 Task: Look for Airbnb properties in Kotka, Finland from 6th December, 2023 to 10th December, 2023 for 1 adult.1  bedroom having 1 bed and 1 bathroom. Property type can be hotel. Booking option can be shelf check-in. Look for 4 properties as per requirement.
Action: Mouse moved to (439, 62)
Screenshot: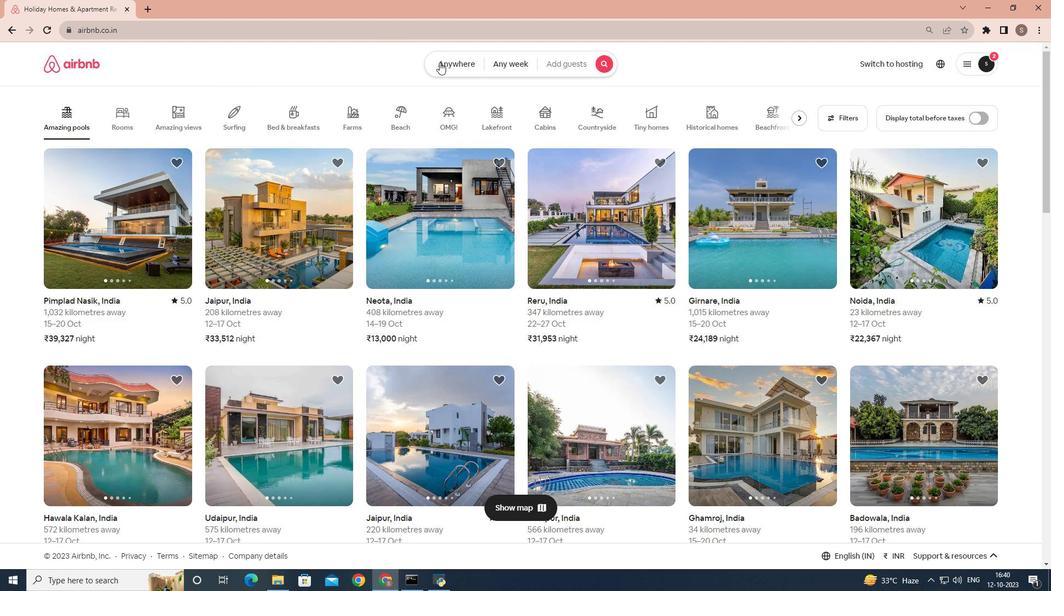 
Action: Mouse pressed left at (439, 62)
Screenshot: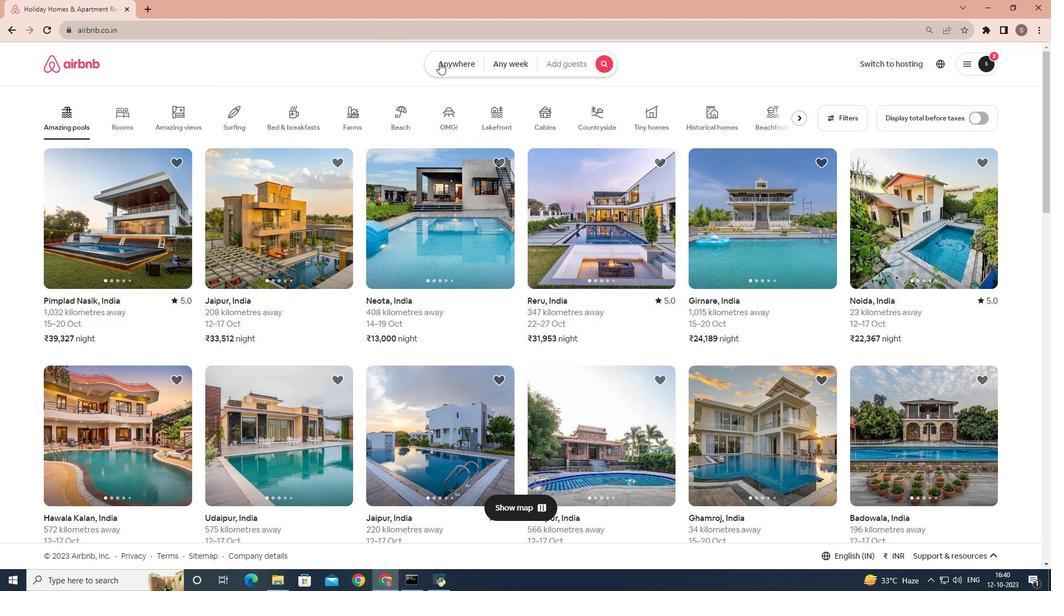 
Action: Mouse moved to (371, 113)
Screenshot: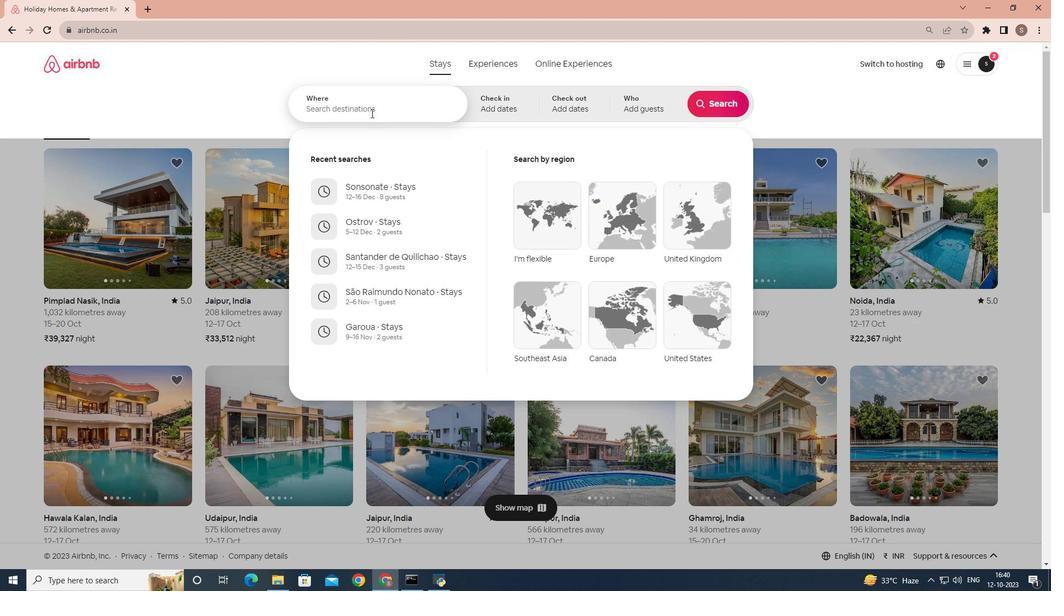 
Action: Mouse pressed left at (371, 113)
Screenshot: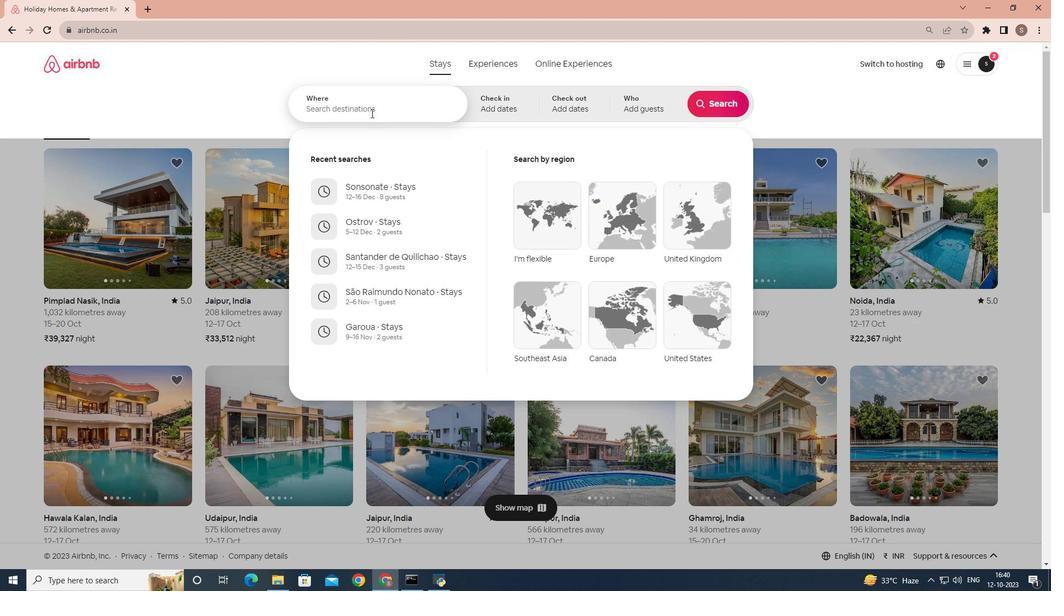 
Action: Key pressed <Key.shift>Kotka,<Key.space><Key.shift>Finland
Screenshot: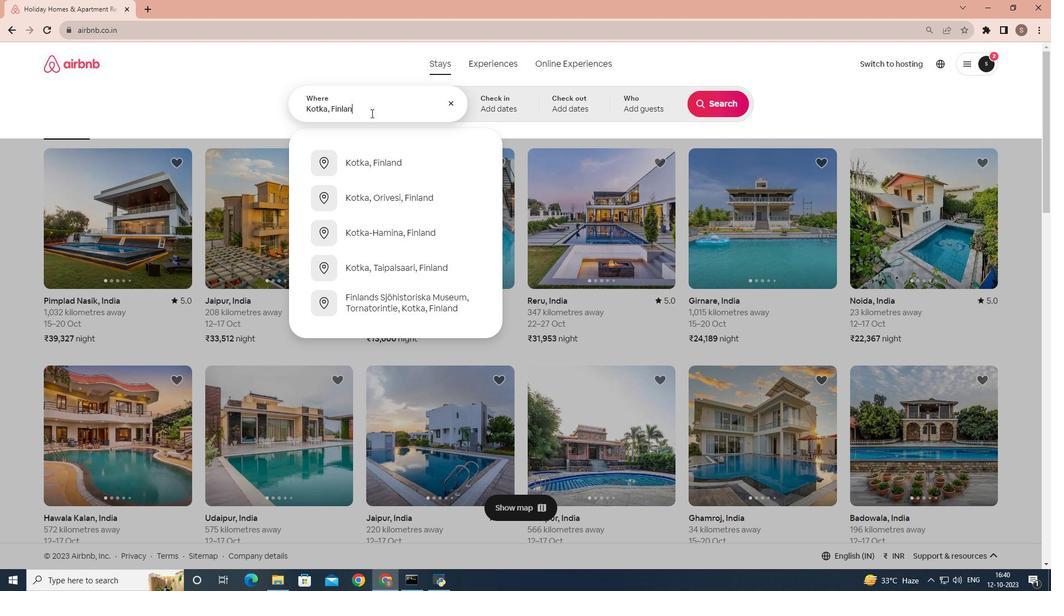 
Action: Mouse moved to (375, 158)
Screenshot: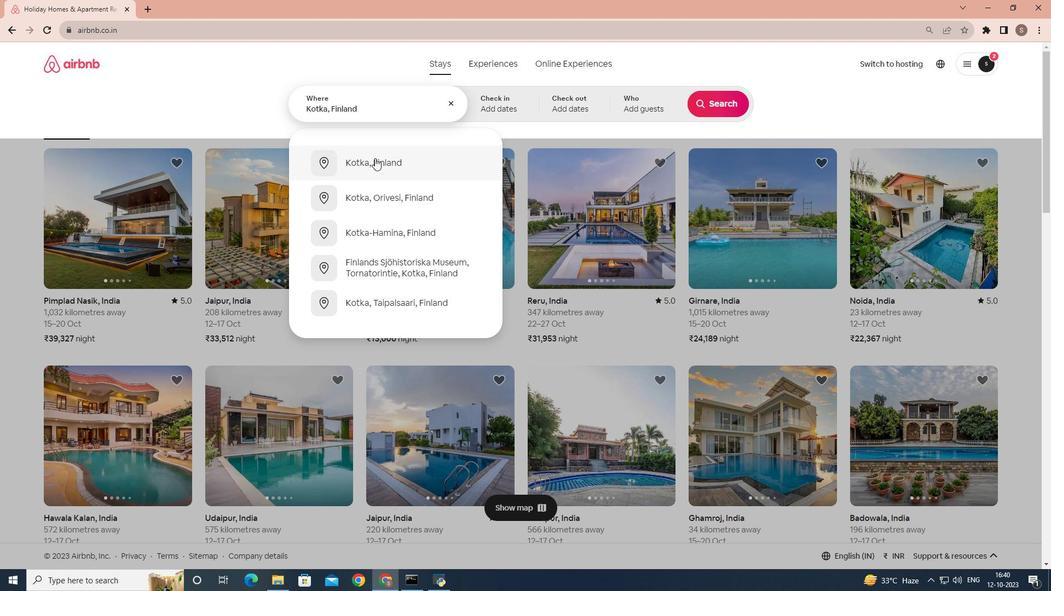 
Action: Mouse pressed left at (375, 158)
Screenshot: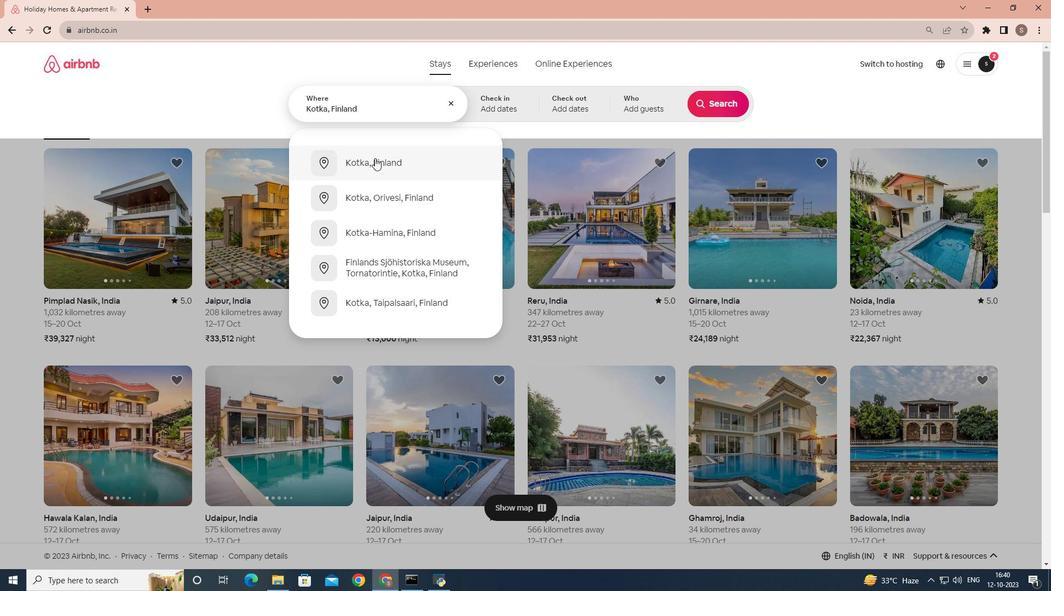 
Action: Mouse moved to (713, 193)
Screenshot: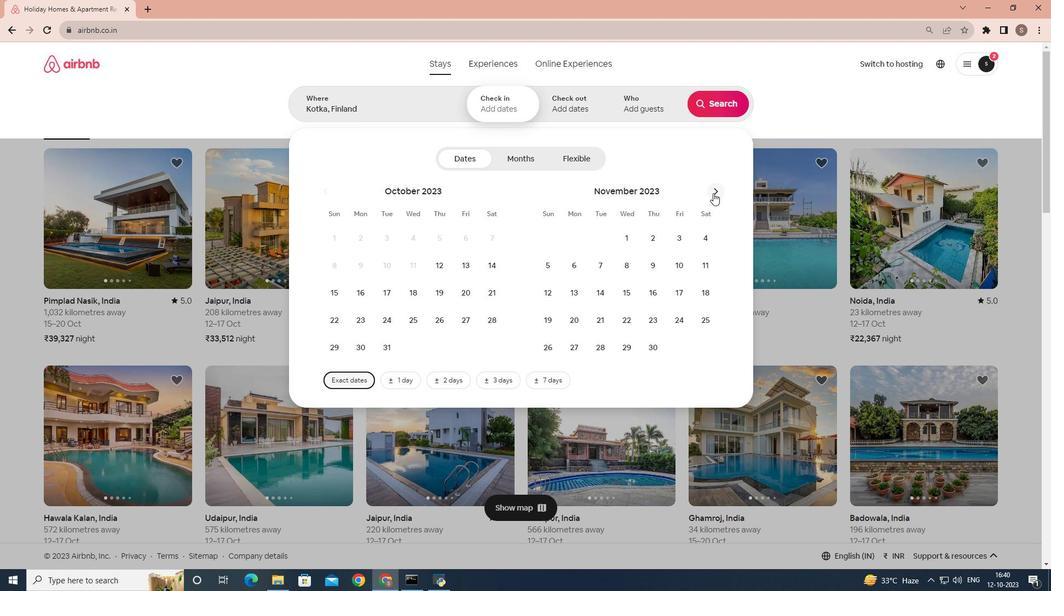 
Action: Mouse pressed left at (713, 193)
Screenshot: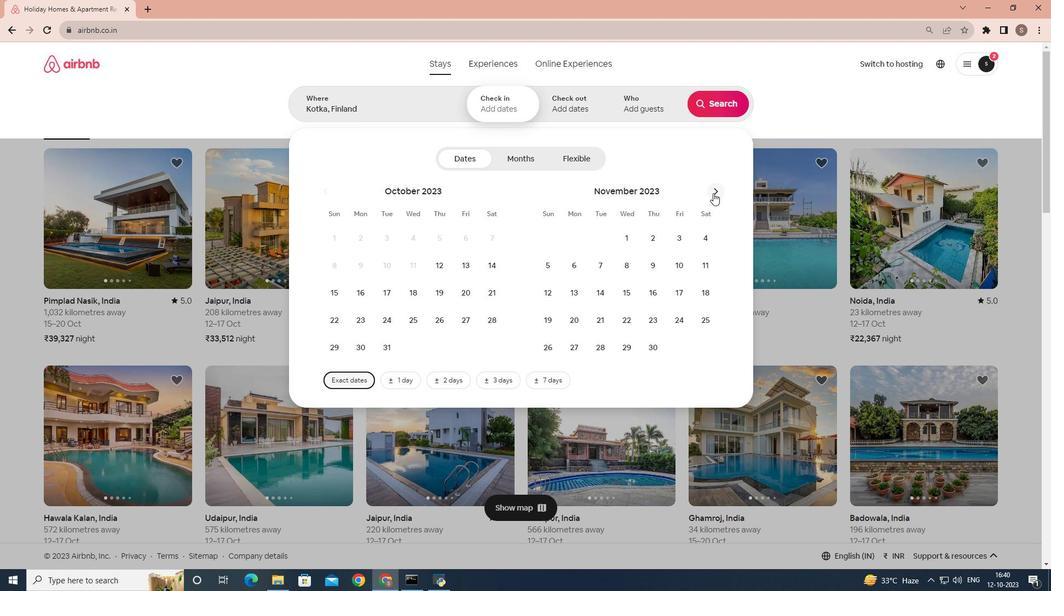 
Action: Mouse moved to (621, 263)
Screenshot: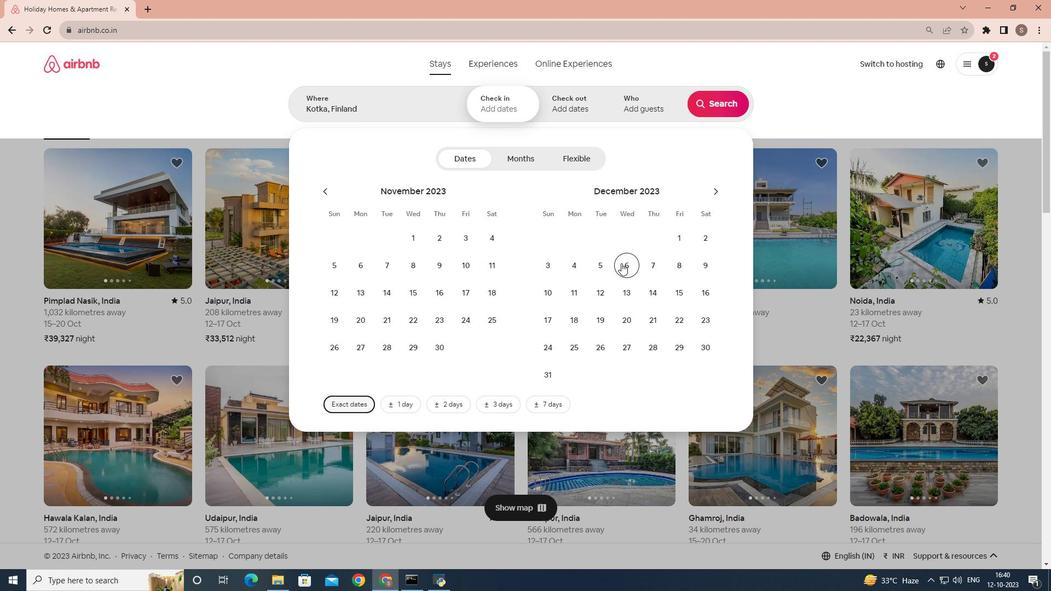 
Action: Mouse pressed left at (621, 263)
Screenshot: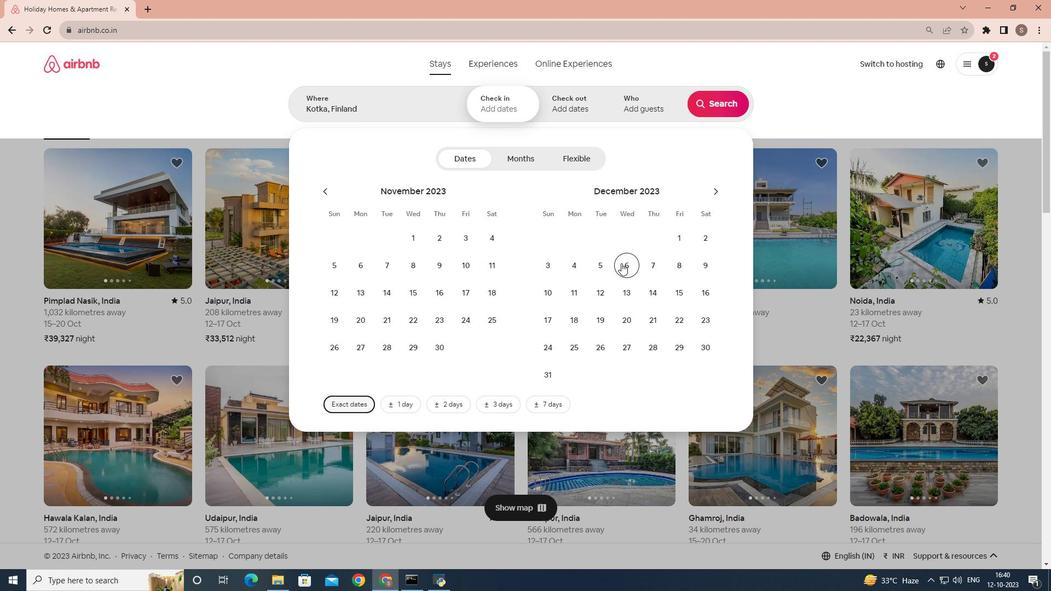 
Action: Mouse moved to (551, 292)
Screenshot: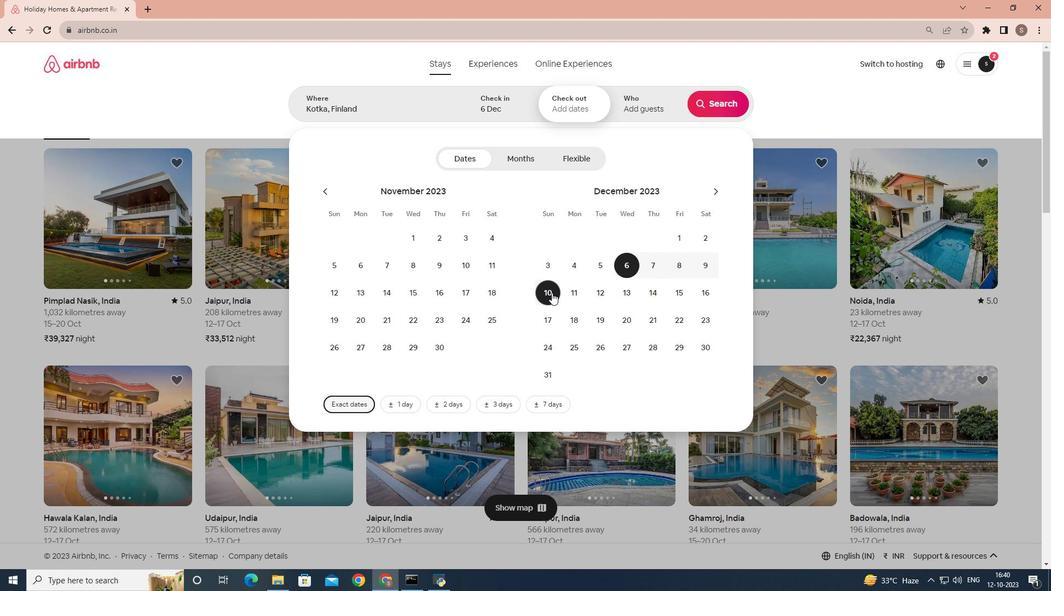
Action: Mouse pressed left at (551, 292)
Screenshot: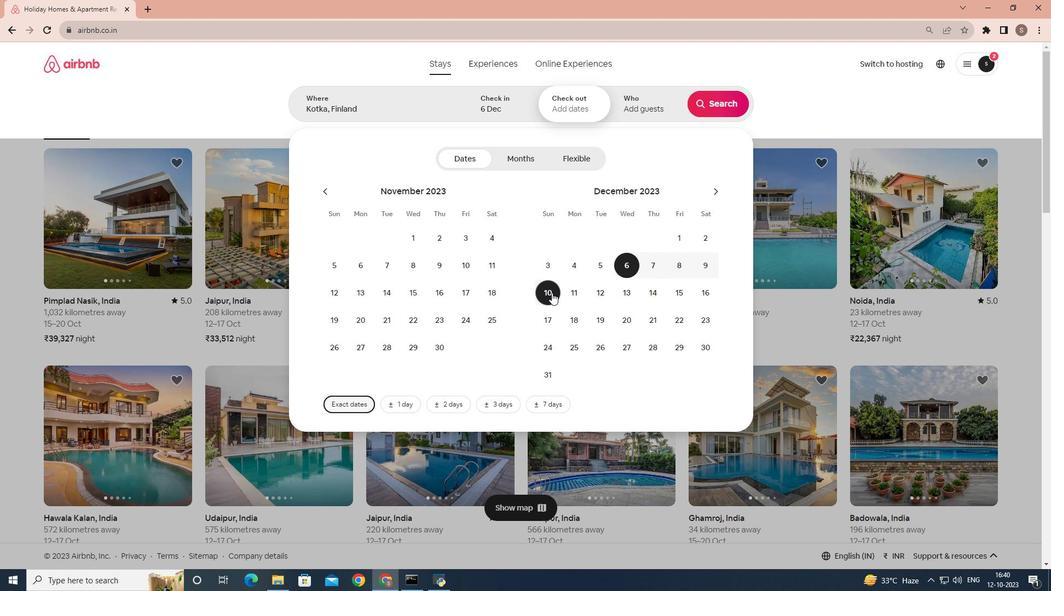 
Action: Mouse moved to (639, 112)
Screenshot: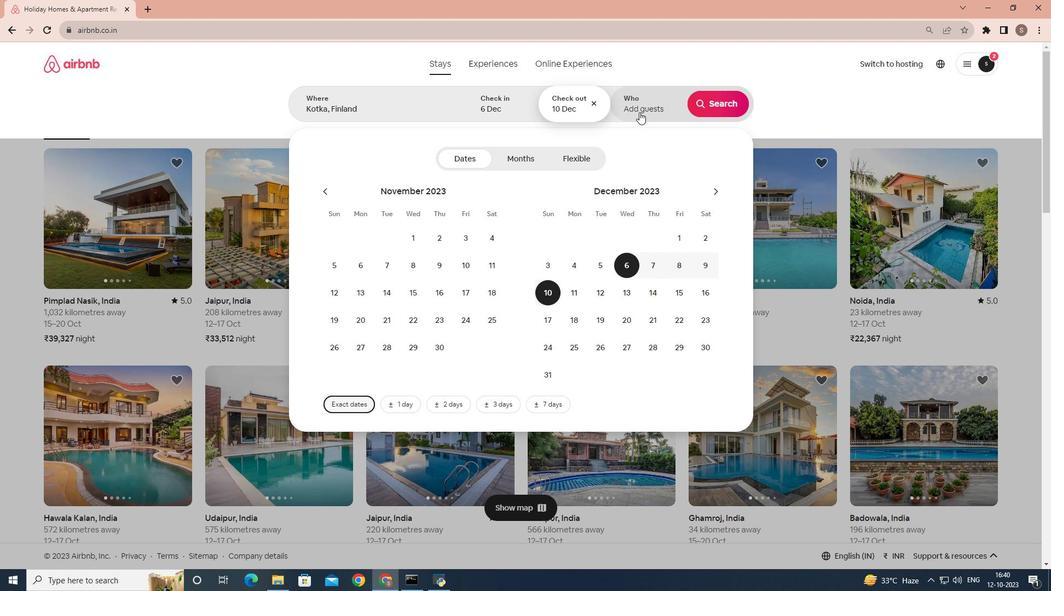 
Action: Mouse pressed left at (639, 112)
Screenshot: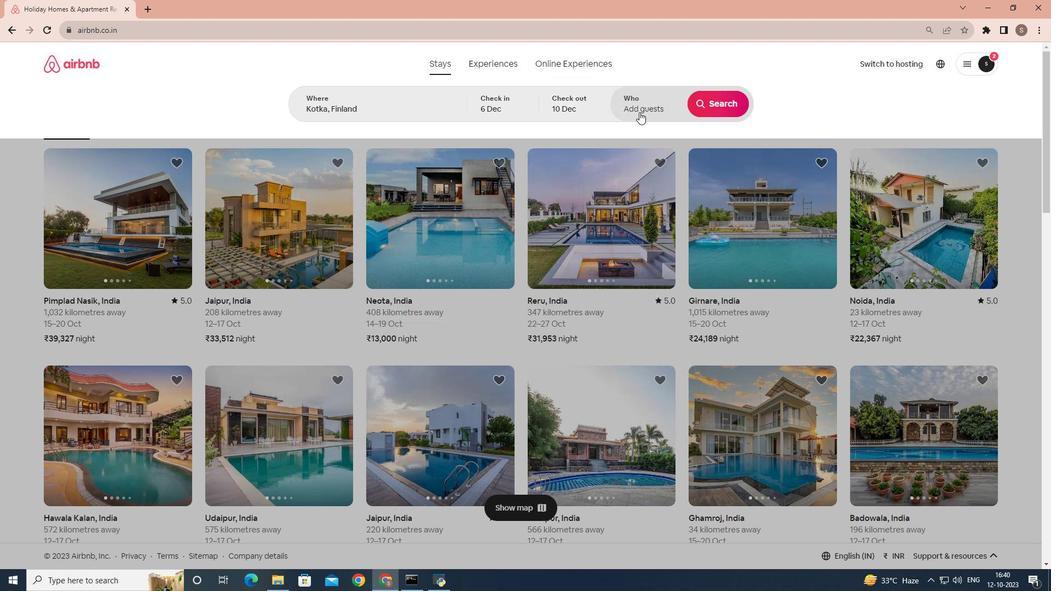
Action: Mouse moved to (715, 160)
Screenshot: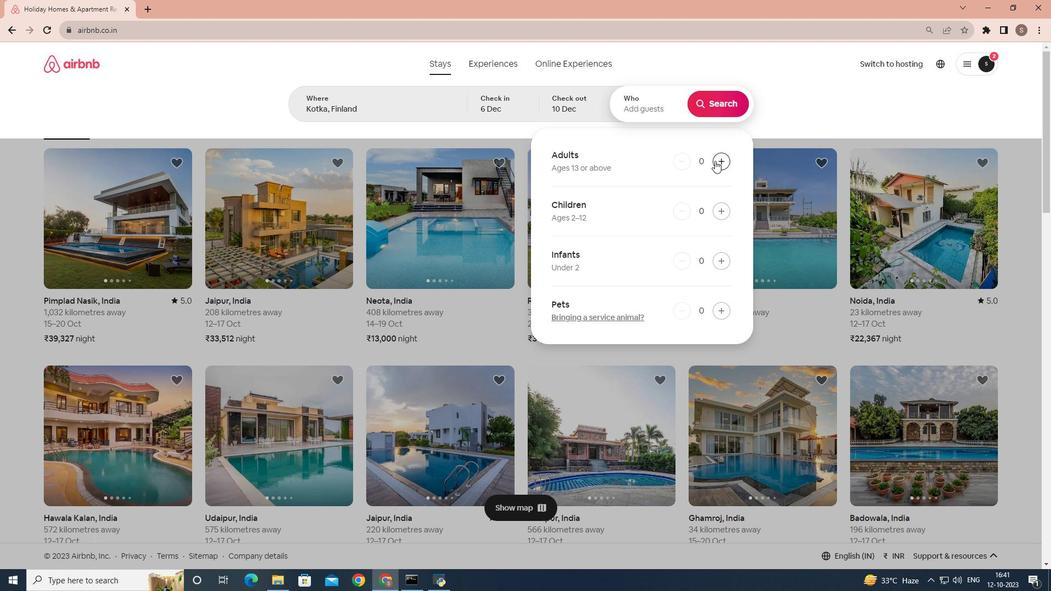 
Action: Mouse pressed left at (715, 160)
Screenshot: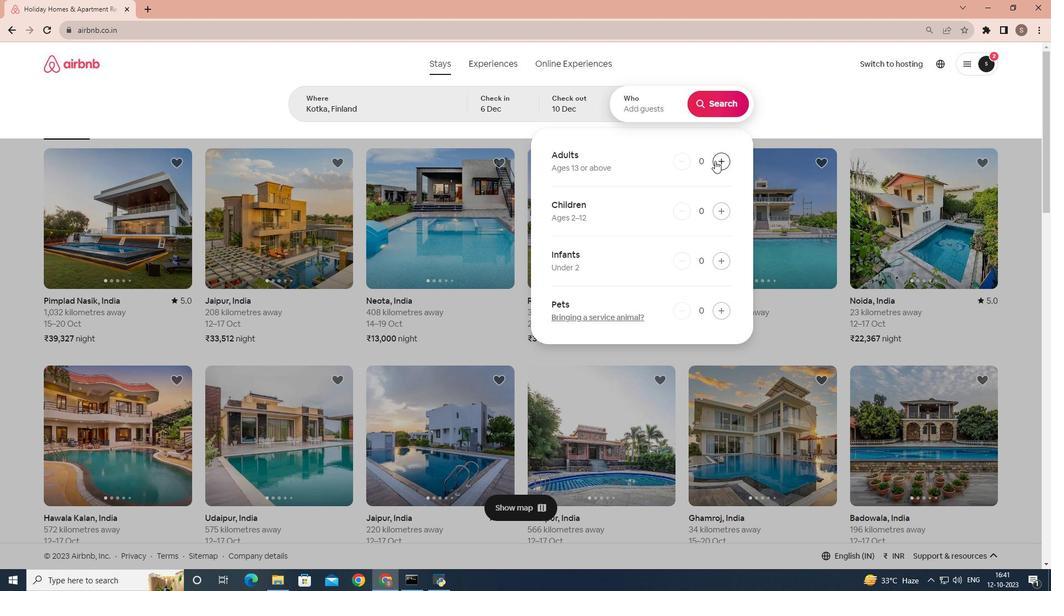 
Action: Mouse moved to (723, 101)
Screenshot: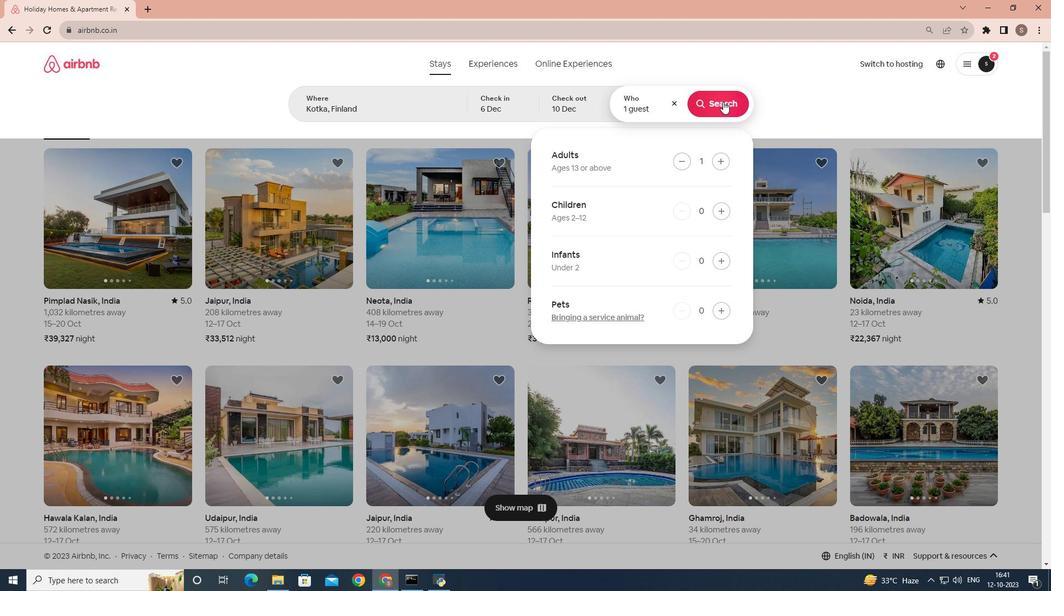 
Action: Mouse pressed left at (723, 101)
Screenshot: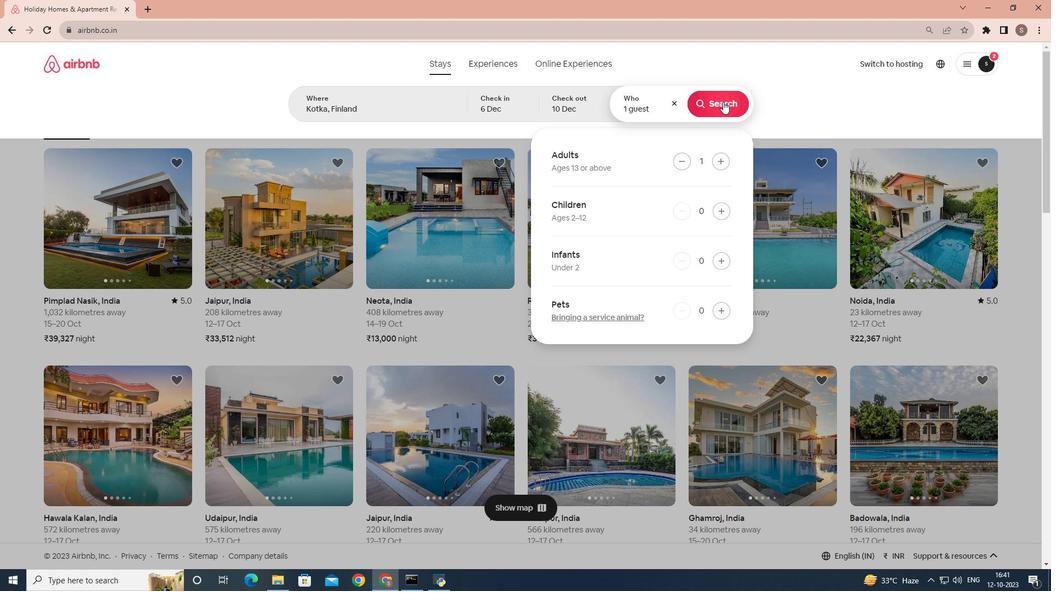 
Action: Mouse moved to (862, 109)
Screenshot: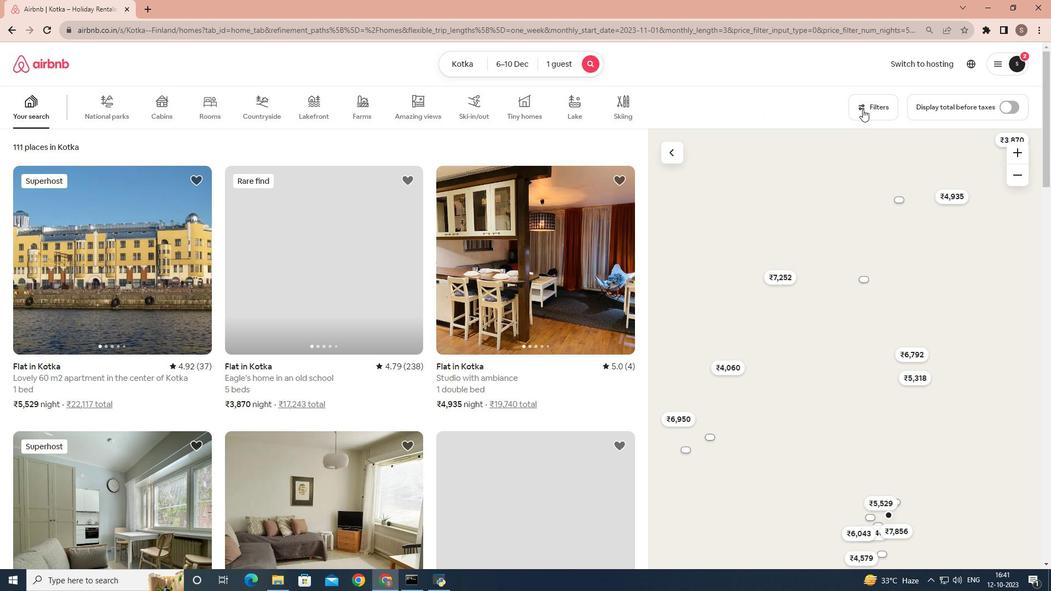 
Action: Mouse pressed left at (862, 109)
Screenshot: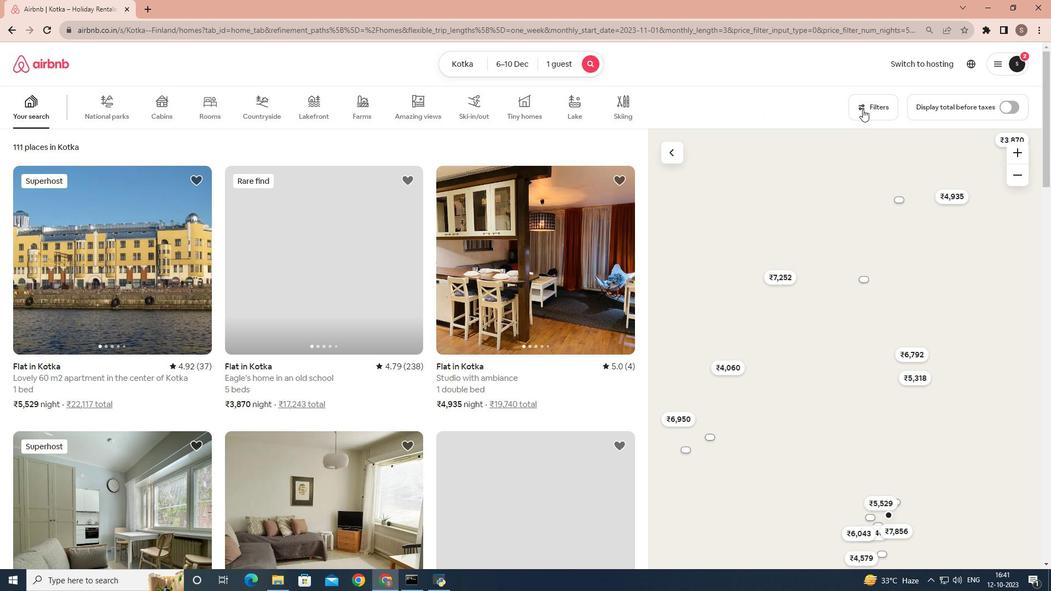 
Action: Mouse moved to (515, 385)
Screenshot: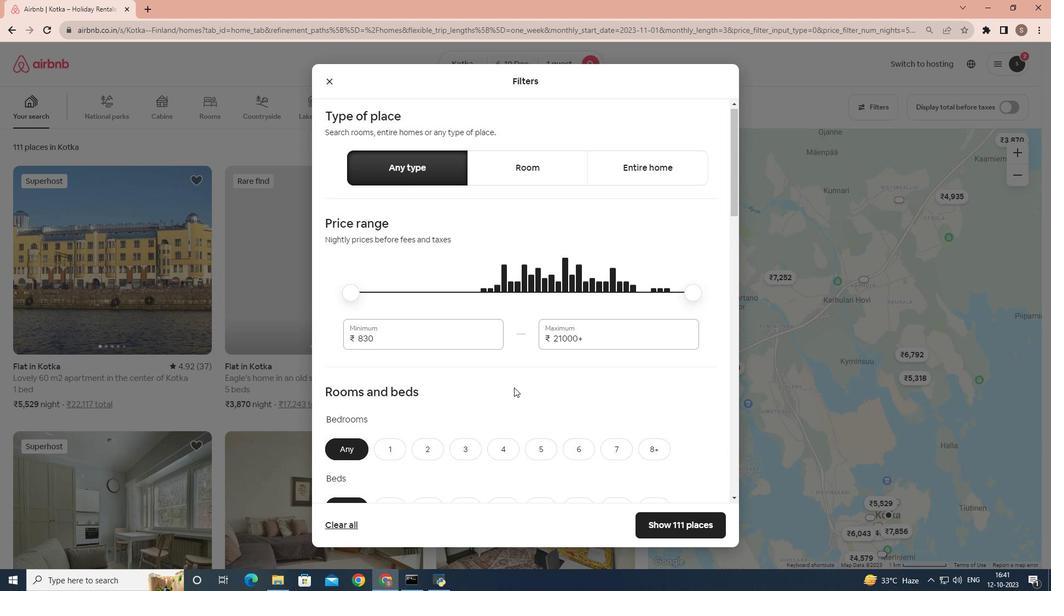 
Action: Mouse scrolled (515, 384) with delta (0, 0)
Screenshot: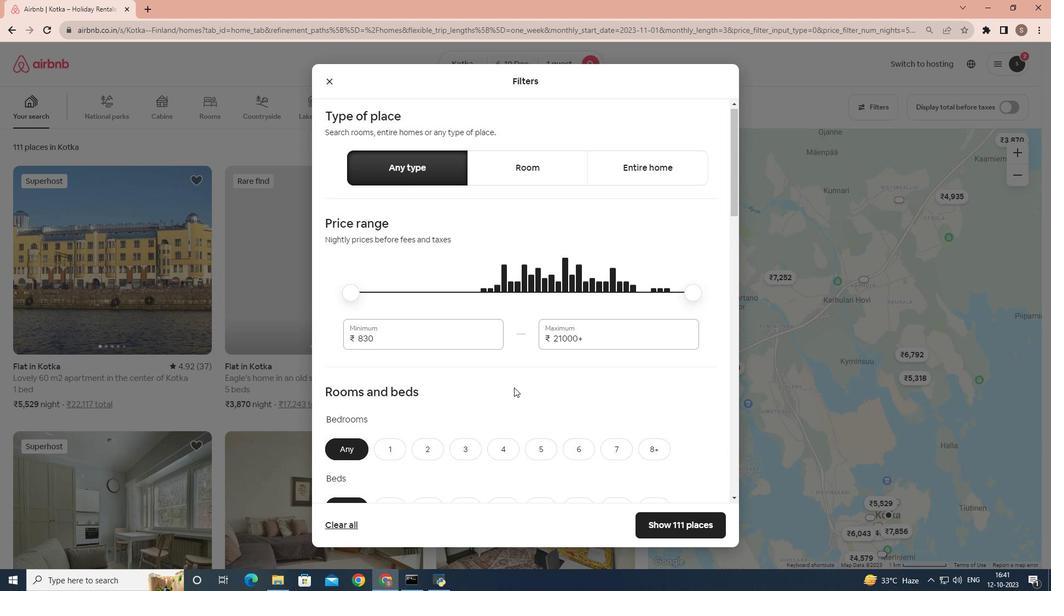 
Action: Mouse moved to (514, 387)
Screenshot: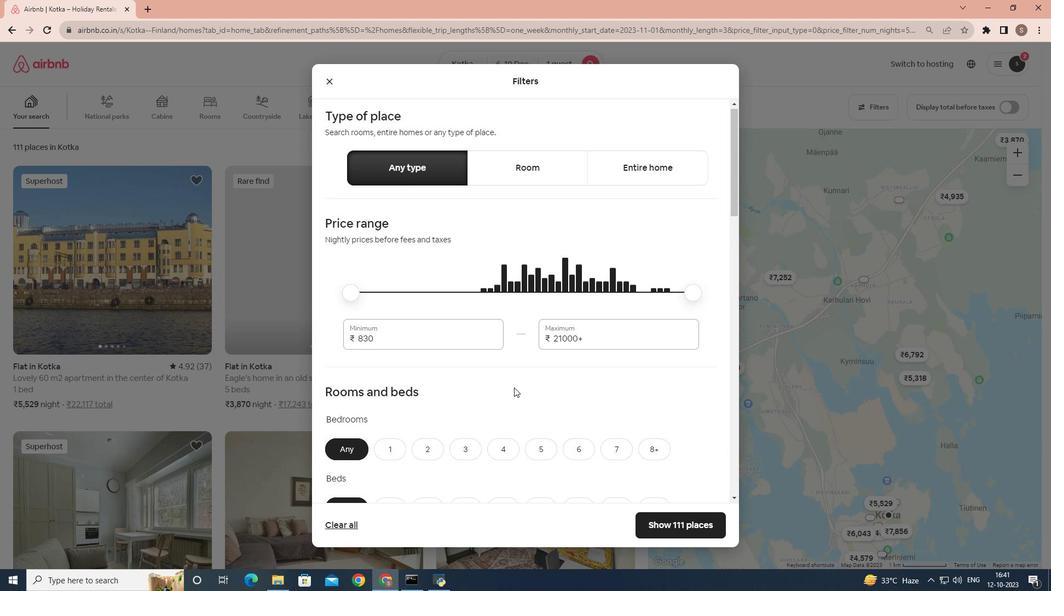 
Action: Mouse scrolled (514, 386) with delta (0, 0)
Screenshot: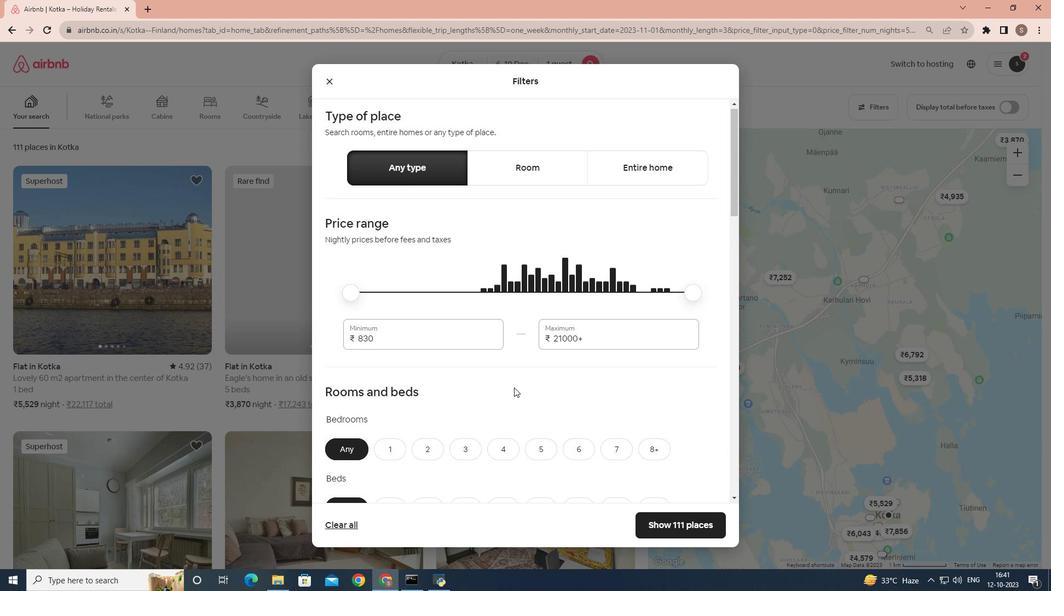 
Action: Mouse moved to (510, 388)
Screenshot: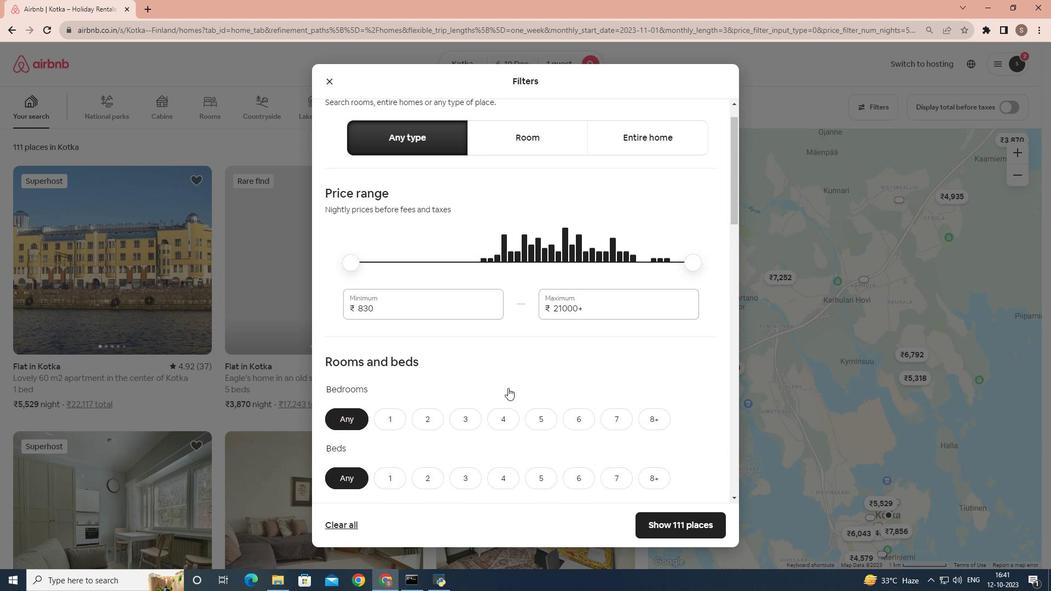 
Action: Mouse scrolled (510, 387) with delta (0, 0)
Screenshot: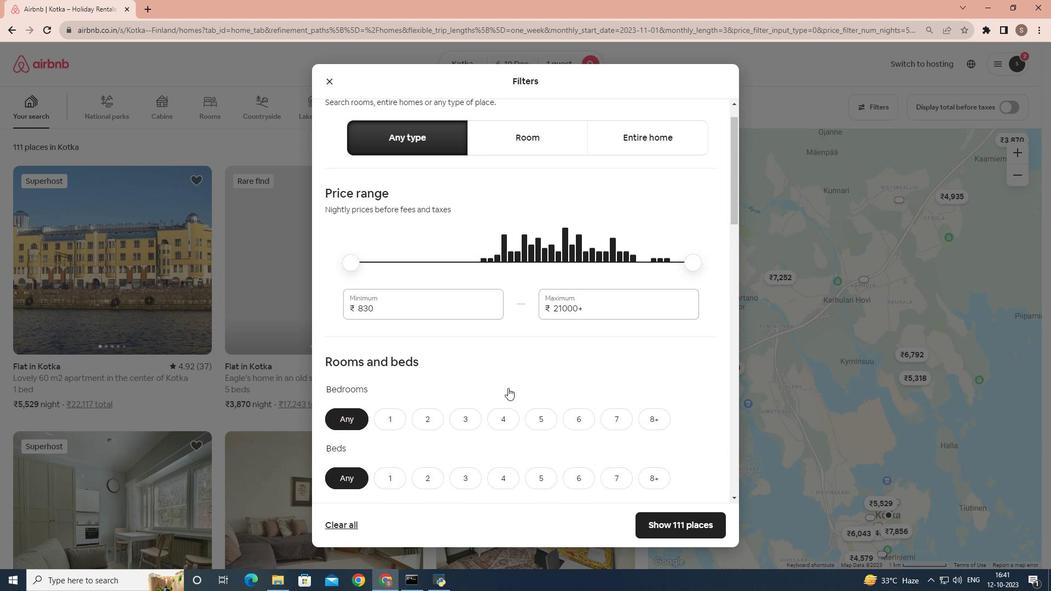 
Action: Mouse moved to (403, 292)
Screenshot: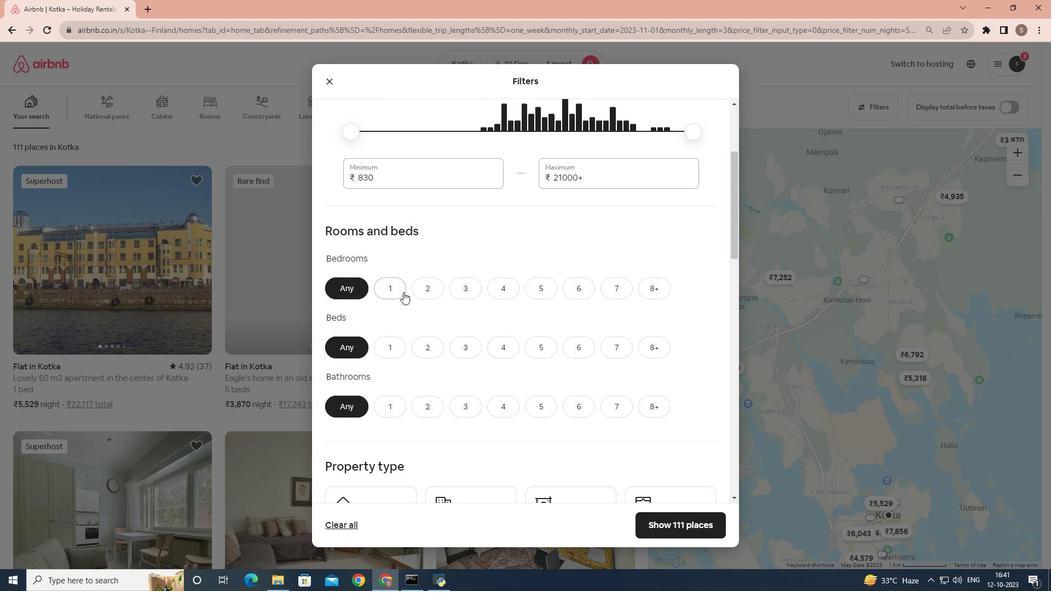 
Action: Mouse pressed left at (403, 292)
Screenshot: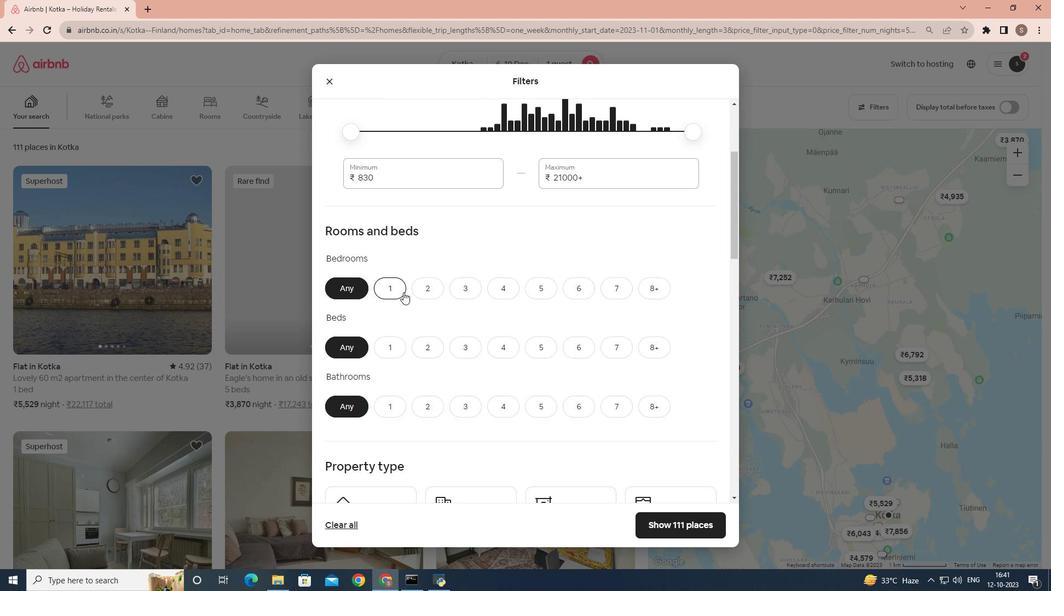 
Action: Mouse scrolled (403, 291) with delta (0, 0)
Screenshot: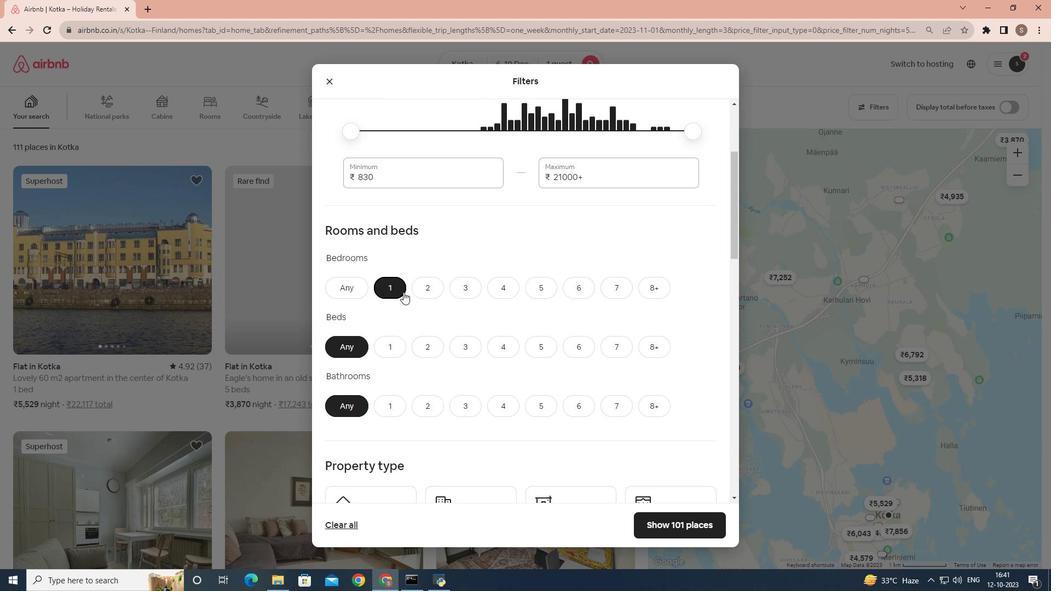 
Action: Mouse moved to (396, 295)
Screenshot: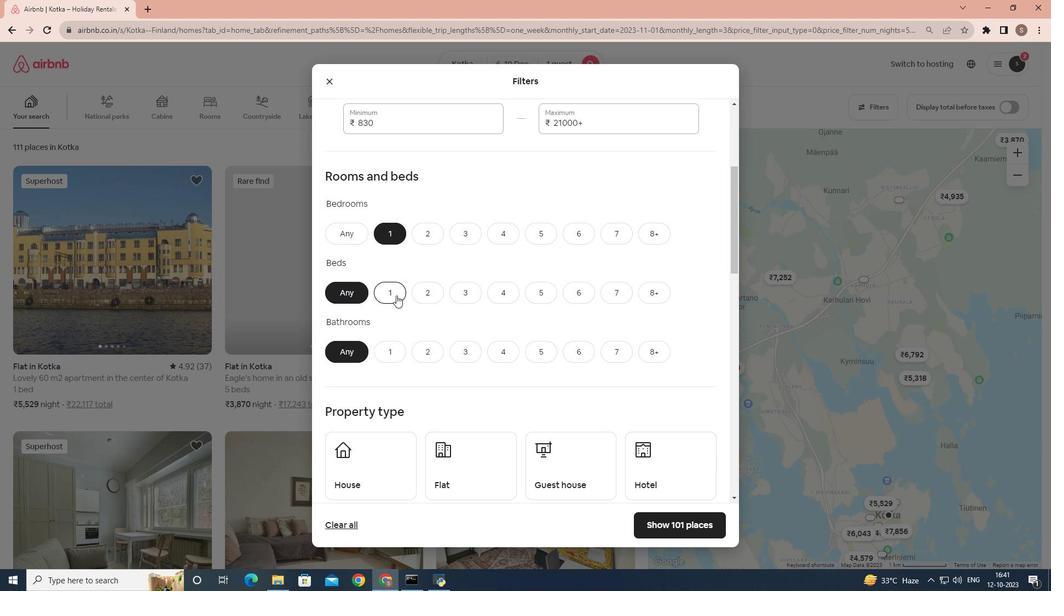 
Action: Mouse pressed left at (396, 295)
Screenshot: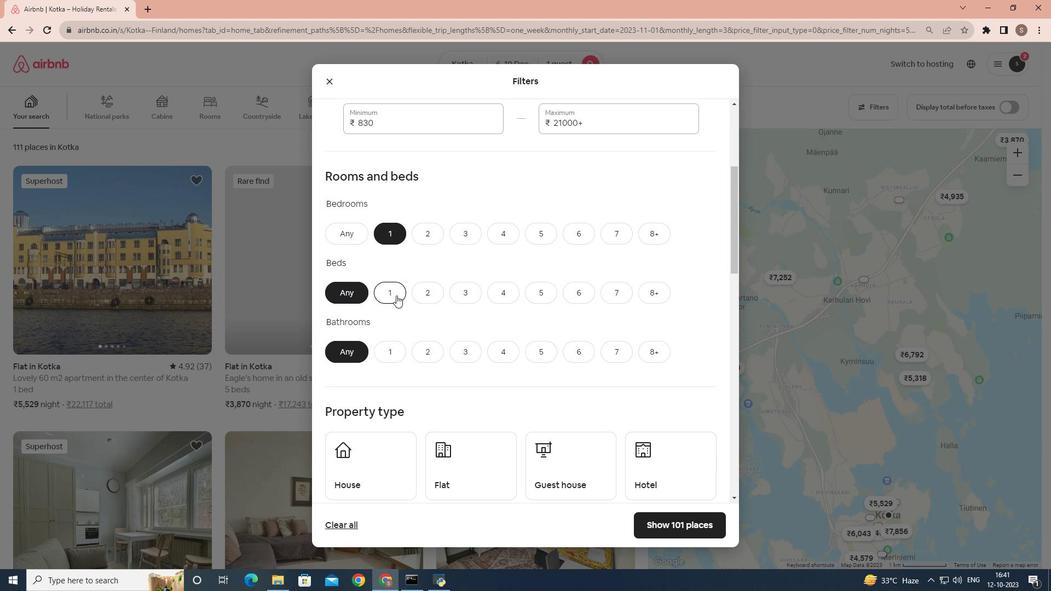 
Action: Mouse scrolled (396, 295) with delta (0, 0)
Screenshot: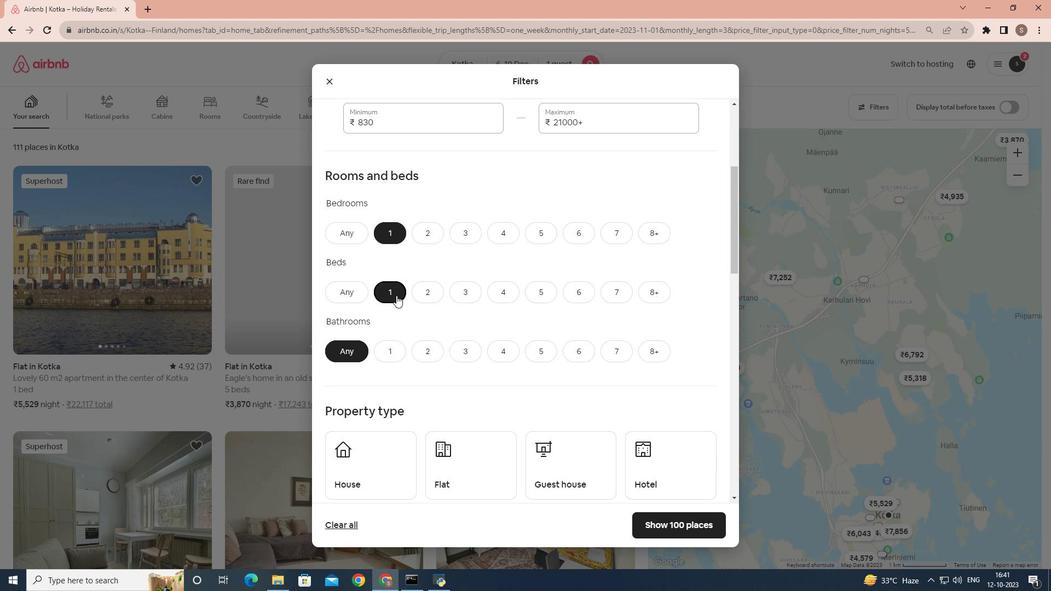 
Action: Mouse moved to (389, 300)
Screenshot: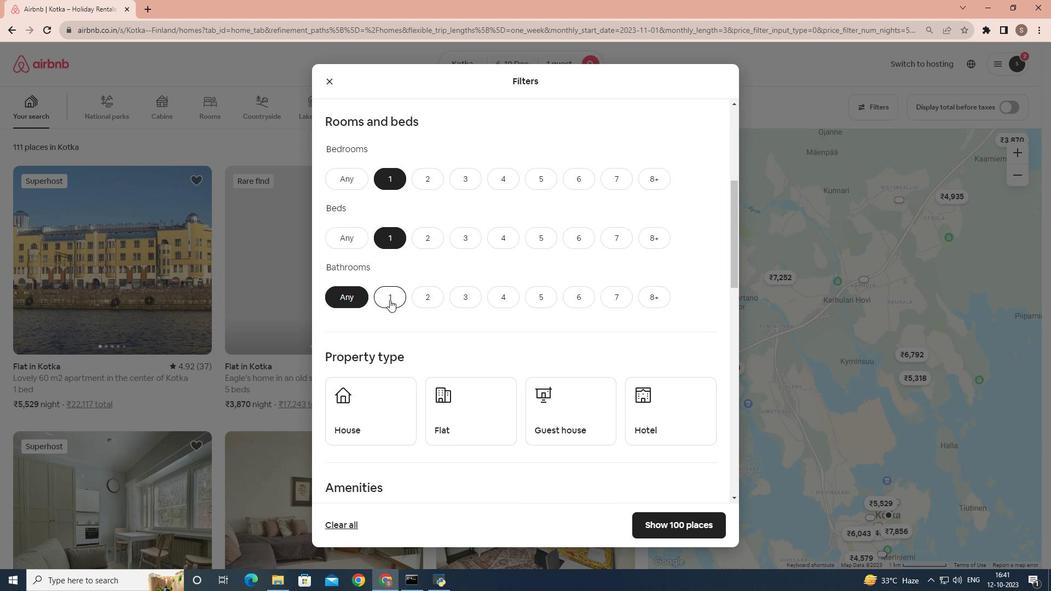 
Action: Mouse pressed left at (389, 300)
Screenshot: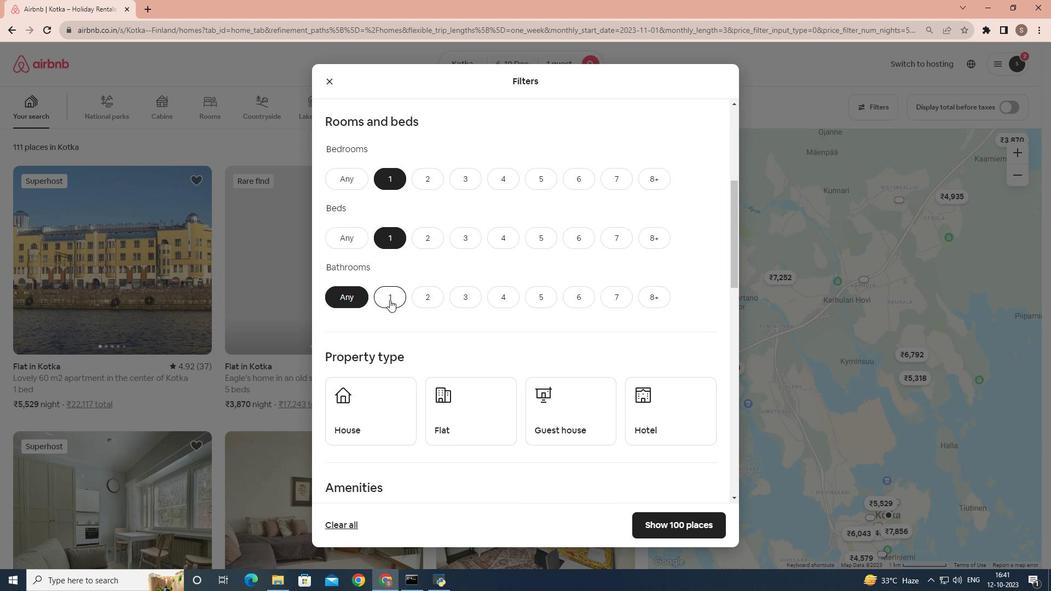 
Action: Mouse scrolled (389, 299) with delta (0, 0)
Screenshot: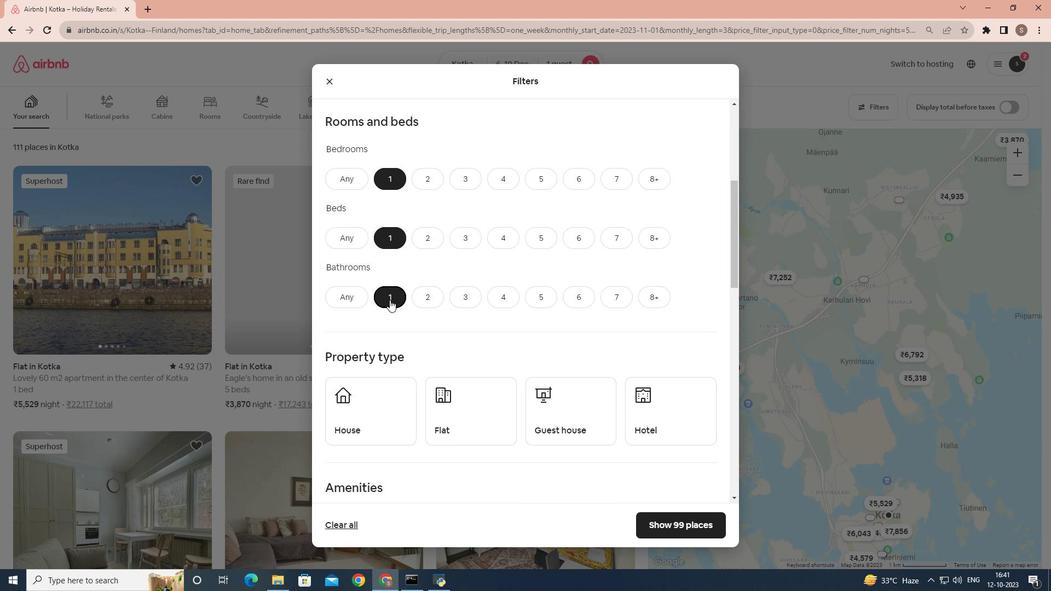 
Action: Mouse moved to (424, 309)
Screenshot: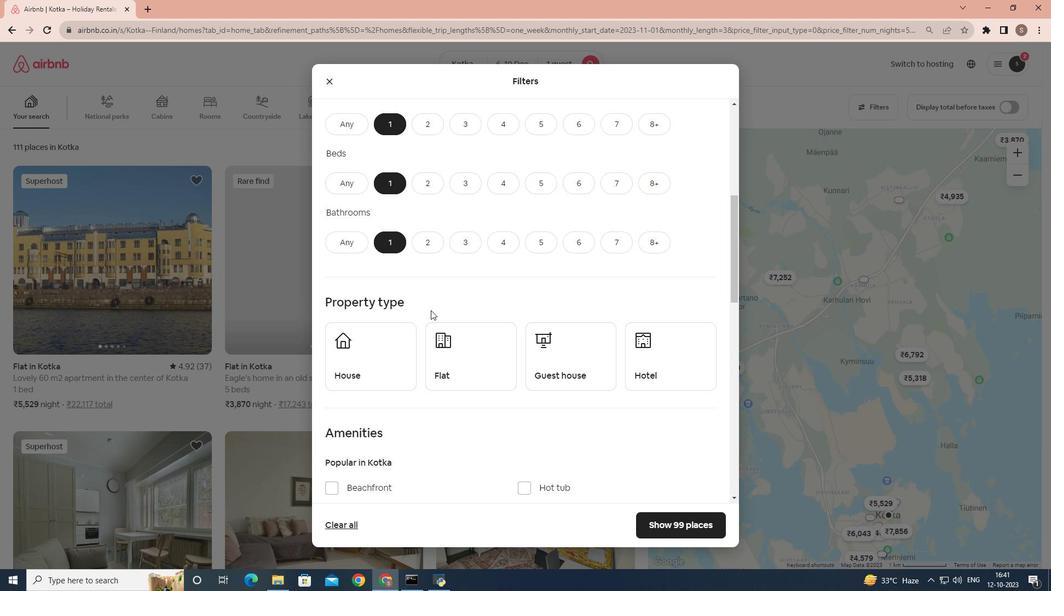 
Action: Mouse scrolled (424, 308) with delta (0, 0)
Screenshot: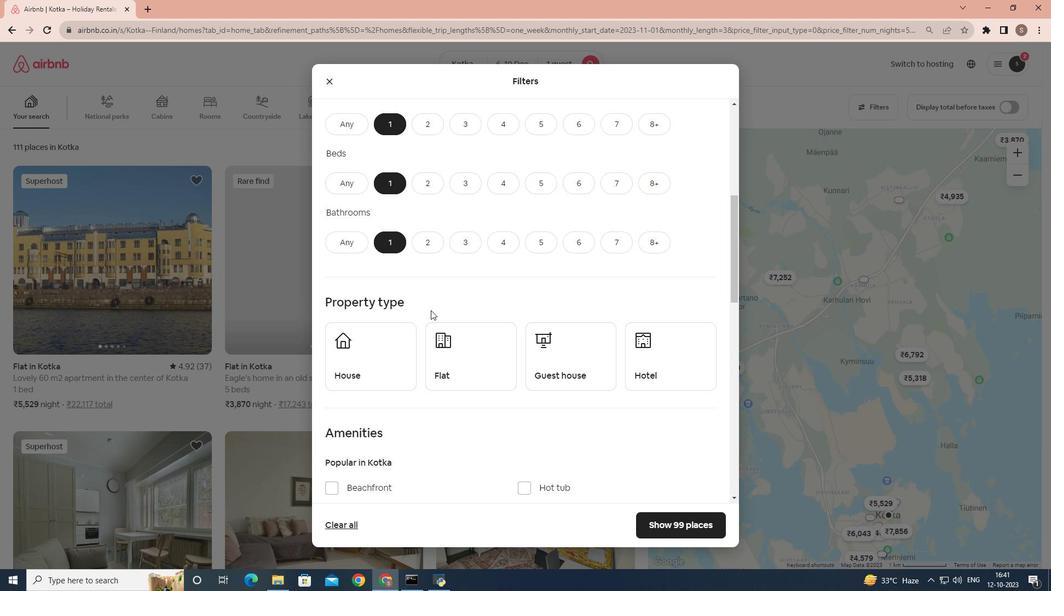 
Action: Mouse moved to (652, 308)
Screenshot: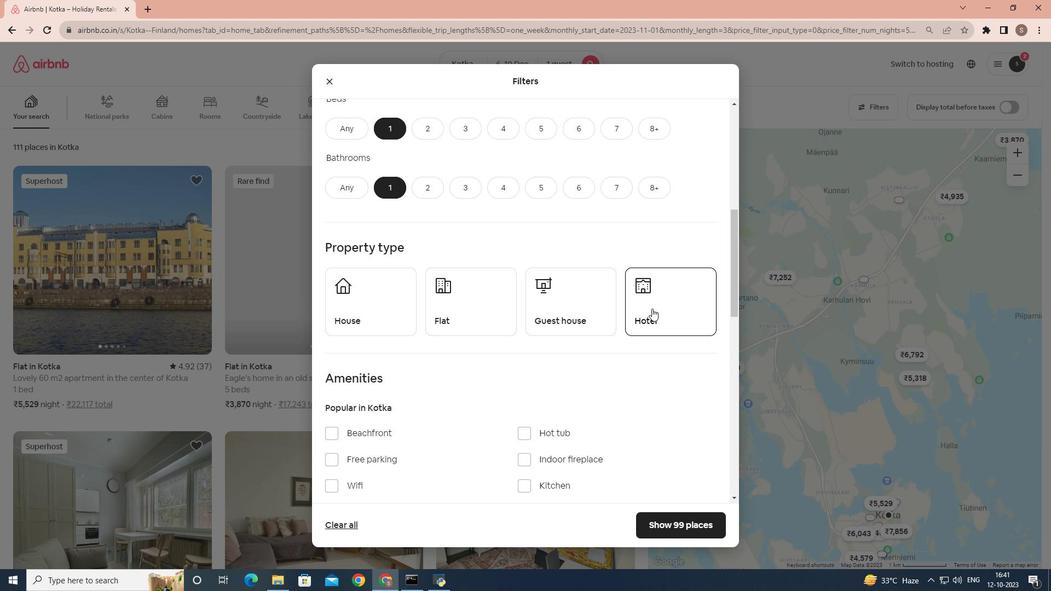 
Action: Mouse pressed left at (652, 308)
Screenshot: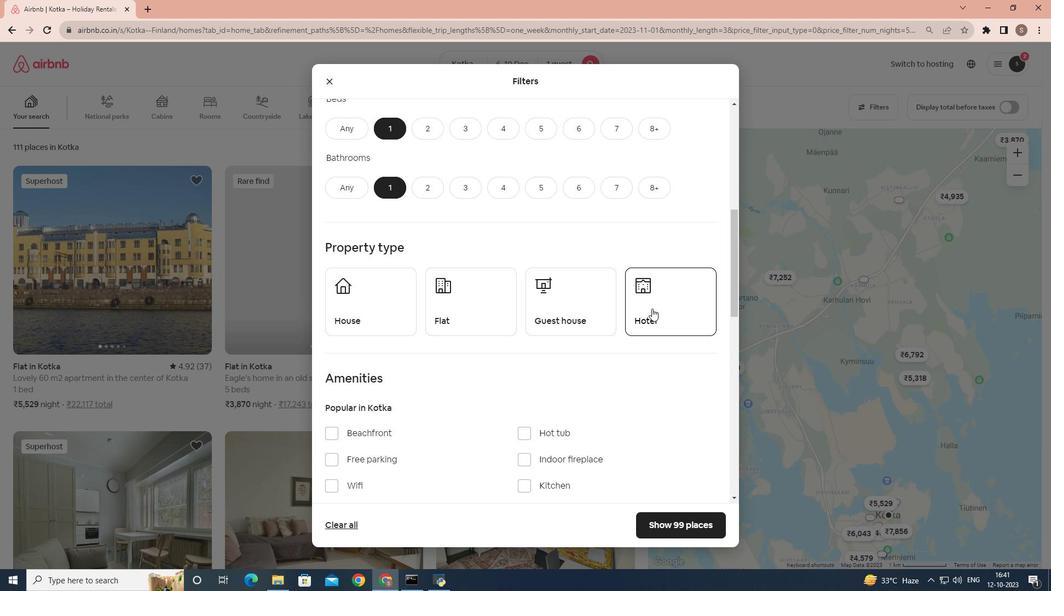 
Action: Mouse scrolled (652, 308) with delta (0, 0)
Screenshot: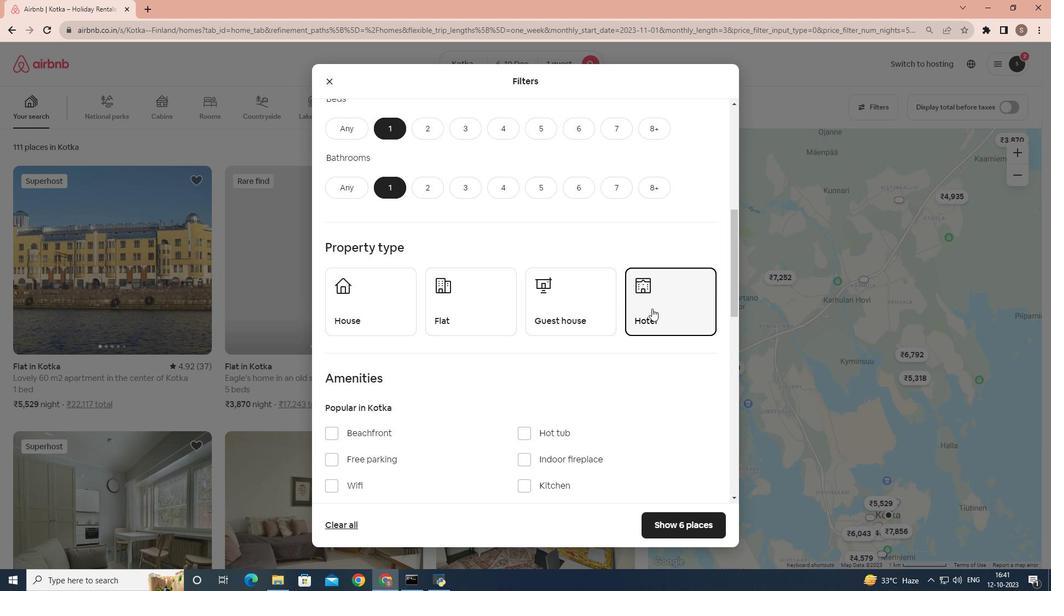 
Action: Mouse moved to (511, 341)
Screenshot: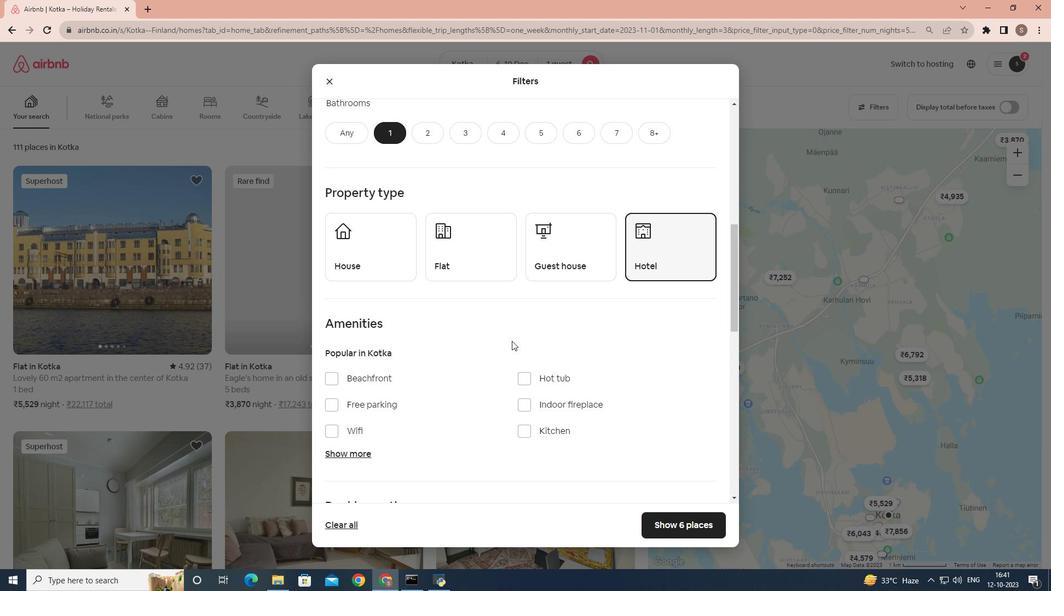 
Action: Mouse scrolled (511, 340) with delta (0, 0)
Screenshot: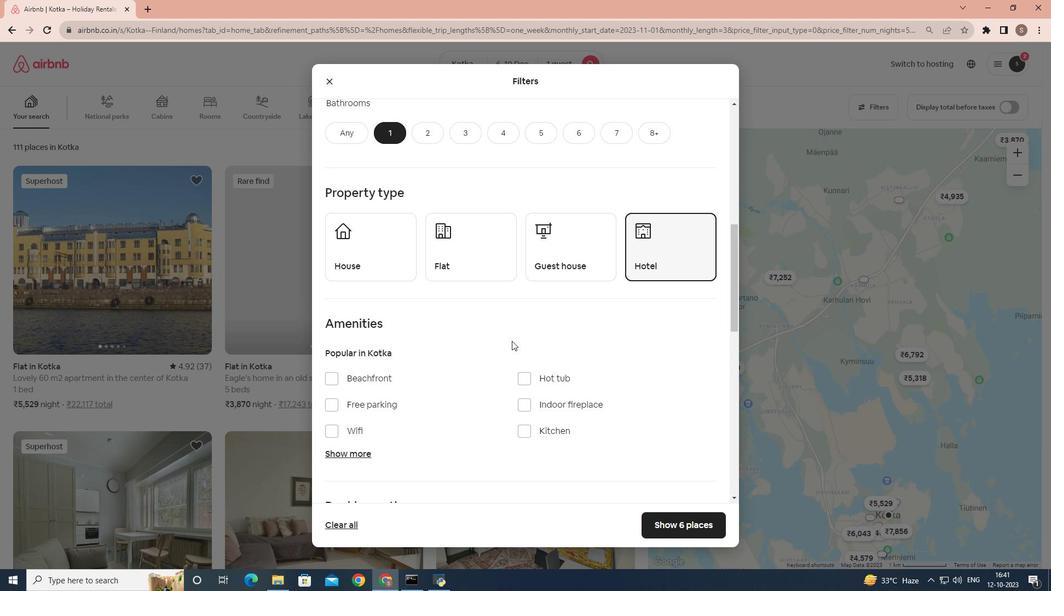 
Action: Mouse scrolled (511, 340) with delta (0, 0)
Screenshot: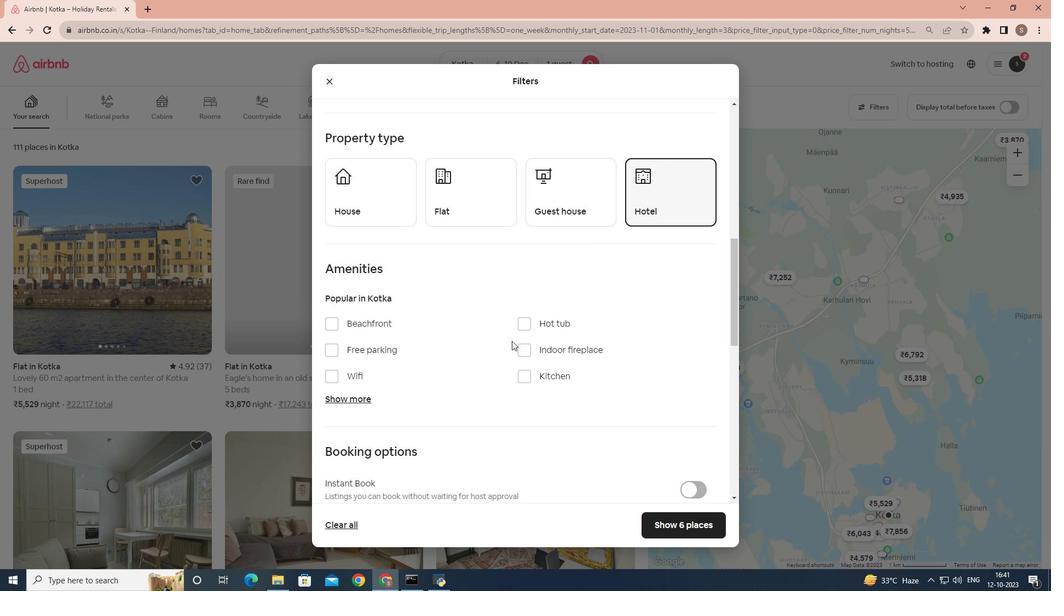 
Action: Mouse moved to (509, 347)
Screenshot: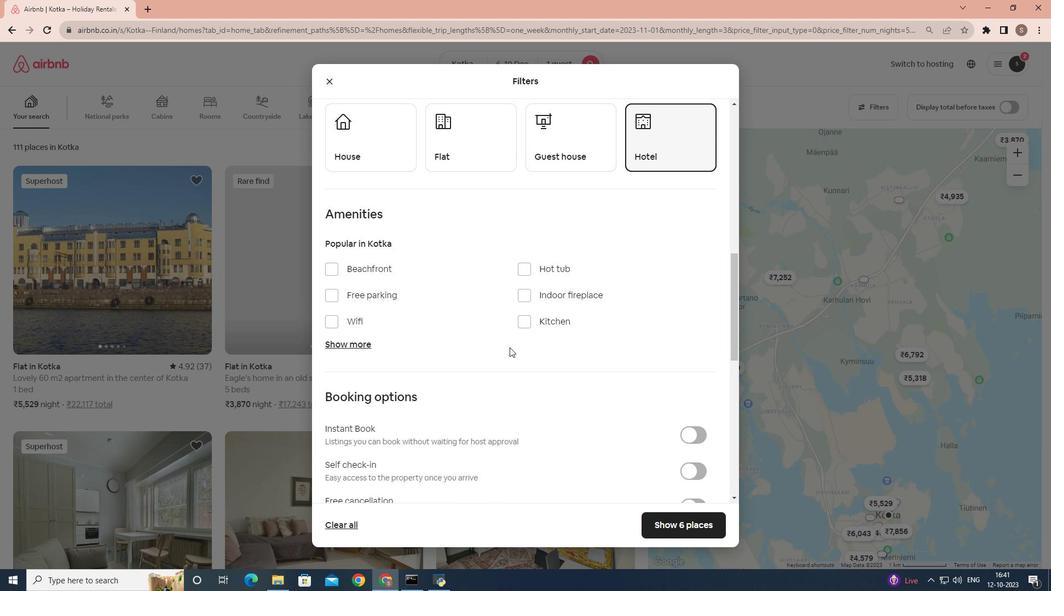
Action: Mouse scrolled (509, 346) with delta (0, 0)
Screenshot: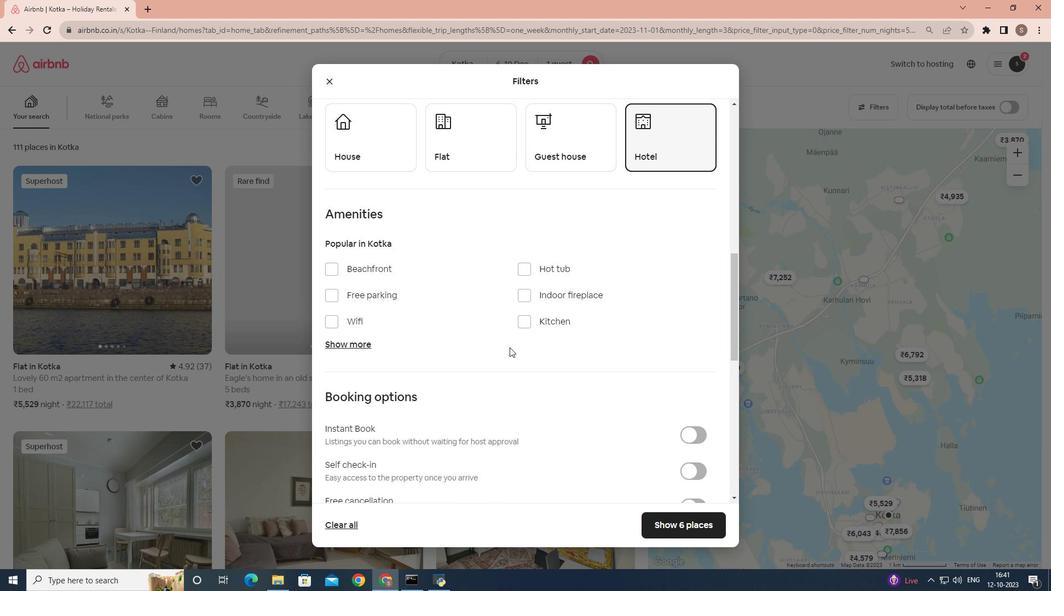 
Action: Mouse moved to (693, 419)
Screenshot: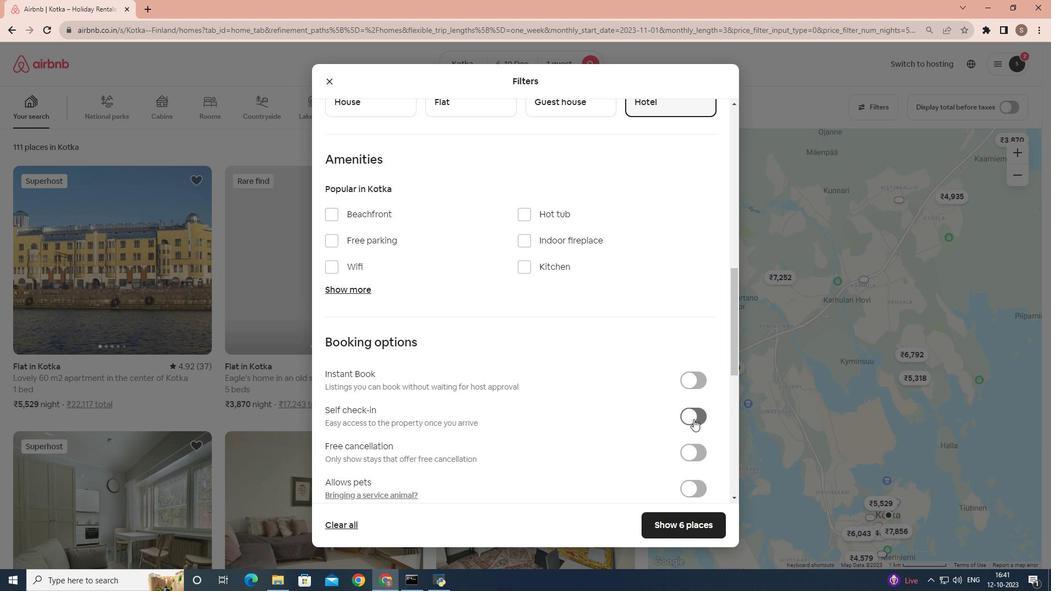 
Action: Mouse pressed left at (693, 419)
Screenshot: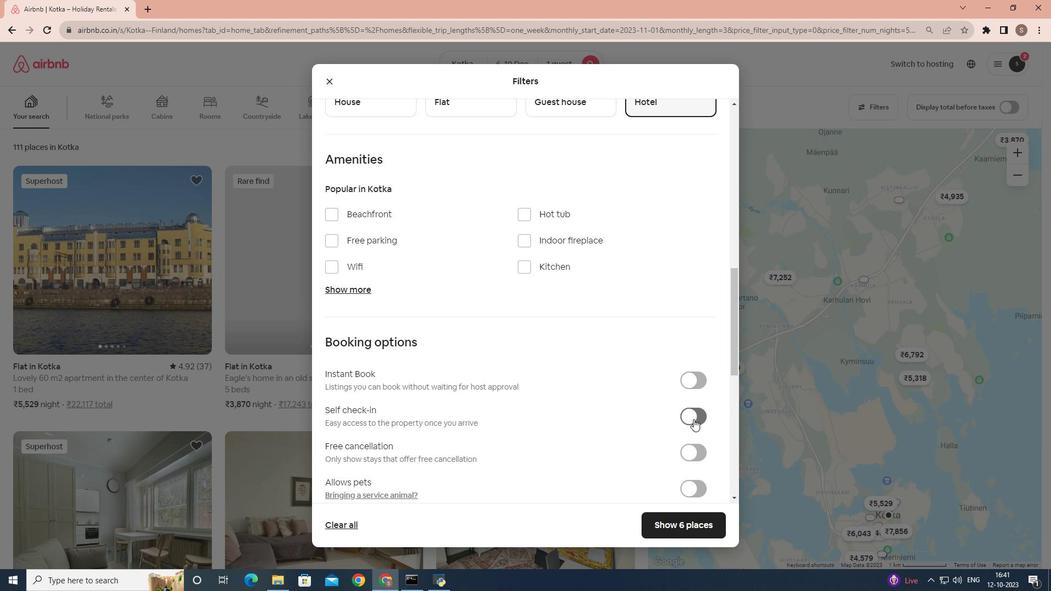 
Action: Mouse moved to (698, 524)
Screenshot: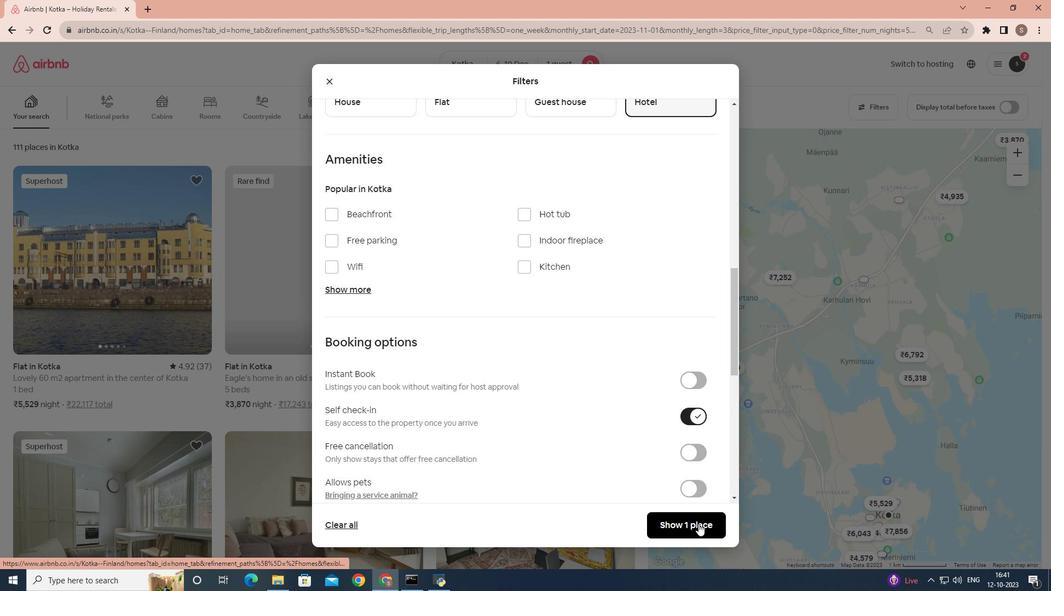 
Action: Mouse pressed left at (698, 524)
Screenshot: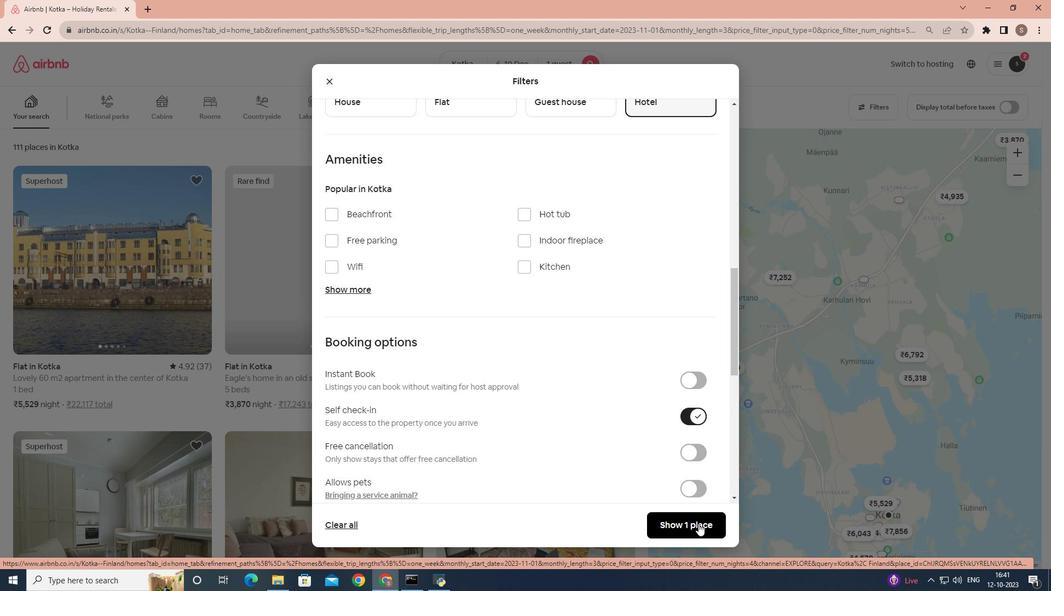 
Action: Mouse moved to (156, 307)
Screenshot: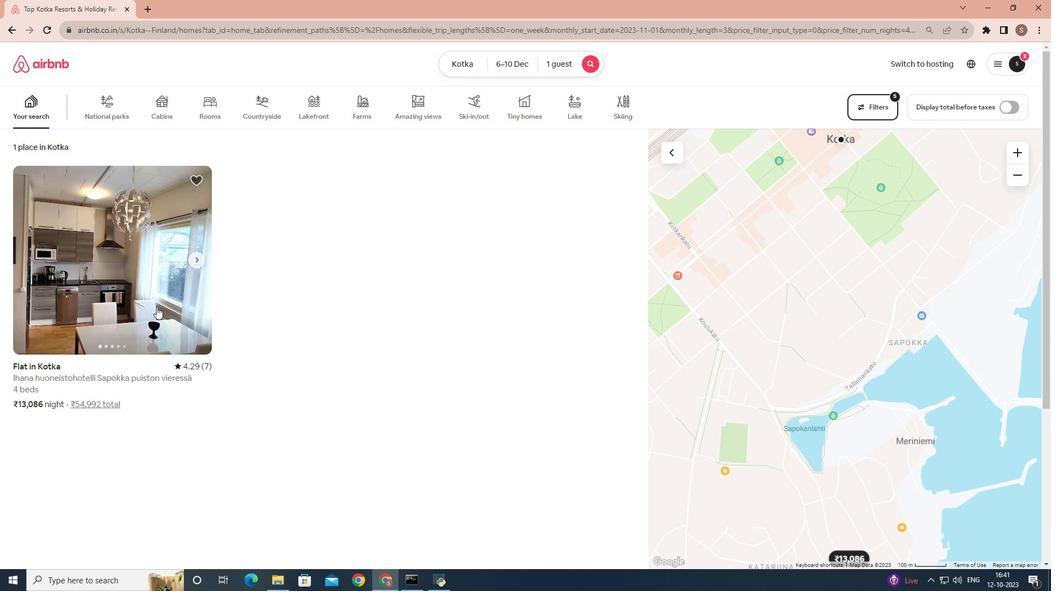 
Action: Mouse pressed left at (156, 307)
Screenshot: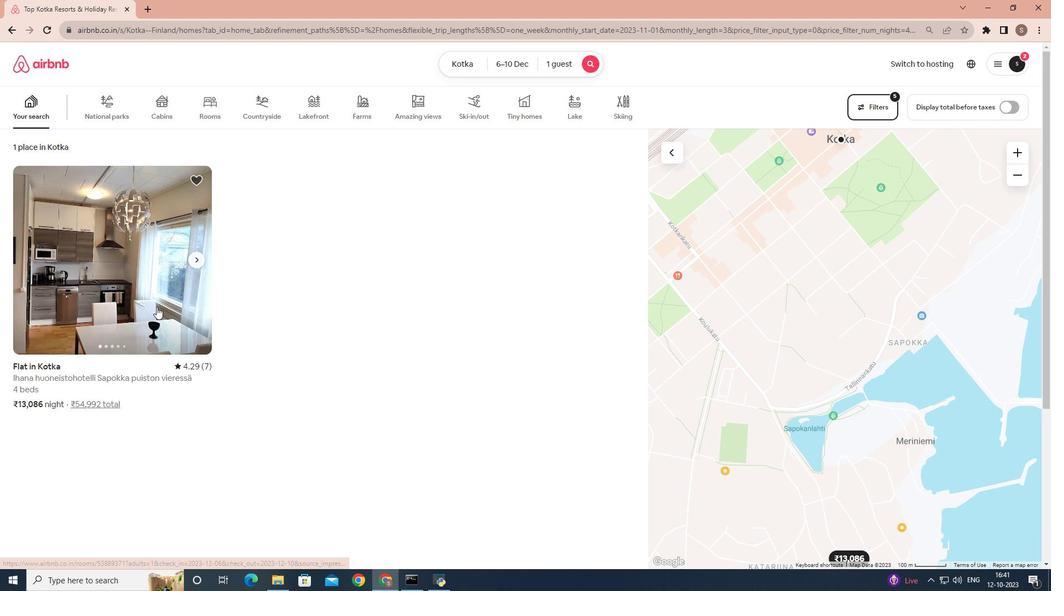 
Action: Mouse moved to (800, 403)
Screenshot: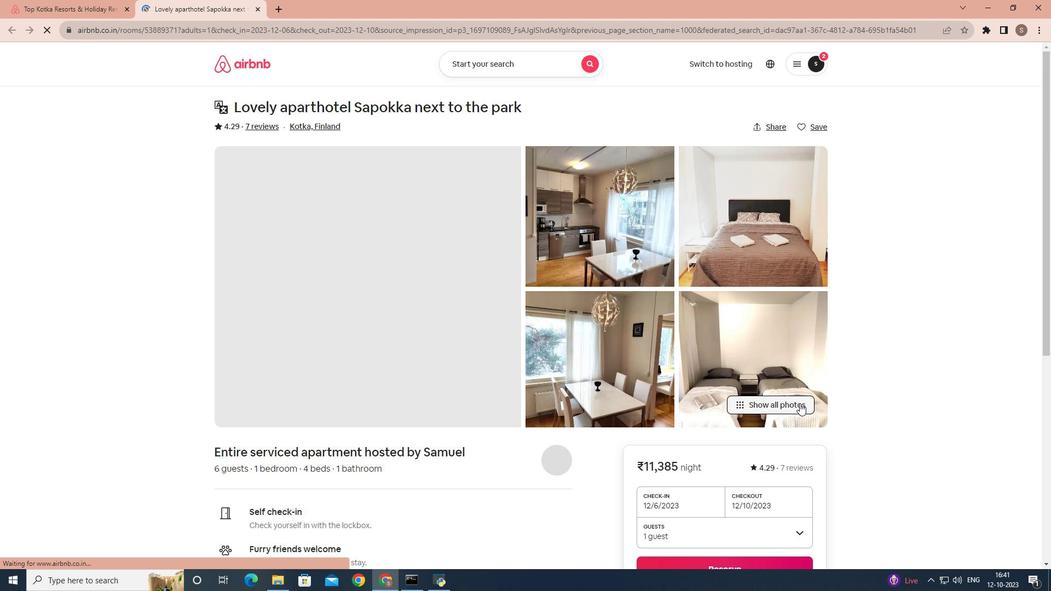 
Action: Mouse pressed left at (800, 403)
Screenshot: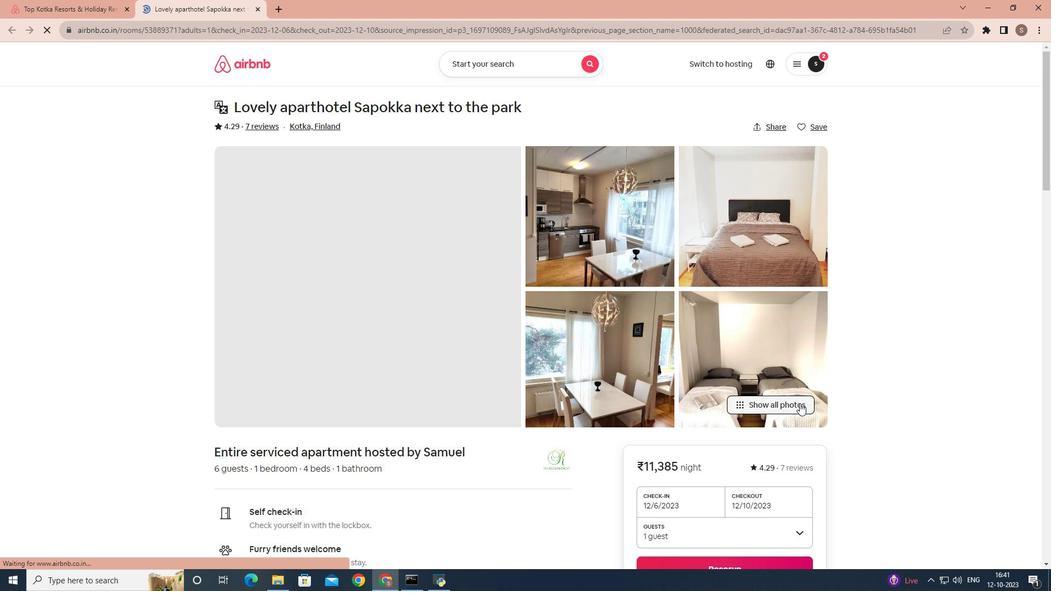 
Action: Mouse moved to (711, 339)
Screenshot: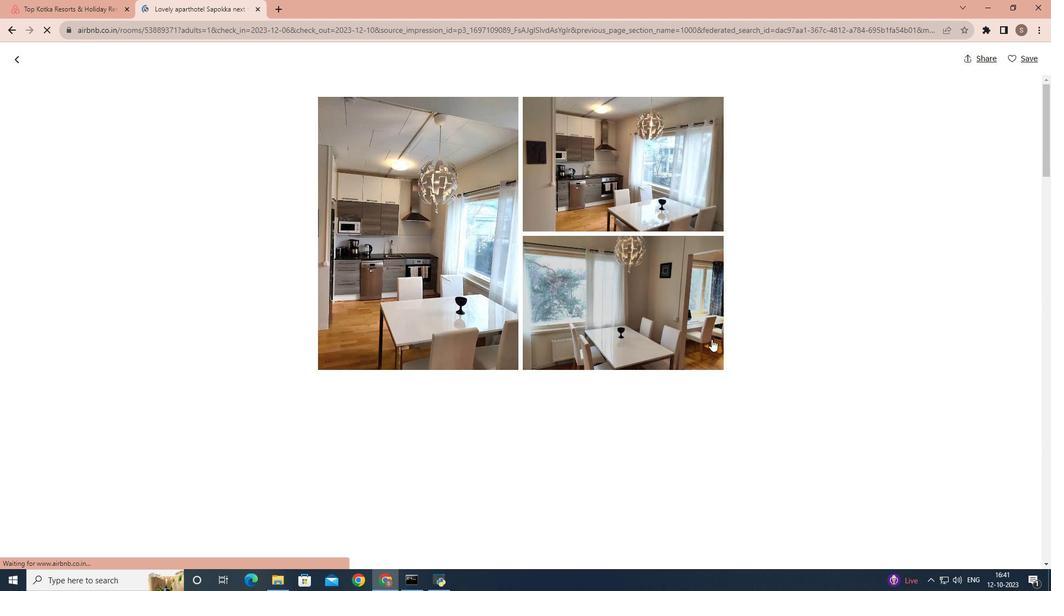 
Action: Mouse scrolled (711, 338) with delta (0, 0)
Screenshot: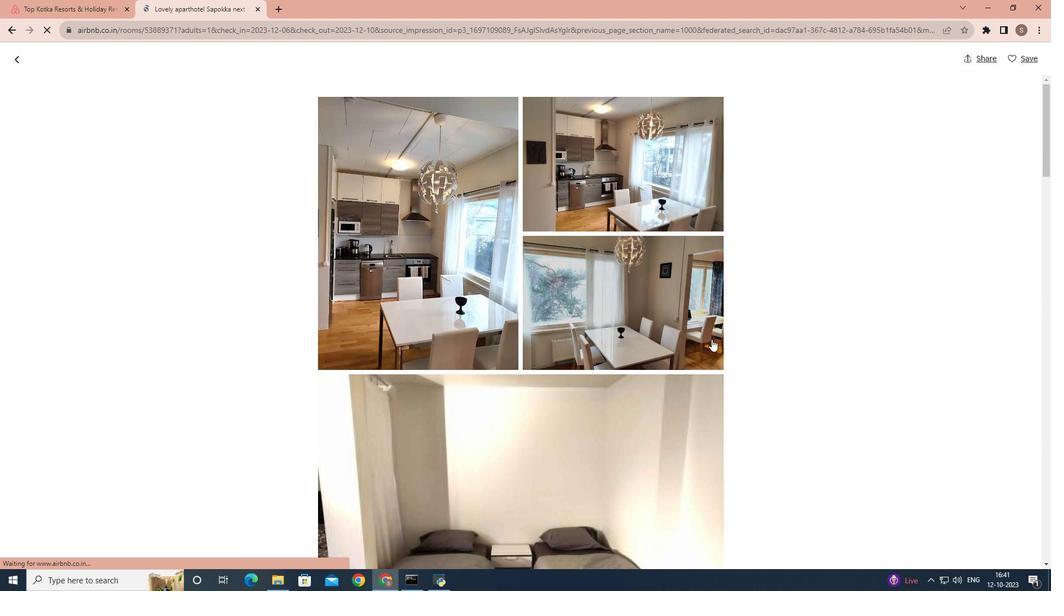 
Action: Mouse scrolled (711, 338) with delta (0, 0)
Screenshot: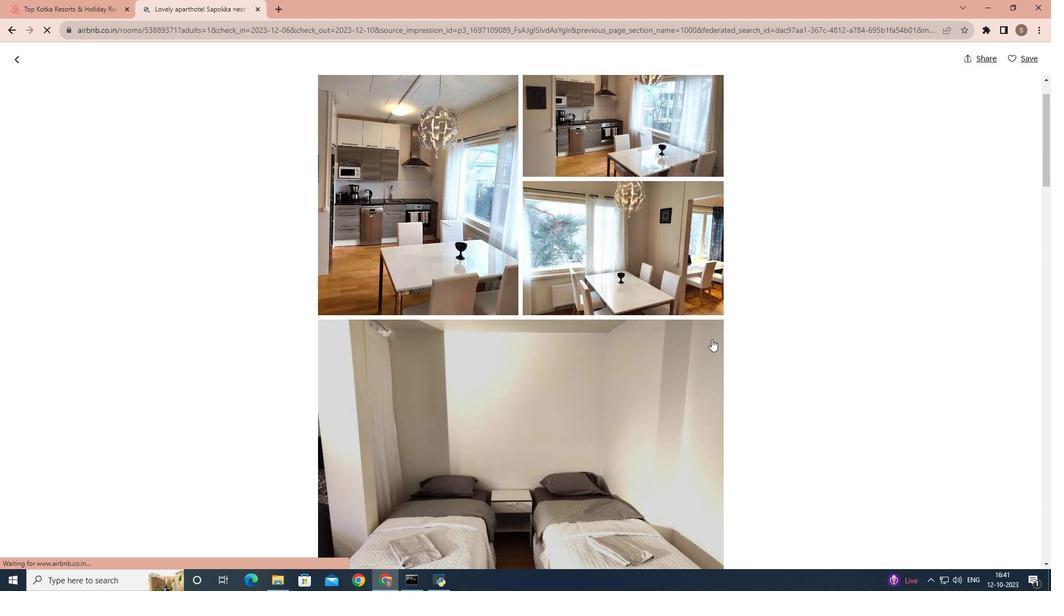 
Action: Mouse scrolled (711, 338) with delta (0, 0)
Screenshot: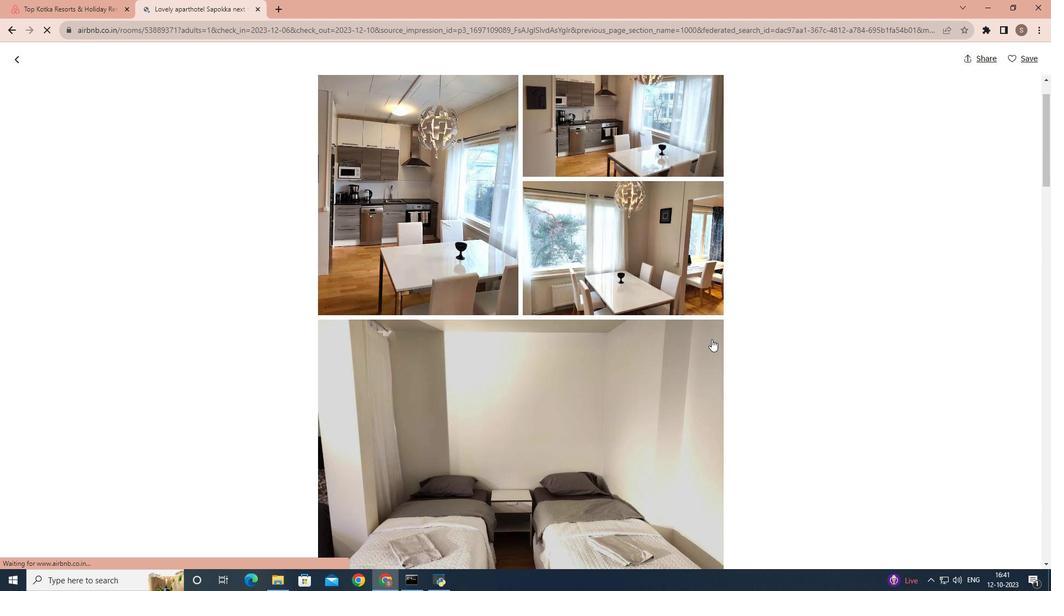
Action: Mouse scrolled (711, 338) with delta (0, 0)
Screenshot: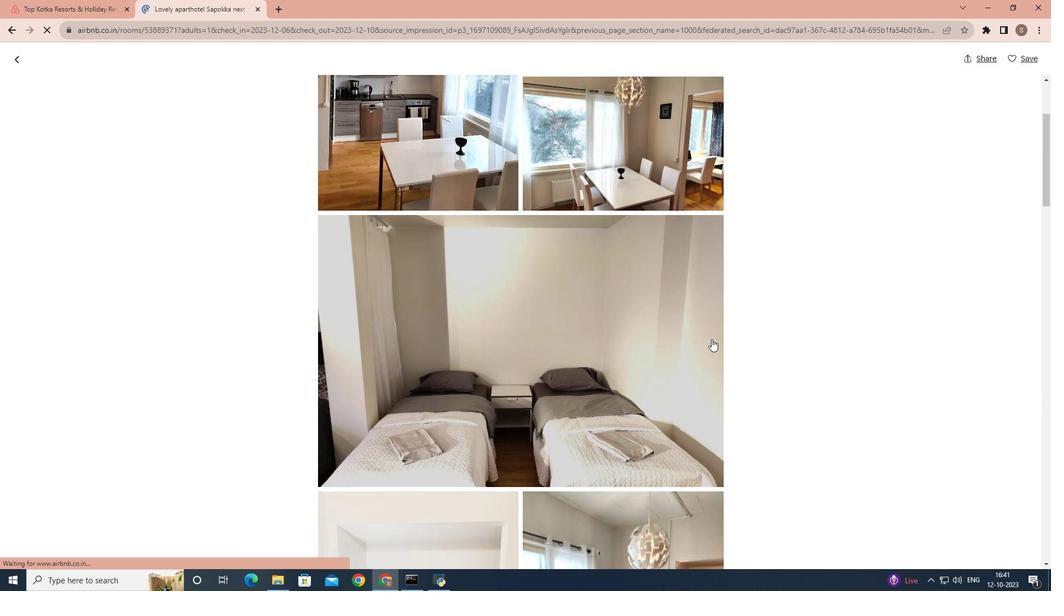 
Action: Mouse scrolled (711, 338) with delta (0, 0)
Screenshot: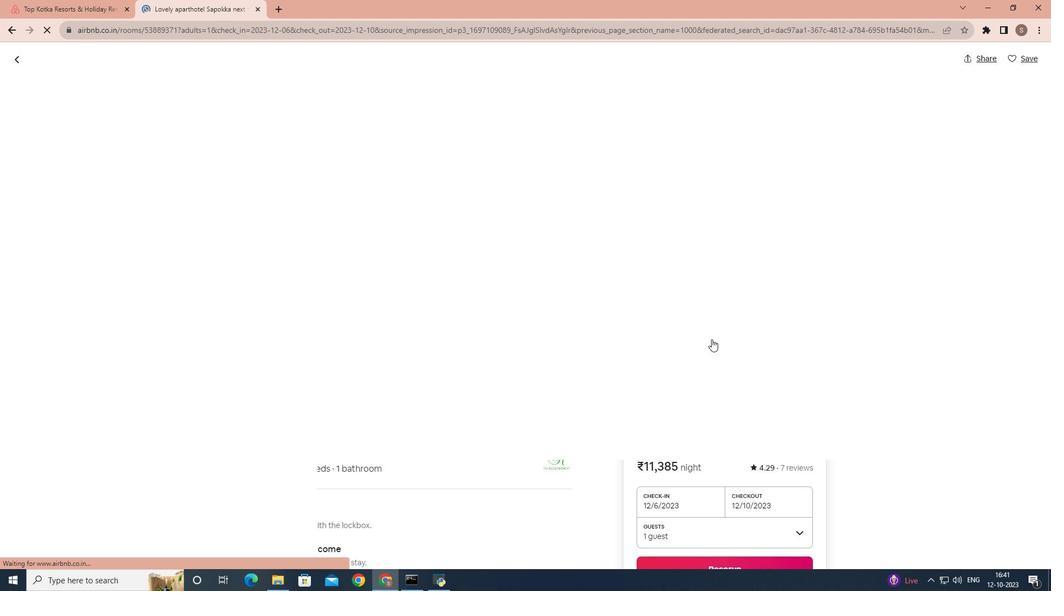 
Action: Mouse scrolled (711, 338) with delta (0, 0)
Screenshot: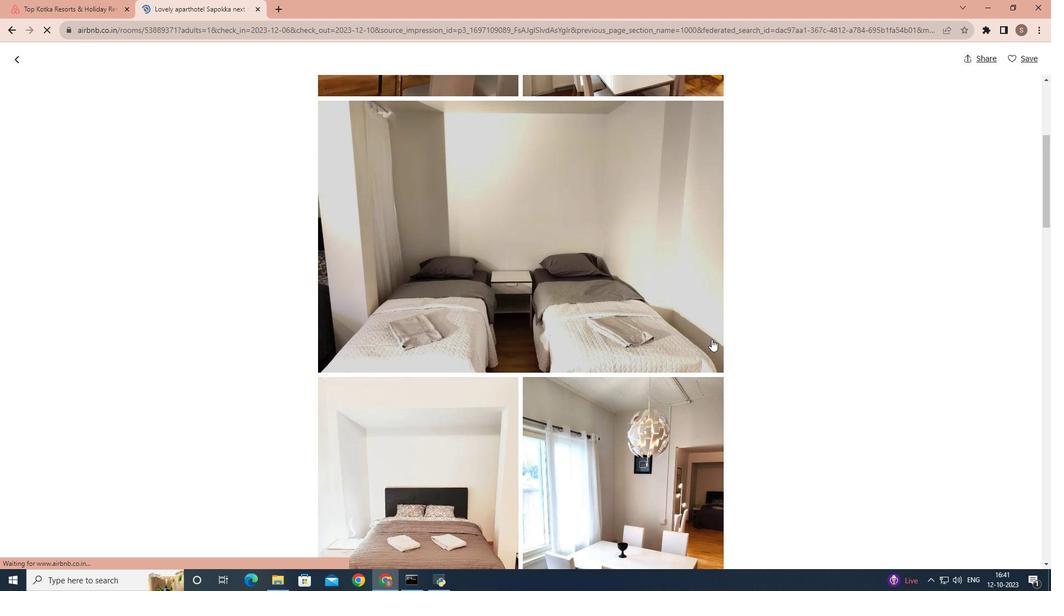 
Action: Mouse scrolled (711, 338) with delta (0, 0)
Screenshot: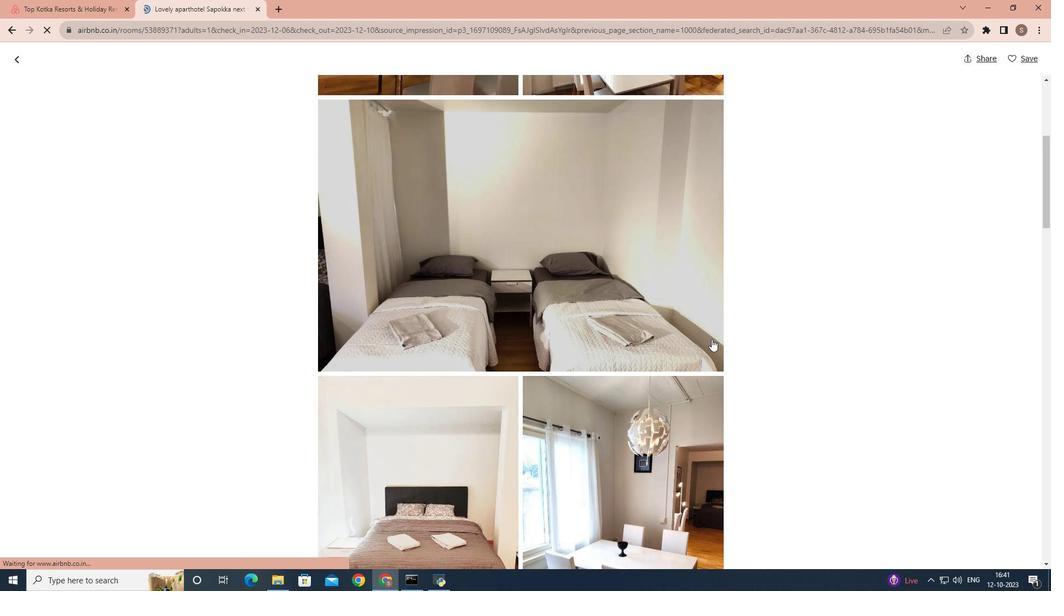 
Action: Mouse scrolled (711, 338) with delta (0, 0)
Screenshot: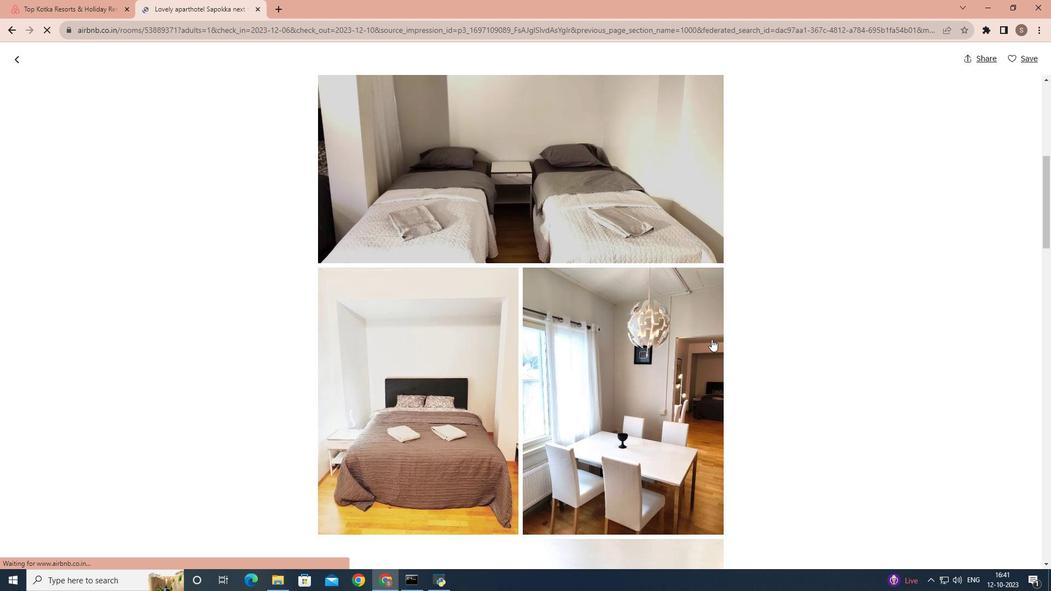 
Action: Mouse scrolled (711, 338) with delta (0, 0)
Screenshot: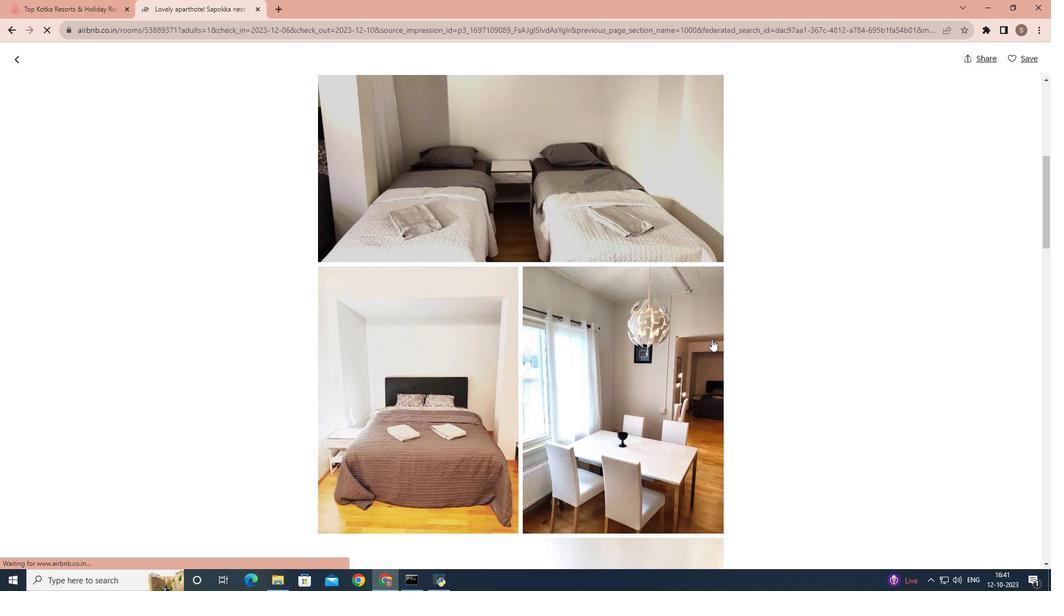 
Action: Mouse scrolled (711, 338) with delta (0, 0)
Screenshot: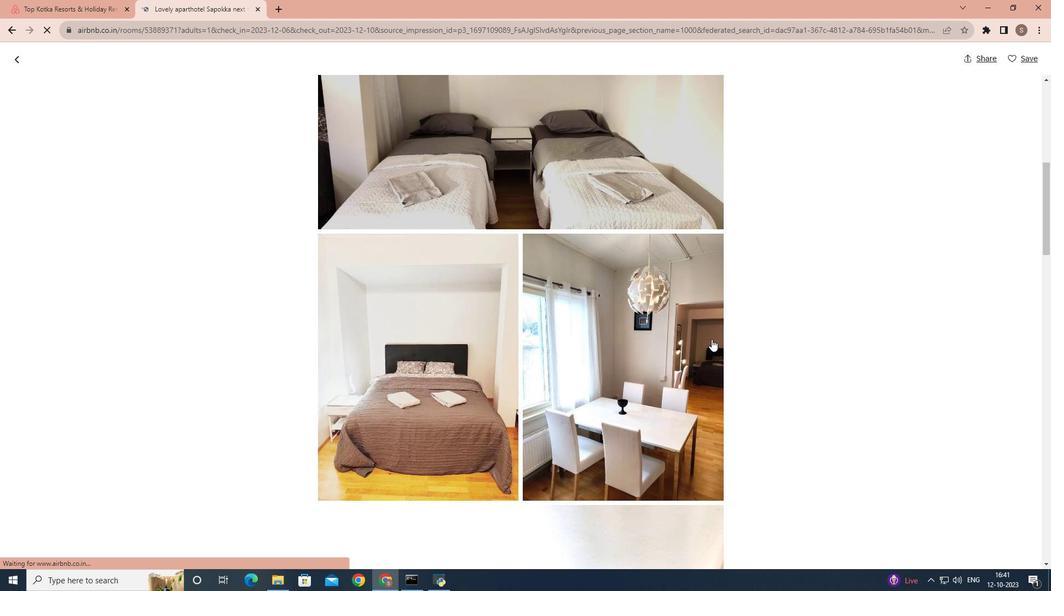 
Action: Mouse scrolled (711, 338) with delta (0, 0)
Screenshot: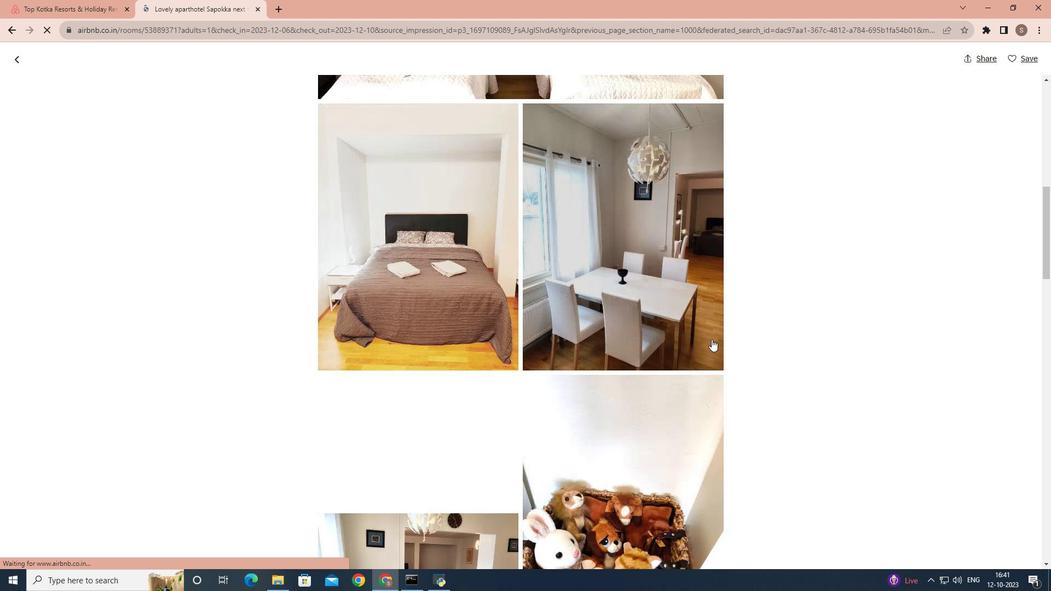 
Action: Mouse scrolled (711, 338) with delta (0, 0)
Screenshot: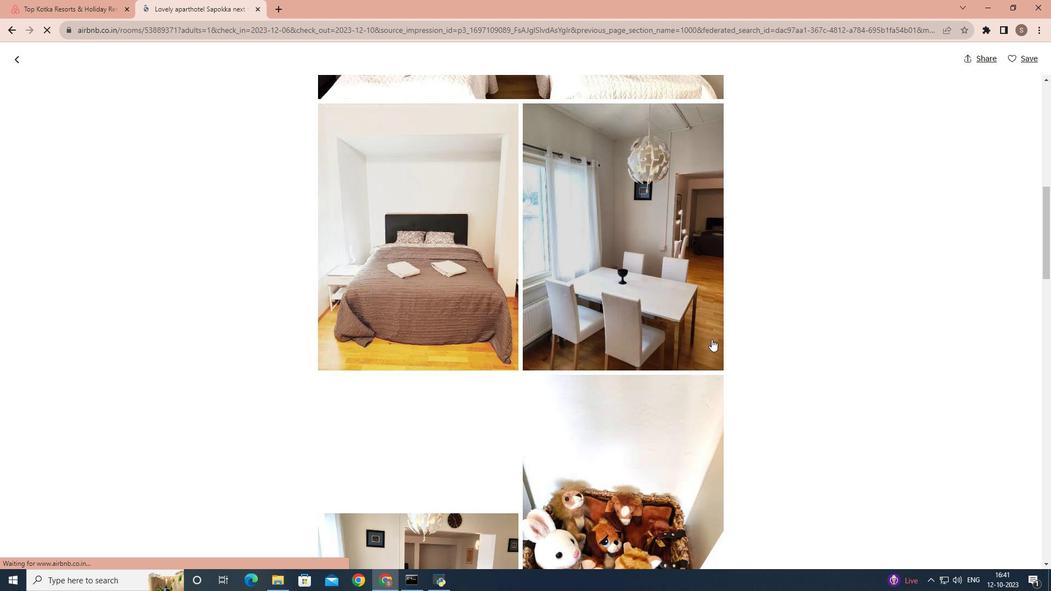 
Action: Mouse scrolled (711, 338) with delta (0, 0)
Screenshot: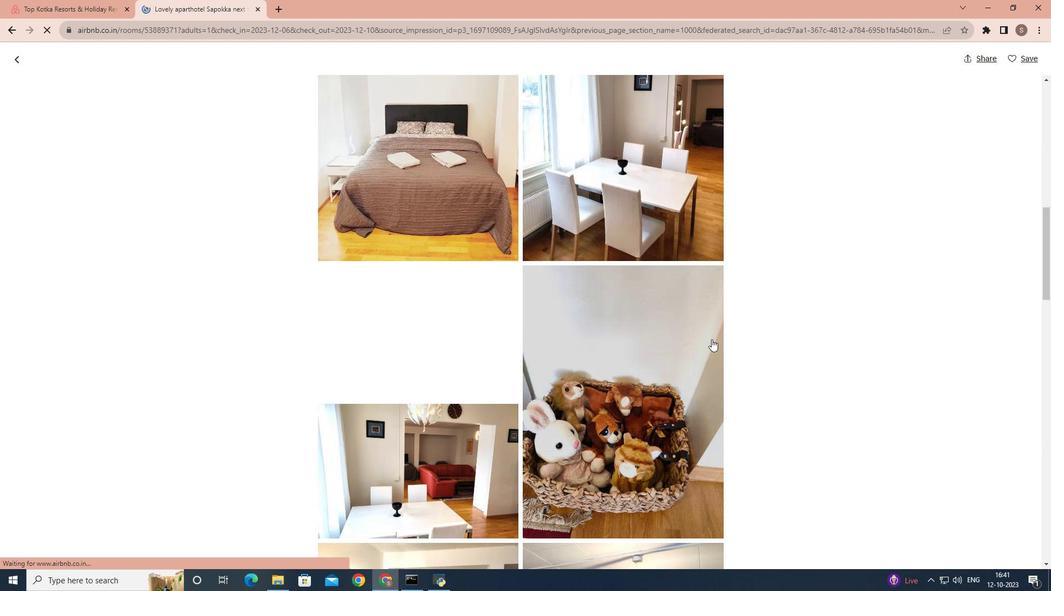 
Action: Mouse scrolled (711, 338) with delta (0, 0)
Screenshot: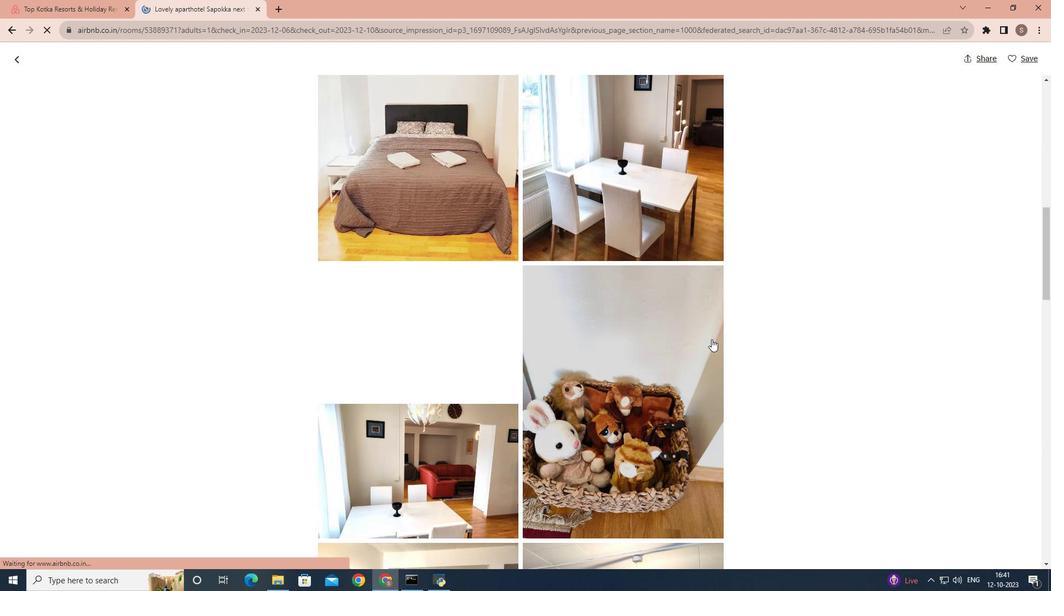 
Action: Mouse scrolled (711, 338) with delta (0, 0)
Screenshot: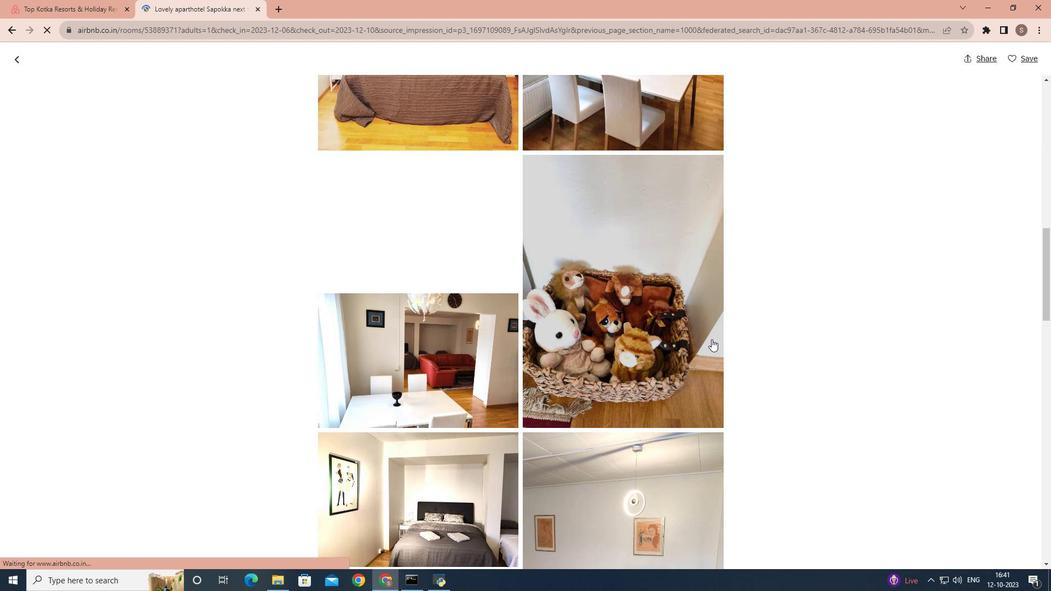 
Action: Mouse scrolled (711, 338) with delta (0, 0)
Screenshot: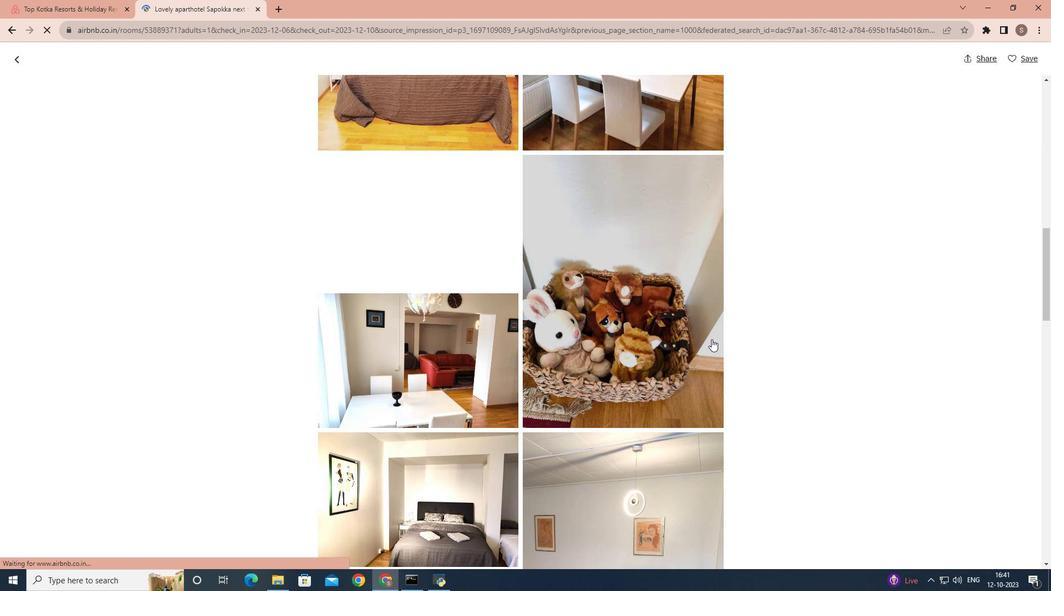 
Action: Mouse scrolled (711, 338) with delta (0, 0)
Screenshot: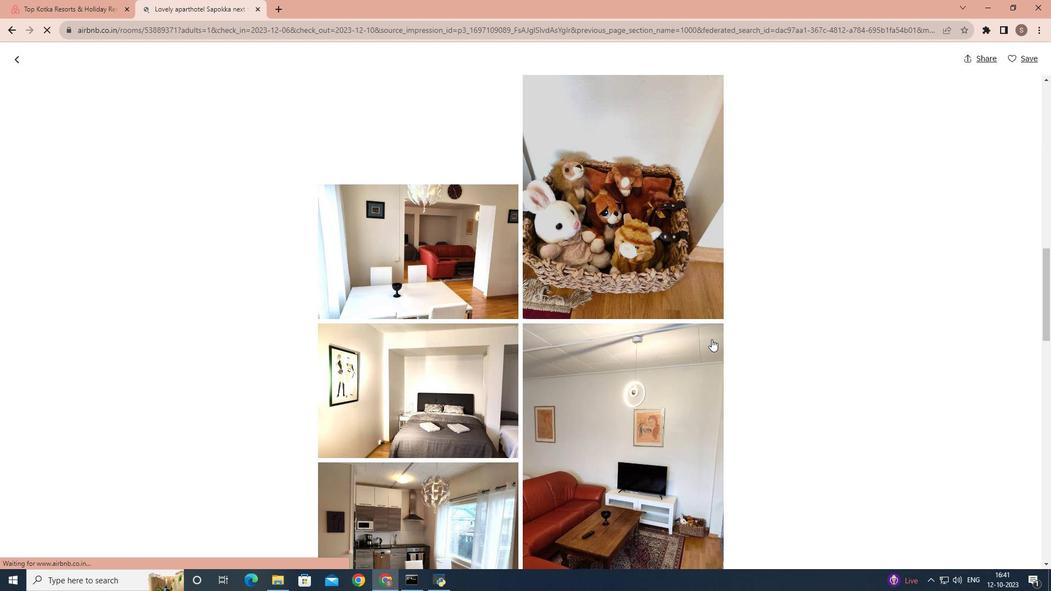 
Action: Mouse scrolled (711, 338) with delta (0, 0)
Screenshot: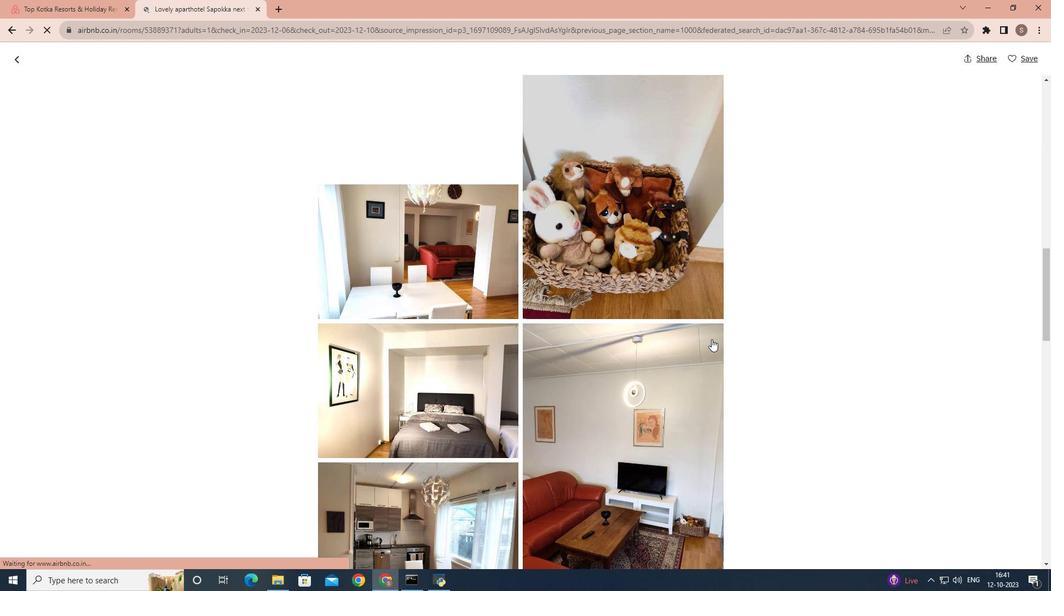 
Action: Mouse scrolled (711, 338) with delta (0, 0)
Screenshot: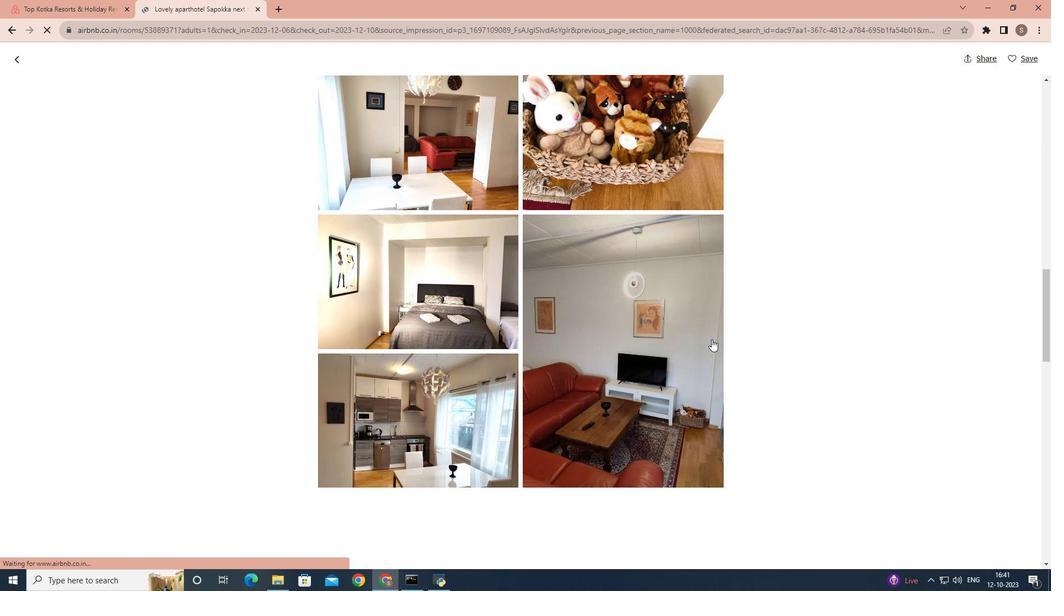 
Action: Mouse scrolled (711, 338) with delta (0, 0)
Screenshot: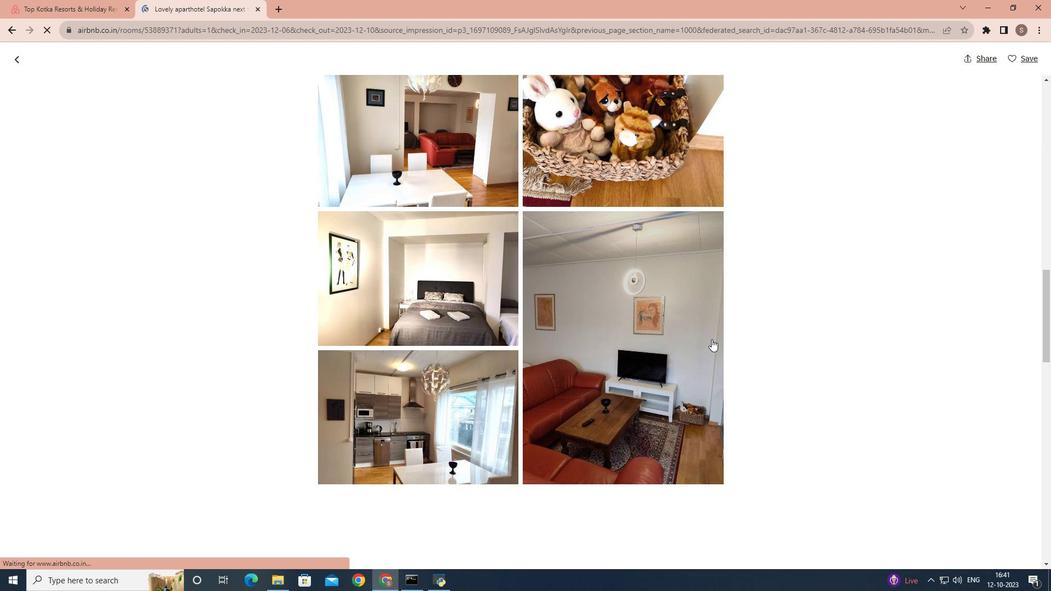 
Action: Mouse scrolled (711, 338) with delta (0, 0)
Screenshot: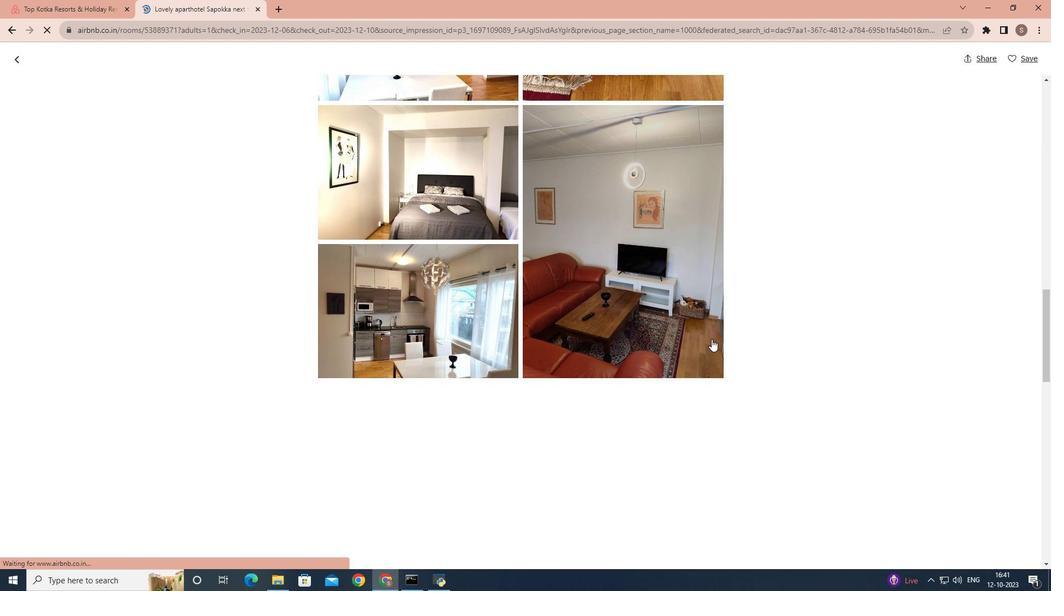 
Action: Mouse scrolled (711, 338) with delta (0, 0)
Screenshot: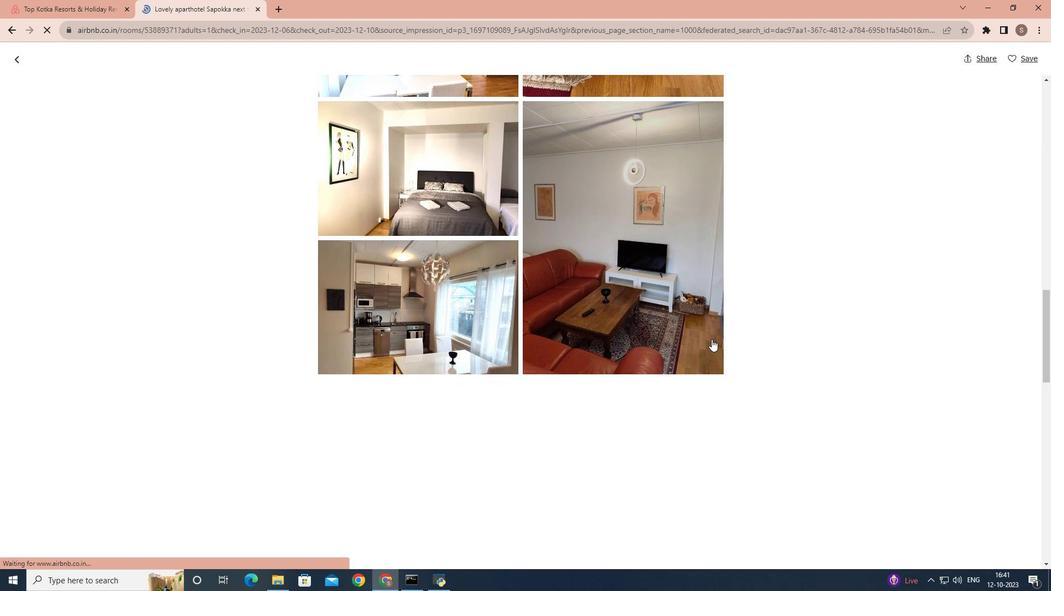 
Action: Mouse scrolled (711, 338) with delta (0, 0)
Screenshot: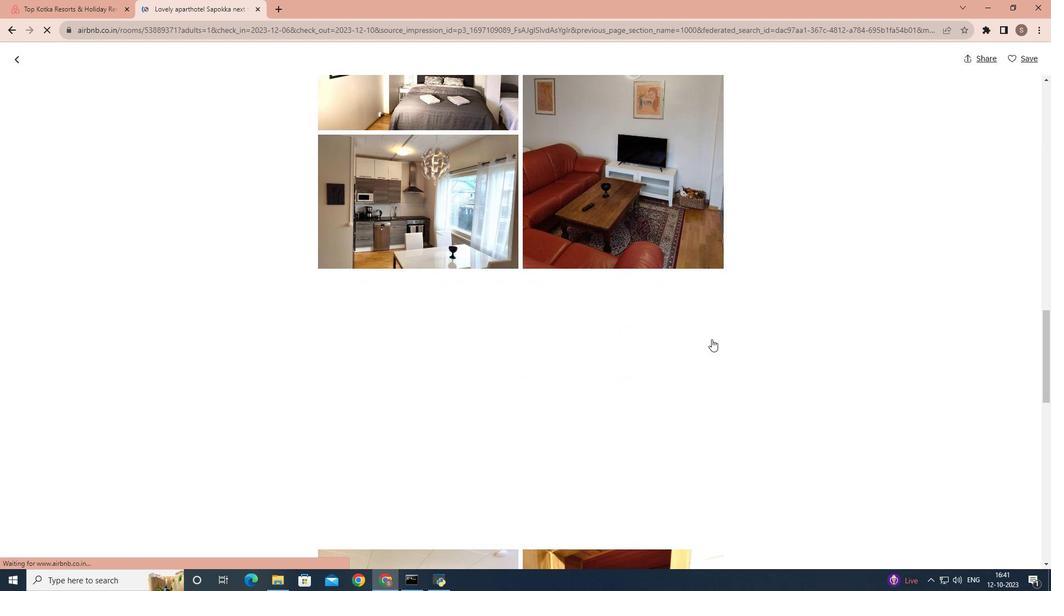 
Action: Mouse scrolled (711, 338) with delta (0, 0)
Screenshot: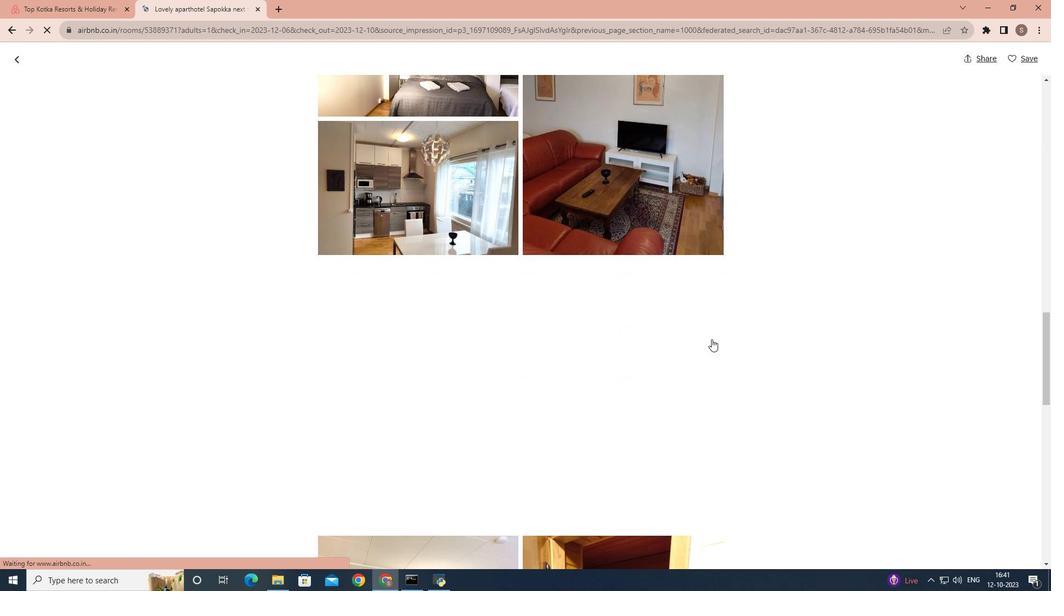 
Action: Mouse scrolled (711, 338) with delta (0, 0)
Screenshot: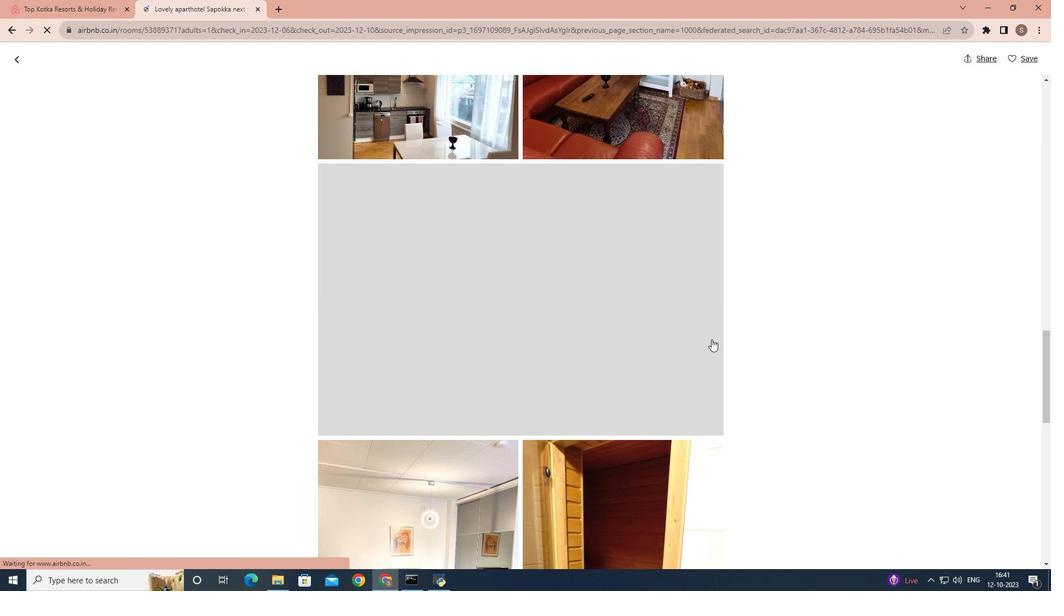 
Action: Mouse scrolled (711, 338) with delta (0, 0)
Screenshot: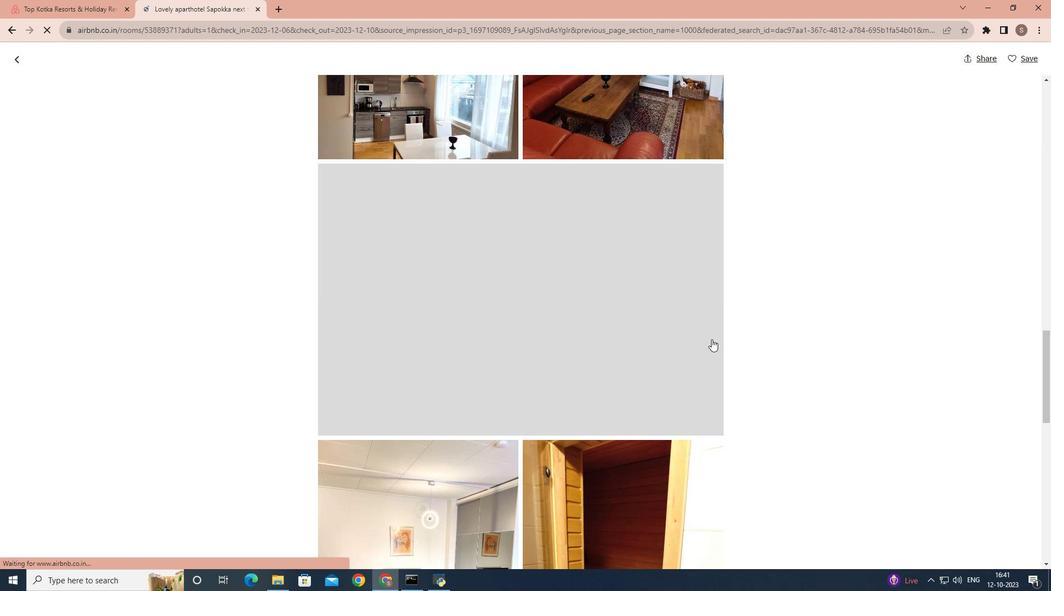 
Action: Mouse scrolled (711, 338) with delta (0, 0)
Screenshot: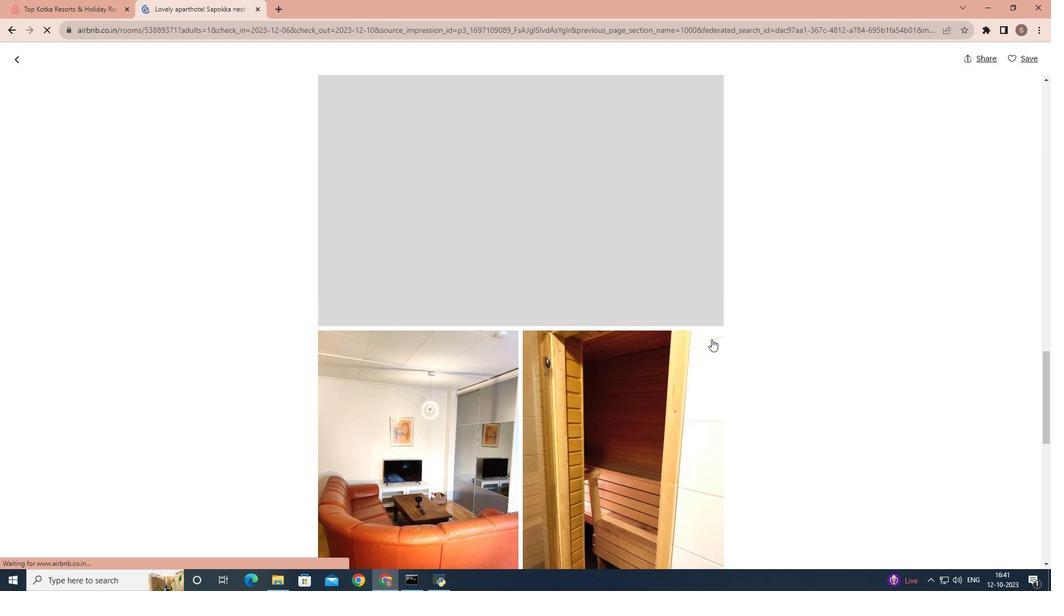 
Action: Mouse scrolled (711, 338) with delta (0, 0)
Screenshot: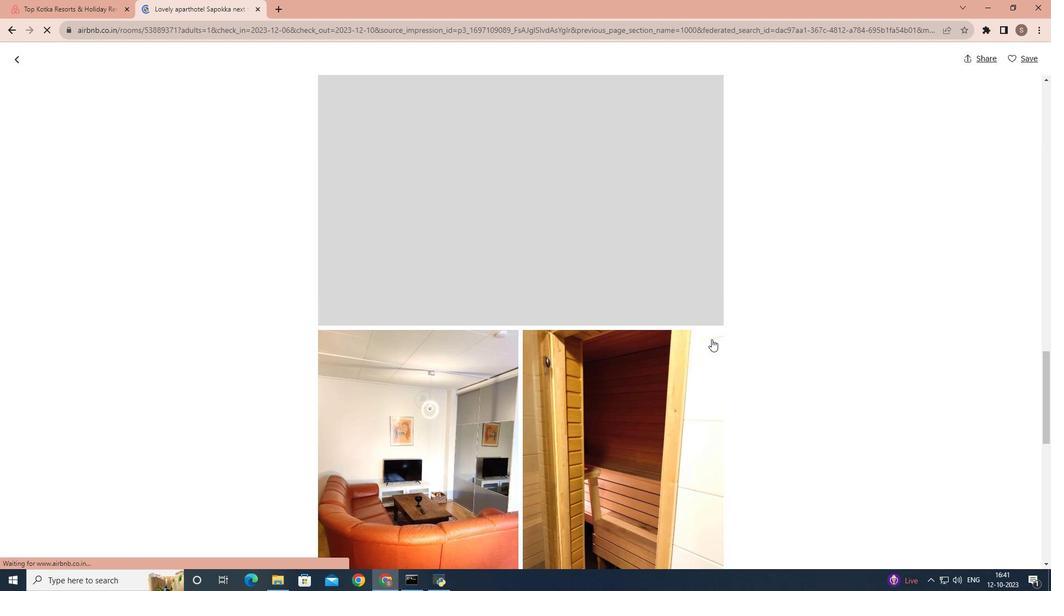 
Action: Mouse scrolled (711, 338) with delta (0, 0)
Screenshot: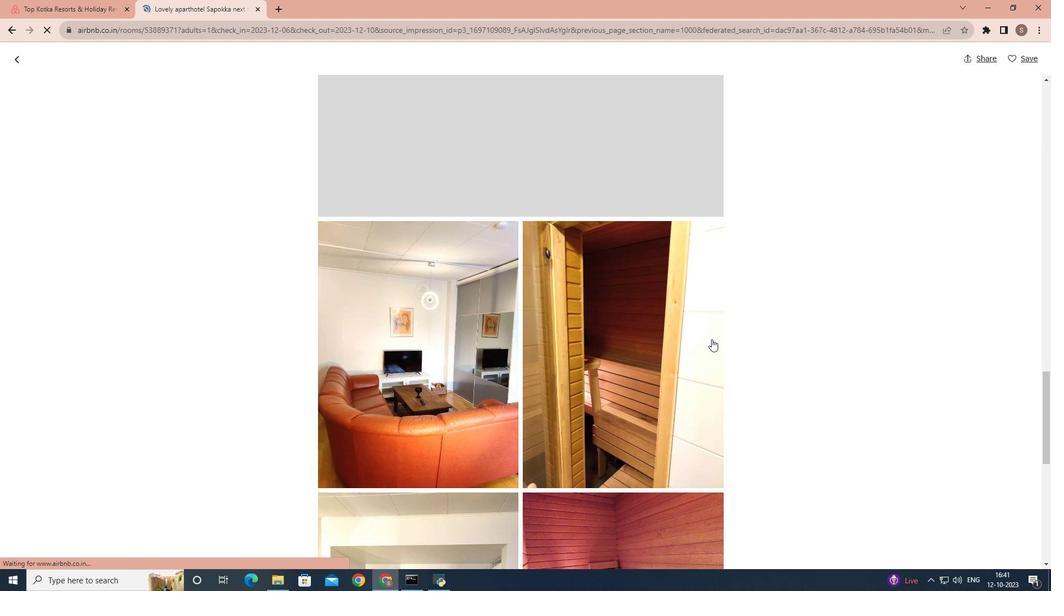 
Action: Mouse scrolled (711, 338) with delta (0, 0)
Screenshot: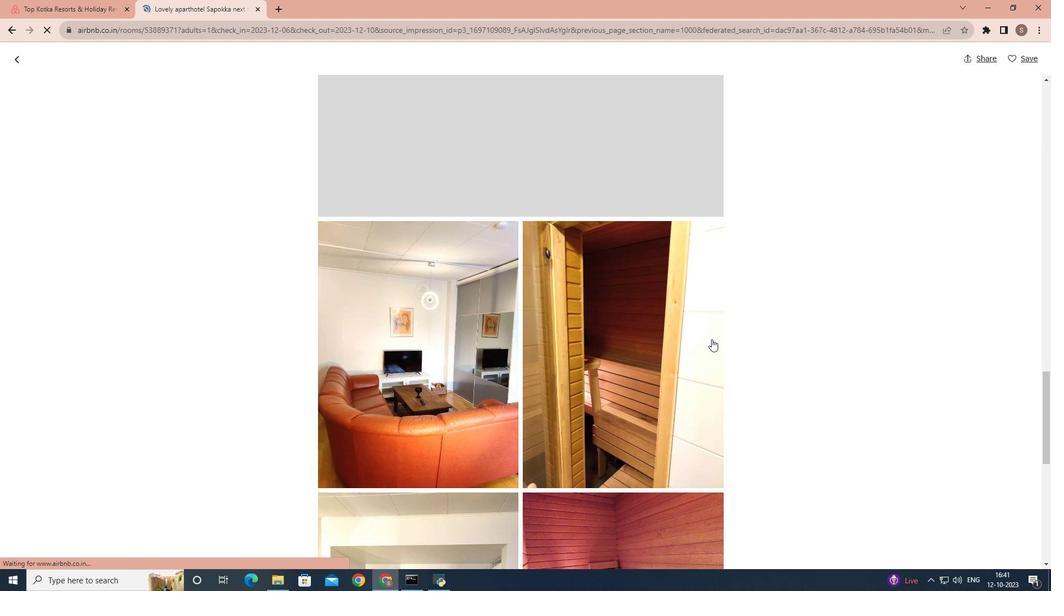 
Action: Mouse scrolled (711, 338) with delta (0, 0)
Screenshot: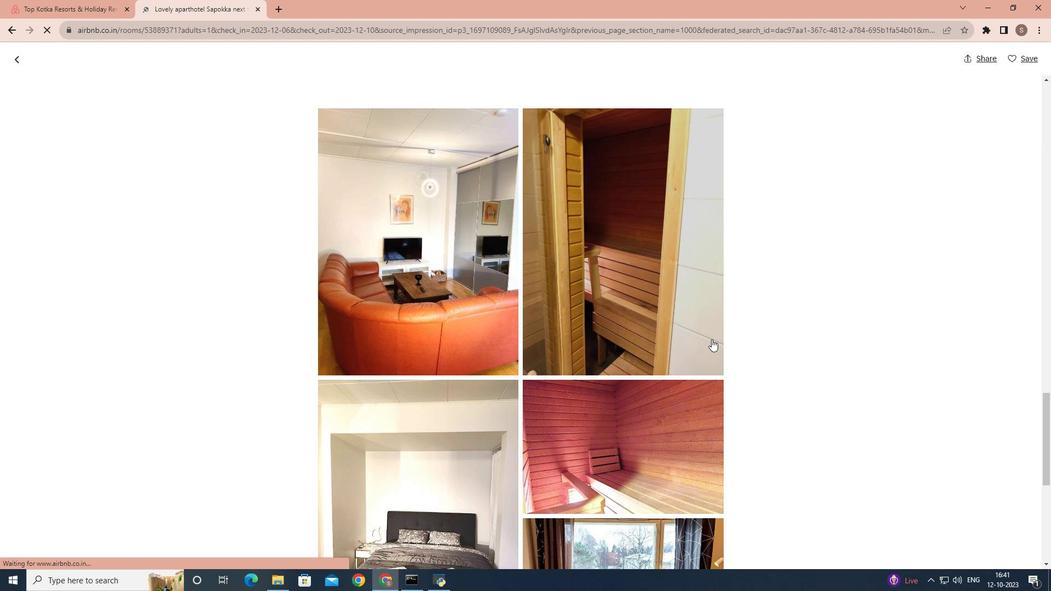 
Action: Mouse scrolled (711, 338) with delta (0, 0)
Screenshot: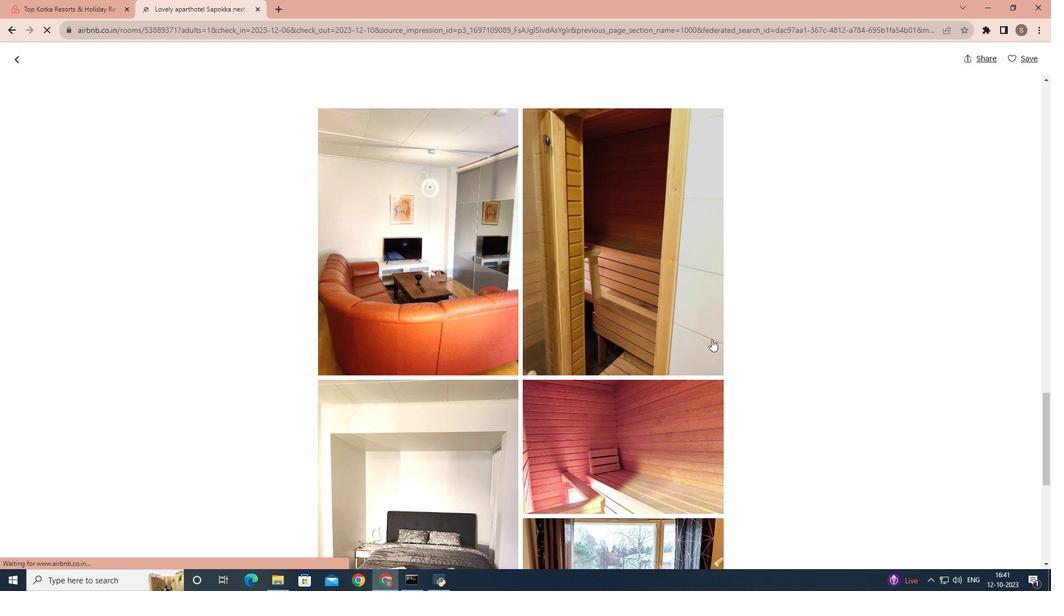 
Action: Mouse scrolled (711, 338) with delta (0, 0)
Screenshot: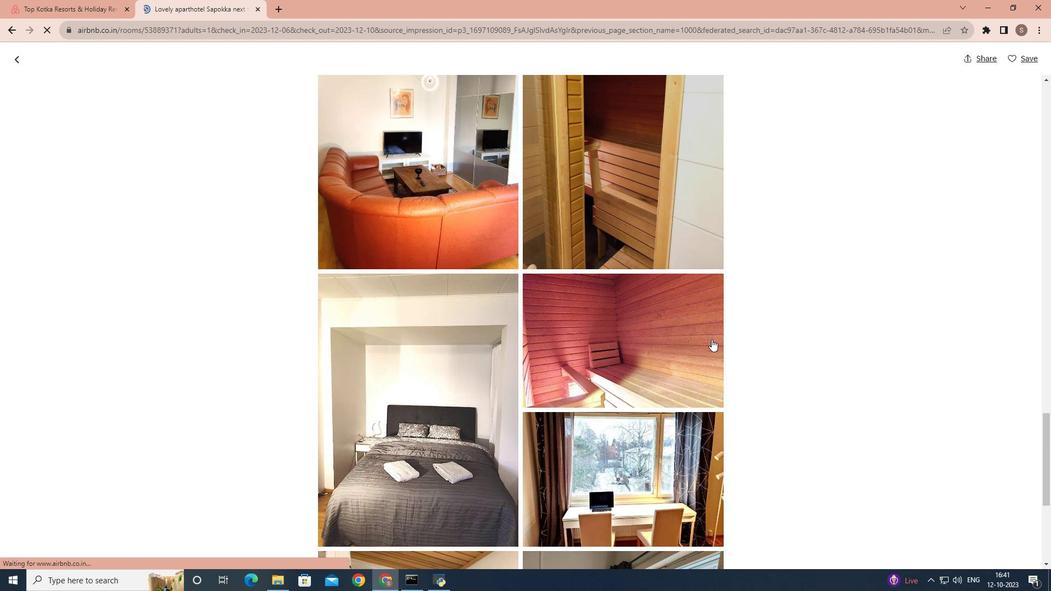 
Action: Mouse scrolled (711, 338) with delta (0, 0)
Screenshot: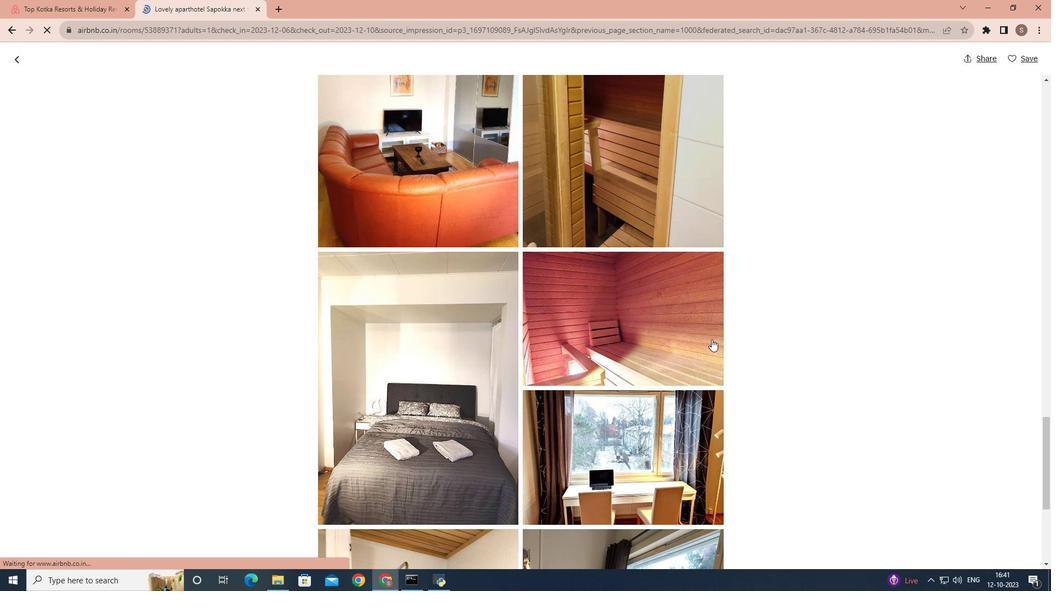 
Action: Mouse scrolled (711, 338) with delta (0, 0)
Screenshot: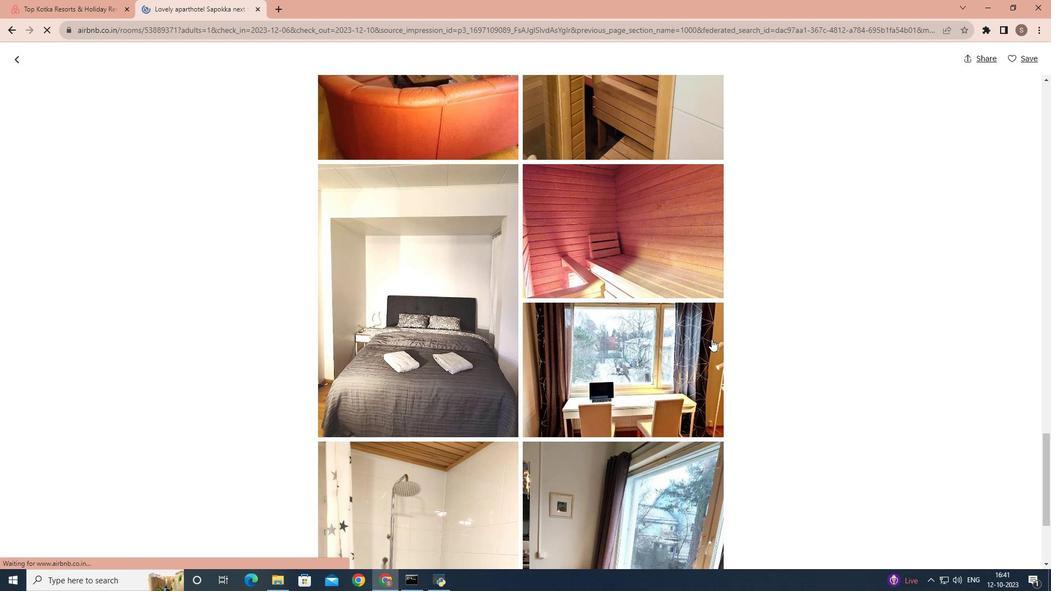 
Action: Mouse scrolled (711, 338) with delta (0, 0)
Screenshot: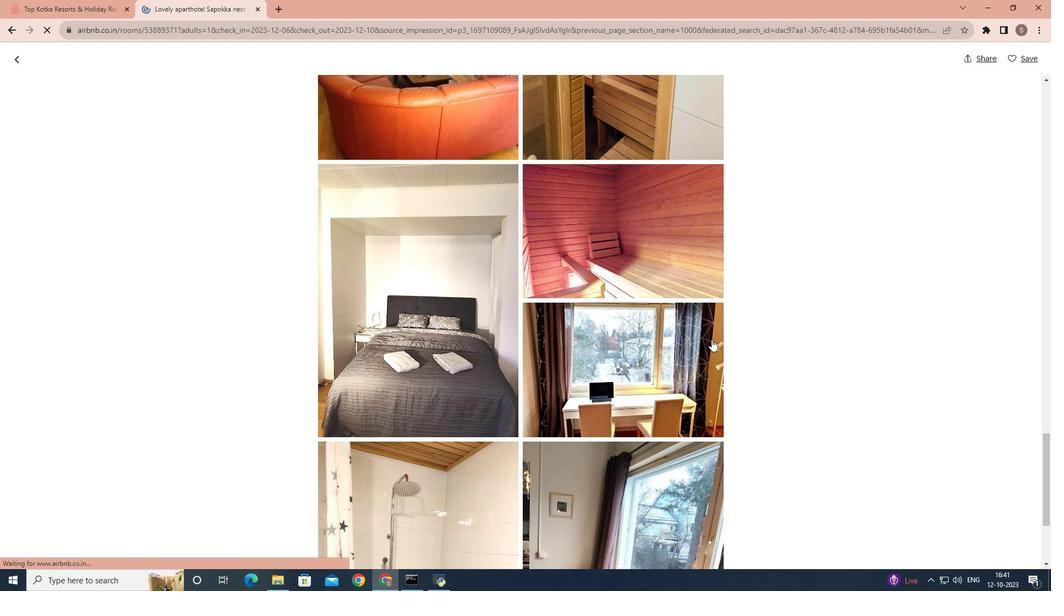 
Action: Mouse scrolled (711, 338) with delta (0, 0)
Screenshot: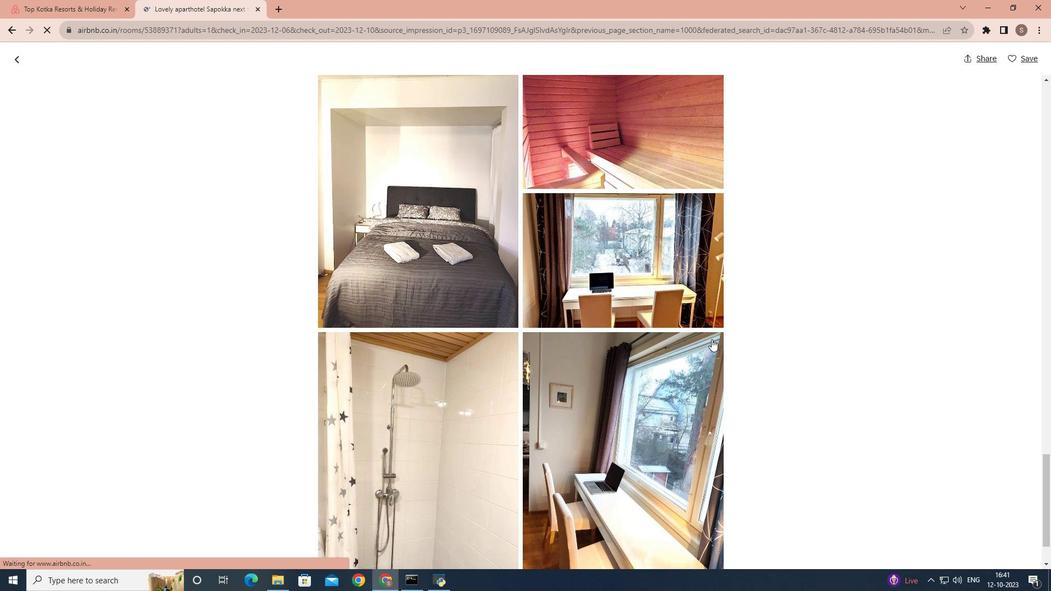 
Action: Mouse scrolled (711, 338) with delta (0, 0)
Screenshot: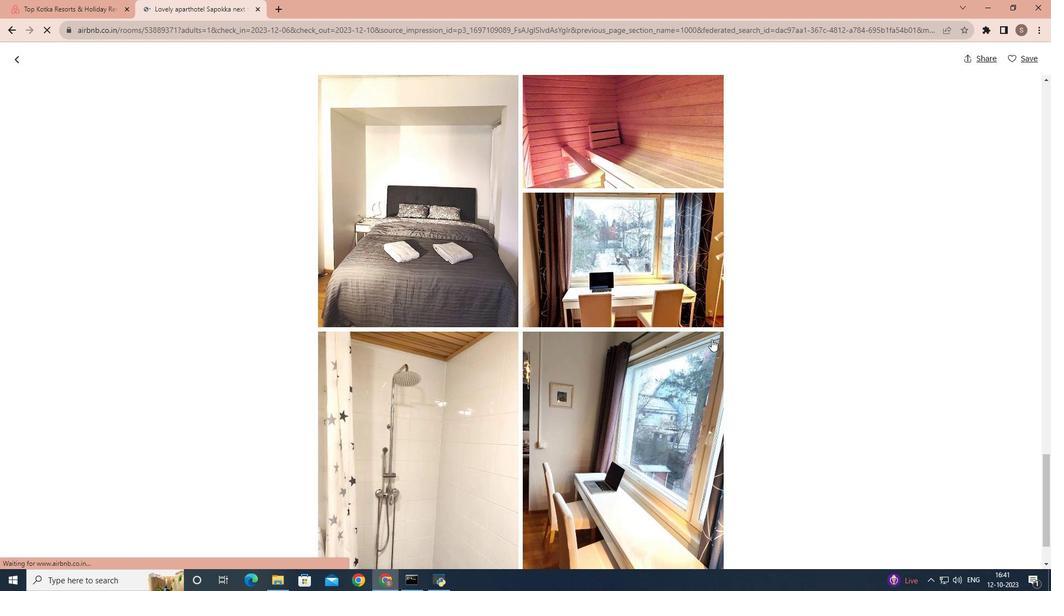 
Action: Mouse scrolled (711, 338) with delta (0, 0)
Screenshot: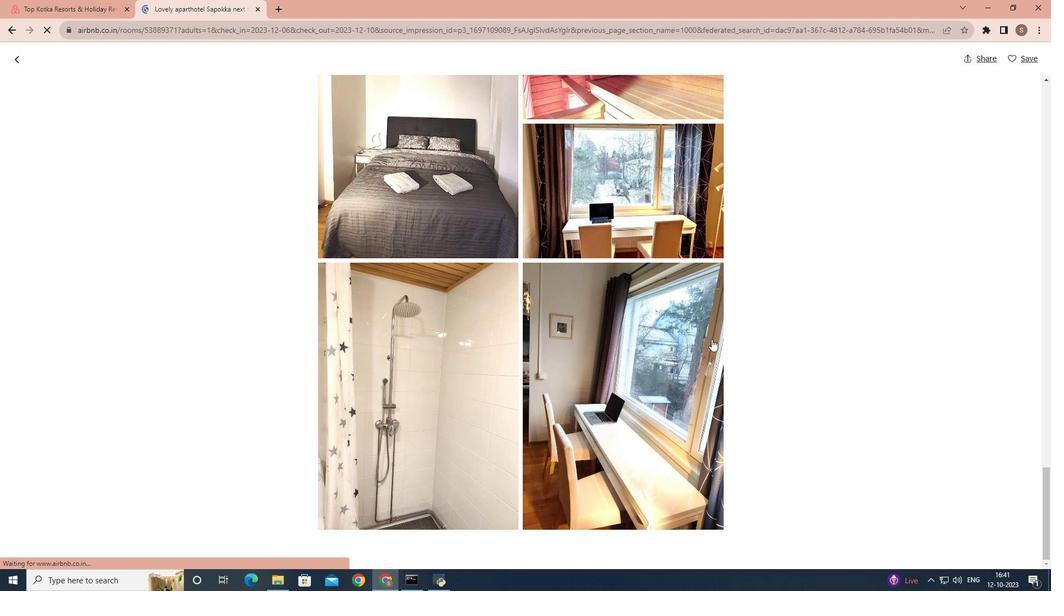 
Action: Mouse scrolled (711, 338) with delta (0, 0)
Screenshot: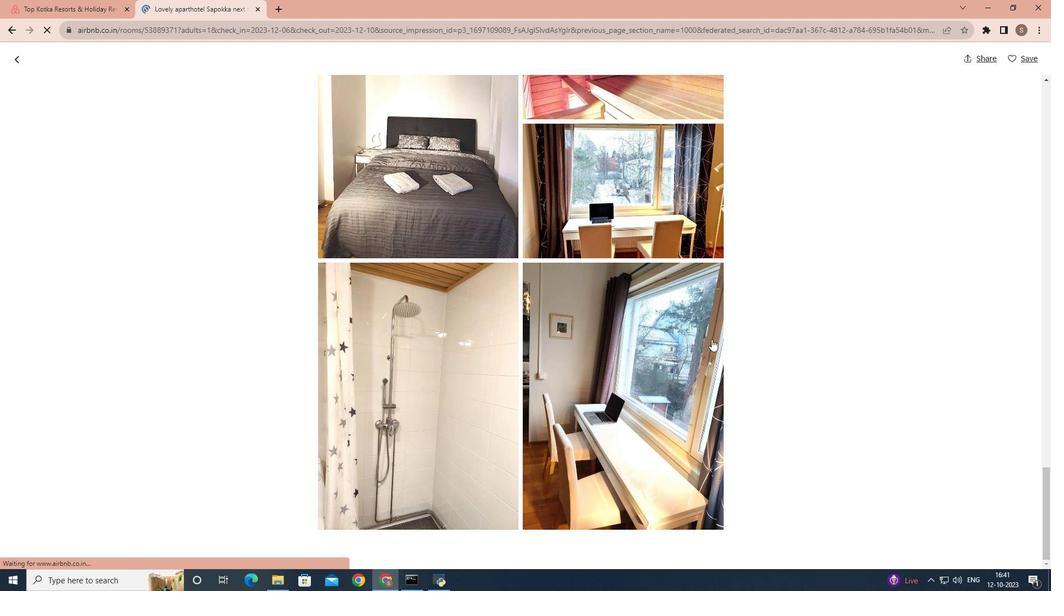 
Action: Mouse scrolled (711, 338) with delta (0, 0)
Screenshot: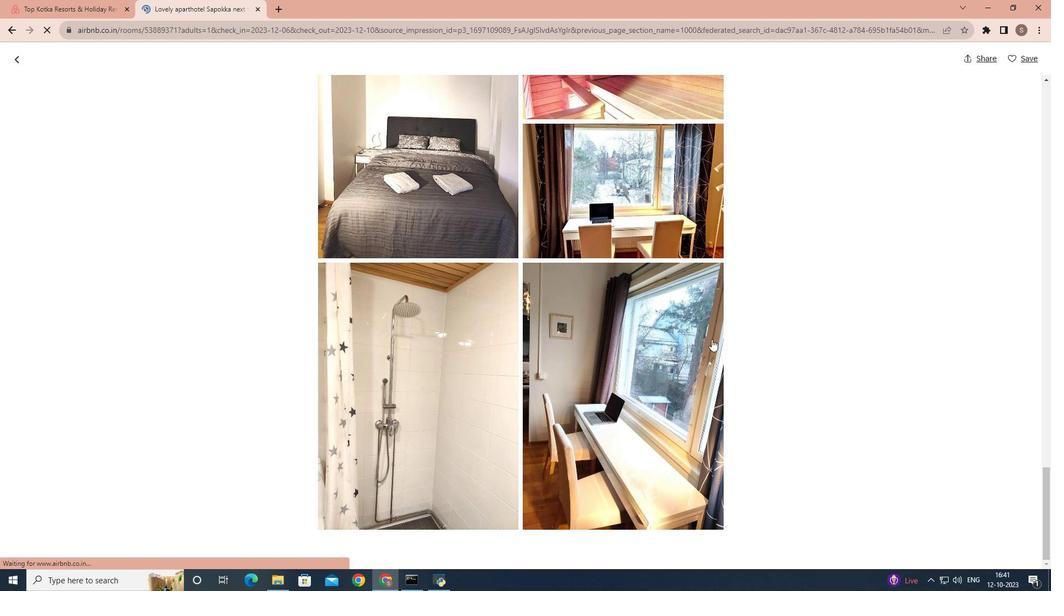 
Action: Mouse scrolled (711, 338) with delta (0, 0)
Screenshot: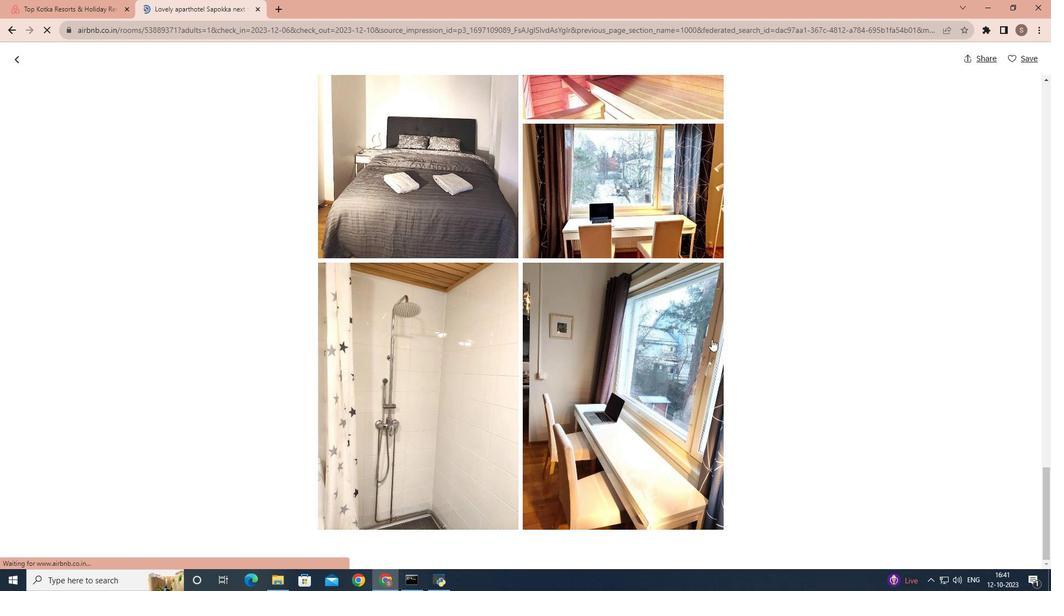 
Action: Mouse scrolled (711, 338) with delta (0, 0)
Screenshot: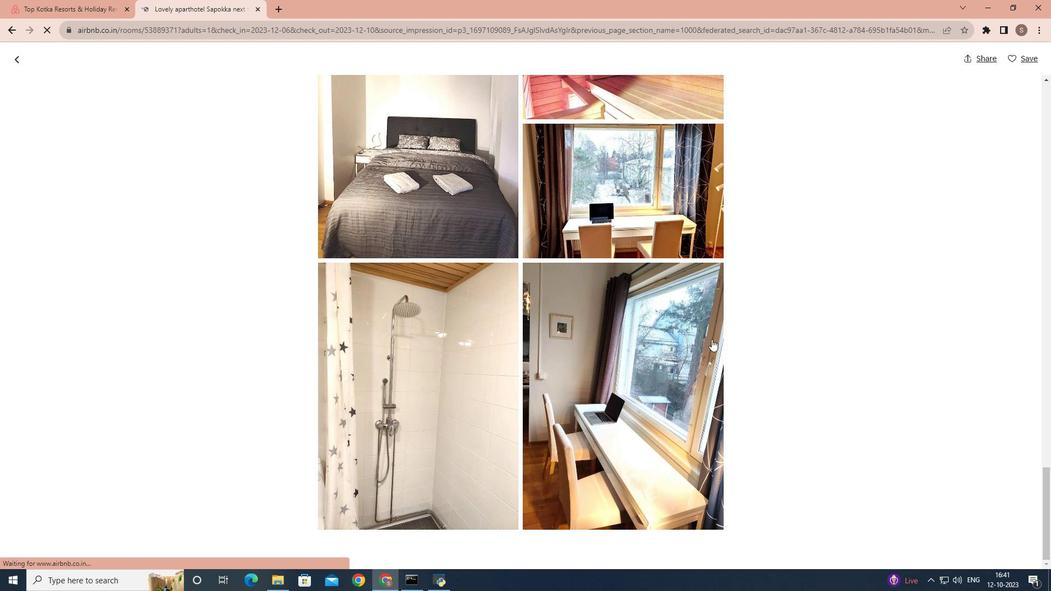 
Action: Mouse scrolled (711, 338) with delta (0, 0)
Screenshot: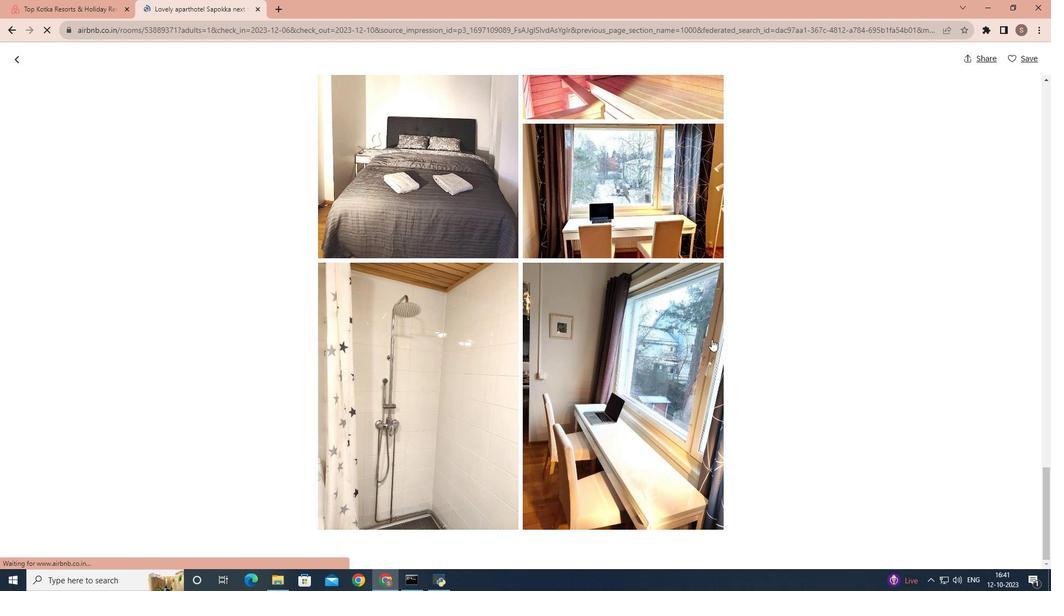 
Action: Mouse scrolled (711, 338) with delta (0, 0)
Screenshot: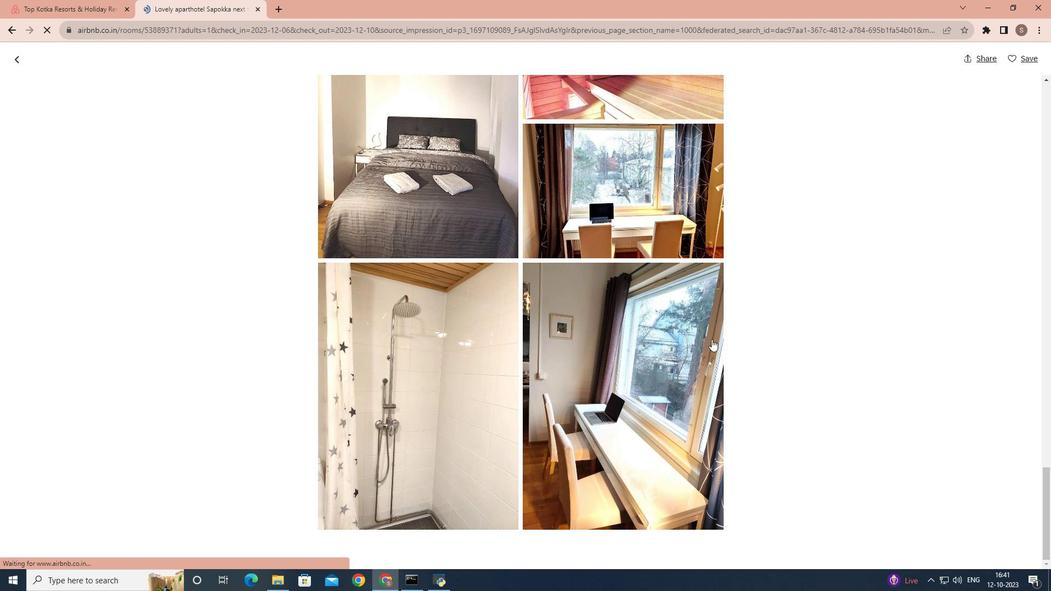 
Action: Mouse scrolled (711, 338) with delta (0, 0)
Screenshot: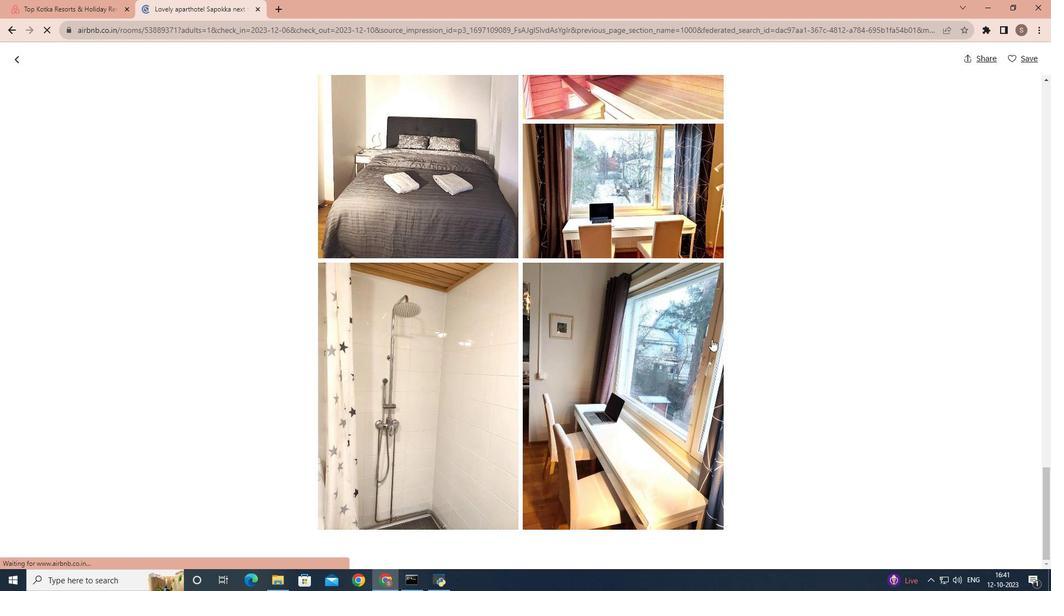 
Action: Mouse scrolled (711, 338) with delta (0, 0)
Screenshot: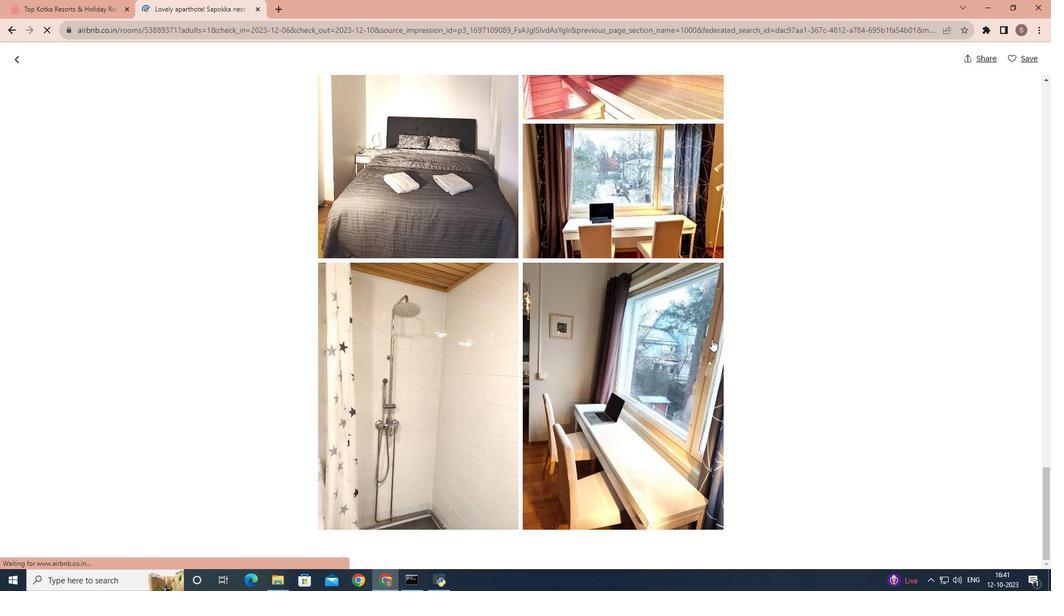 
Action: Mouse scrolled (711, 338) with delta (0, 0)
Screenshot: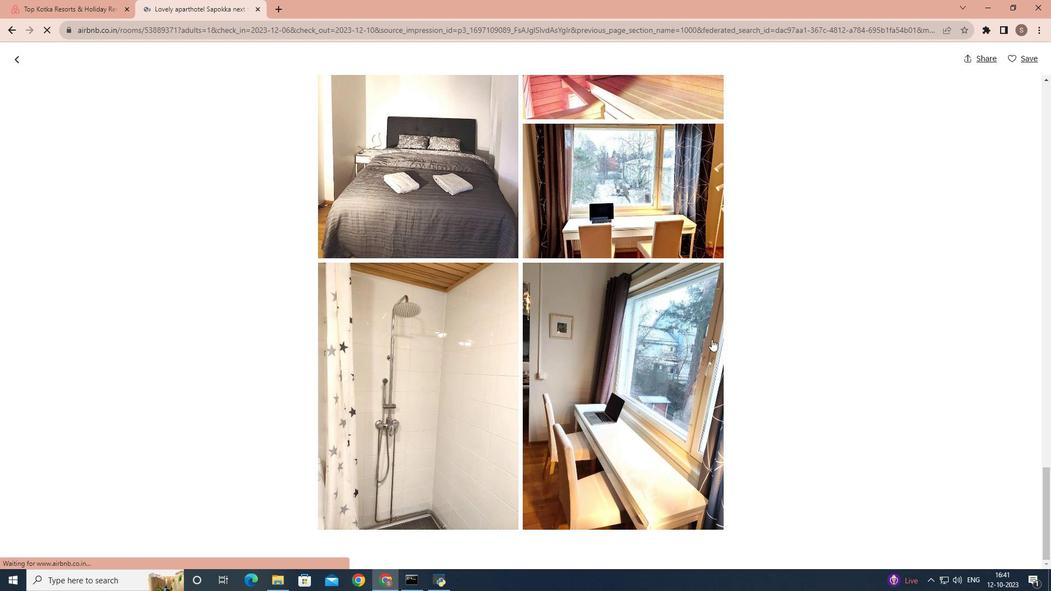 
Action: Mouse scrolled (711, 338) with delta (0, 0)
Screenshot: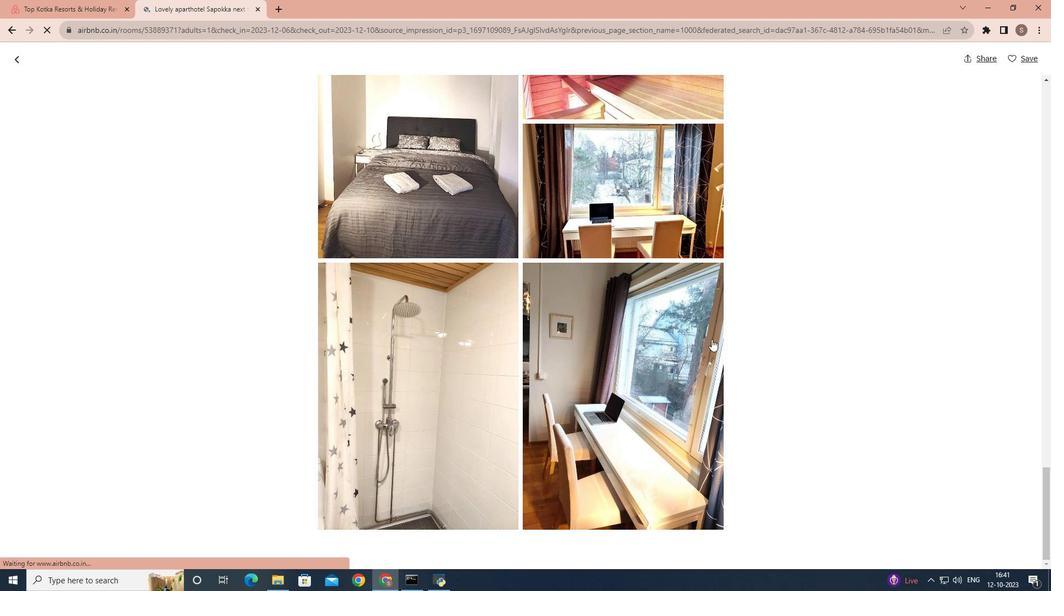 
Action: Mouse moved to (566, 376)
Screenshot: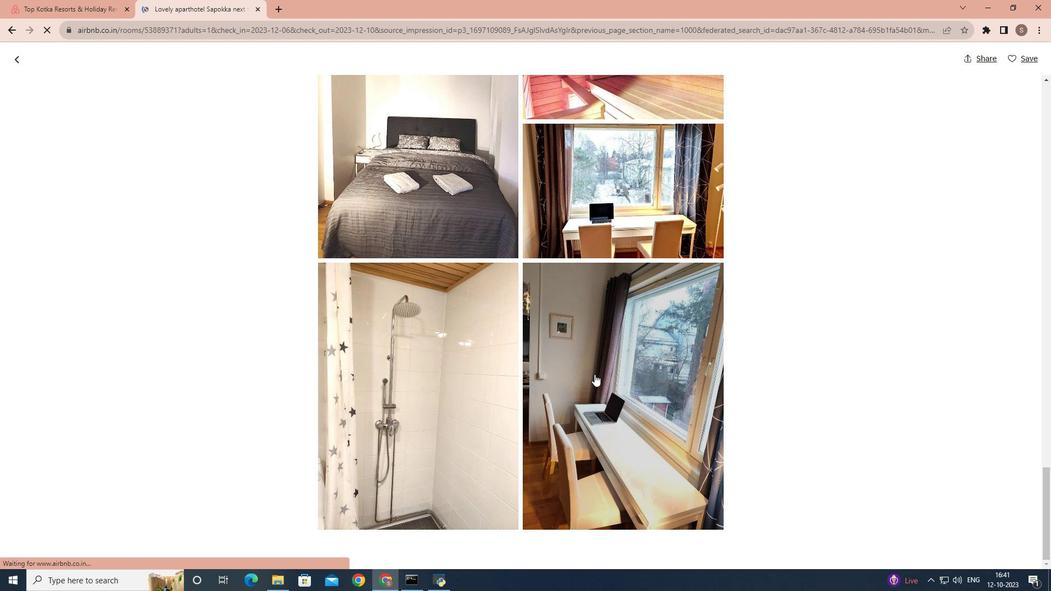 
Action: Mouse scrolled (566, 376) with delta (0, 0)
Screenshot: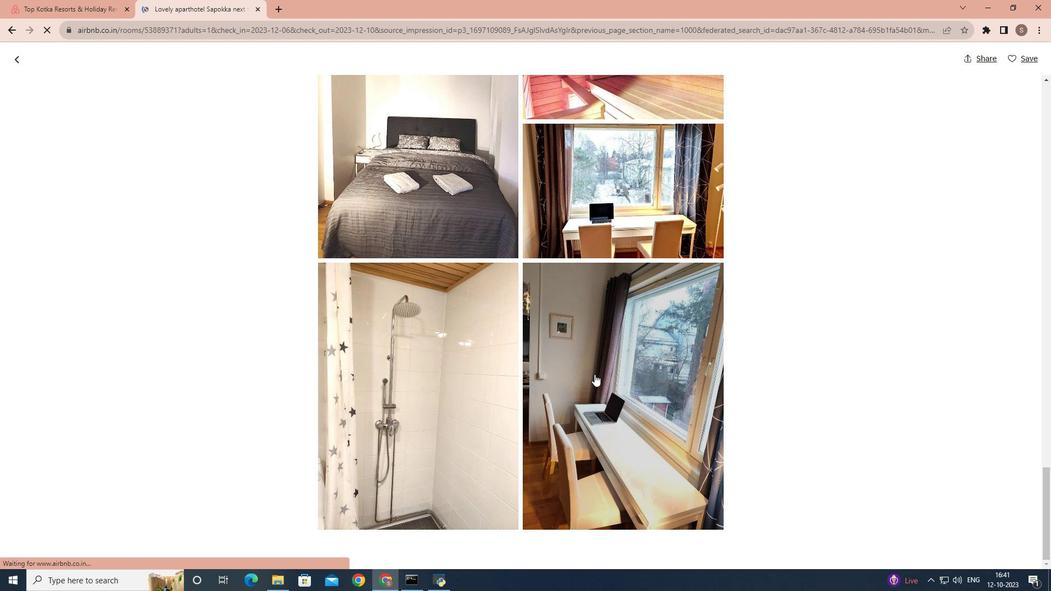 
Action: Mouse moved to (564, 376)
Screenshot: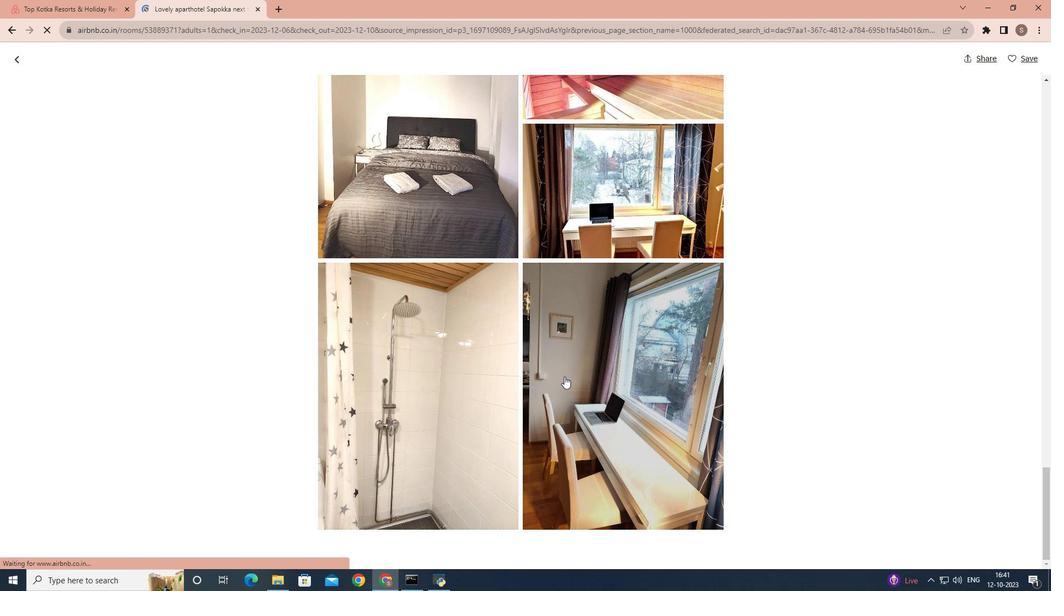 
Action: Mouse scrolled (564, 376) with delta (0, 0)
Screenshot: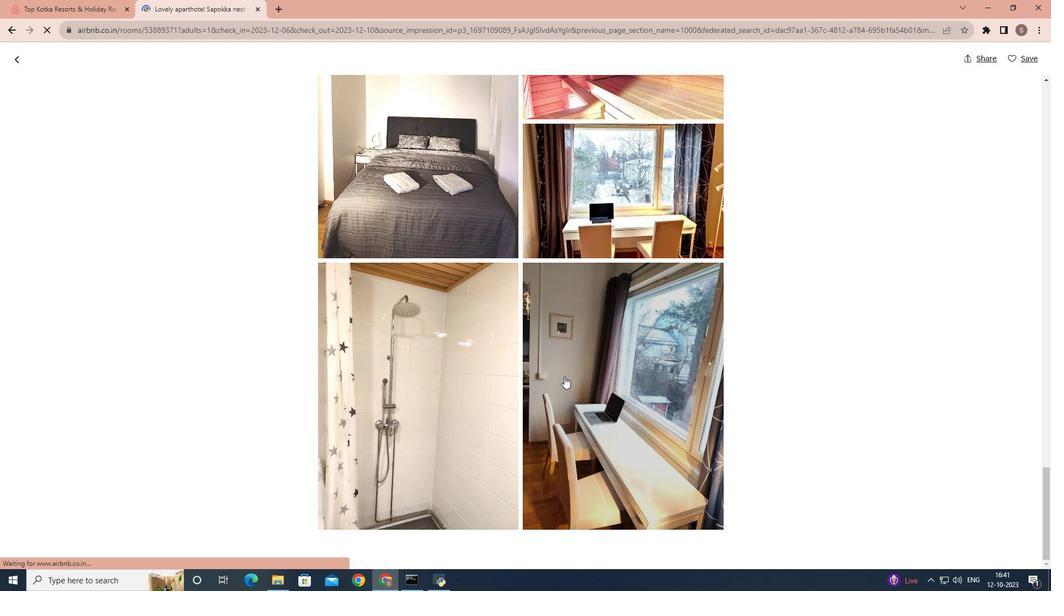 
Action: Mouse moved to (564, 376)
Screenshot: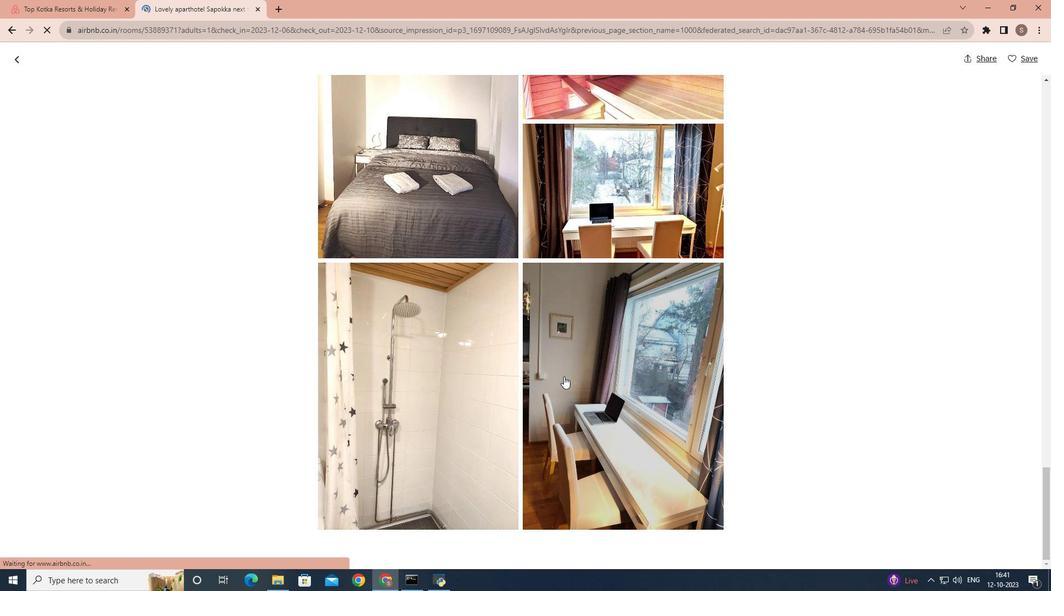 
Action: Mouse scrolled (564, 376) with delta (0, 0)
Screenshot: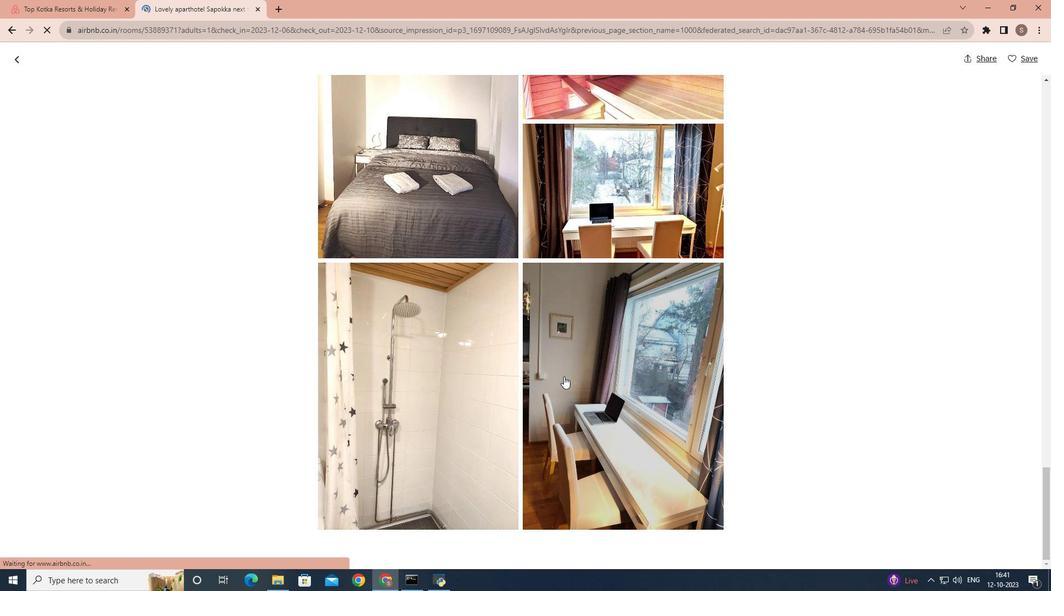 
Action: Mouse moved to (20, 60)
Screenshot: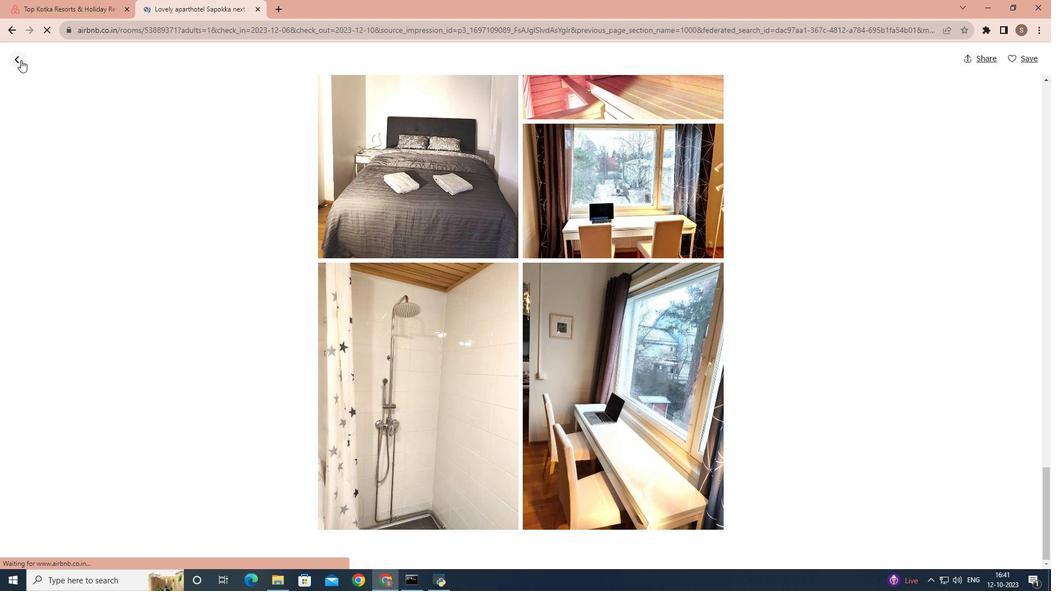 
Action: Mouse pressed left at (20, 60)
Screenshot: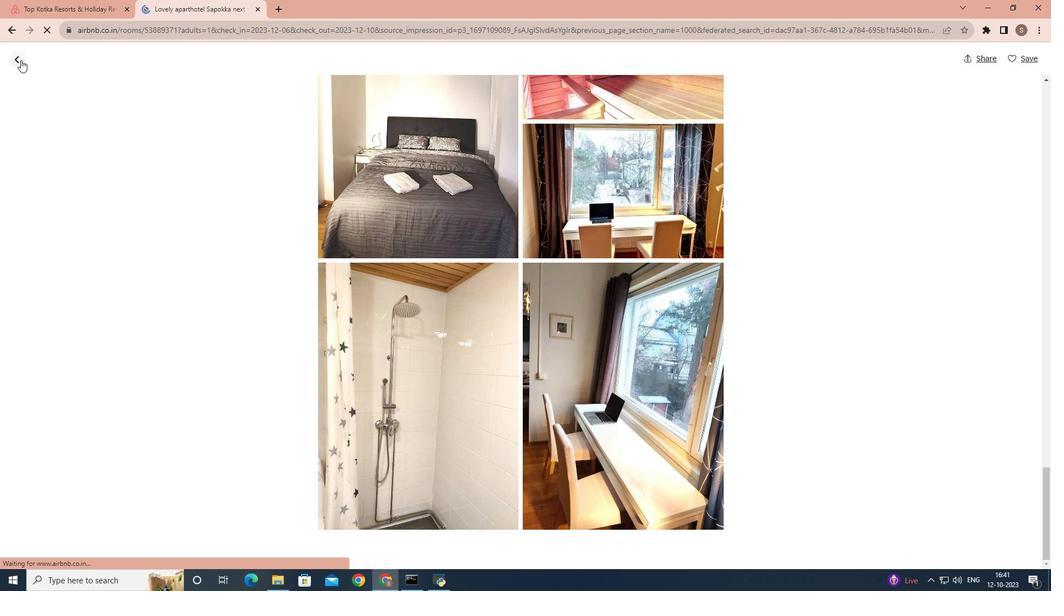 
Action: Mouse moved to (372, 361)
Screenshot: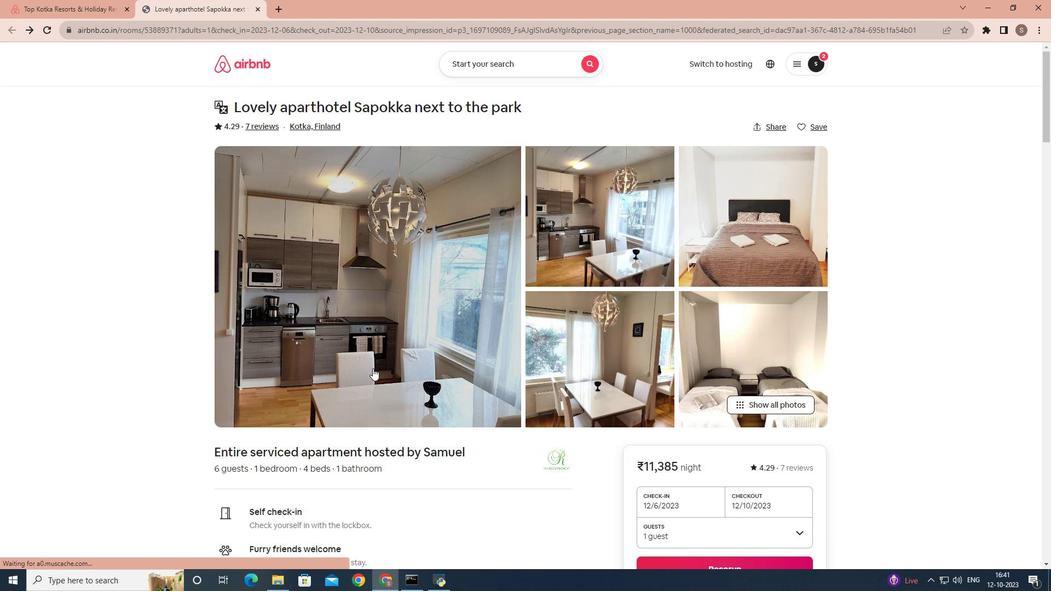 
Action: Mouse scrolled (372, 360) with delta (0, 0)
Screenshot: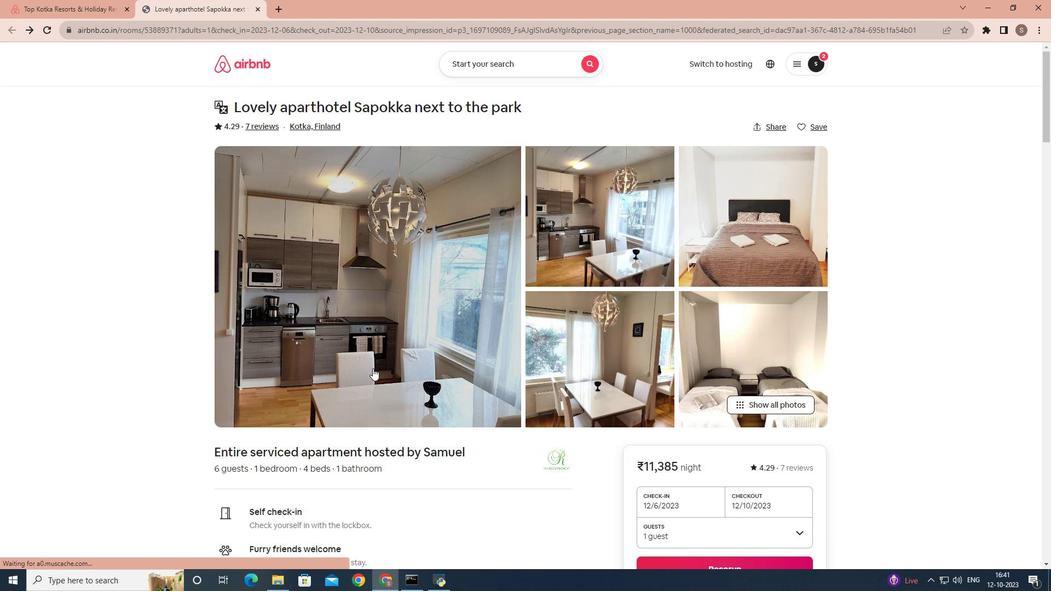 
Action: Mouse moved to (372, 367)
Screenshot: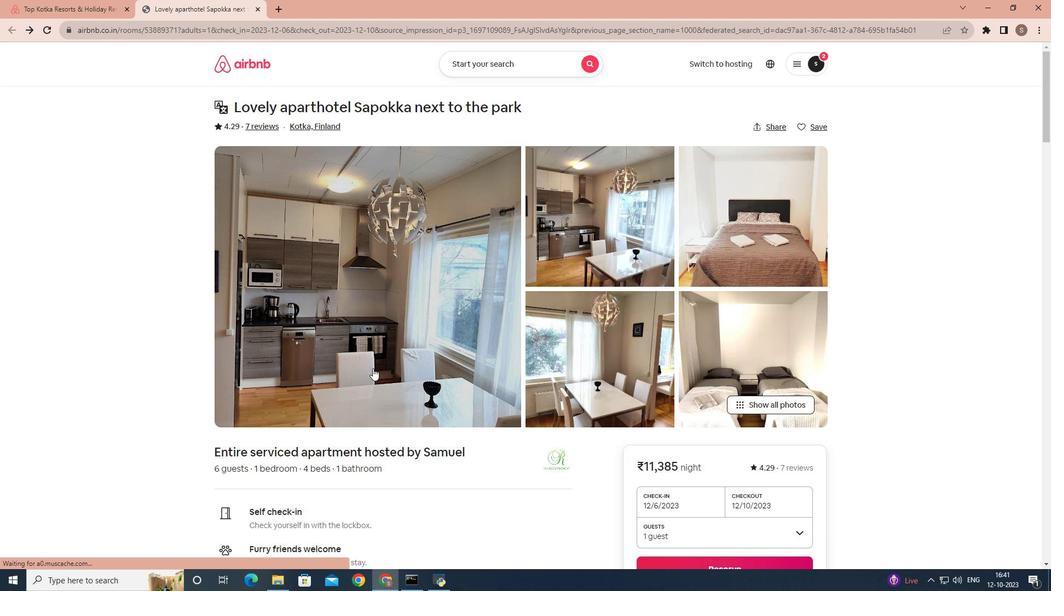 
Action: Mouse scrolled (372, 366) with delta (0, 0)
Screenshot: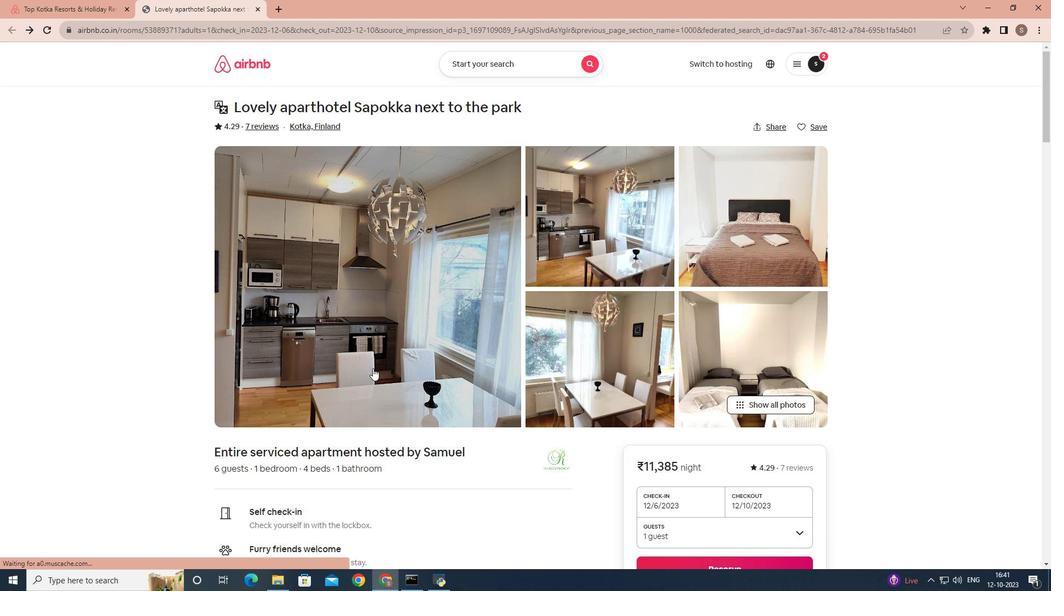 
Action: Mouse moved to (372, 368)
Screenshot: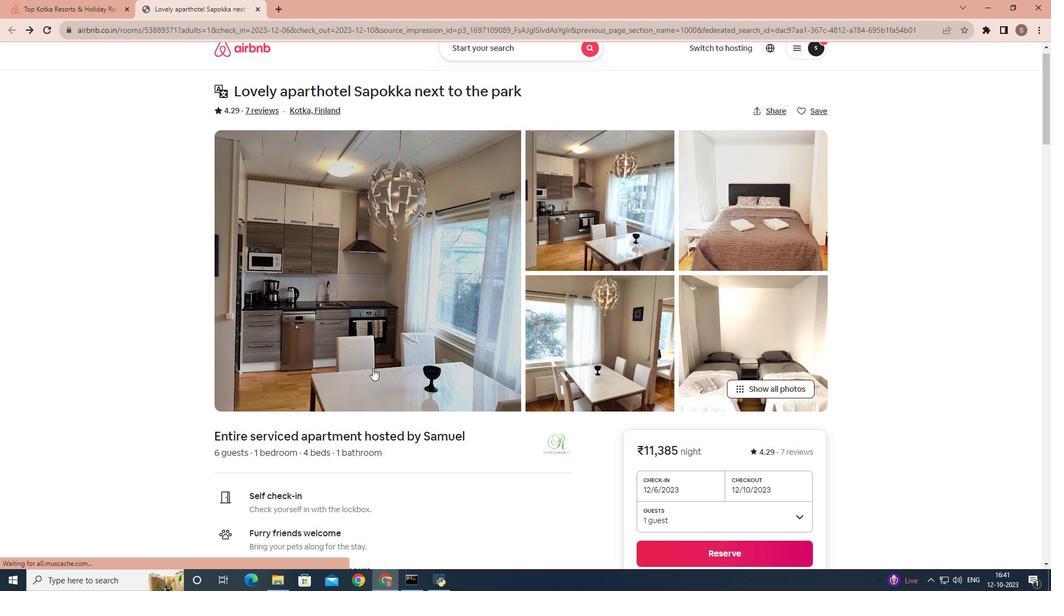 
Action: Mouse scrolled (372, 367) with delta (0, 0)
Screenshot: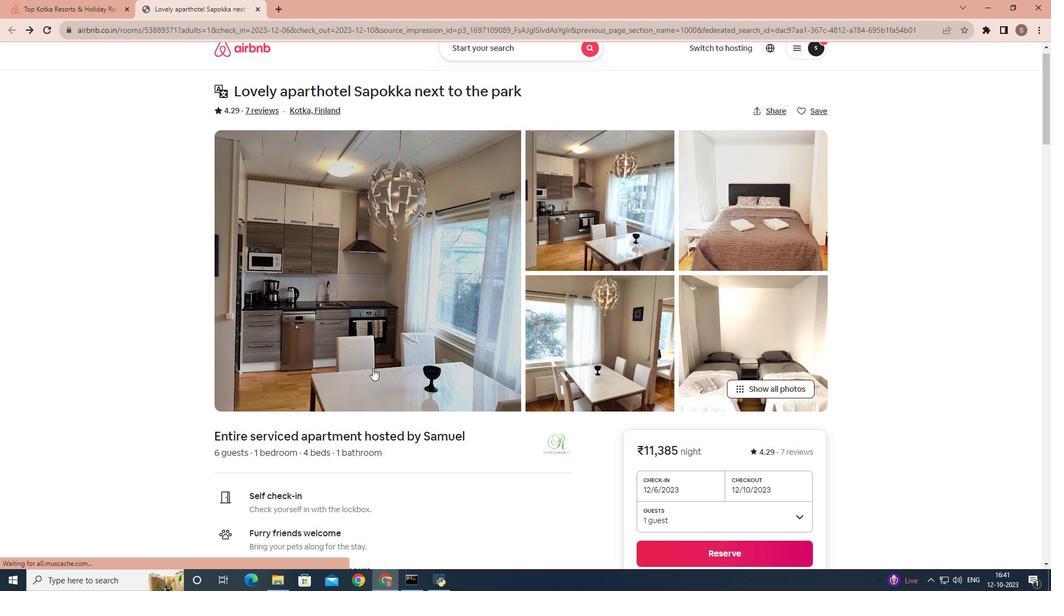 
Action: Mouse scrolled (372, 367) with delta (0, 0)
Screenshot: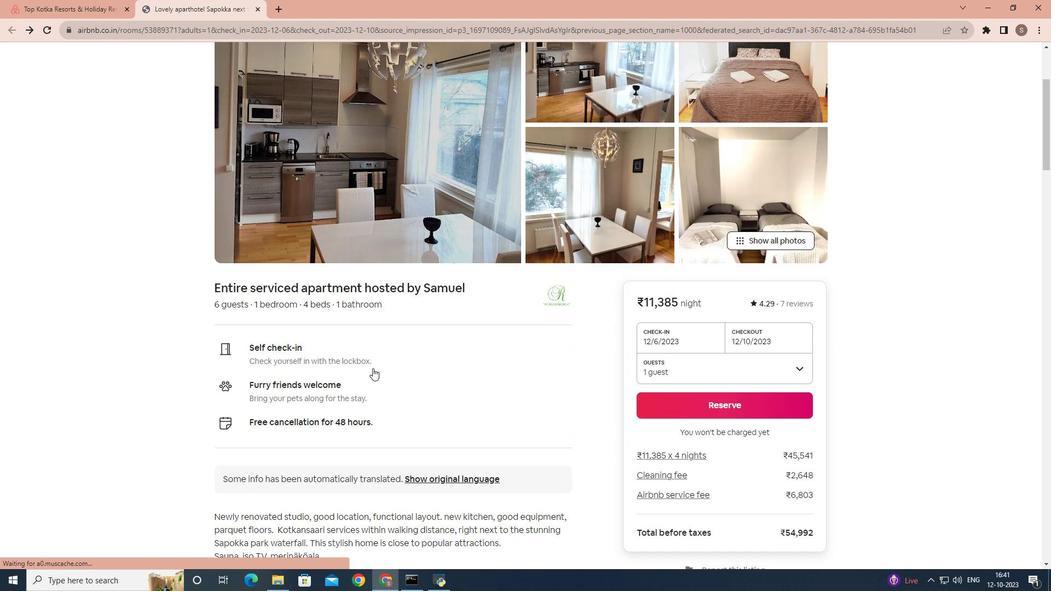
Action: Mouse scrolled (372, 367) with delta (0, 0)
Screenshot: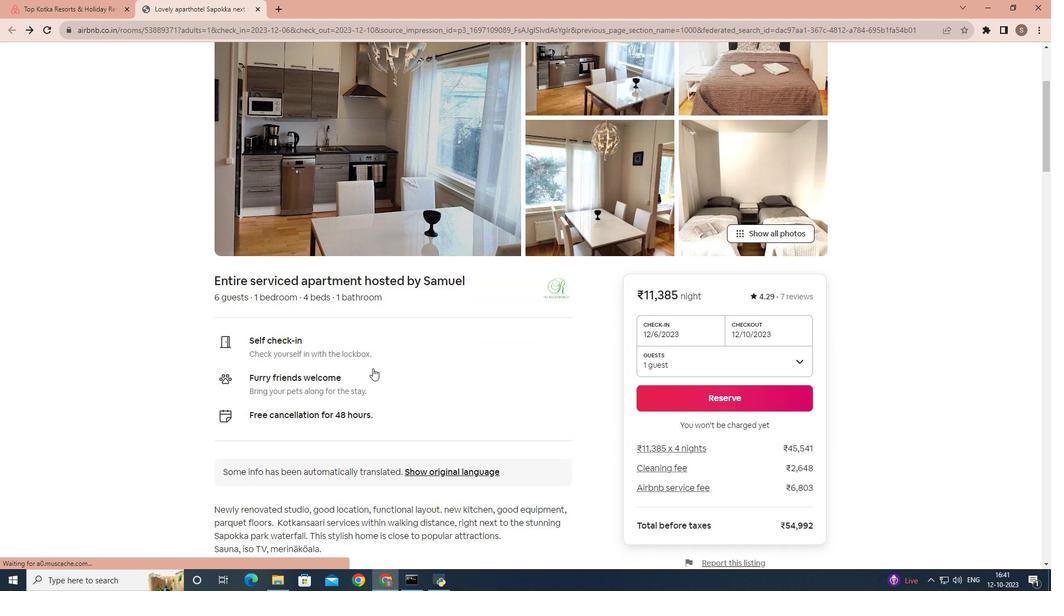
Action: Mouse moved to (365, 372)
Screenshot: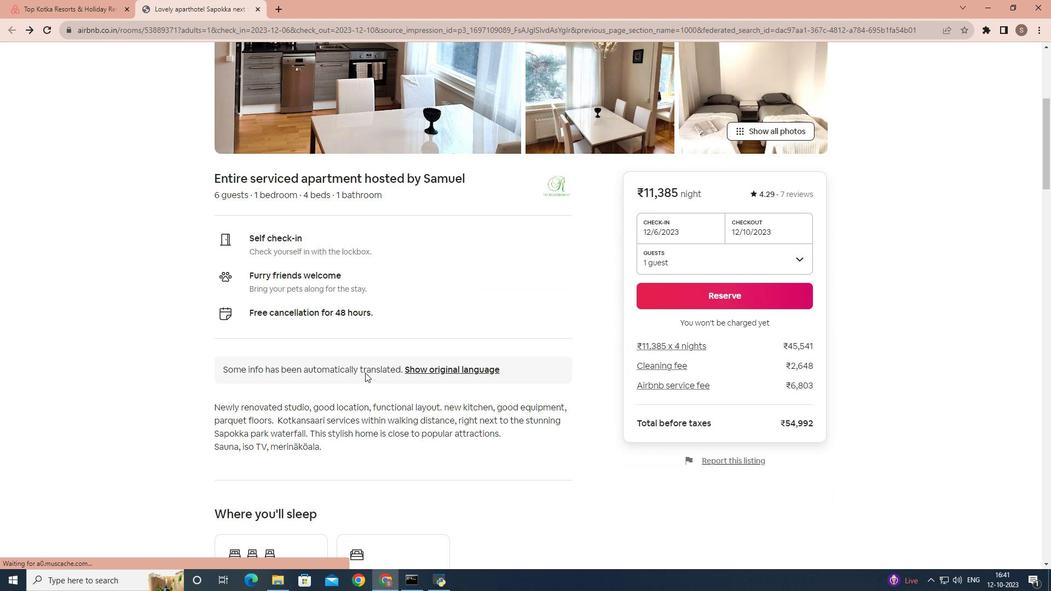 
Action: Mouse scrolled (365, 371) with delta (0, 0)
Screenshot: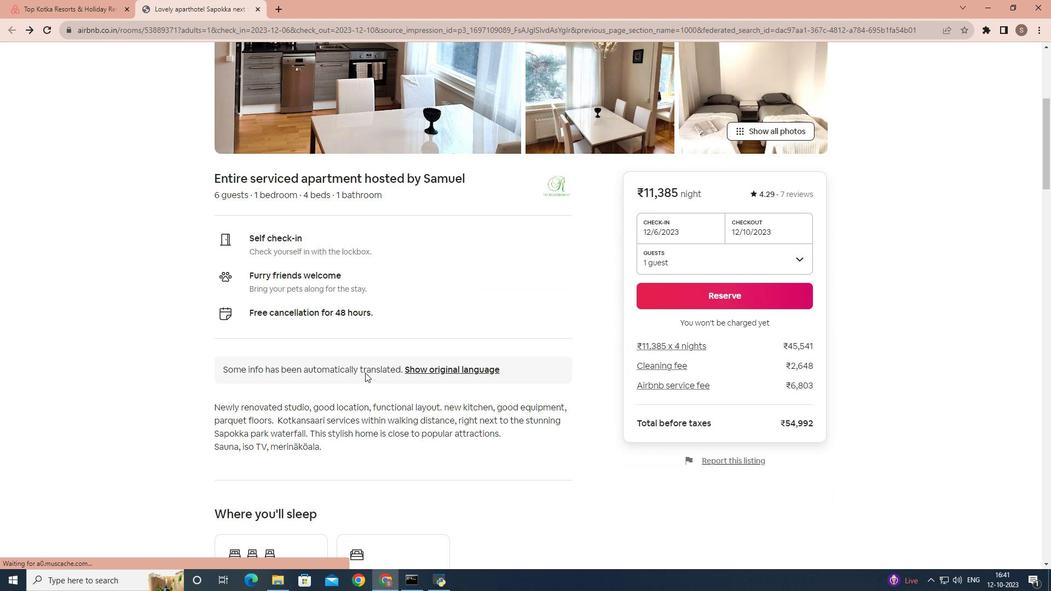 
Action: Mouse moved to (298, 390)
Screenshot: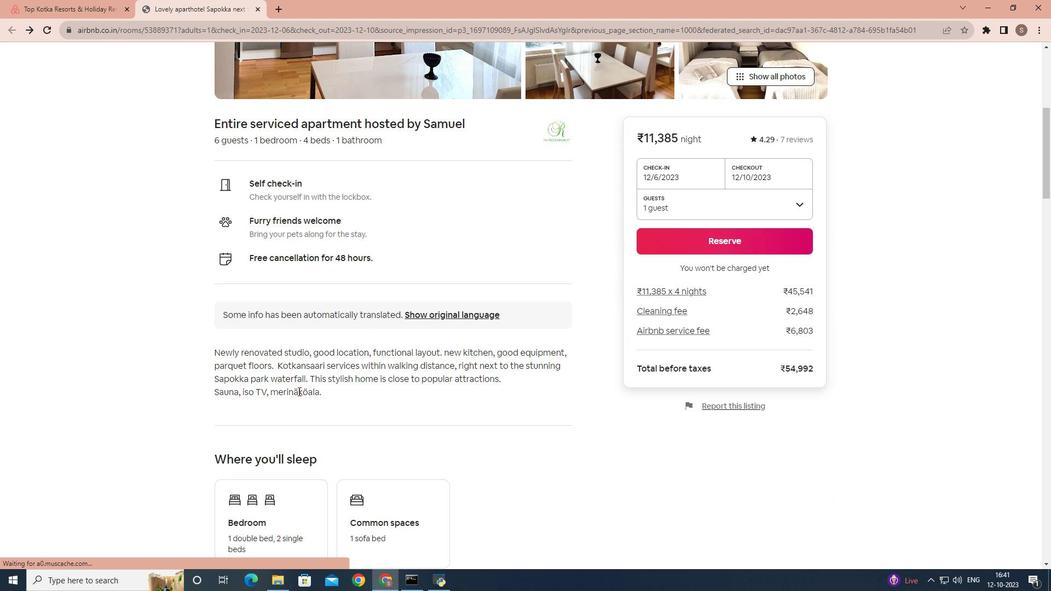 
Action: Mouse scrolled (298, 390) with delta (0, 0)
Screenshot: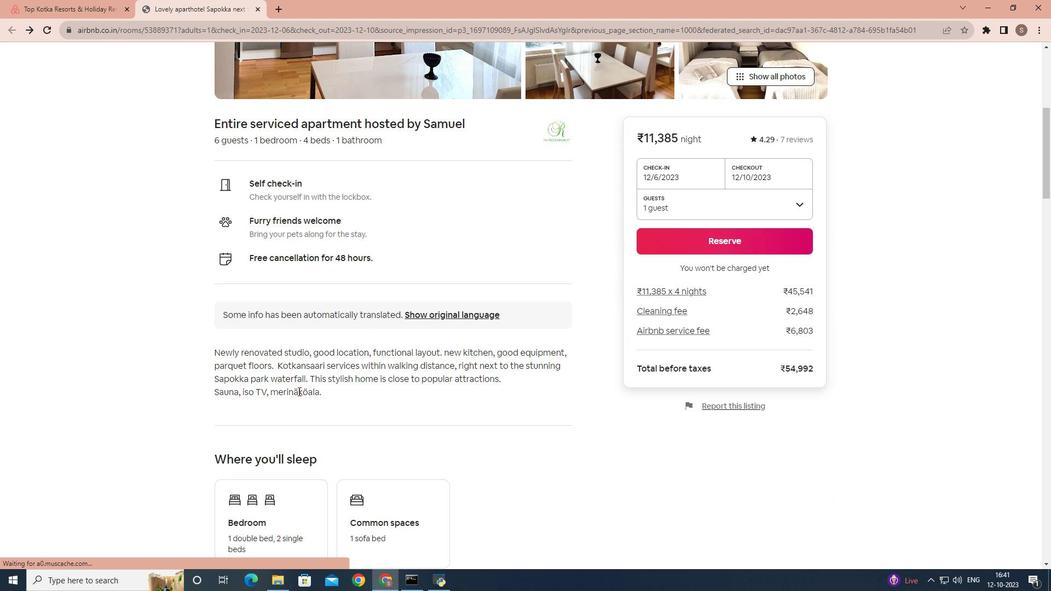 
Action: Mouse moved to (296, 393)
Screenshot: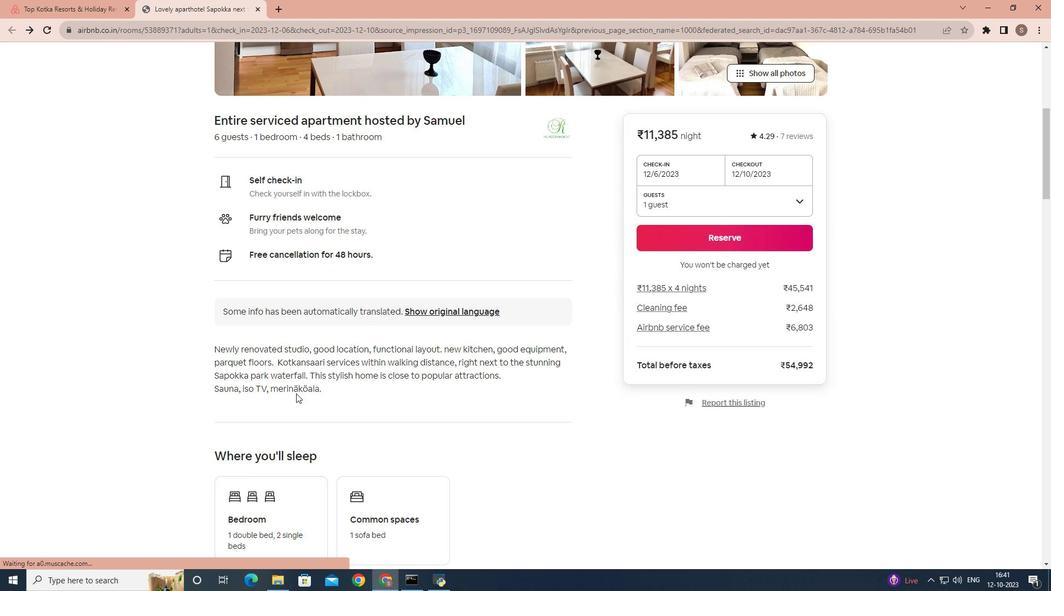 
Action: Mouse scrolled (296, 393) with delta (0, 0)
Screenshot: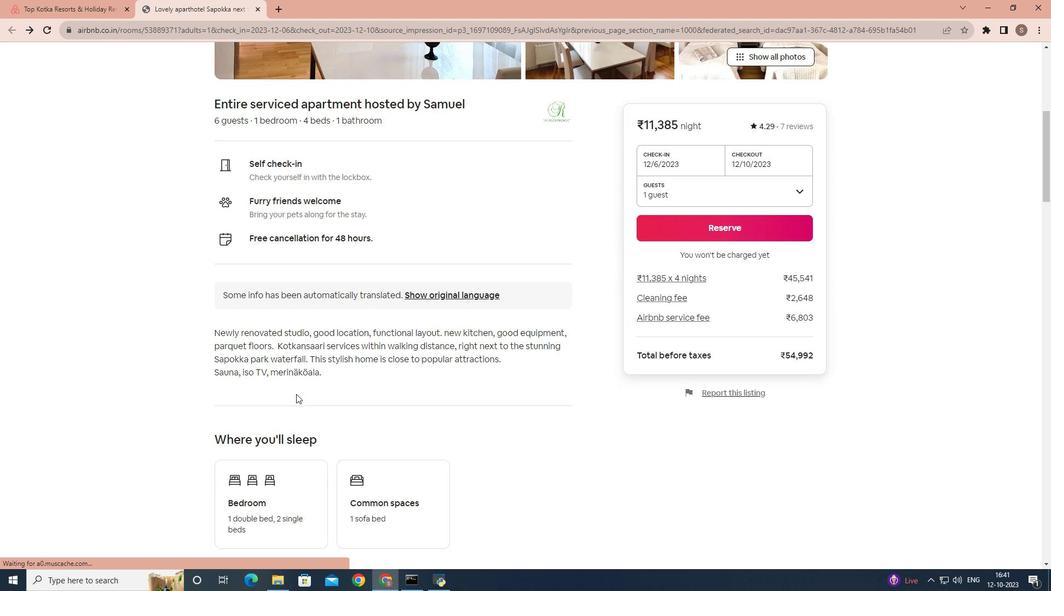 
Action: Mouse moved to (283, 399)
Screenshot: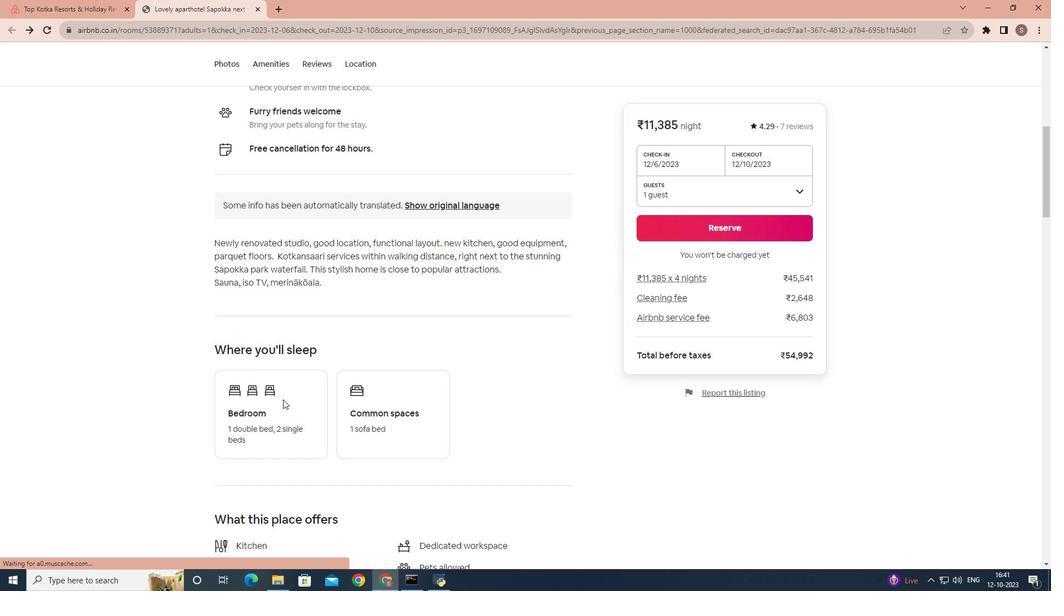 
Action: Mouse scrolled (283, 399) with delta (0, 0)
Screenshot: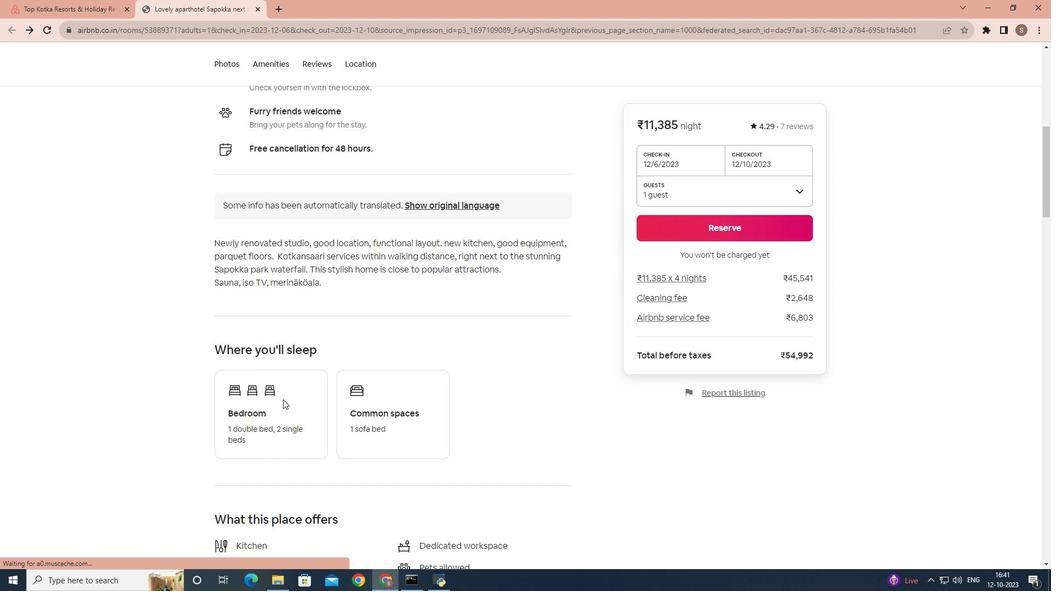 
Action: Mouse scrolled (283, 399) with delta (0, 0)
Screenshot: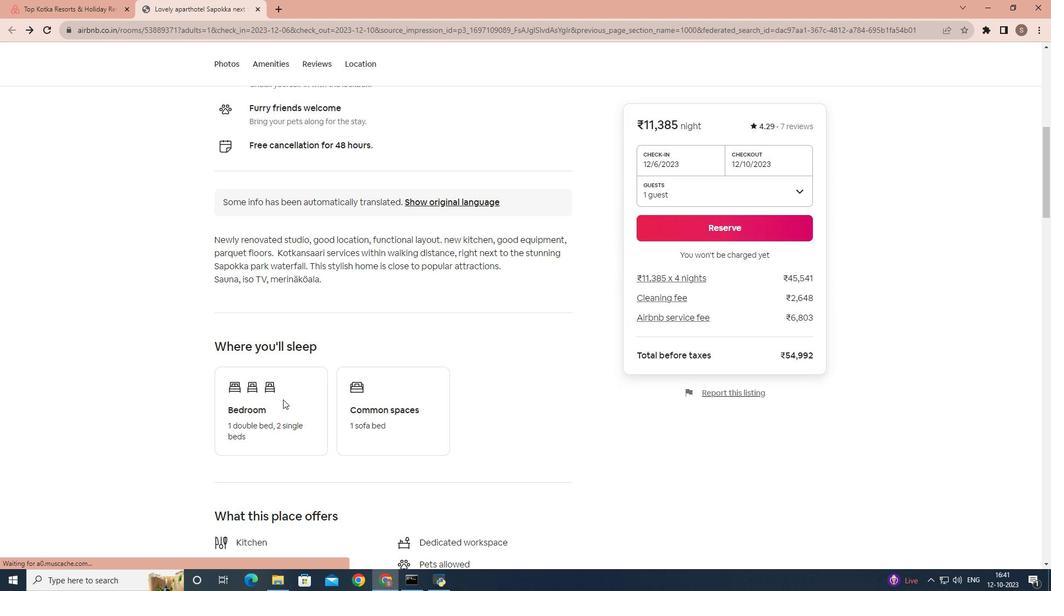 
Action: Mouse moved to (272, 403)
Screenshot: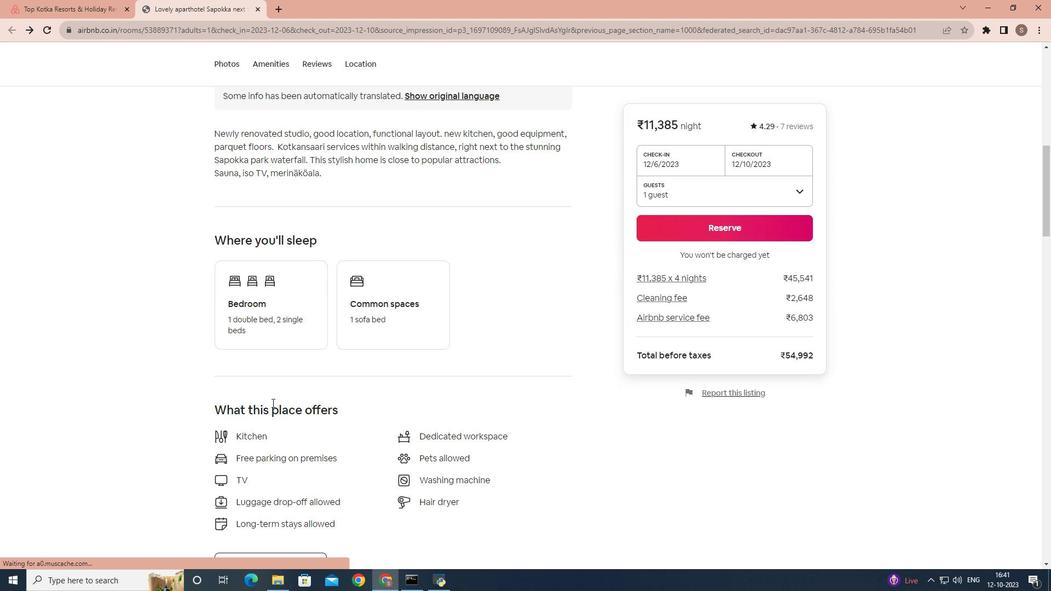 
Action: Mouse scrolled (272, 402) with delta (0, 0)
Screenshot: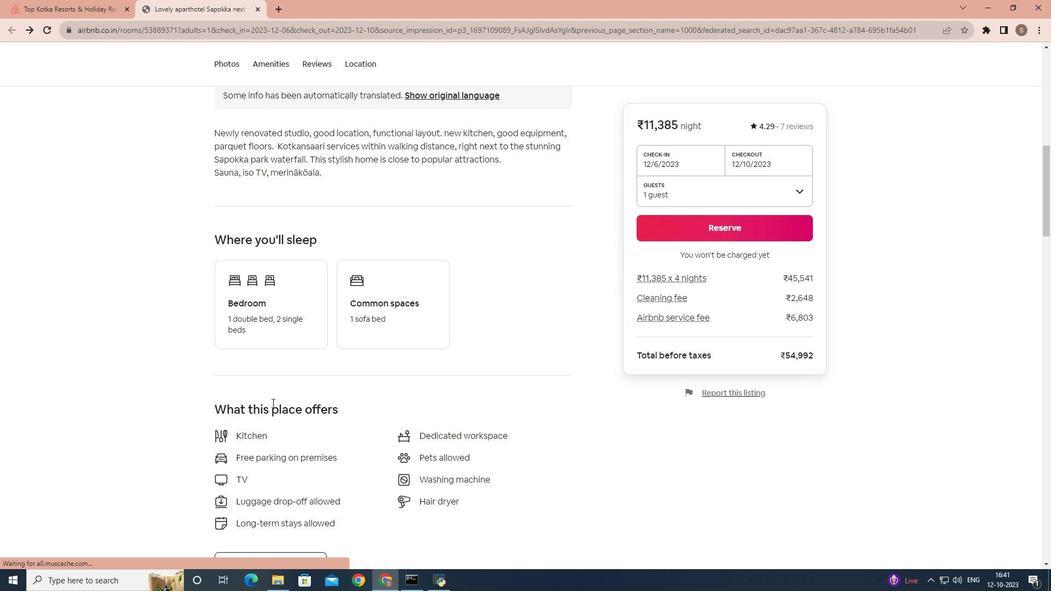 
Action: Mouse scrolled (272, 402) with delta (0, 0)
Screenshot: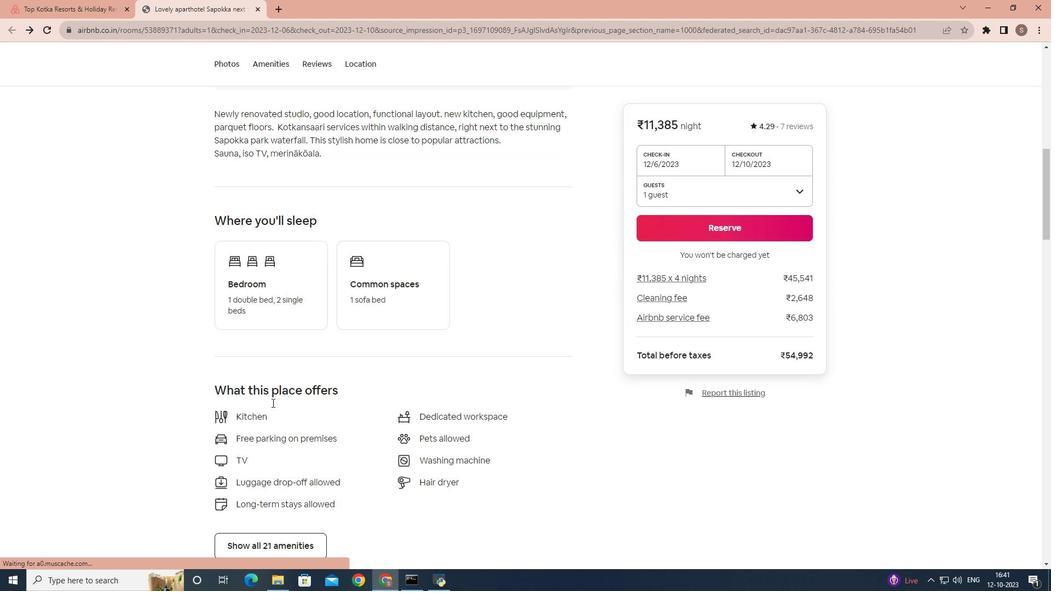 
Action: Mouse moved to (248, 422)
Screenshot: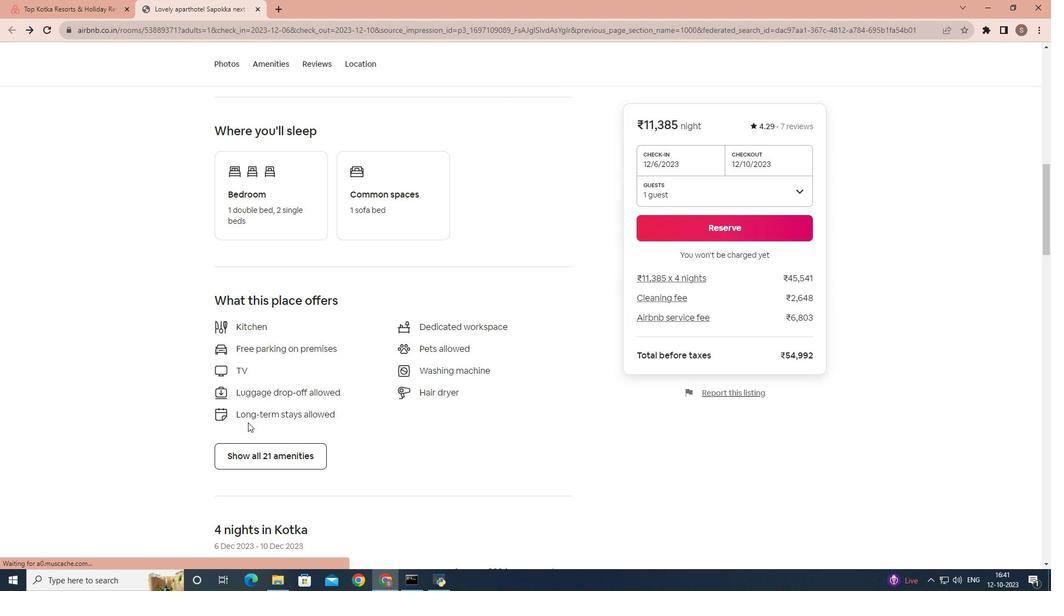 
Action: Mouse scrolled (248, 422) with delta (0, 0)
Screenshot: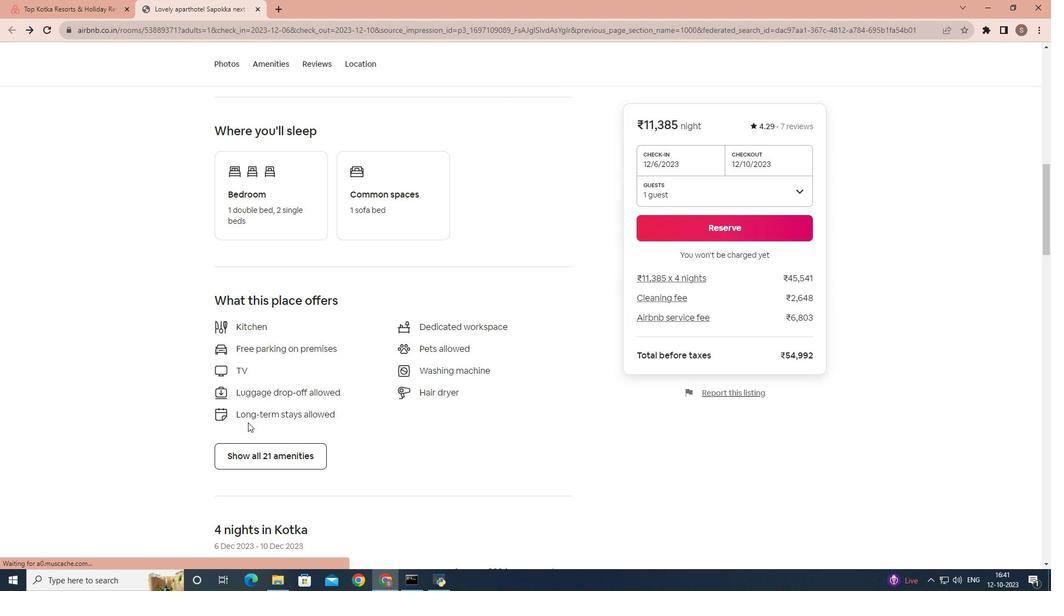 
Action: Mouse moved to (270, 404)
Screenshot: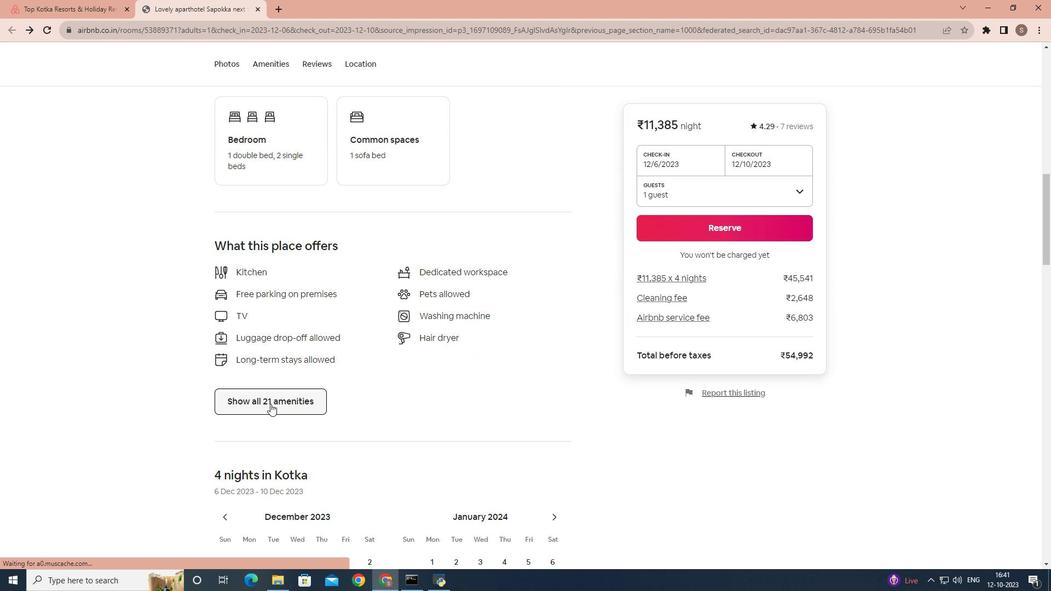 
Action: Mouse pressed left at (270, 404)
Screenshot: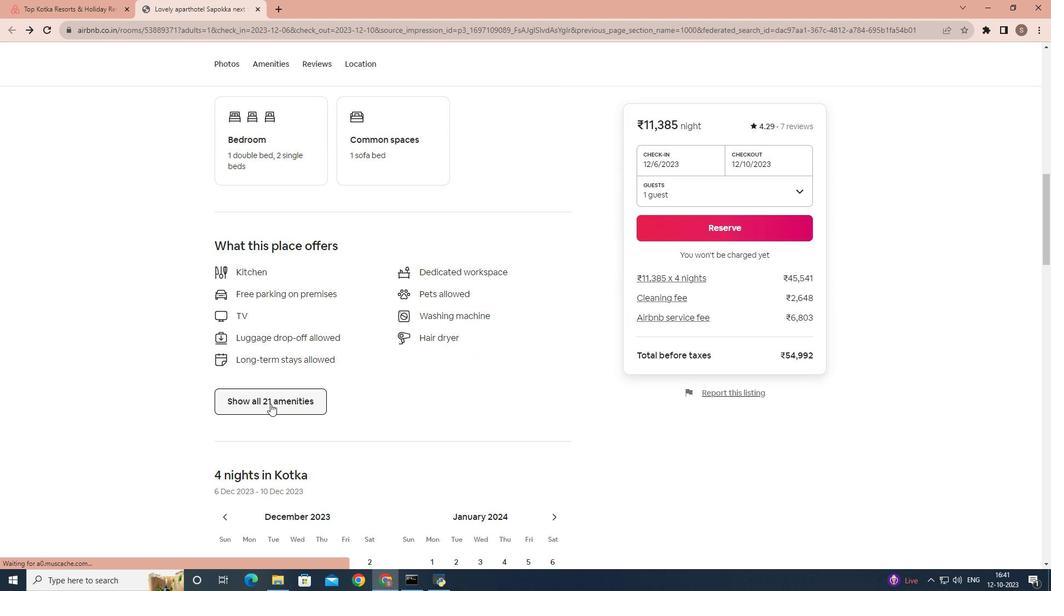 
Action: Mouse moved to (426, 353)
Screenshot: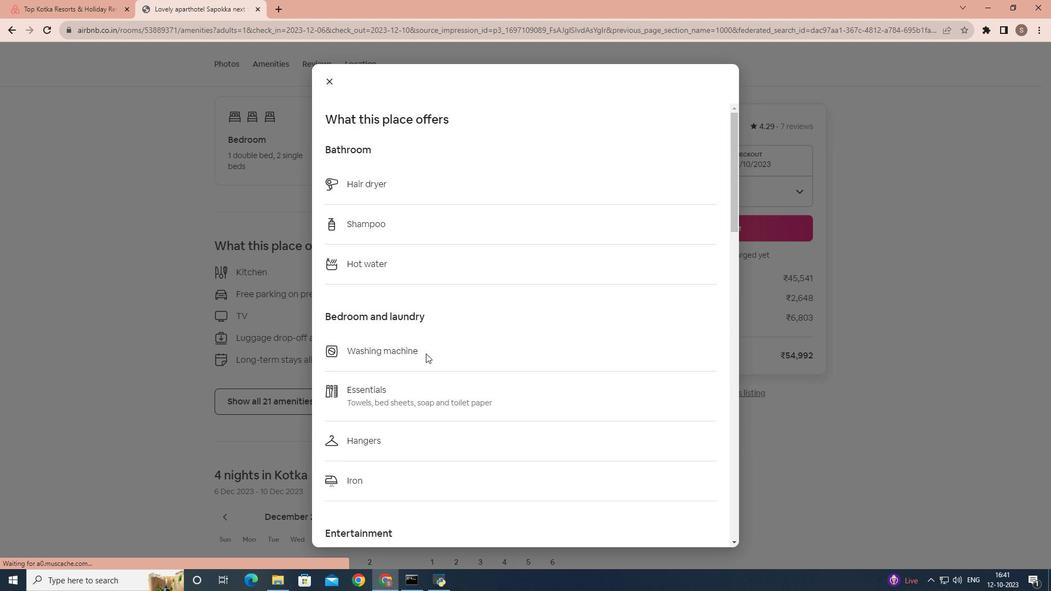 
Action: Mouse scrolled (426, 352) with delta (0, 0)
Screenshot: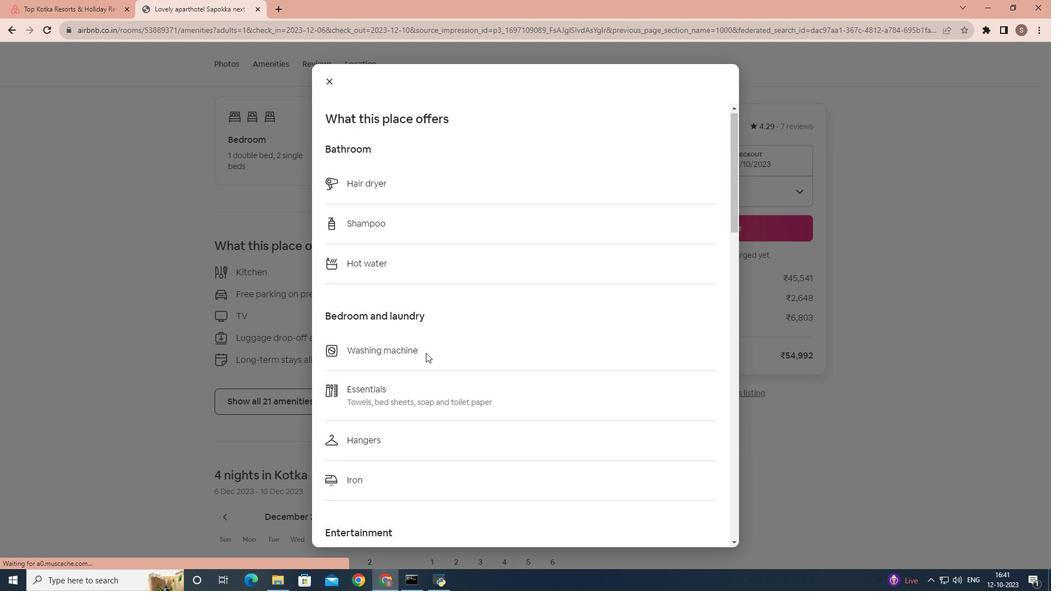 
Action: Mouse scrolled (426, 352) with delta (0, 0)
Screenshot: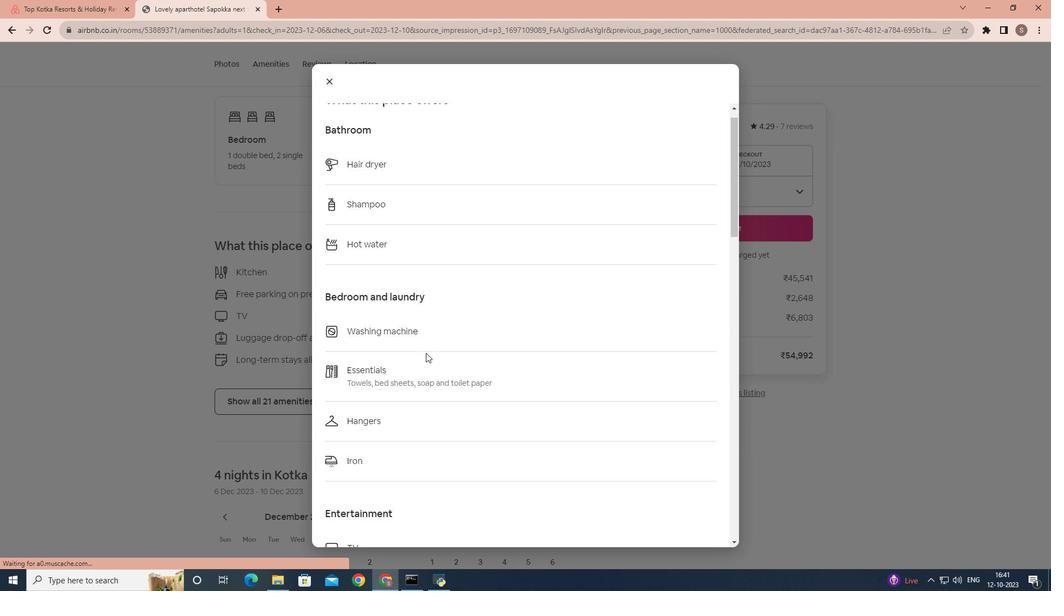 
Action: Mouse scrolled (426, 352) with delta (0, 0)
Screenshot: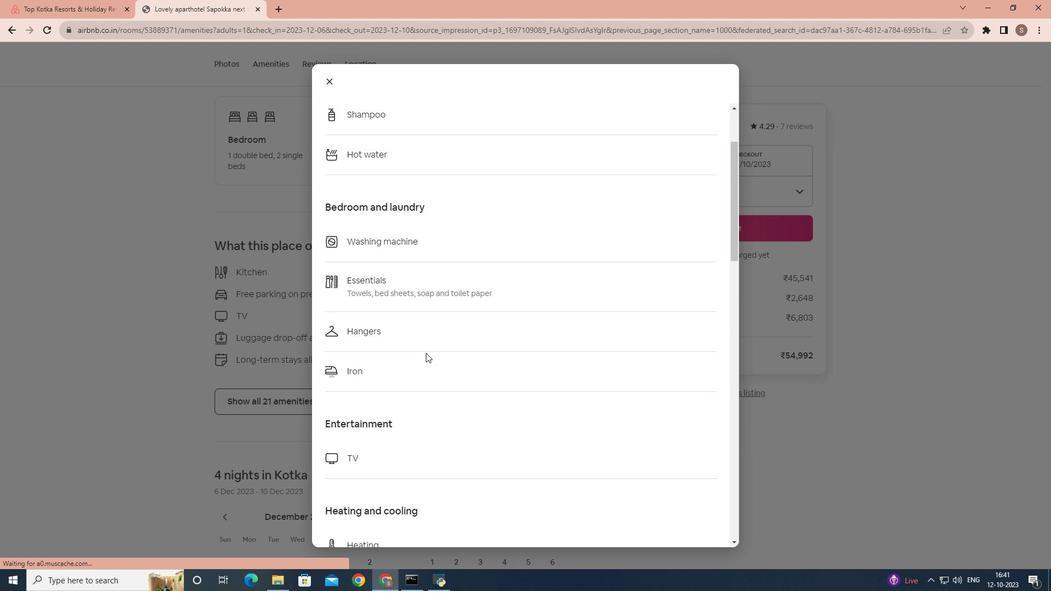 
Action: Mouse scrolled (426, 352) with delta (0, 0)
Screenshot: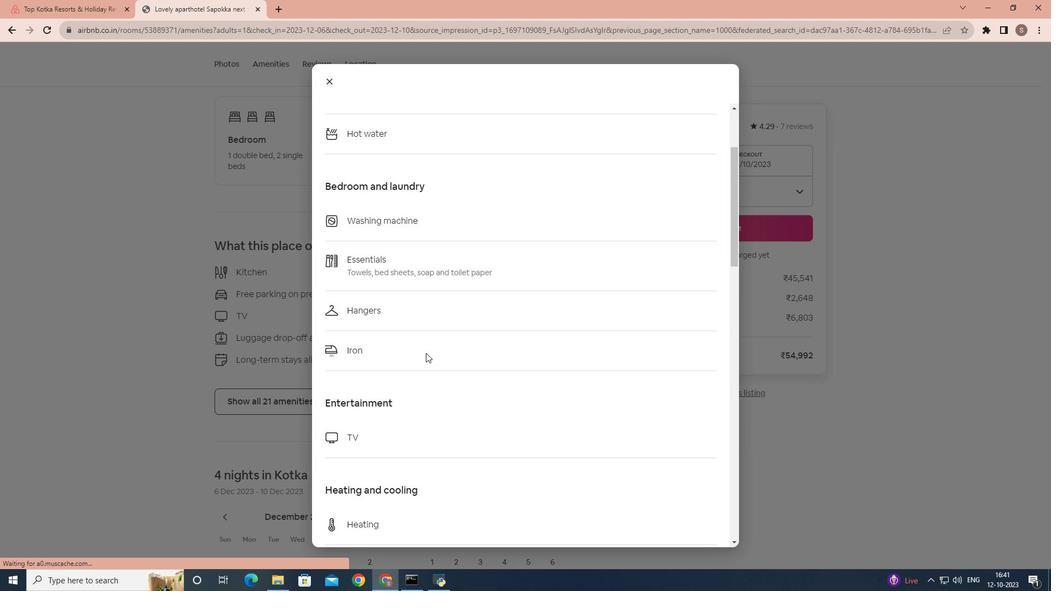 
Action: Mouse scrolled (426, 352) with delta (0, 0)
Screenshot: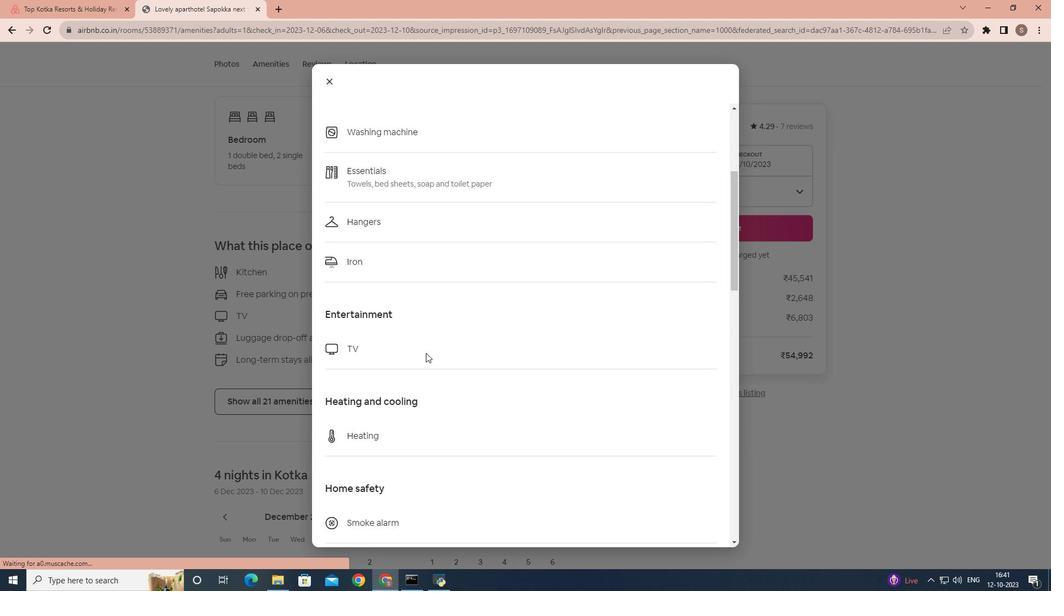 
Action: Mouse scrolled (426, 352) with delta (0, 0)
Screenshot: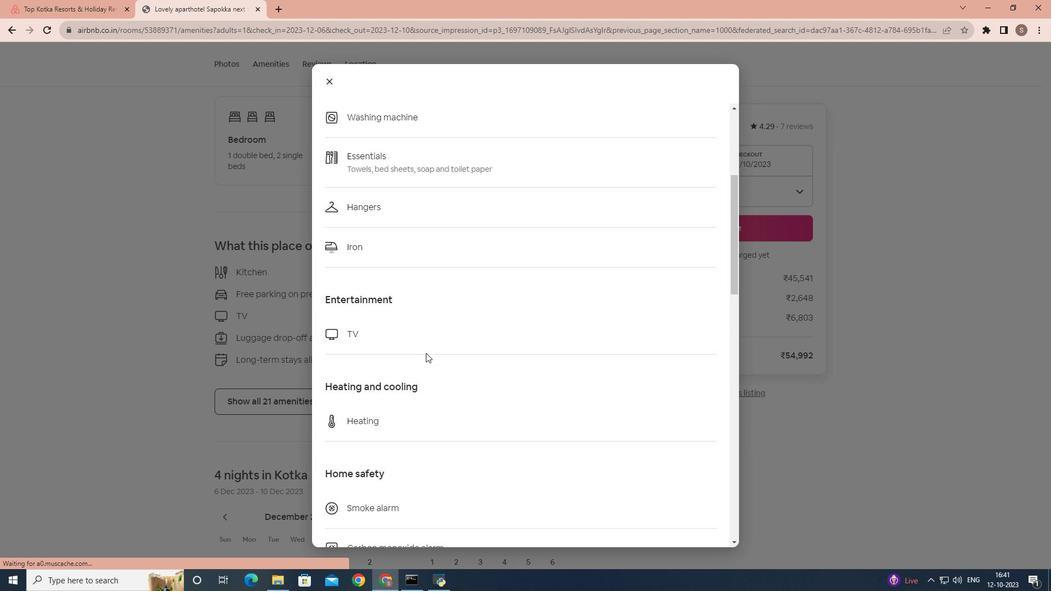 
Action: Mouse scrolled (426, 352) with delta (0, 0)
Screenshot: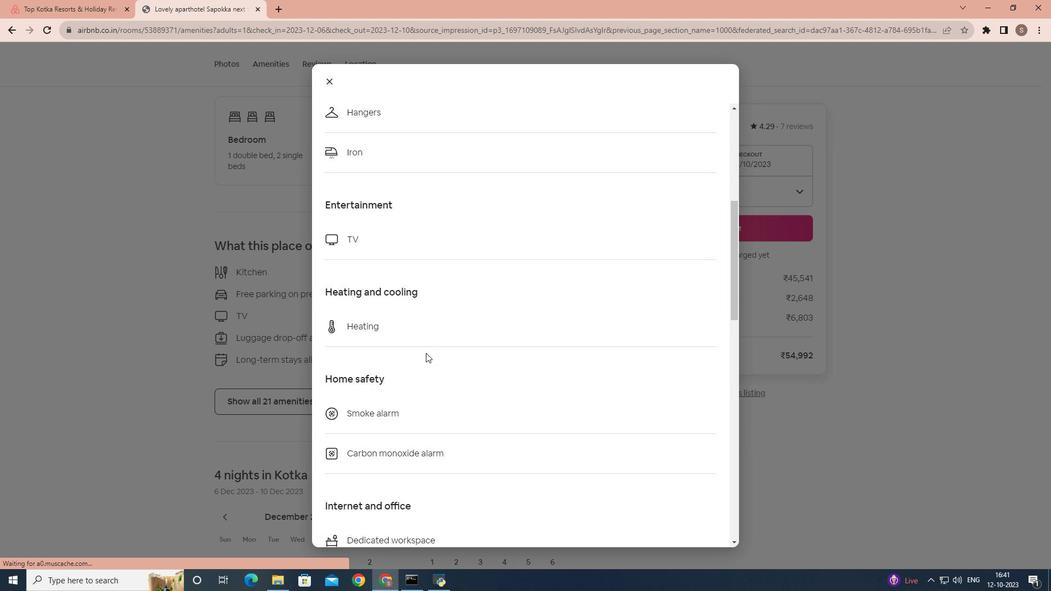 
Action: Mouse scrolled (426, 352) with delta (0, 0)
Screenshot: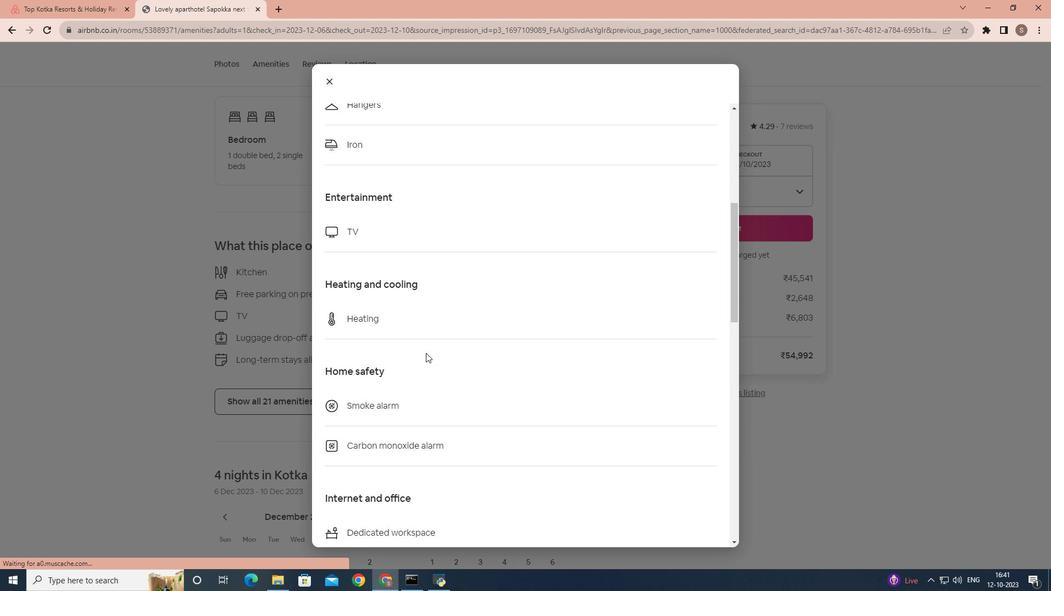 
Action: Mouse scrolled (426, 352) with delta (0, 0)
Screenshot: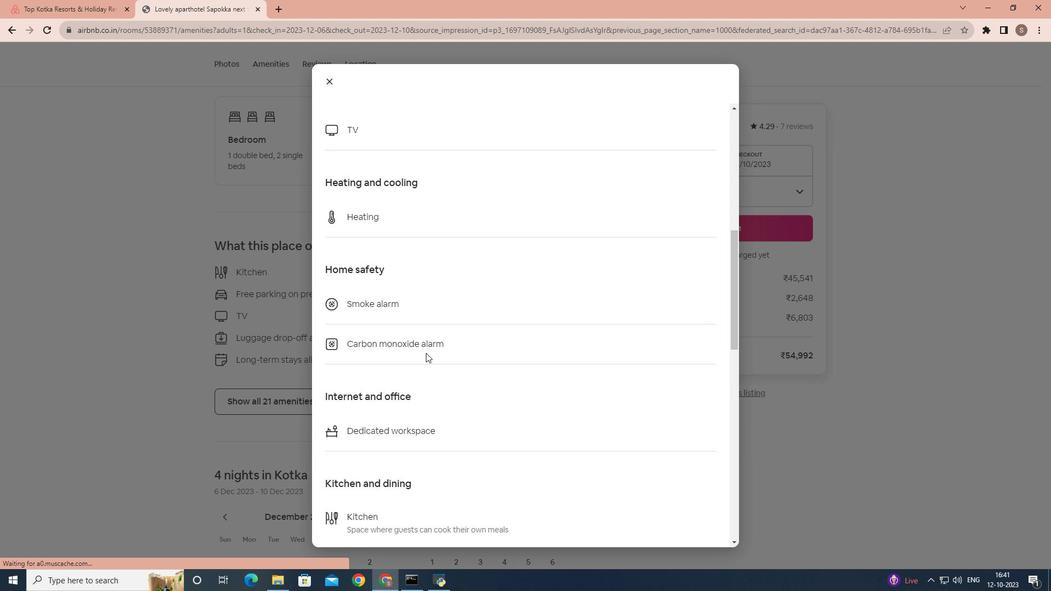 
Action: Mouse scrolled (426, 352) with delta (0, 0)
Screenshot: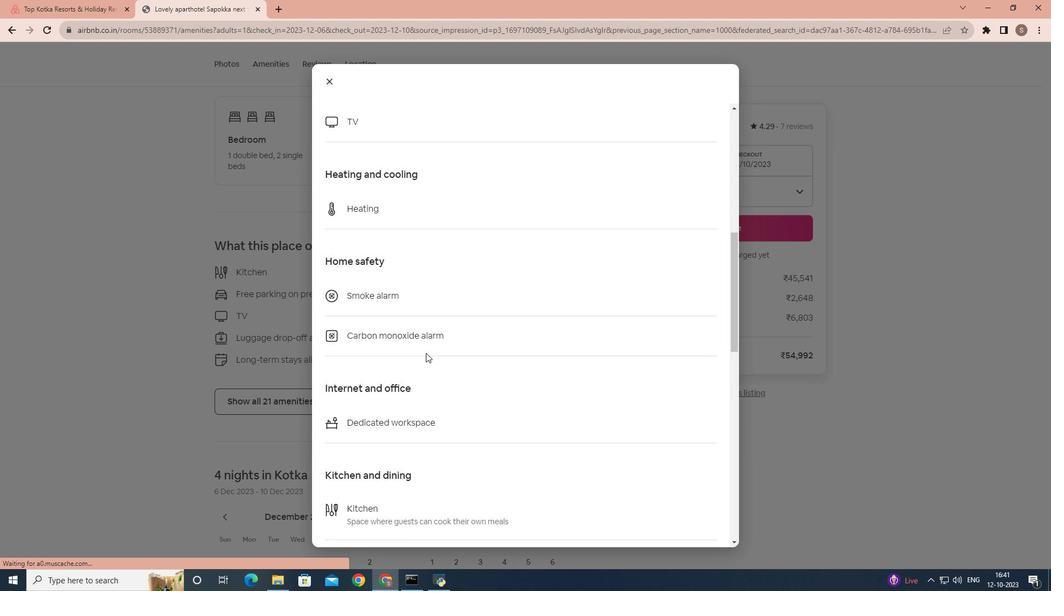 
Action: Mouse scrolled (426, 352) with delta (0, 0)
Screenshot: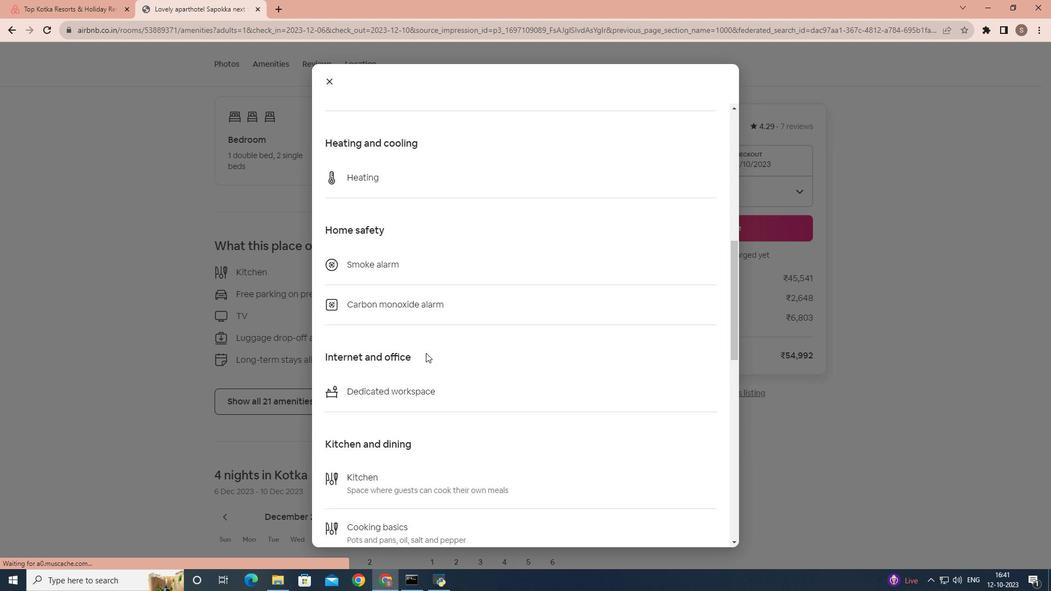 
Action: Mouse scrolled (426, 352) with delta (0, 0)
Screenshot: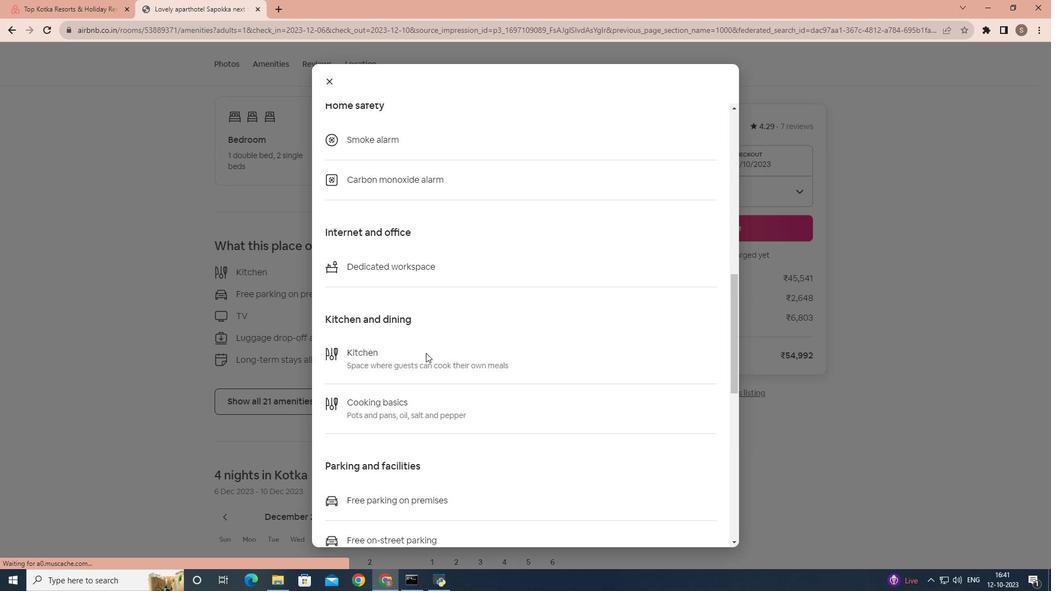 
Action: Mouse scrolled (426, 352) with delta (0, 0)
Screenshot: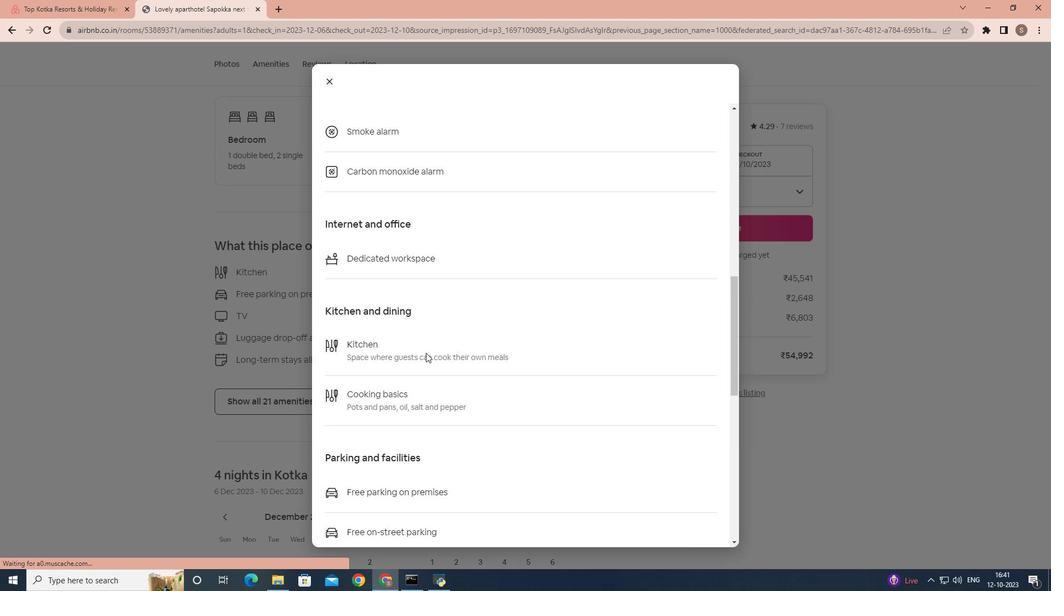 
Action: Mouse scrolled (426, 352) with delta (0, 0)
Screenshot: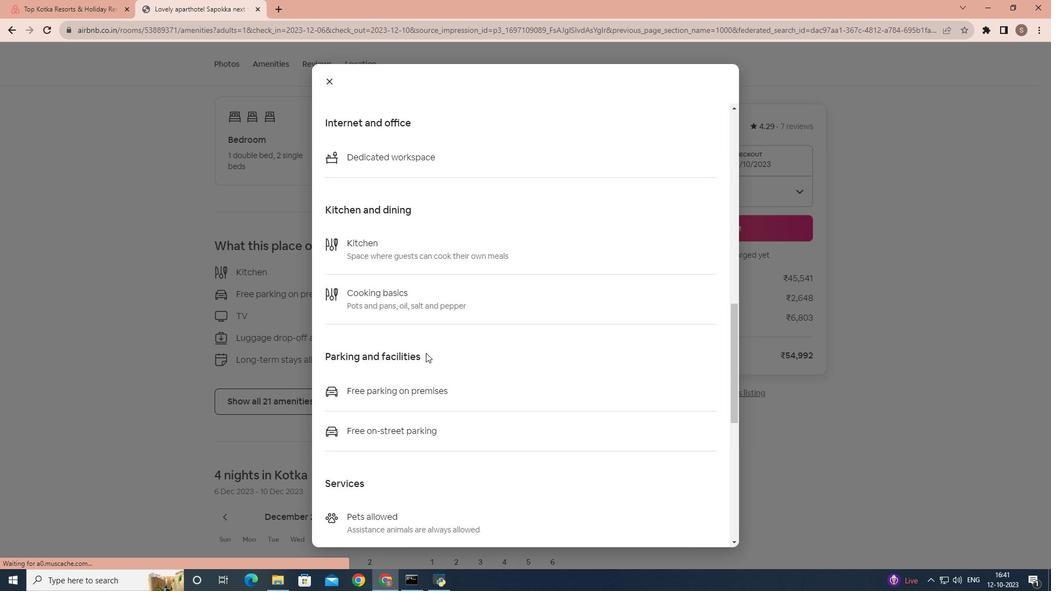 
Action: Mouse scrolled (426, 352) with delta (0, 0)
Screenshot: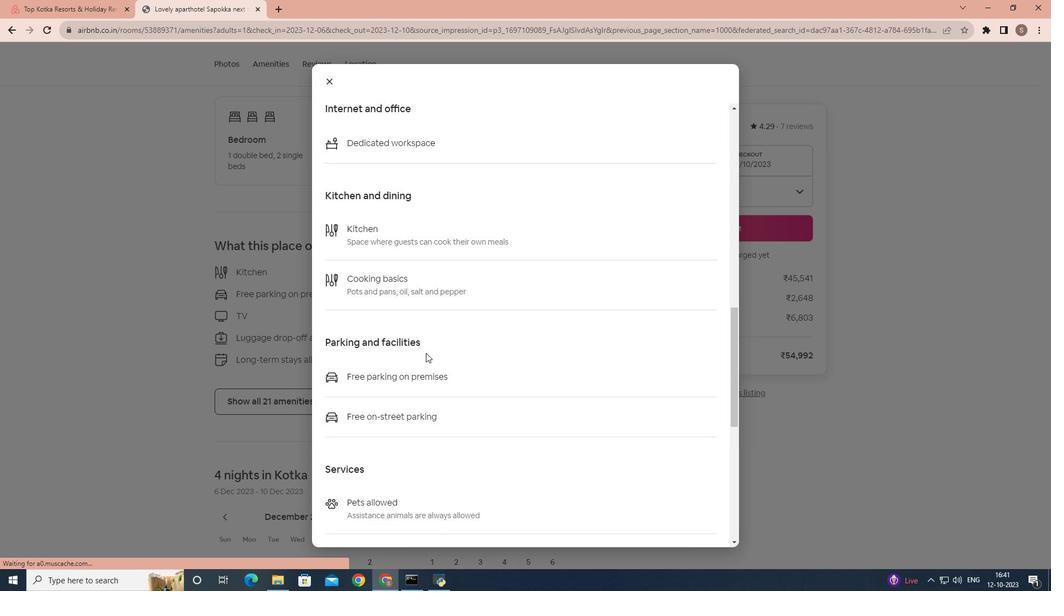 
Action: Mouse scrolled (426, 352) with delta (0, 0)
Screenshot: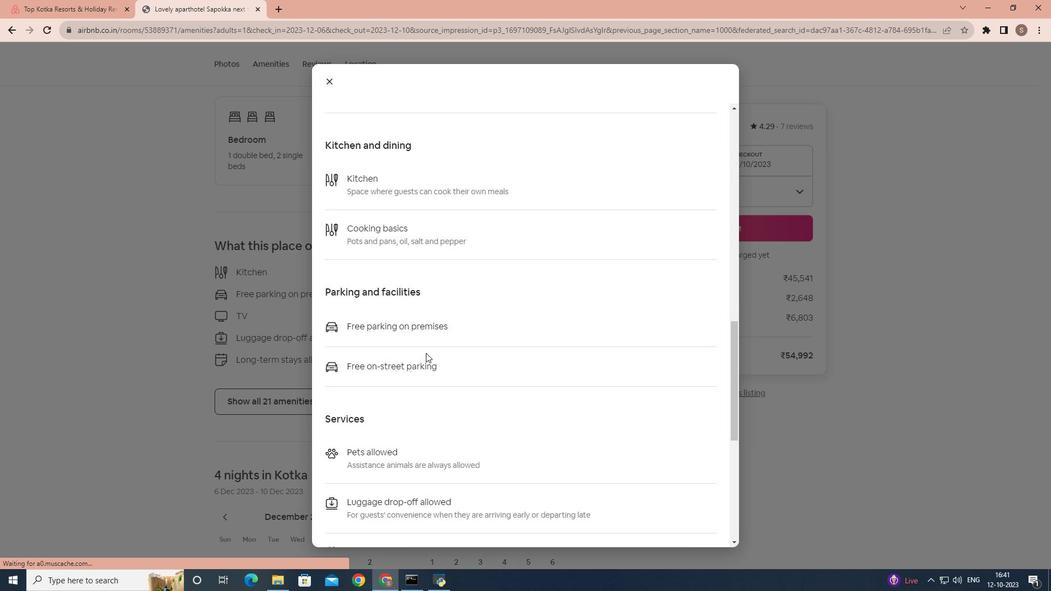 
Action: Mouse scrolled (426, 352) with delta (0, 0)
Screenshot: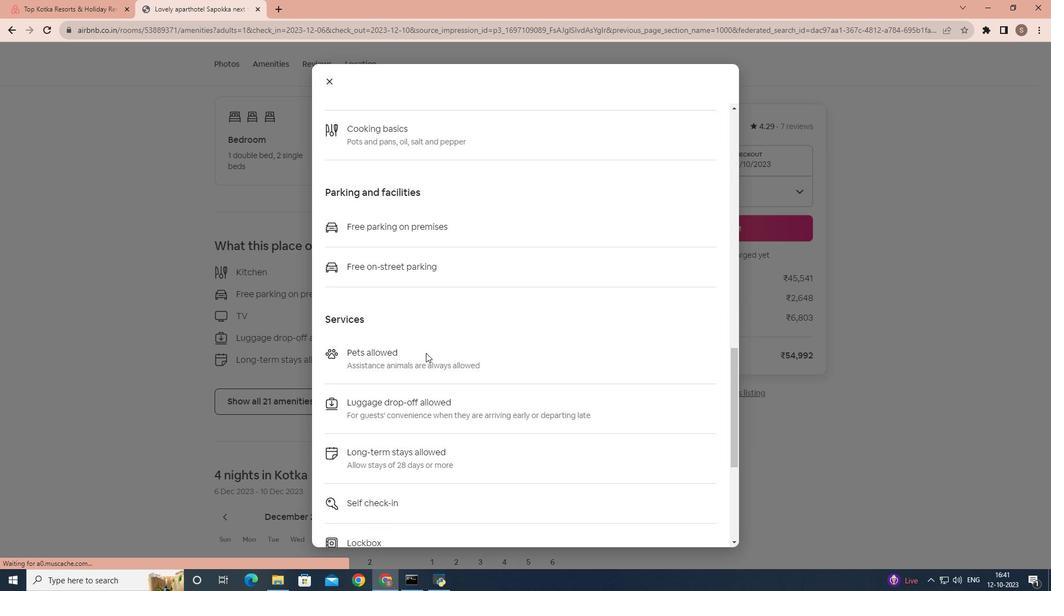 
Action: Mouse scrolled (426, 352) with delta (0, 0)
Screenshot: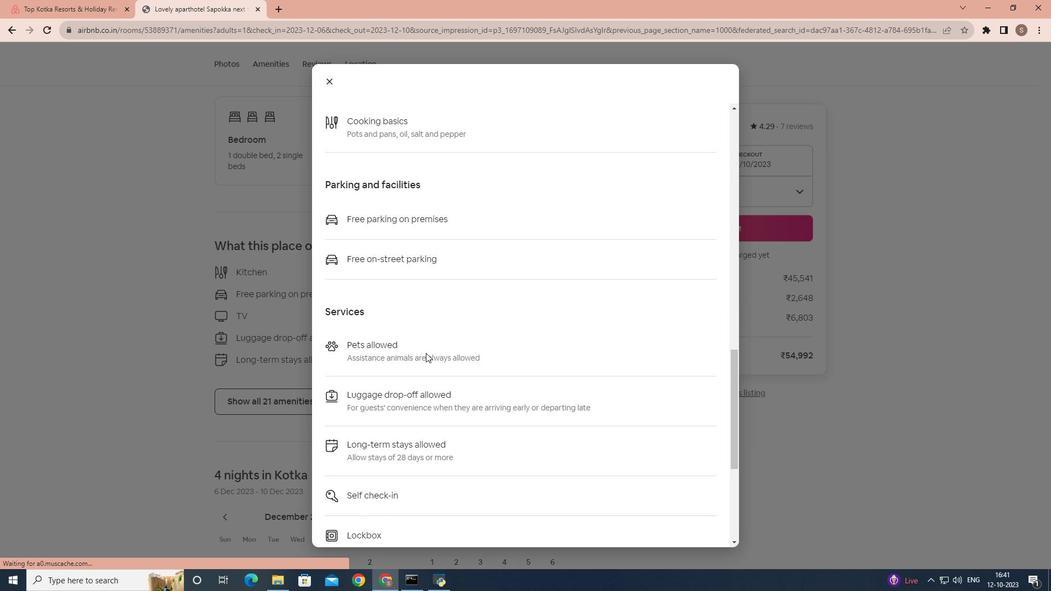 
Action: Mouse scrolled (426, 352) with delta (0, 0)
Screenshot: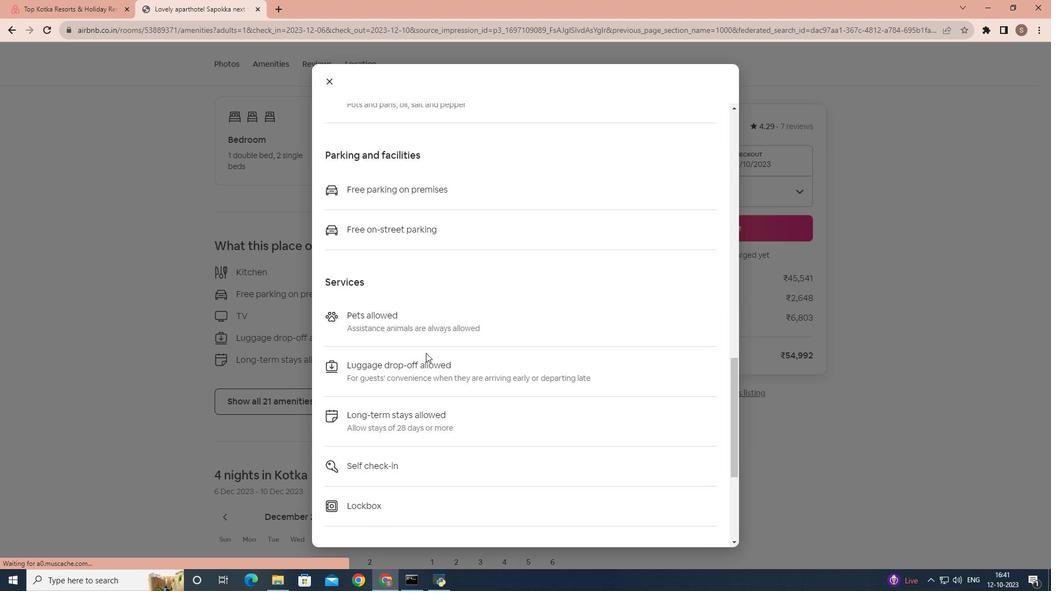 
Action: Mouse scrolled (426, 352) with delta (0, 0)
Screenshot: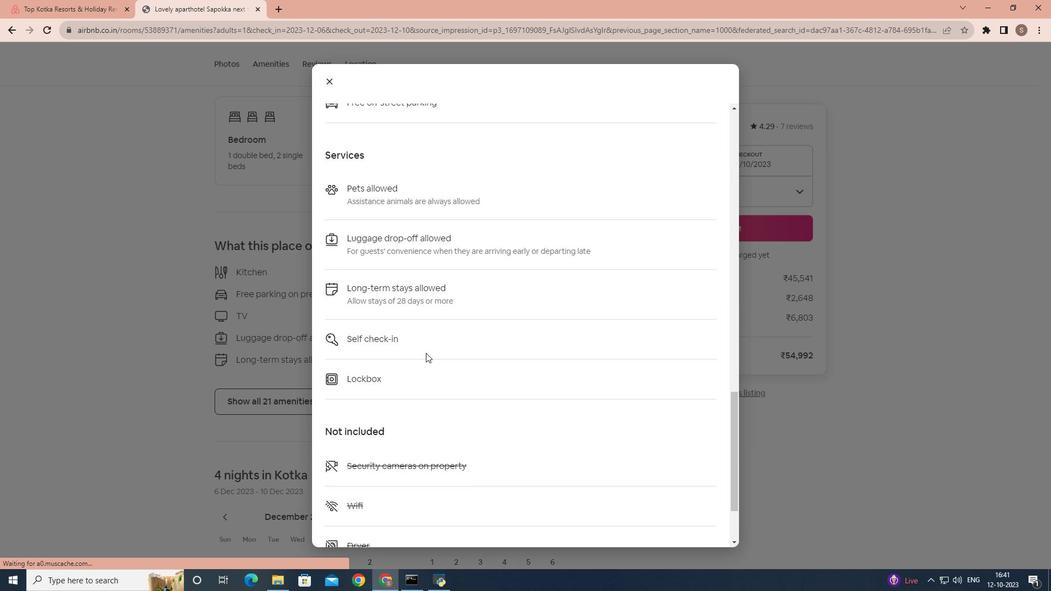 
Action: Mouse scrolled (426, 352) with delta (0, 0)
Screenshot: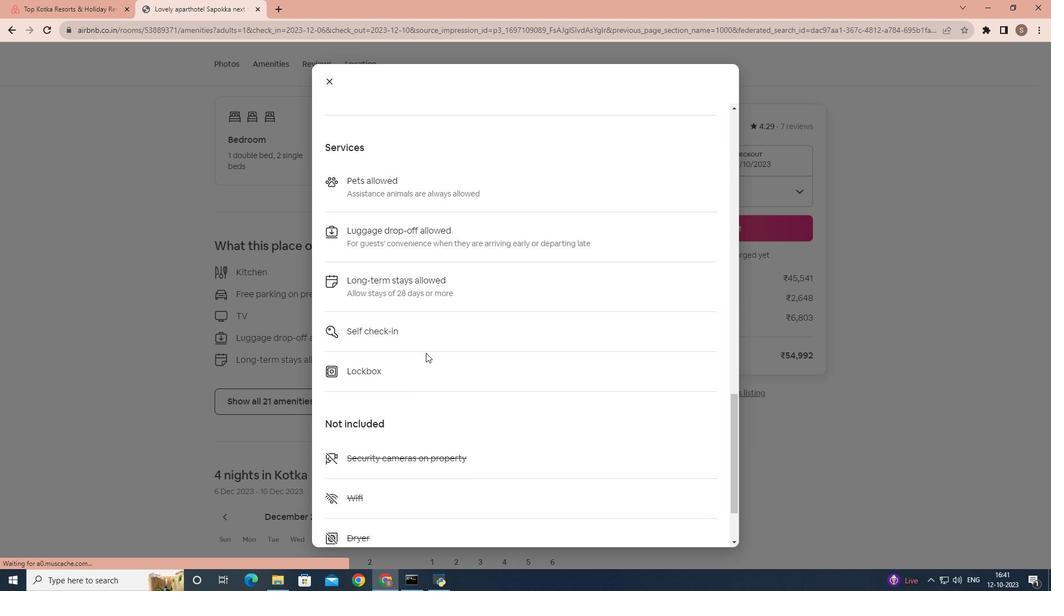 
Action: Mouse scrolled (426, 352) with delta (0, 0)
Screenshot: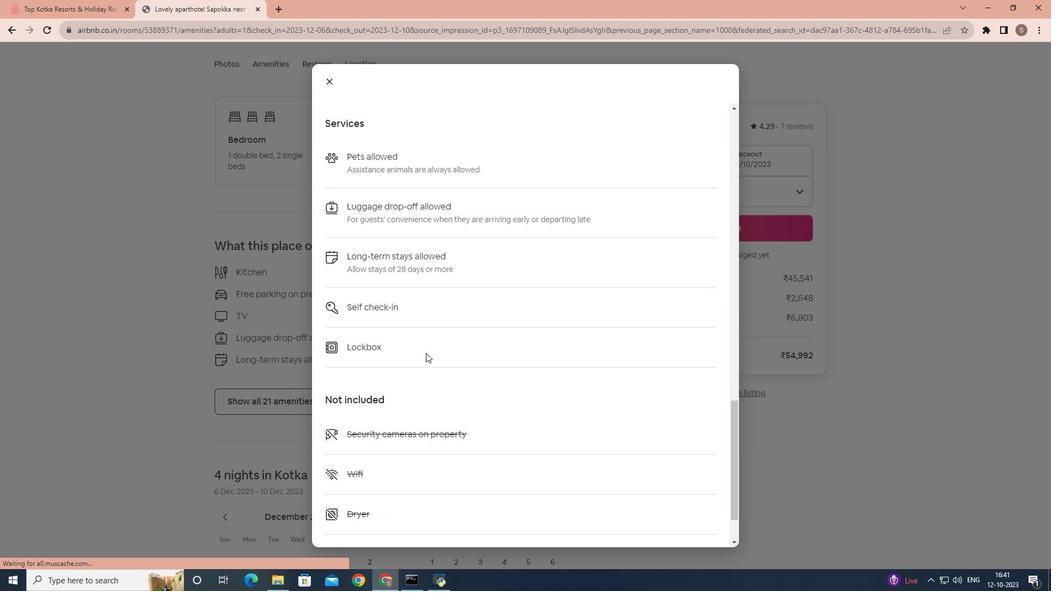 
Action: Mouse scrolled (426, 352) with delta (0, 0)
Screenshot: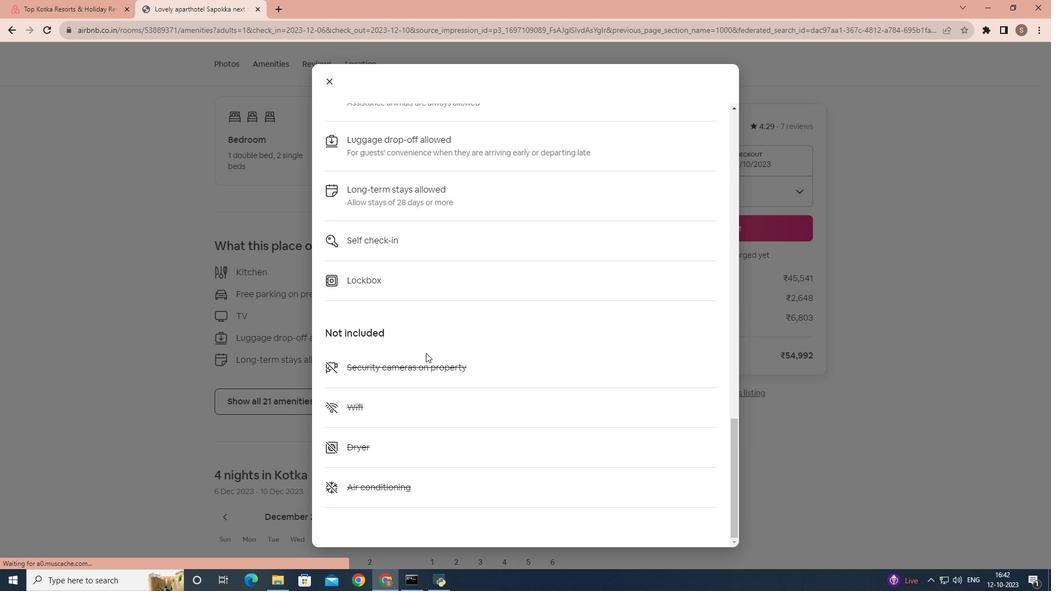 
Action: Mouse scrolled (426, 352) with delta (0, 0)
Screenshot: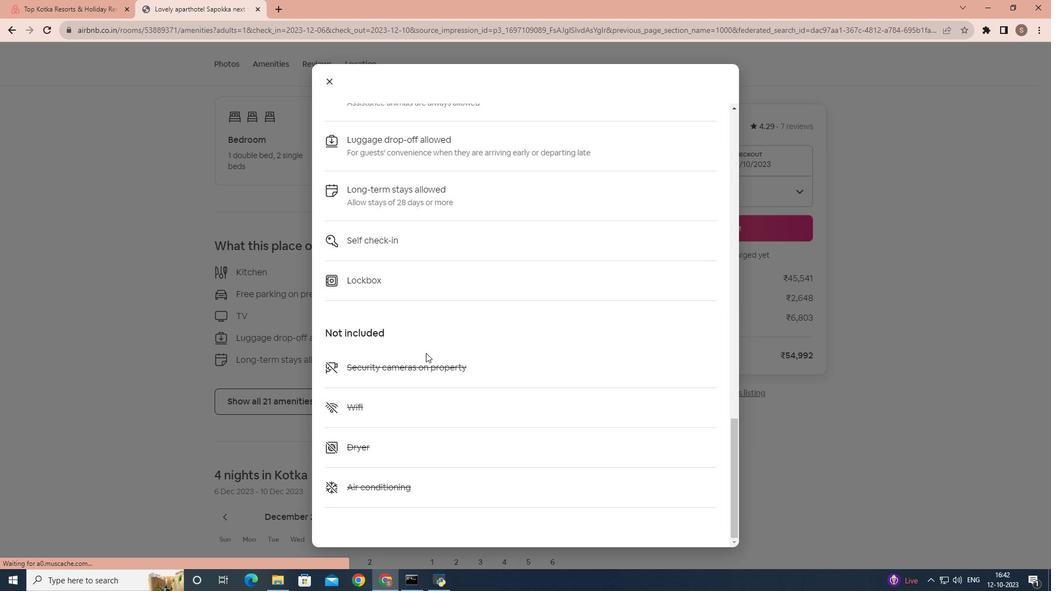 
Action: Mouse scrolled (426, 352) with delta (0, 0)
Screenshot: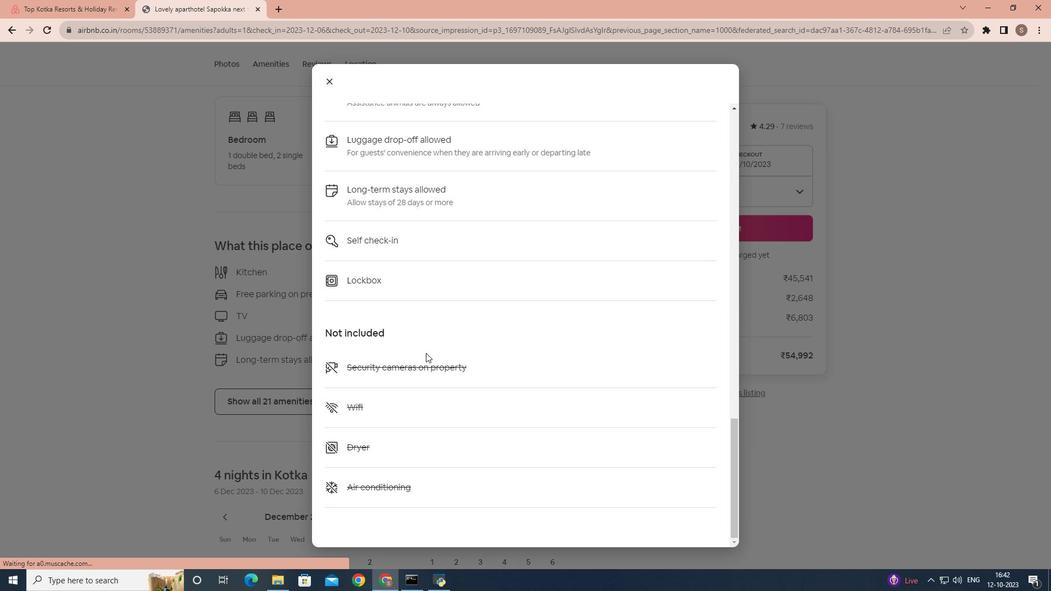 
Action: Mouse scrolled (426, 352) with delta (0, 0)
Screenshot: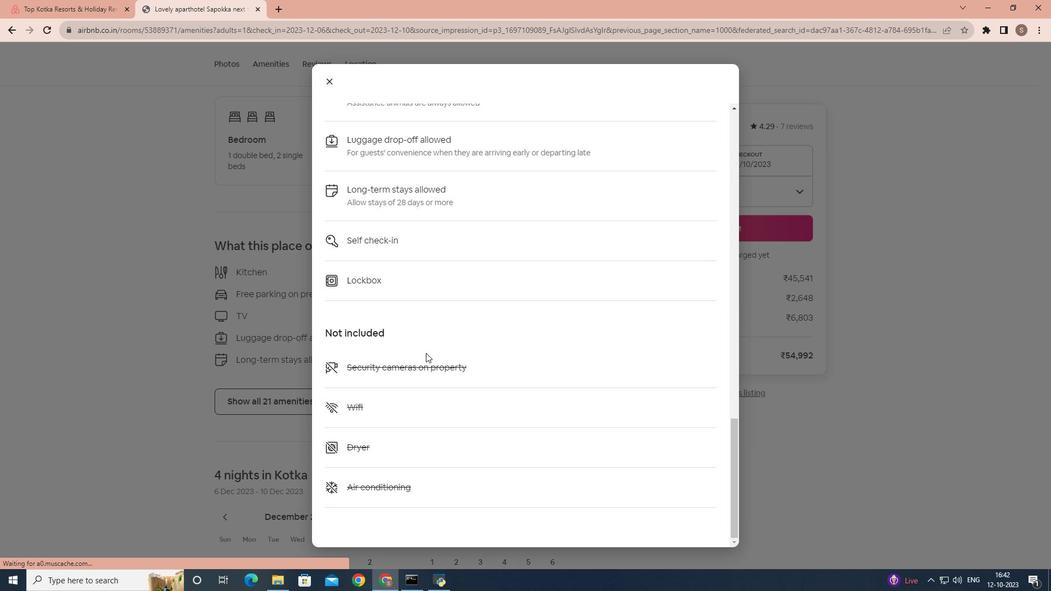 
Action: Mouse scrolled (426, 352) with delta (0, 0)
Screenshot: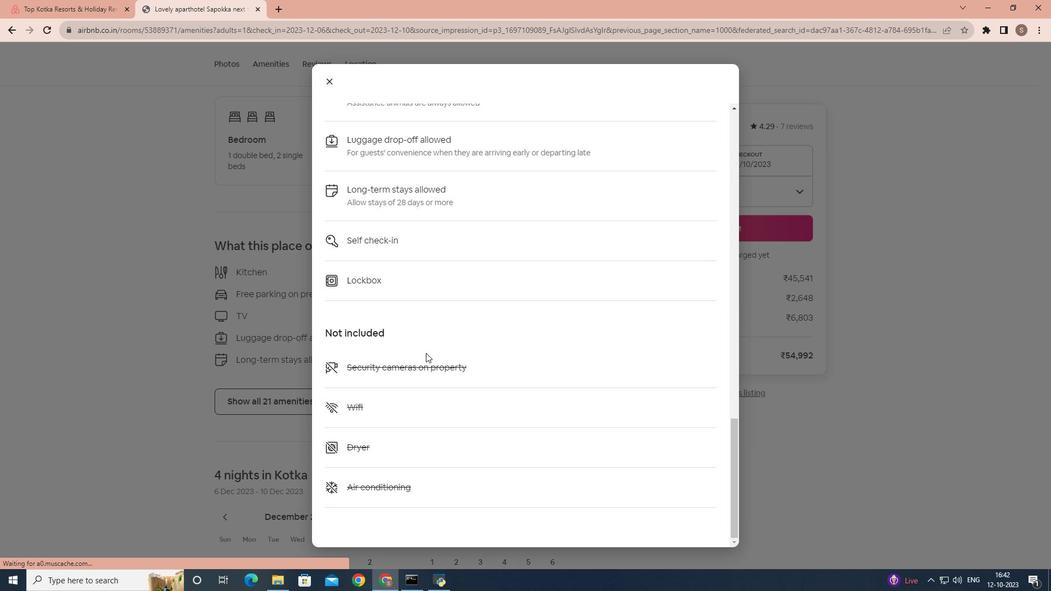 
Action: Mouse scrolled (426, 352) with delta (0, 0)
Screenshot: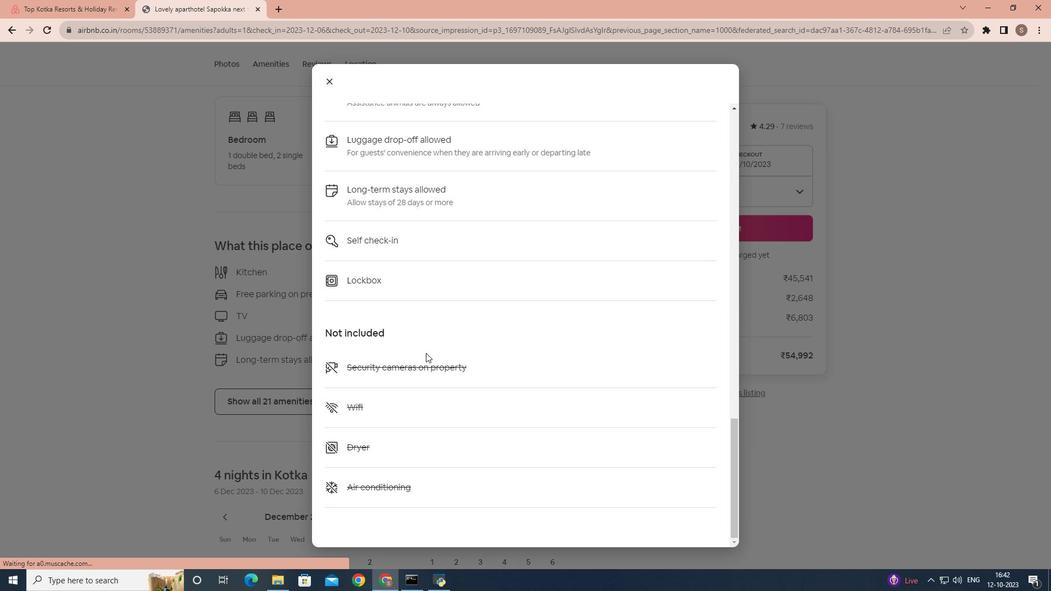 
Action: Mouse scrolled (426, 352) with delta (0, 0)
Screenshot: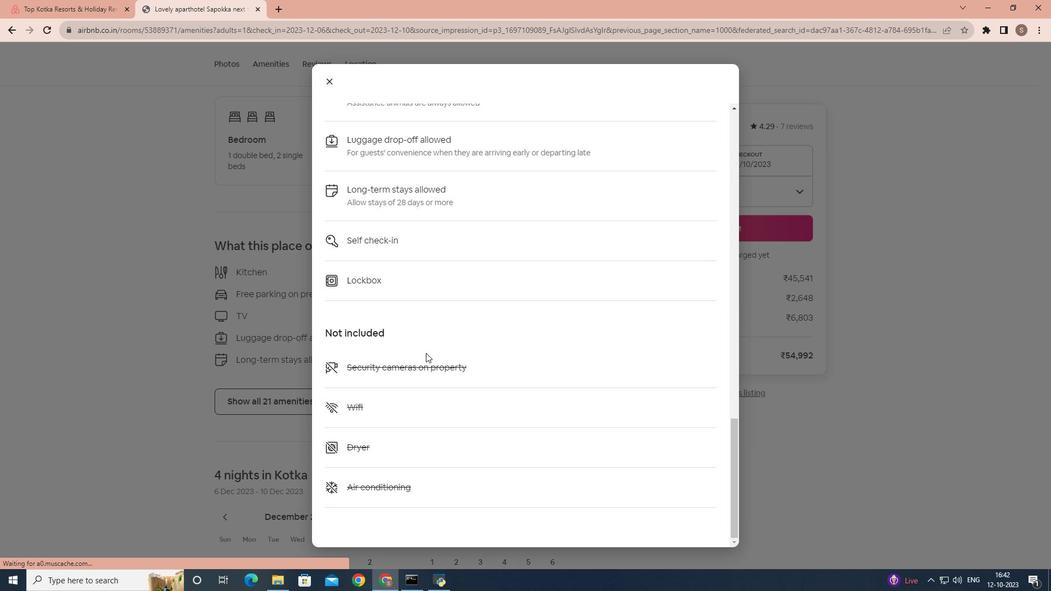 
Action: Mouse scrolled (426, 352) with delta (0, 0)
Screenshot: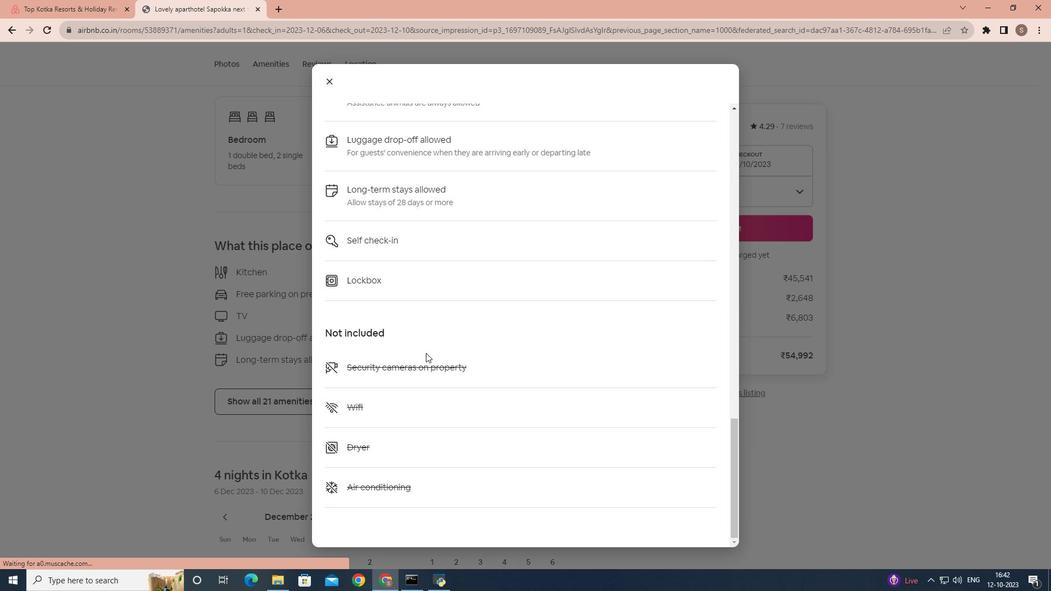 
Action: Mouse moved to (330, 83)
Screenshot: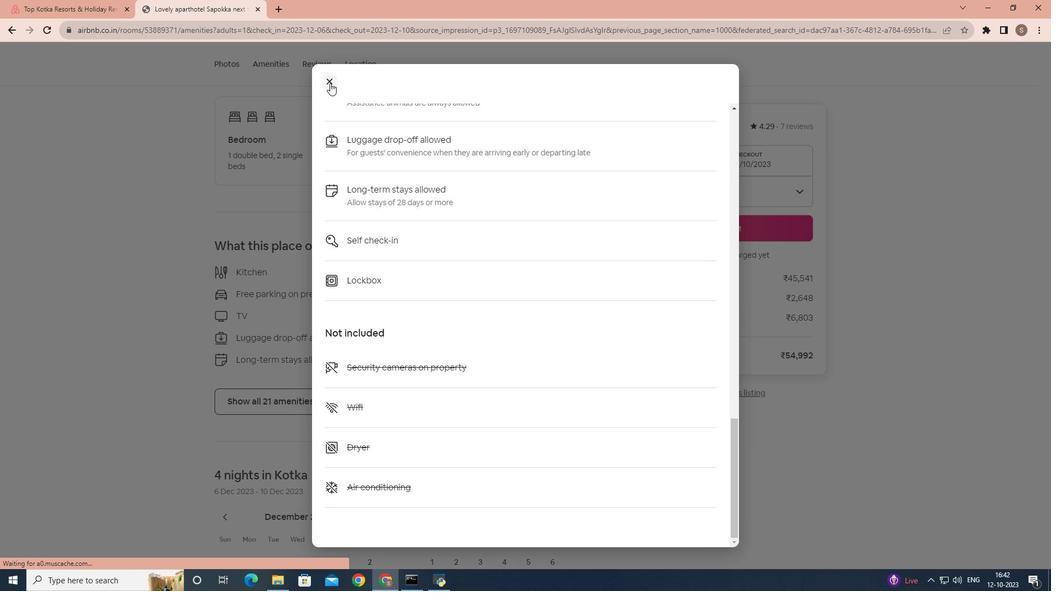 
Action: Mouse pressed left at (330, 83)
Screenshot: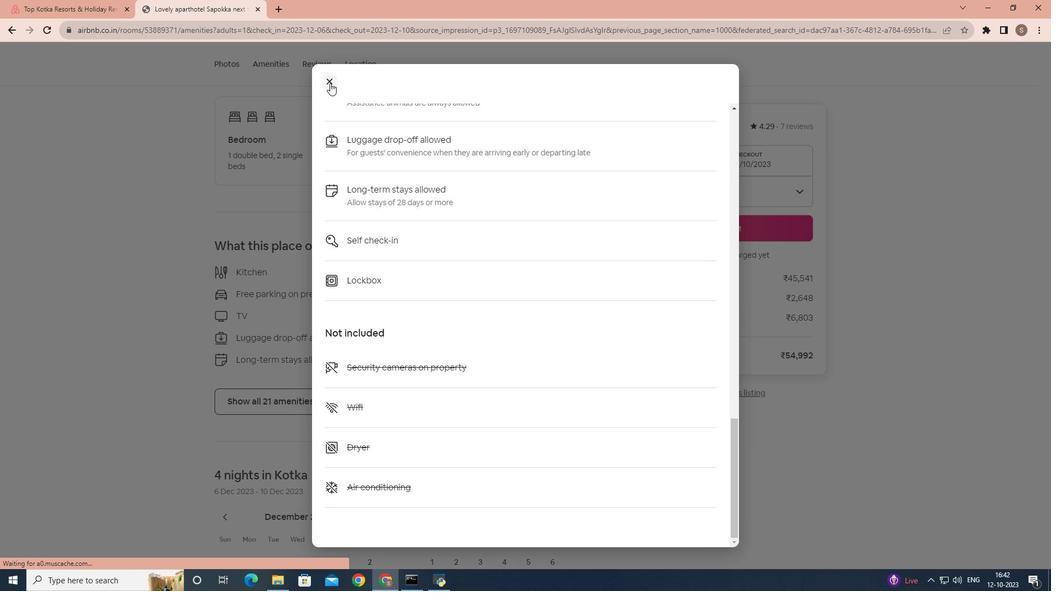 
Action: Mouse moved to (373, 367)
Screenshot: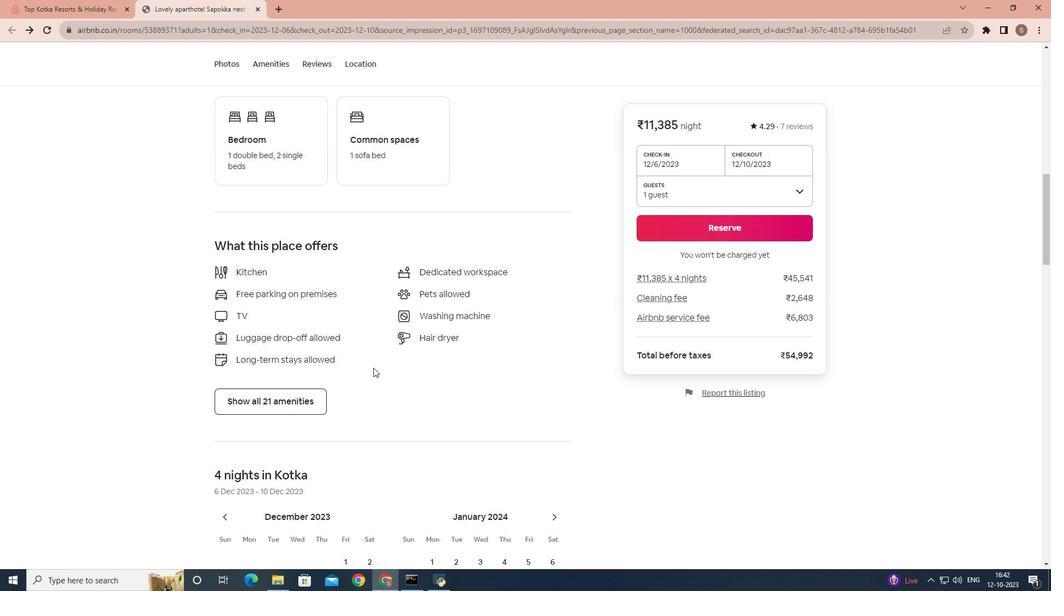 
Action: Mouse scrolled (373, 367) with delta (0, 0)
Screenshot: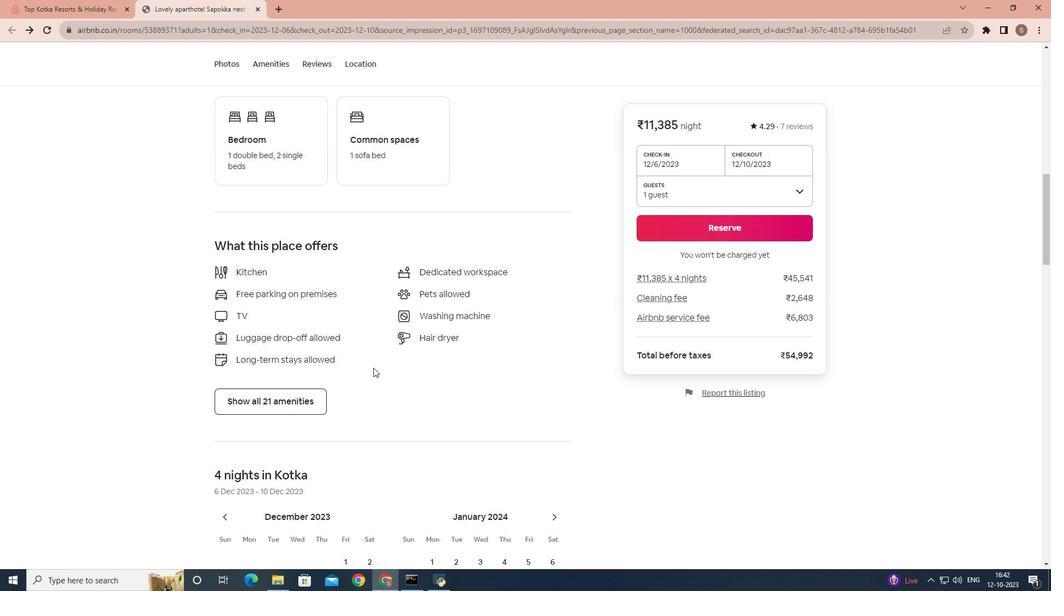 
Action: Mouse moved to (372, 370)
Screenshot: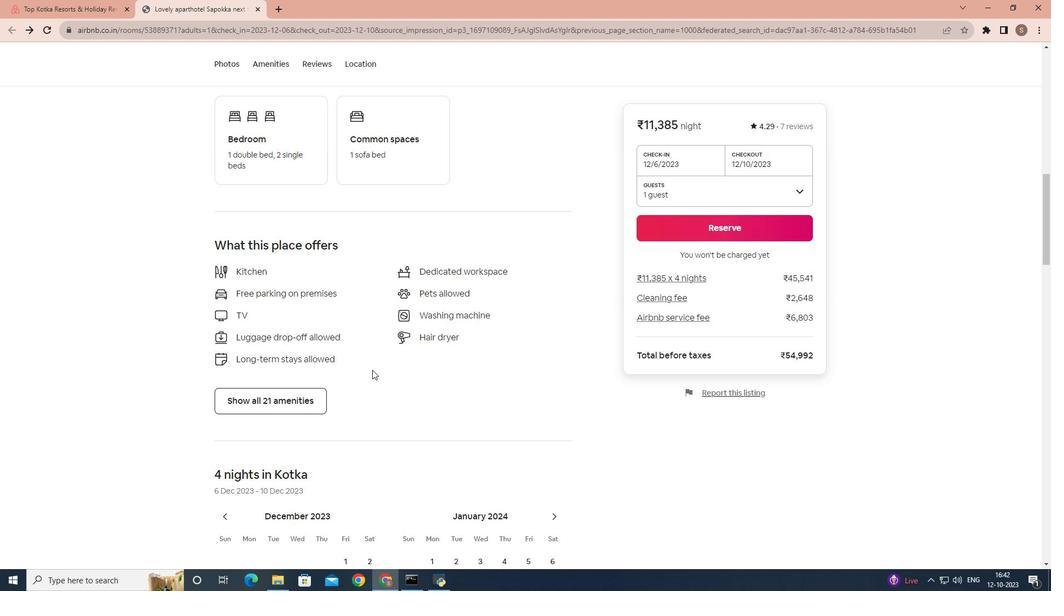 
Action: Mouse scrolled (372, 369) with delta (0, 0)
Screenshot: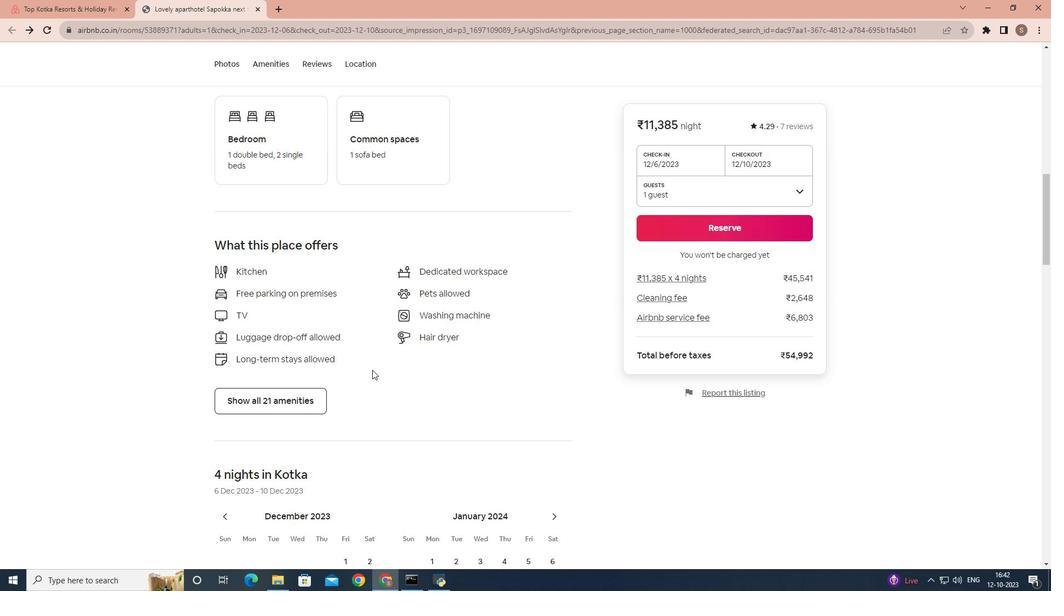 
Action: Mouse moved to (370, 371)
Screenshot: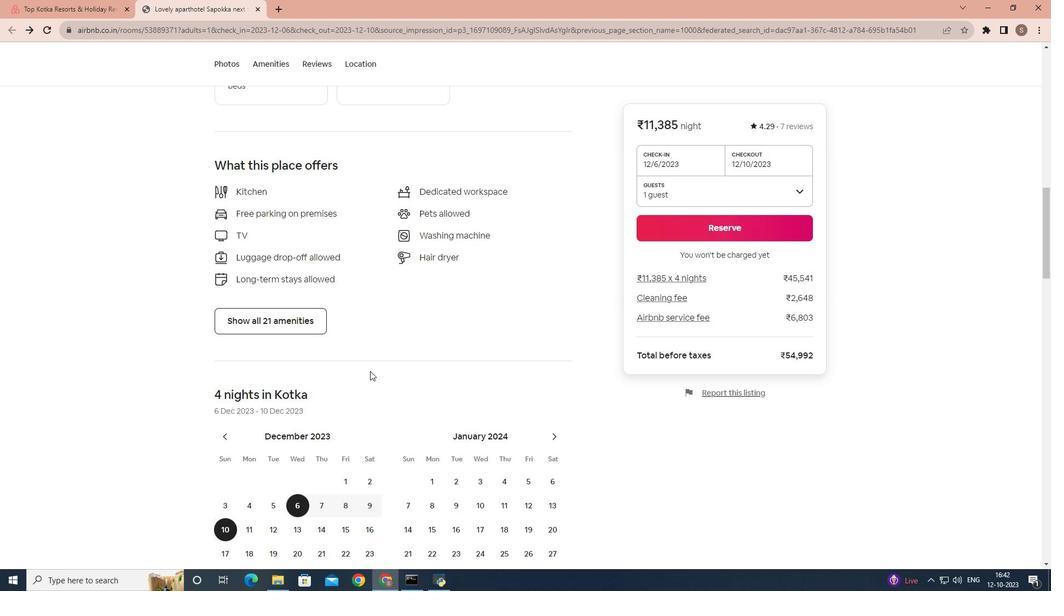 
Action: Mouse scrolled (370, 370) with delta (0, 0)
Screenshot: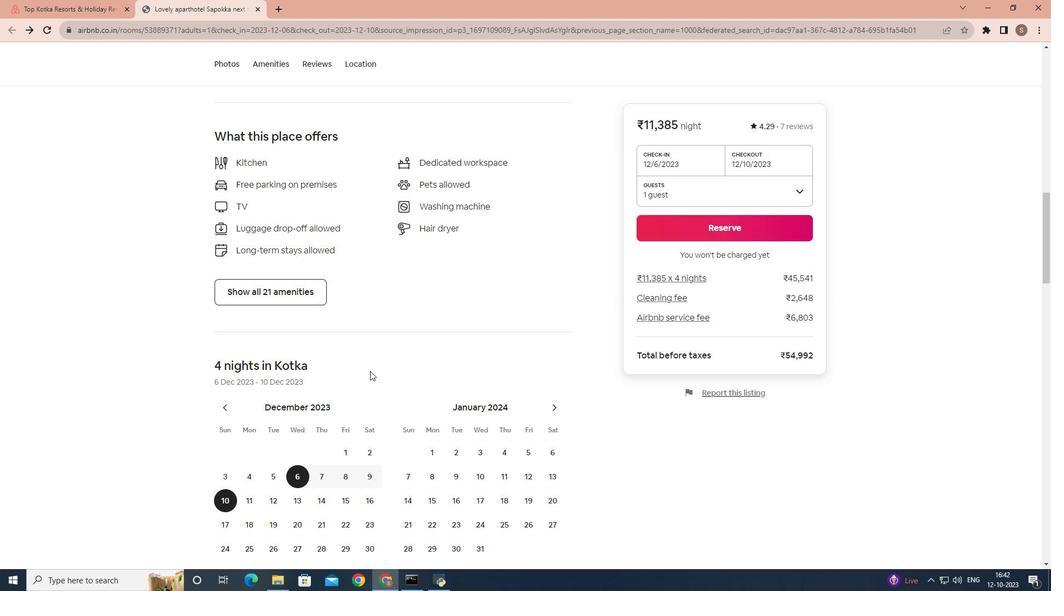 
Action: Mouse scrolled (370, 370) with delta (0, 0)
Screenshot: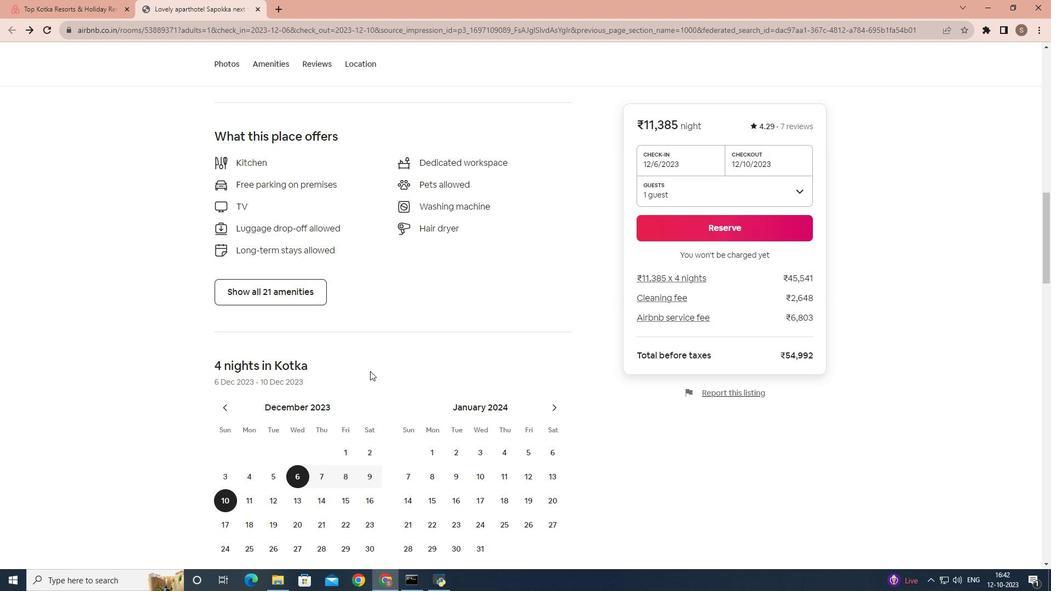 
Action: Mouse scrolled (370, 370) with delta (0, 0)
Screenshot: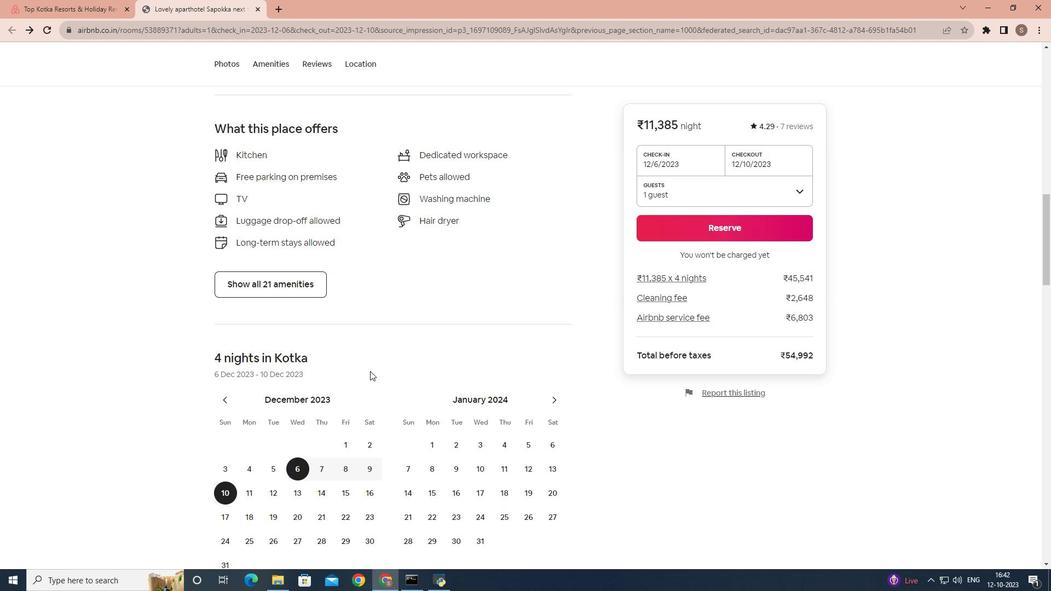 
Action: Mouse scrolled (370, 370) with delta (0, 0)
Screenshot: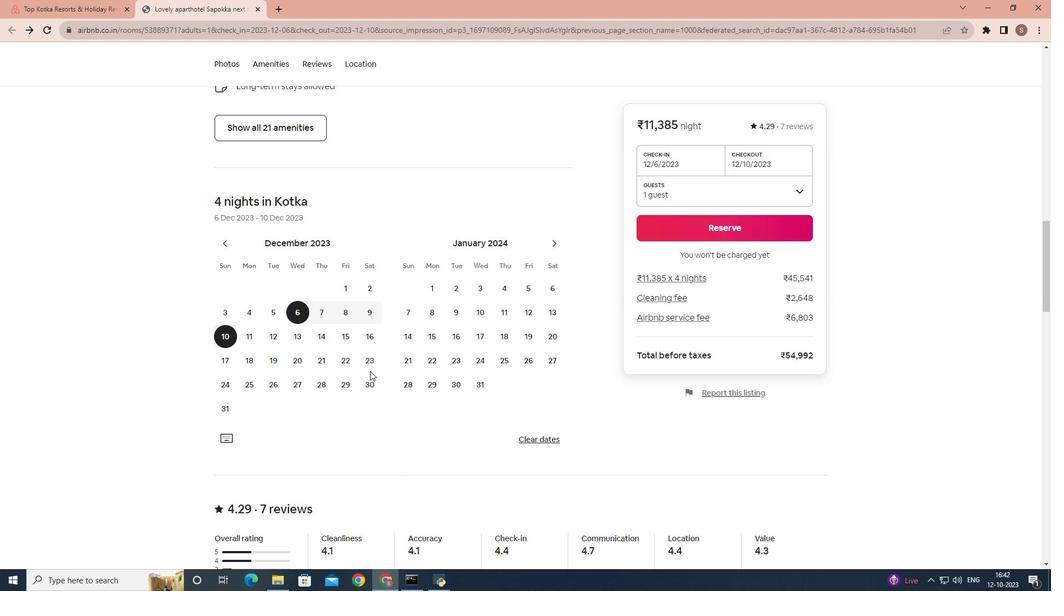 
Action: Mouse scrolled (370, 370) with delta (0, 0)
Screenshot: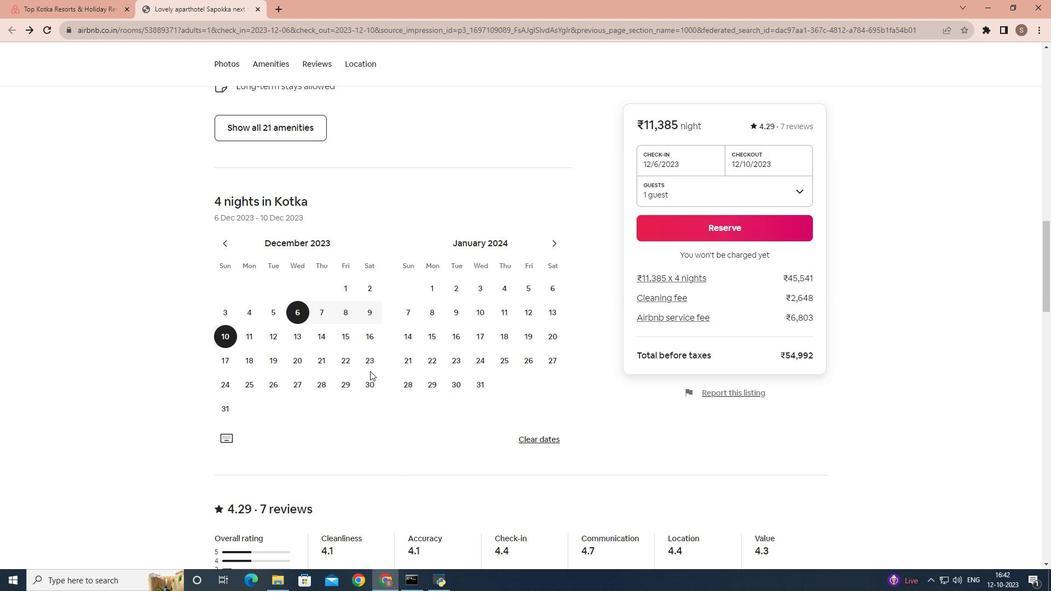 
Action: Mouse scrolled (370, 370) with delta (0, 0)
Screenshot: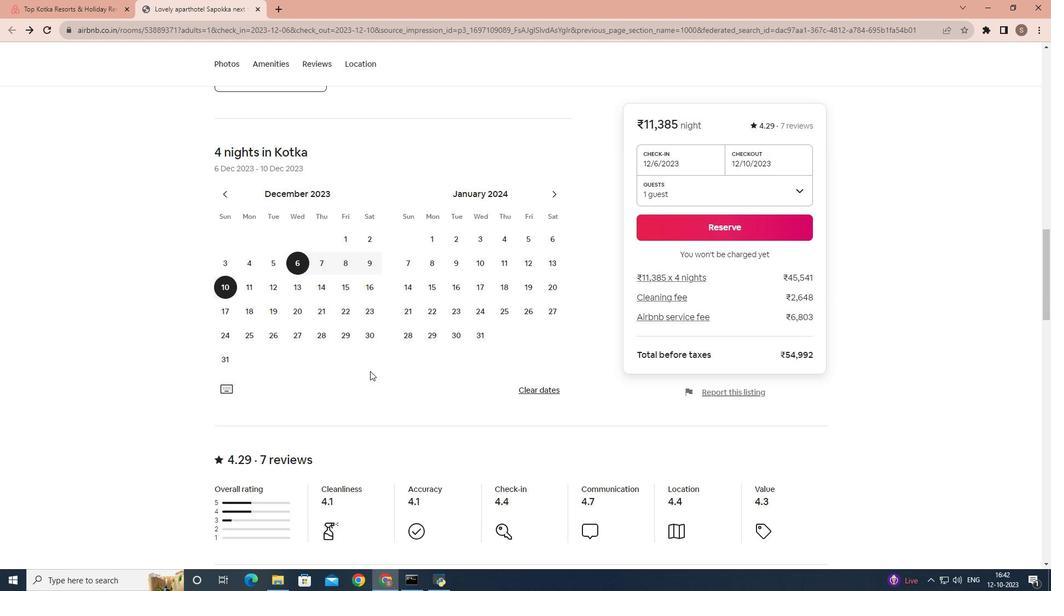 
Action: Mouse scrolled (370, 370) with delta (0, 0)
Screenshot: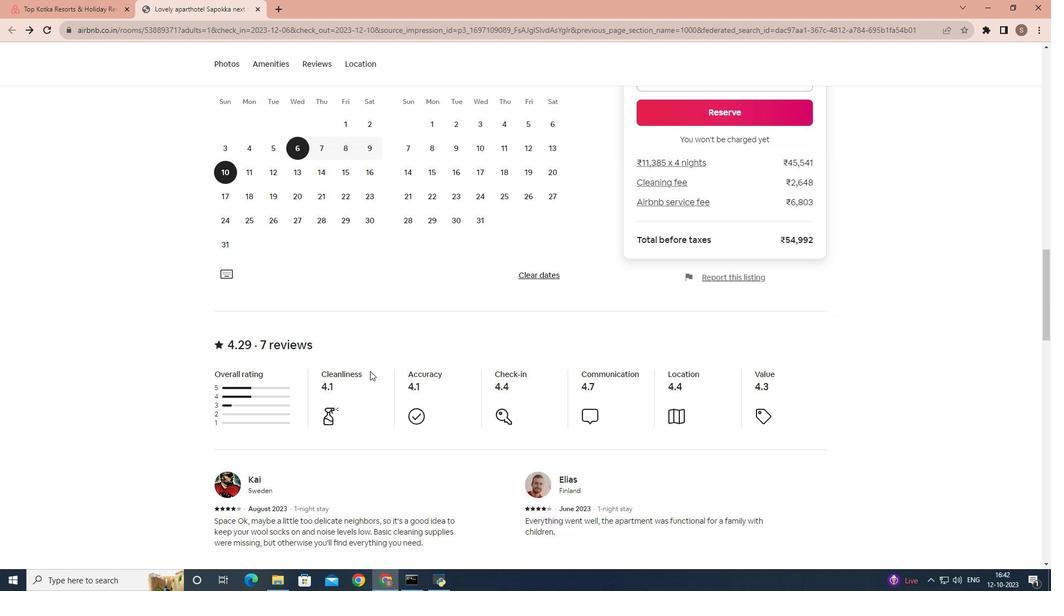 
Action: Mouse scrolled (370, 370) with delta (0, 0)
Screenshot: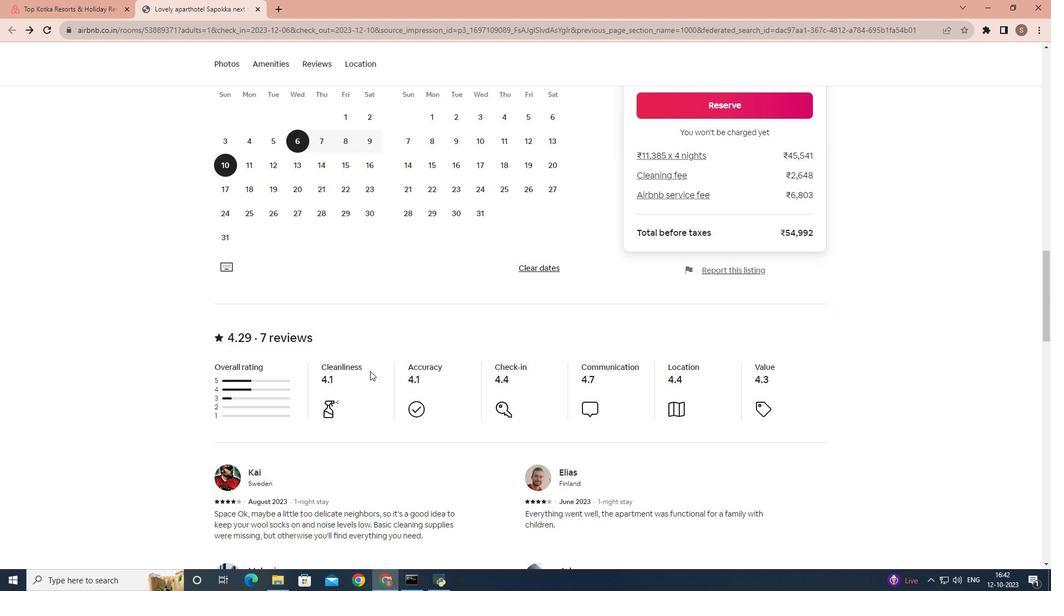 
Action: Mouse scrolled (370, 370) with delta (0, 0)
Screenshot: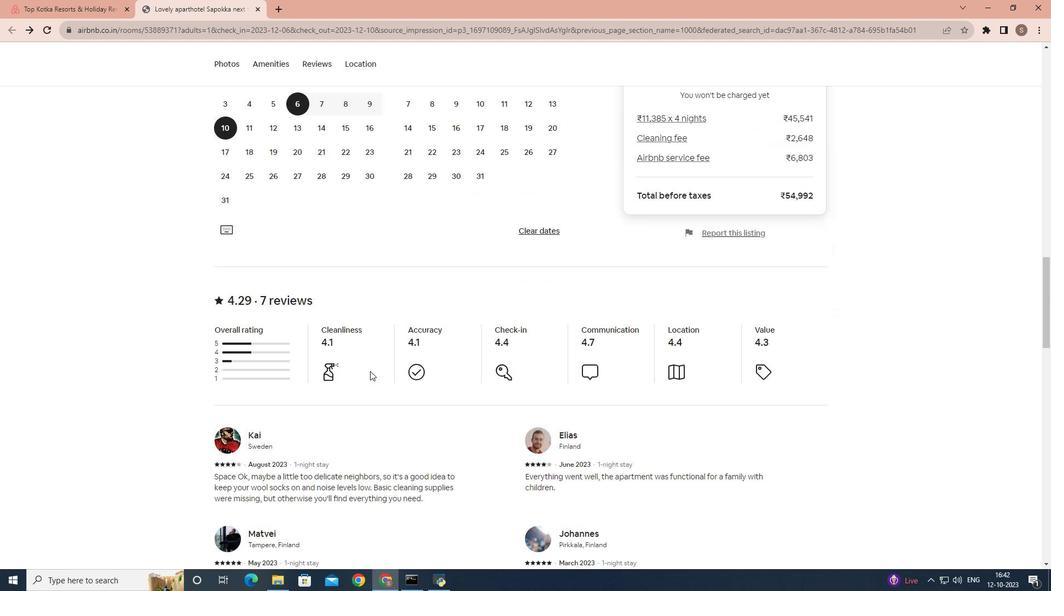 
Action: Mouse scrolled (370, 370) with delta (0, 0)
Screenshot: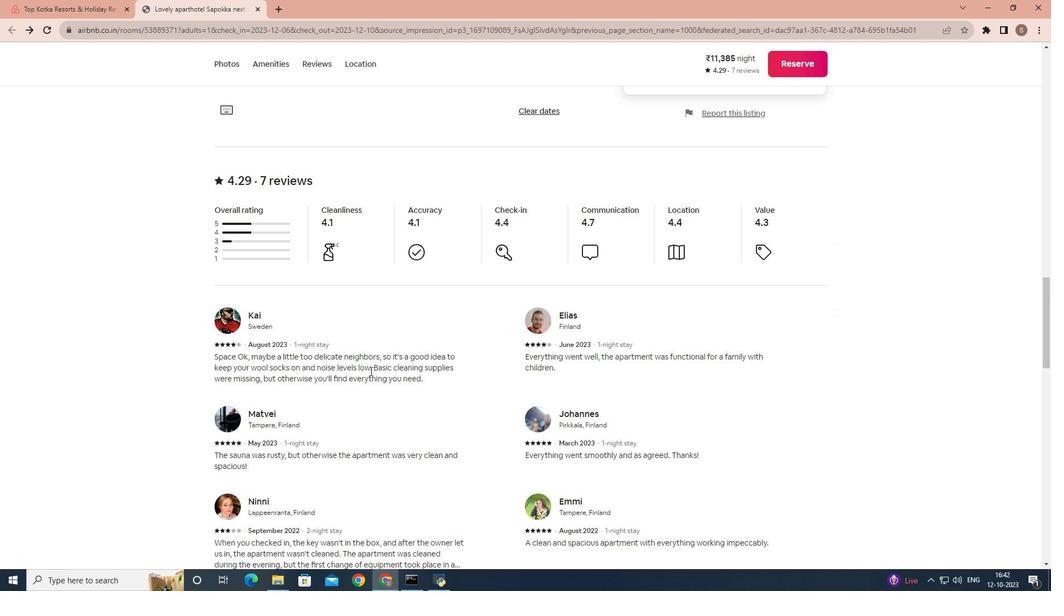 
Action: Mouse scrolled (370, 370) with delta (0, 0)
Screenshot: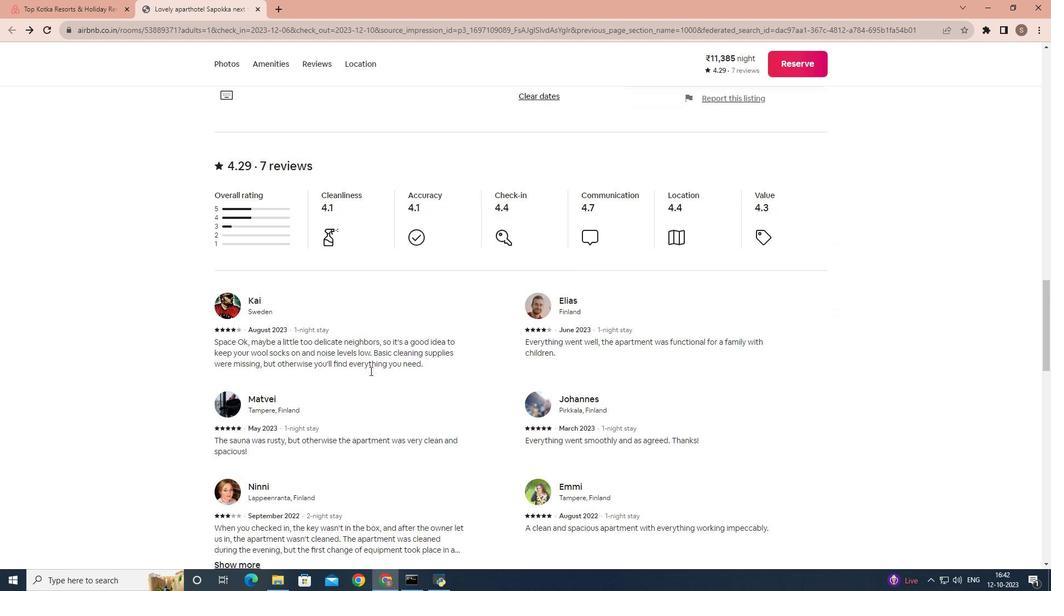 
Action: Mouse scrolled (370, 370) with delta (0, 0)
Screenshot: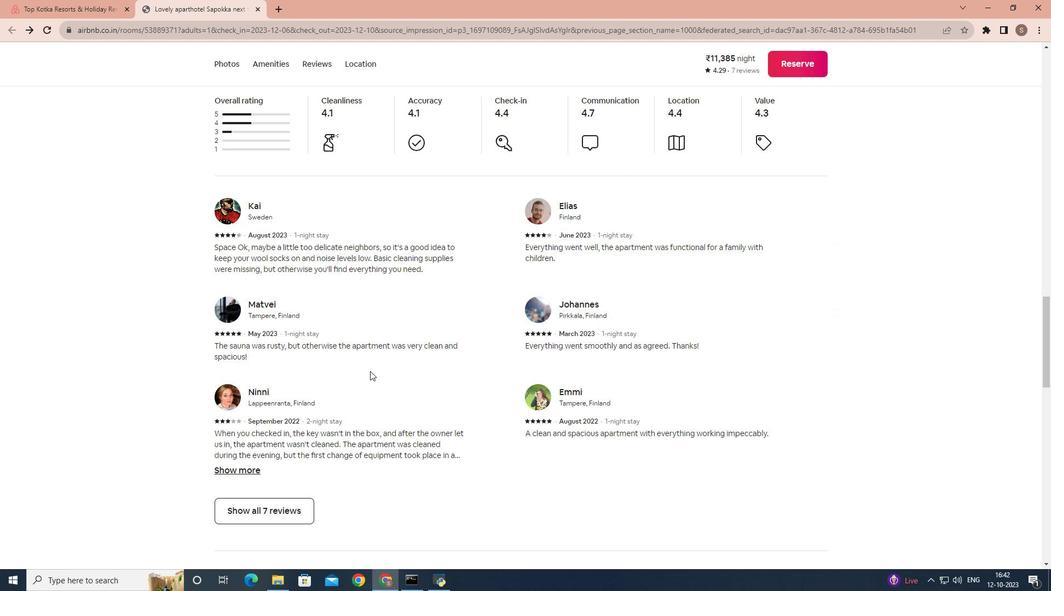 
Action: Mouse scrolled (370, 370) with delta (0, 0)
Screenshot: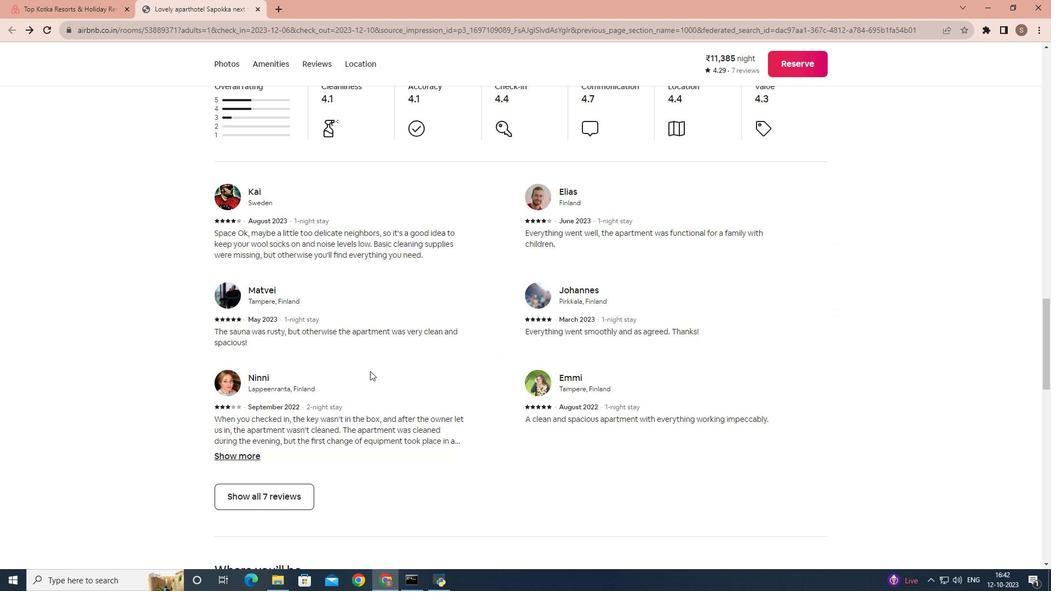 
Action: Mouse scrolled (370, 370) with delta (0, 0)
Screenshot: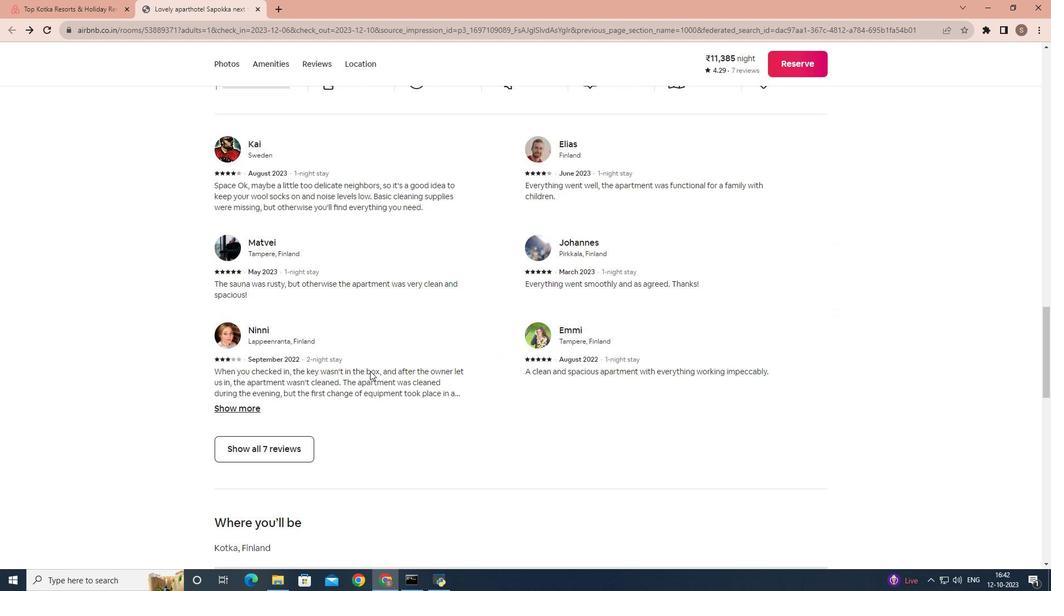 
Action: Mouse moved to (289, 349)
Screenshot: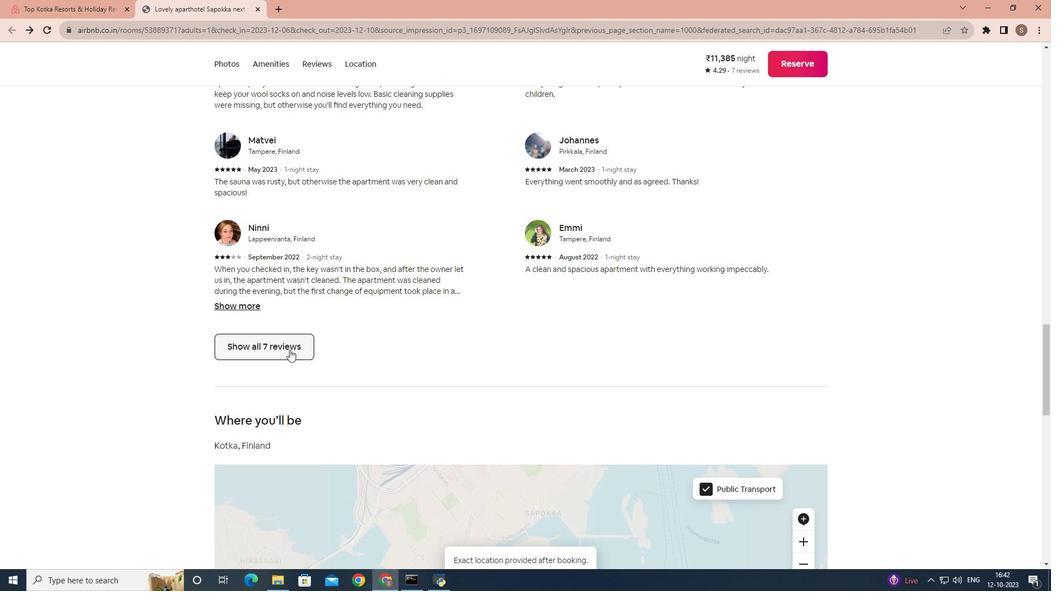 
Action: Mouse pressed left at (289, 349)
Screenshot: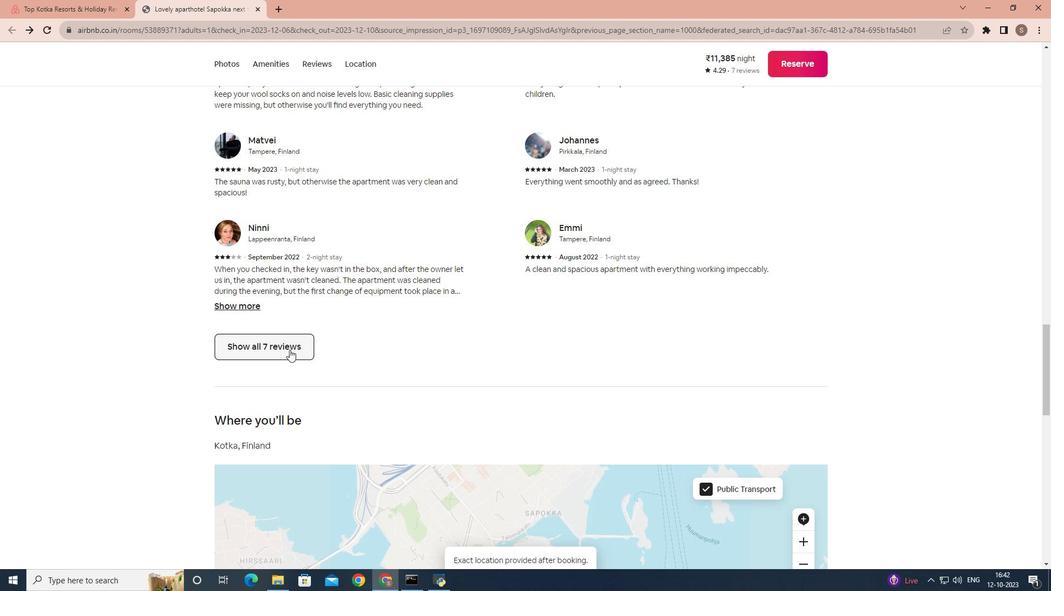 
Action: Mouse moved to (548, 328)
Screenshot: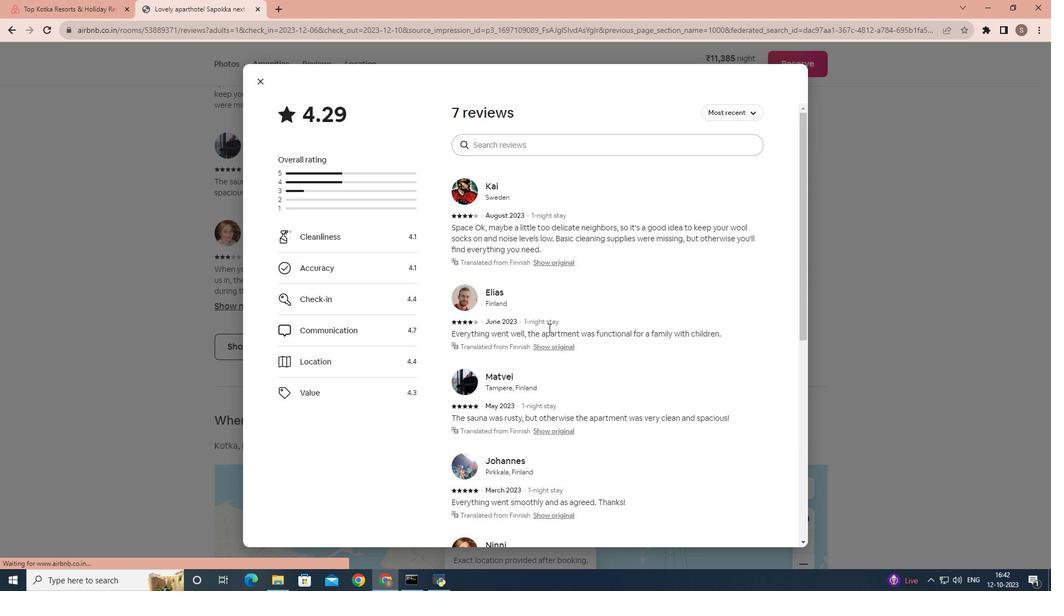 
Action: Mouse scrolled (548, 327) with delta (0, 0)
Screenshot: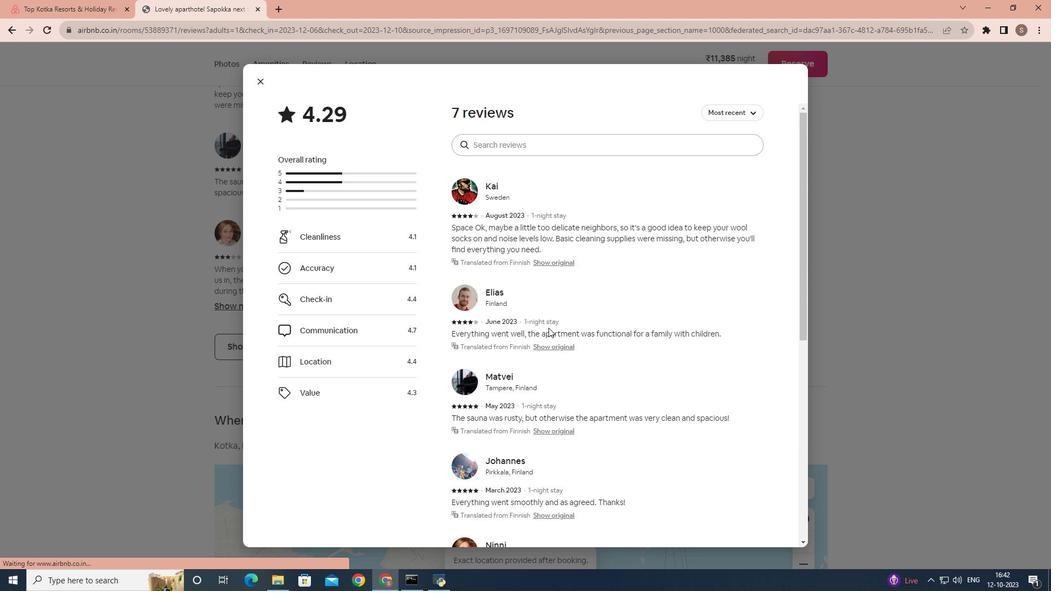 
Action: Mouse scrolled (548, 327) with delta (0, 0)
Screenshot: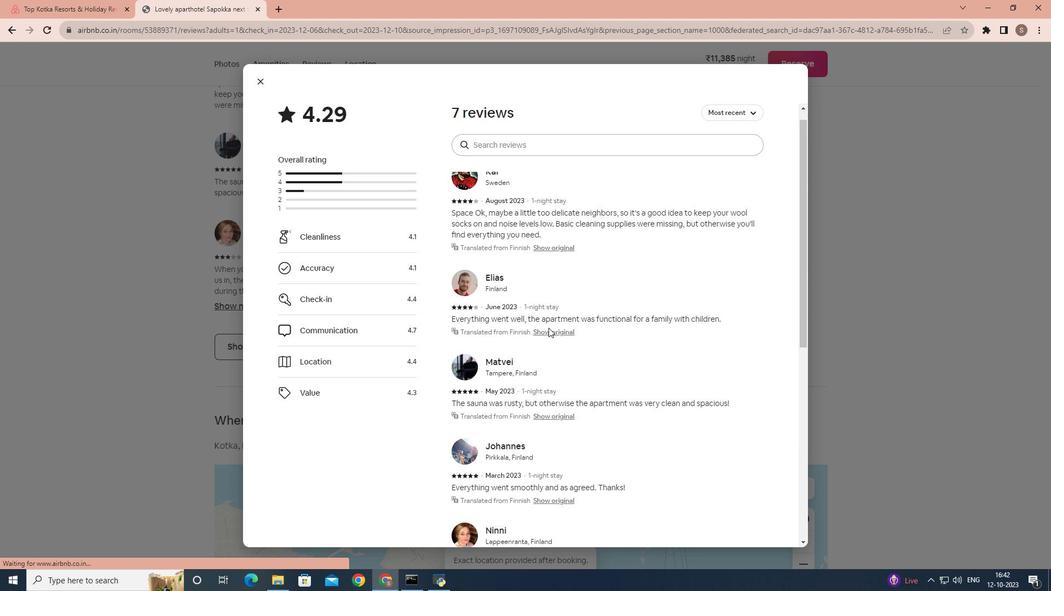 
Action: Mouse moved to (548, 328)
Screenshot: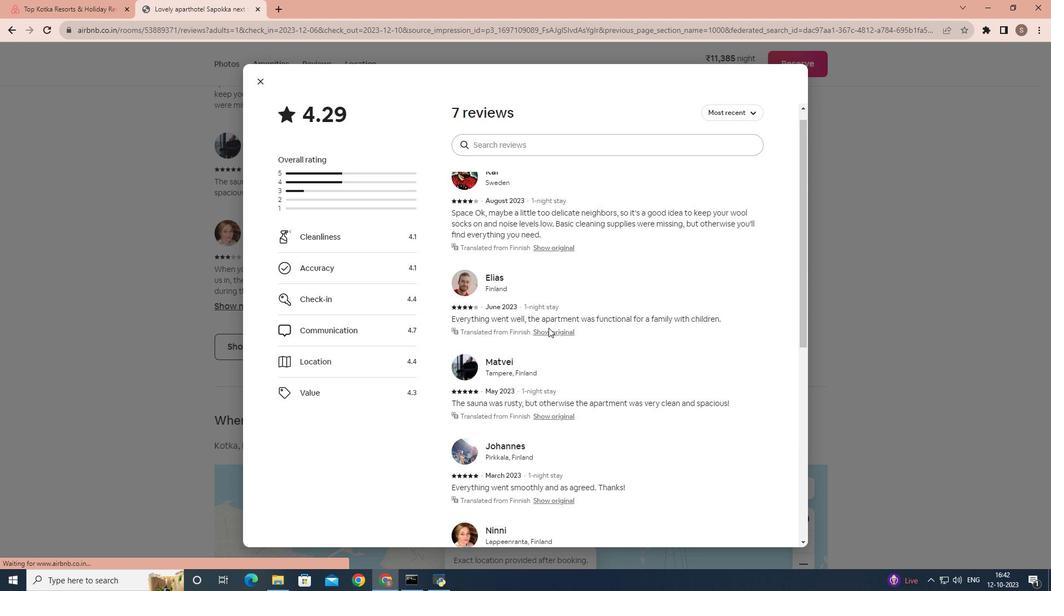 
Action: Mouse scrolled (548, 327) with delta (0, 0)
Screenshot: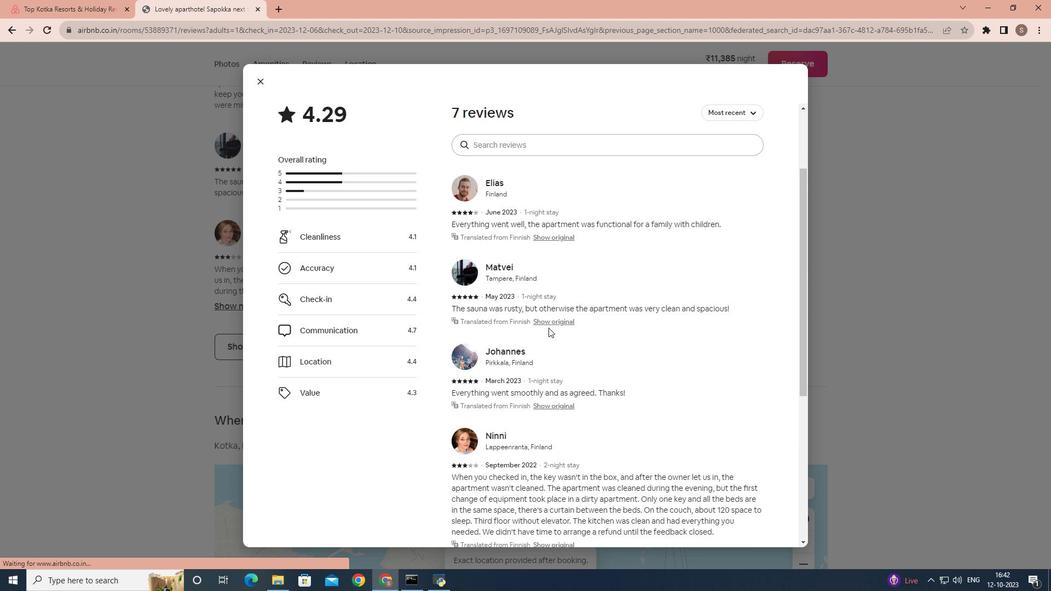 
Action: Mouse scrolled (548, 327) with delta (0, 0)
Screenshot: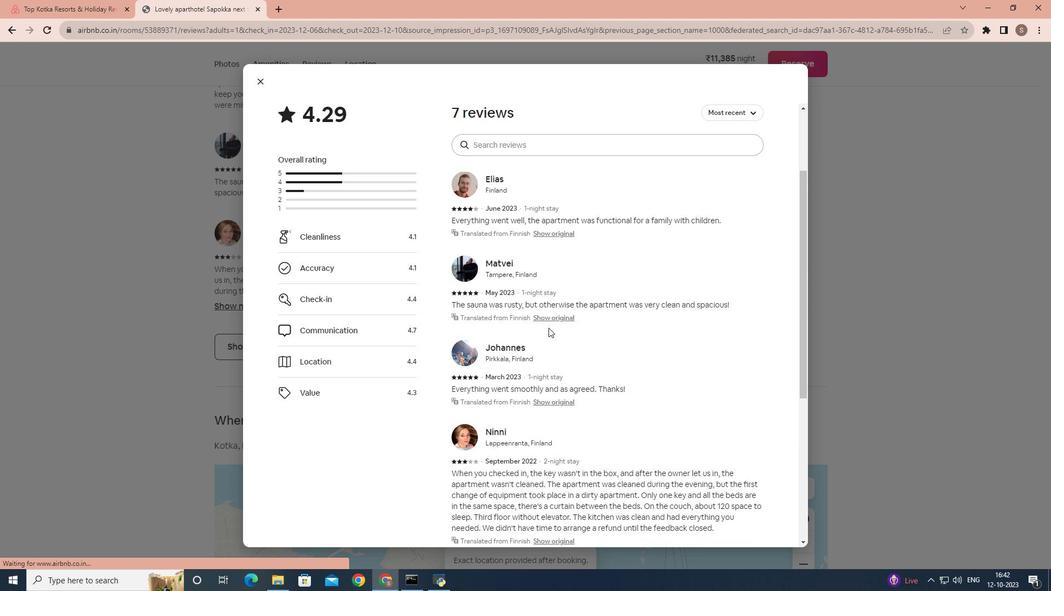 
Action: Mouse scrolled (548, 327) with delta (0, 0)
Screenshot: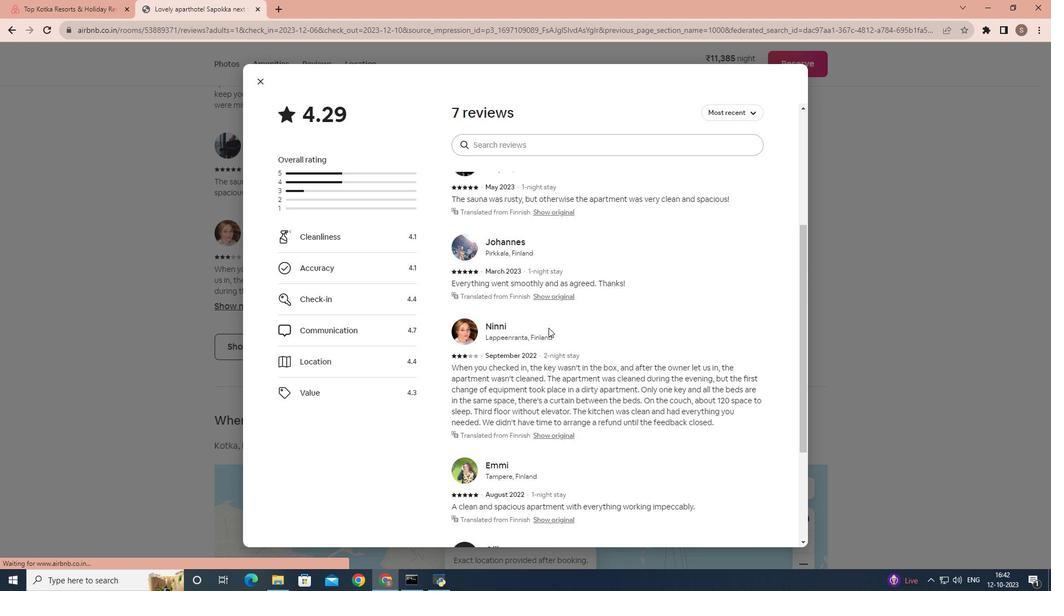 
Action: Mouse scrolled (548, 327) with delta (0, 0)
Screenshot: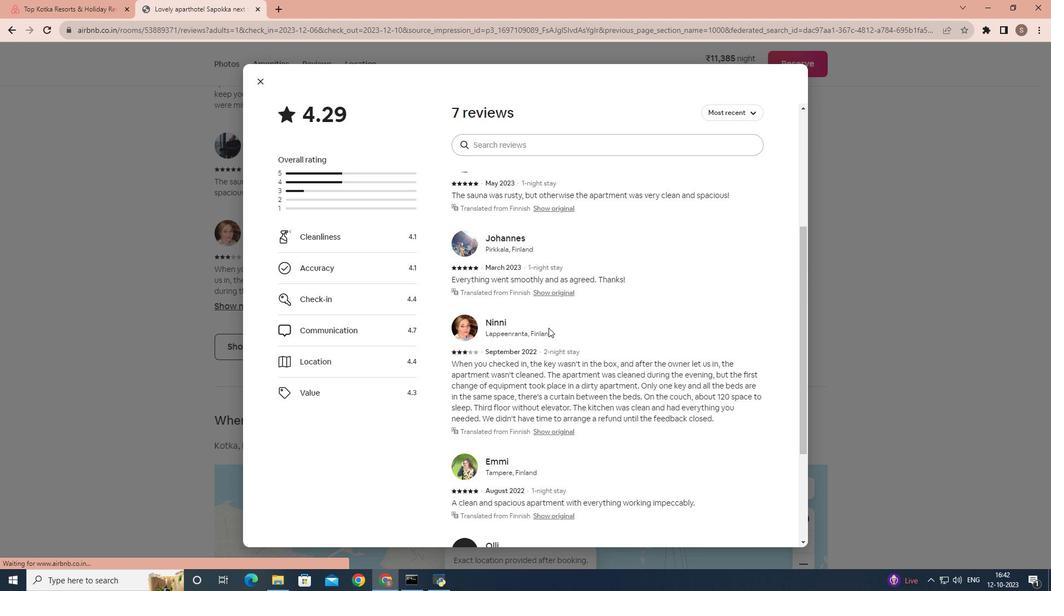 
Action: Mouse scrolled (548, 327) with delta (0, 0)
Screenshot: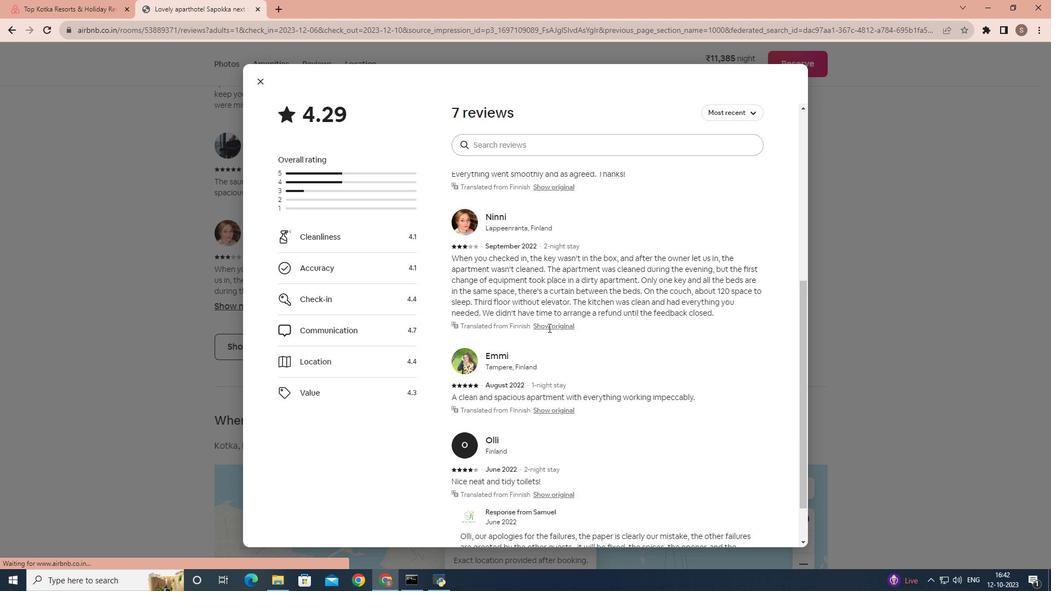 
Action: Mouse scrolled (548, 327) with delta (0, 0)
Screenshot: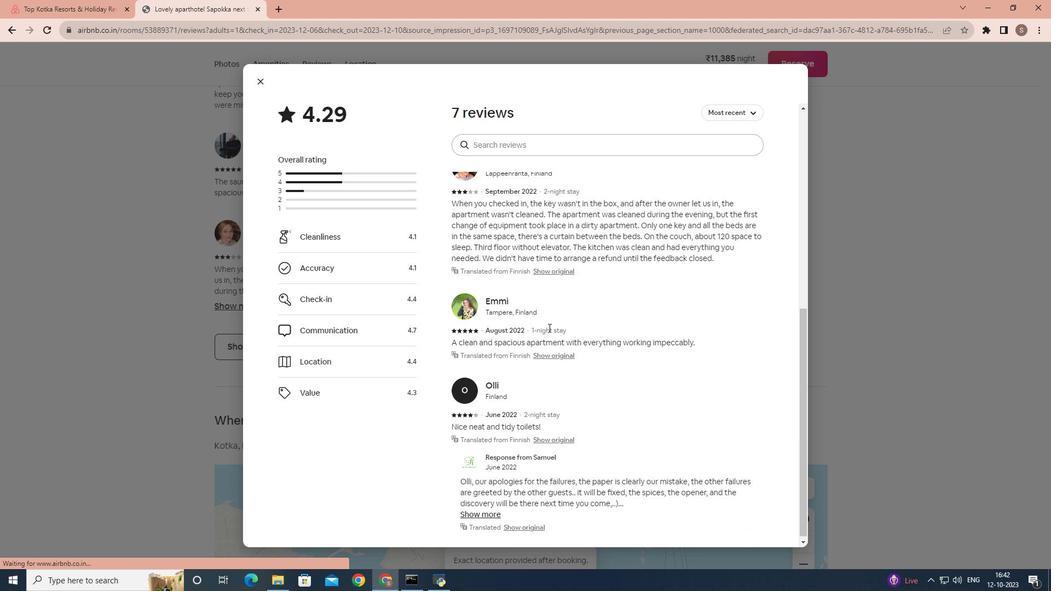 
Action: Mouse scrolled (548, 327) with delta (0, 0)
Screenshot: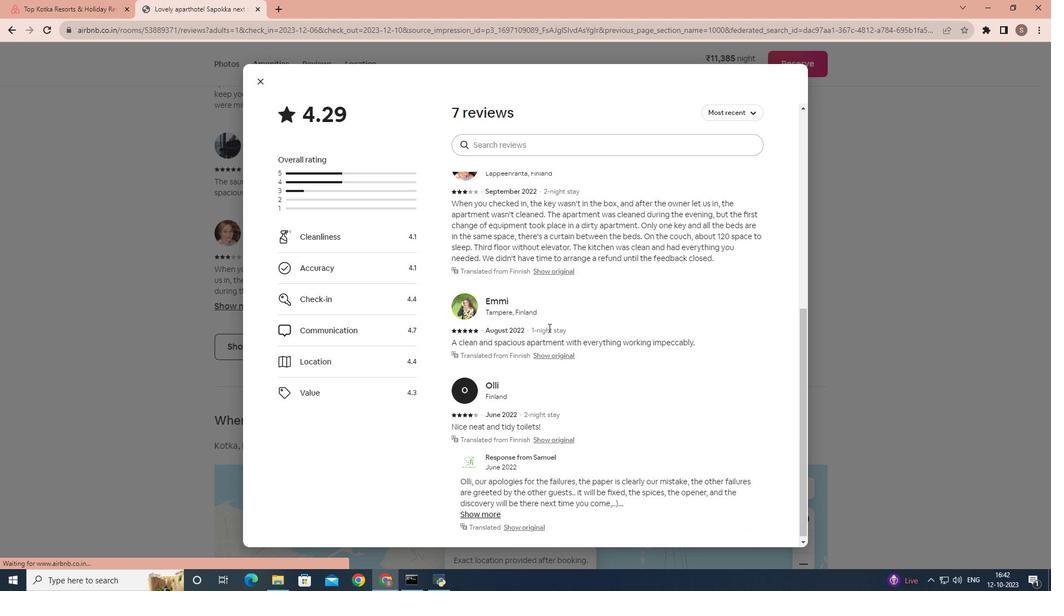 
Action: Mouse scrolled (548, 327) with delta (0, 0)
Screenshot: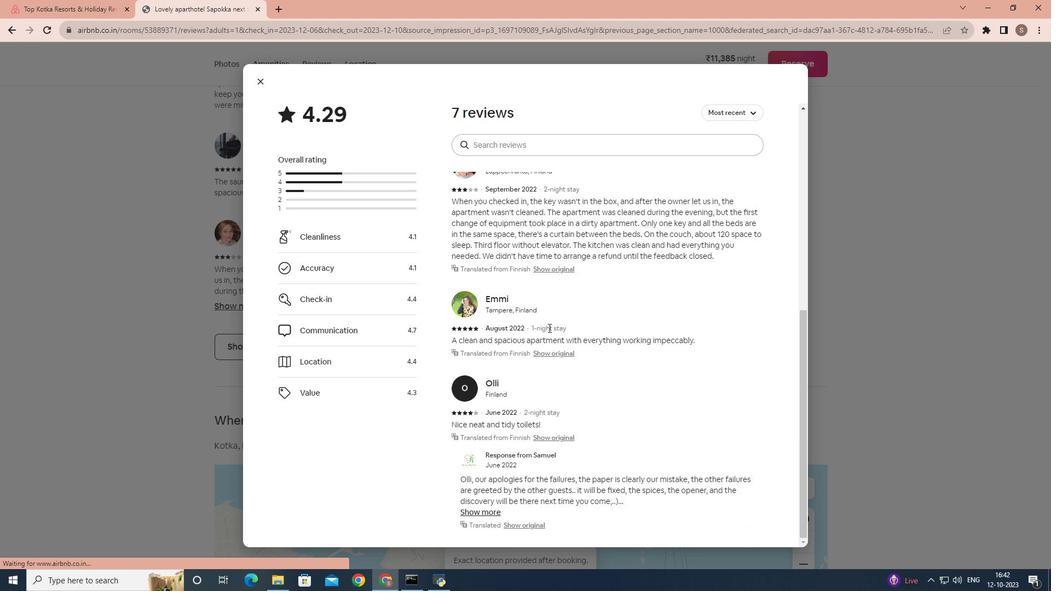 
Action: Mouse scrolled (548, 327) with delta (0, 0)
Screenshot: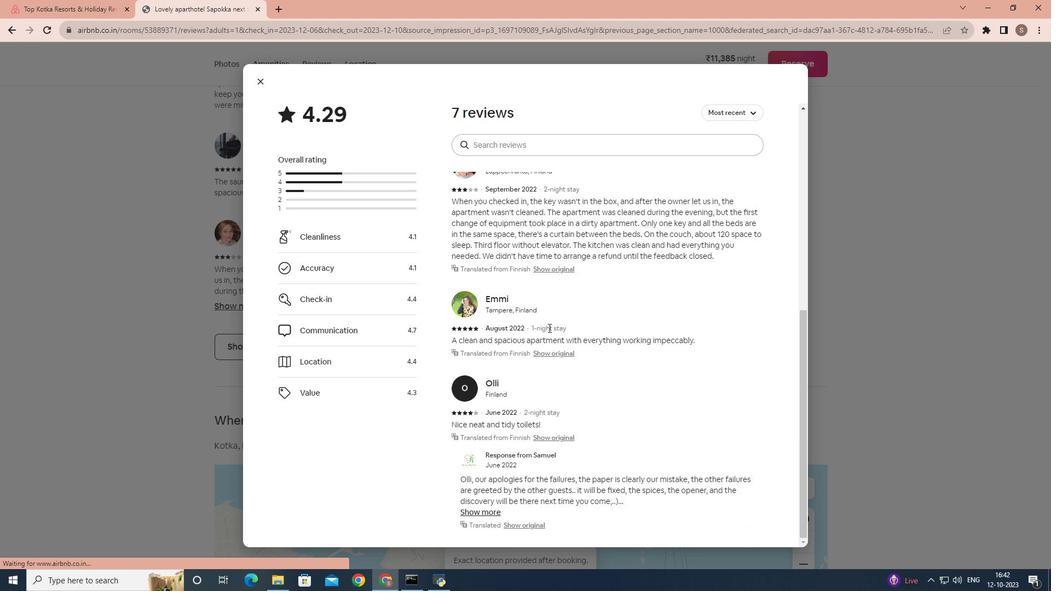 
Action: Mouse scrolled (548, 327) with delta (0, 0)
Screenshot: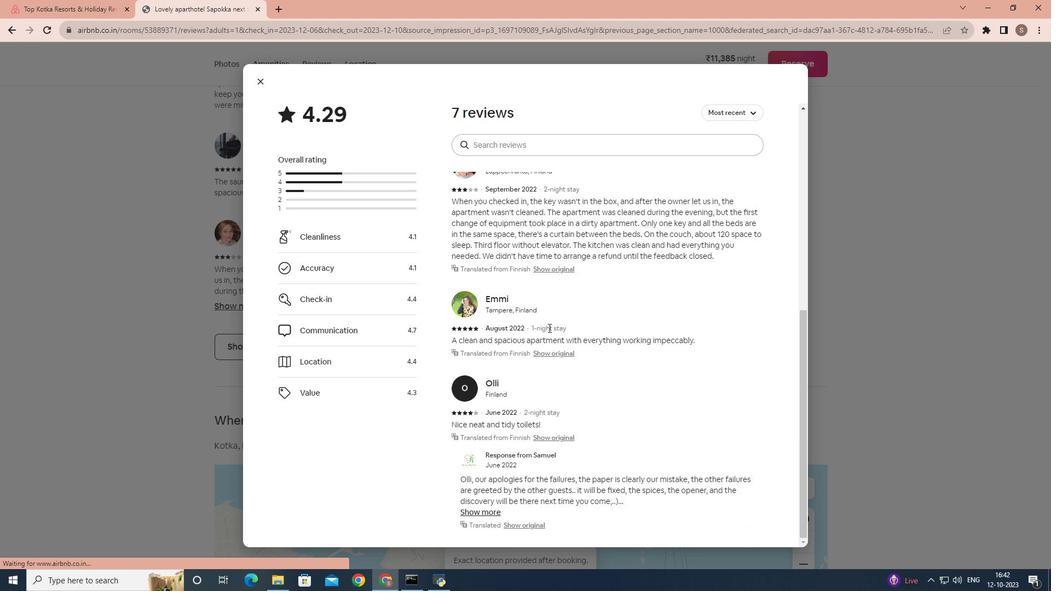 
Action: Mouse scrolled (548, 327) with delta (0, 0)
Screenshot: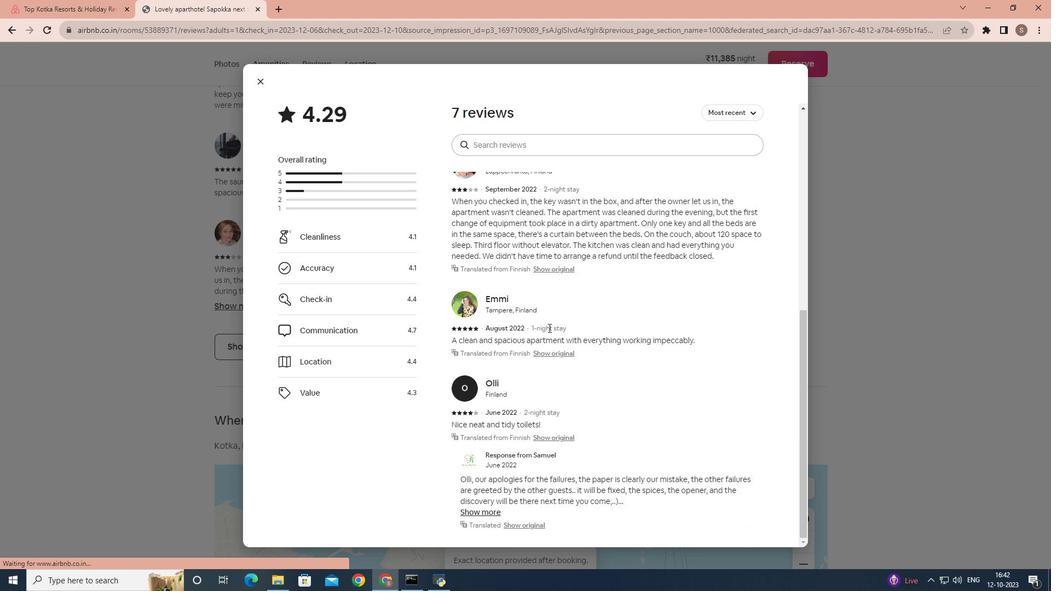 
Action: Mouse scrolled (548, 327) with delta (0, 0)
Screenshot: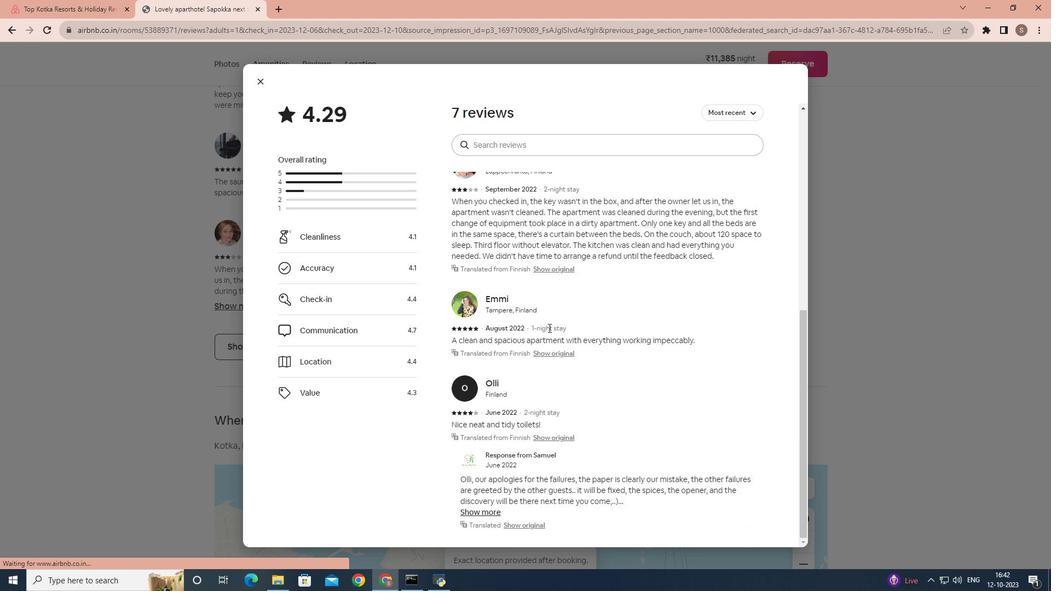 
Action: Mouse moved to (261, 87)
Screenshot: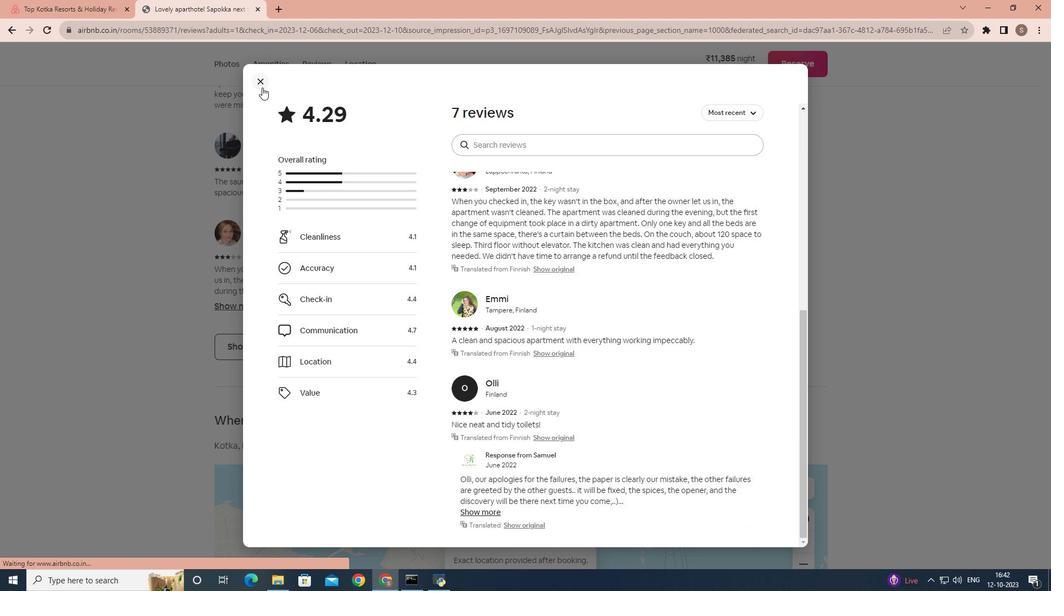 
Action: Mouse pressed left at (261, 87)
Screenshot: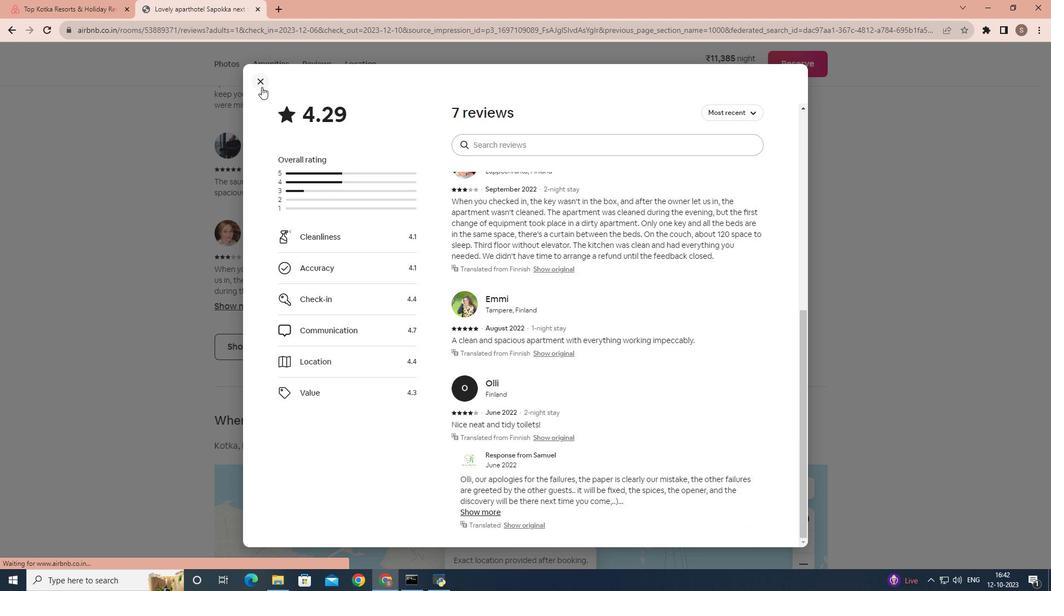 
Action: Mouse moved to (317, 358)
Screenshot: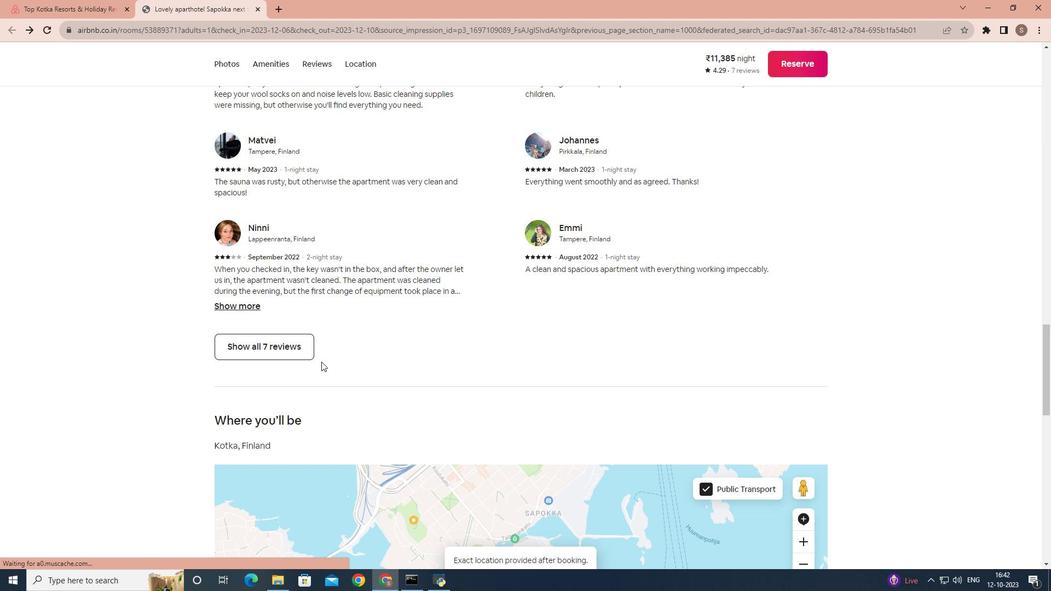 
Action: Mouse scrolled (317, 358) with delta (0, 0)
Screenshot: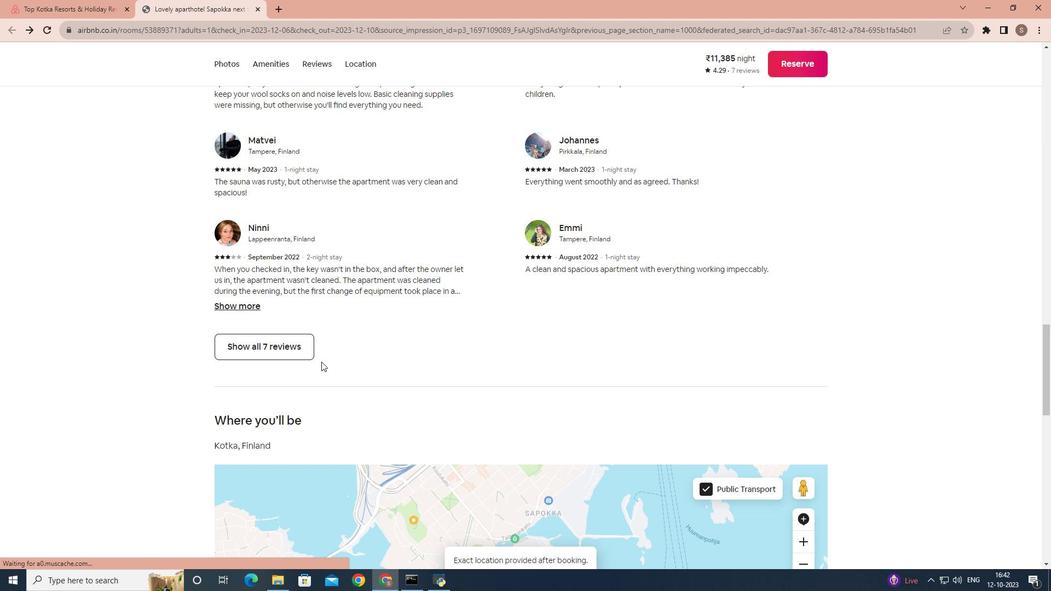 
Action: Mouse moved to (321, 361)
Screenshot: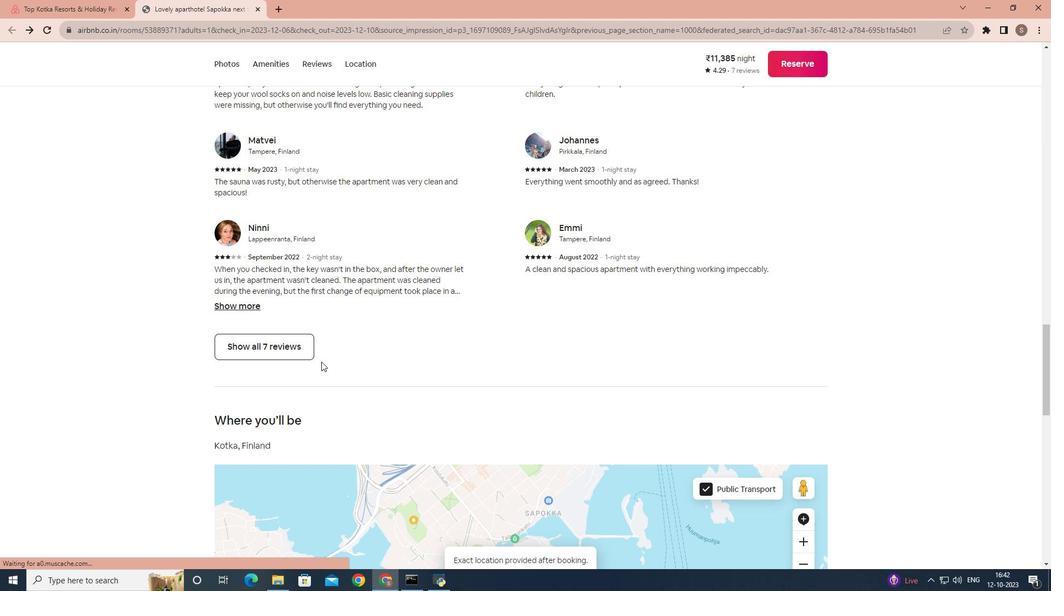 
Action: Mouse scrolled (321, 361) with delta (0, 0)
Screenshot: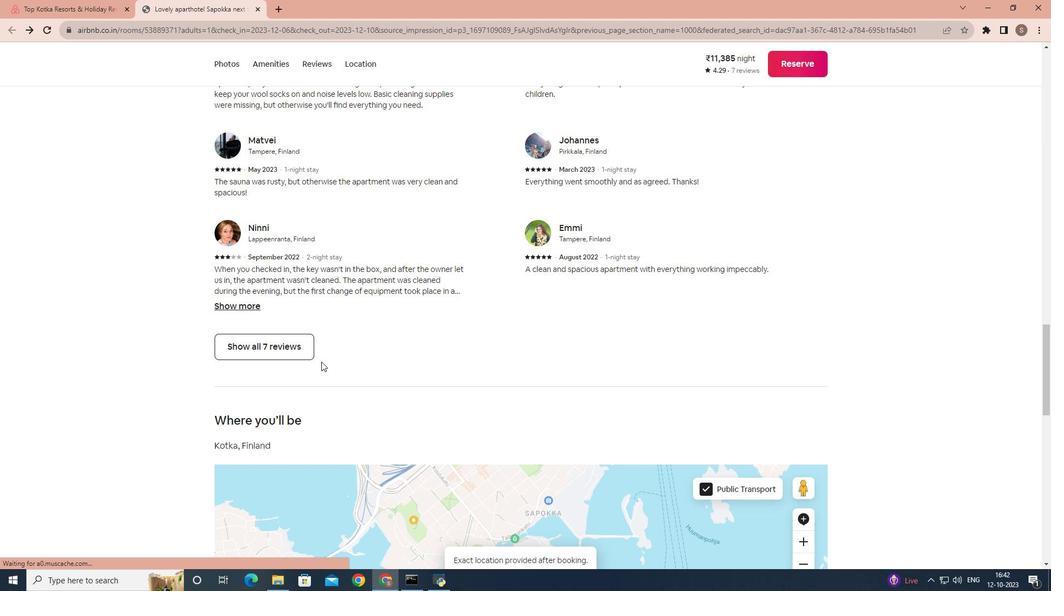 
Action: Mouse scrolled (321, 361) with delta (0, 0)
Screenshot: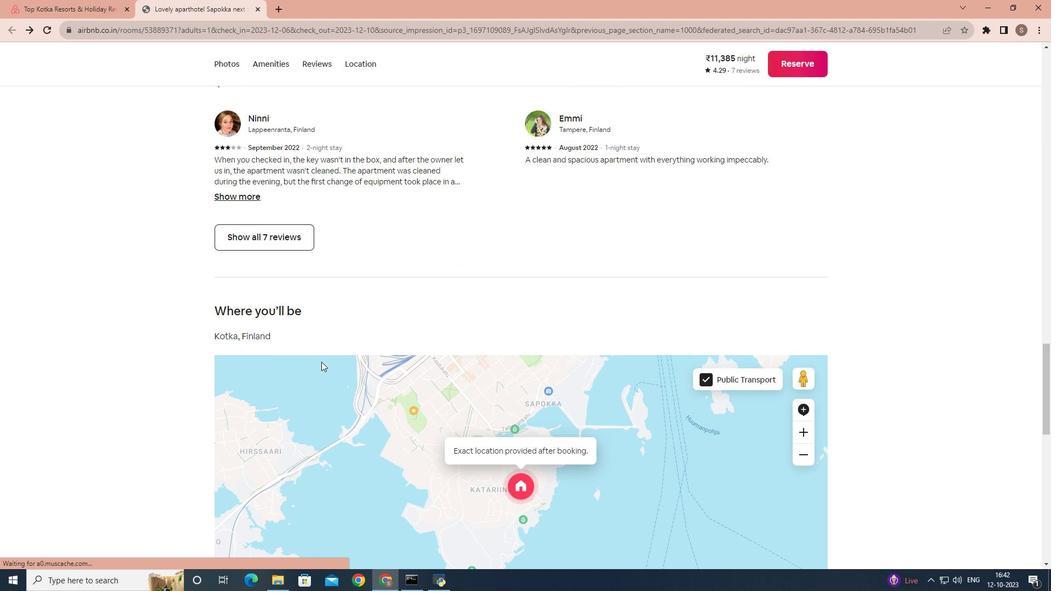 
Action: Mouse scrolled (321, 361) with delta (0, 0)
Screenshot: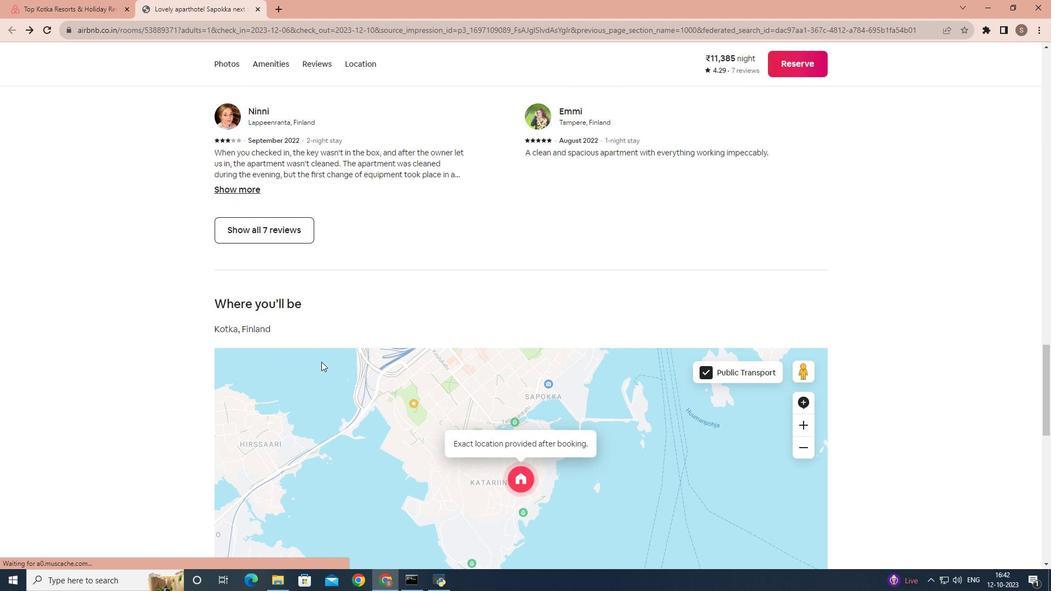 
Action: Mouse scrolled (321, 361) with delta (0, 0)
Screenshot: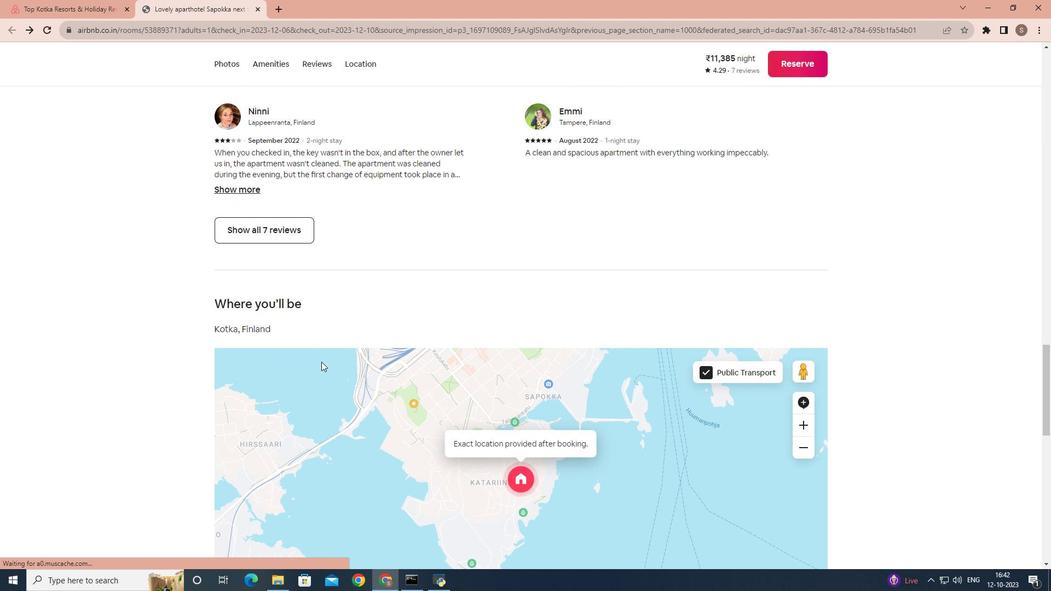 
Action: Mouse scrolled (321, 361) with delta (0, 0)
Screenshot: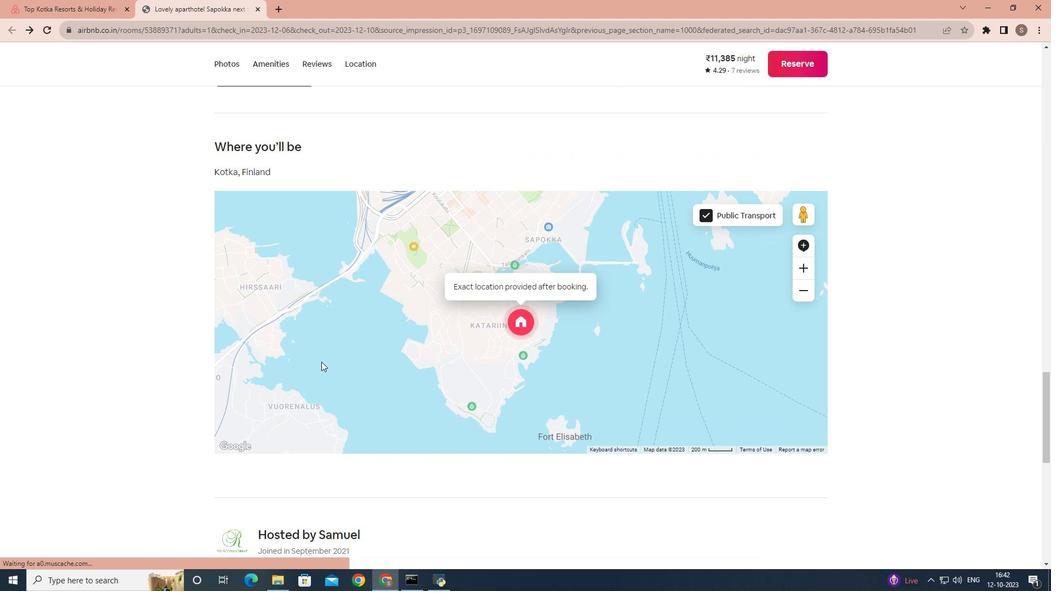 
Action: Mouse scrolled (321, 361) with delta (0, 0)
Screenshot: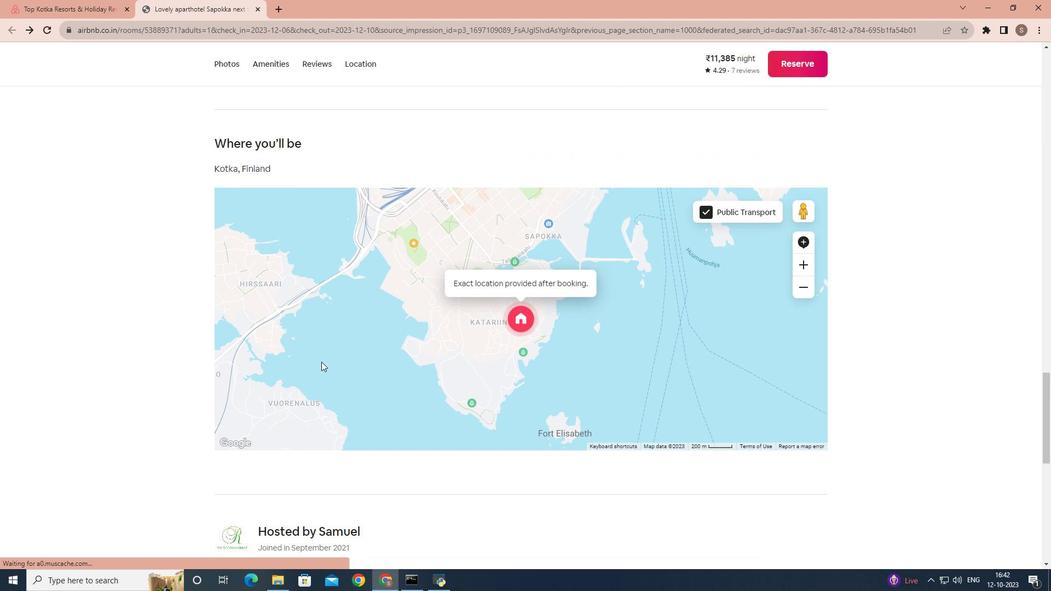 
Action: Mouse moved to (320, 364)
Screenshot: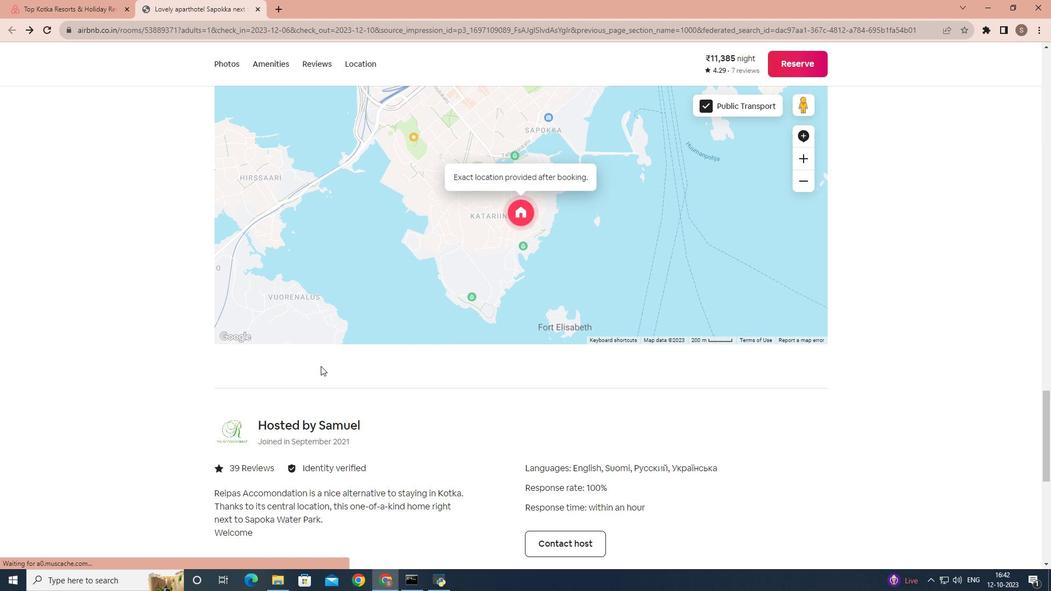 
Action: Mouse scrolled (320, 363) with delta (0, 0)
Screenshot: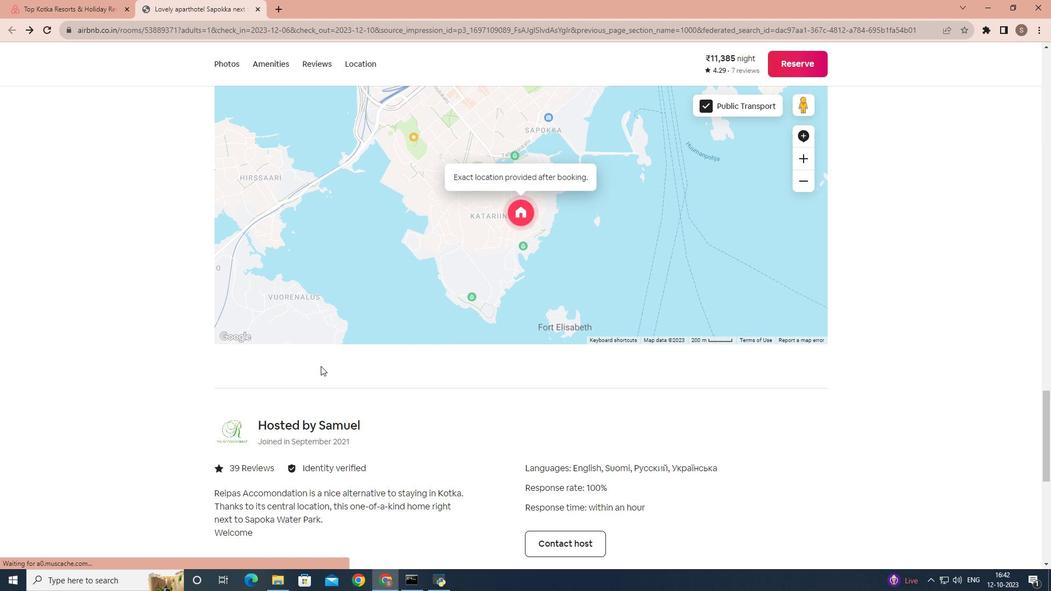 
Action: Mouse moved to (320, 366)
Screenshot: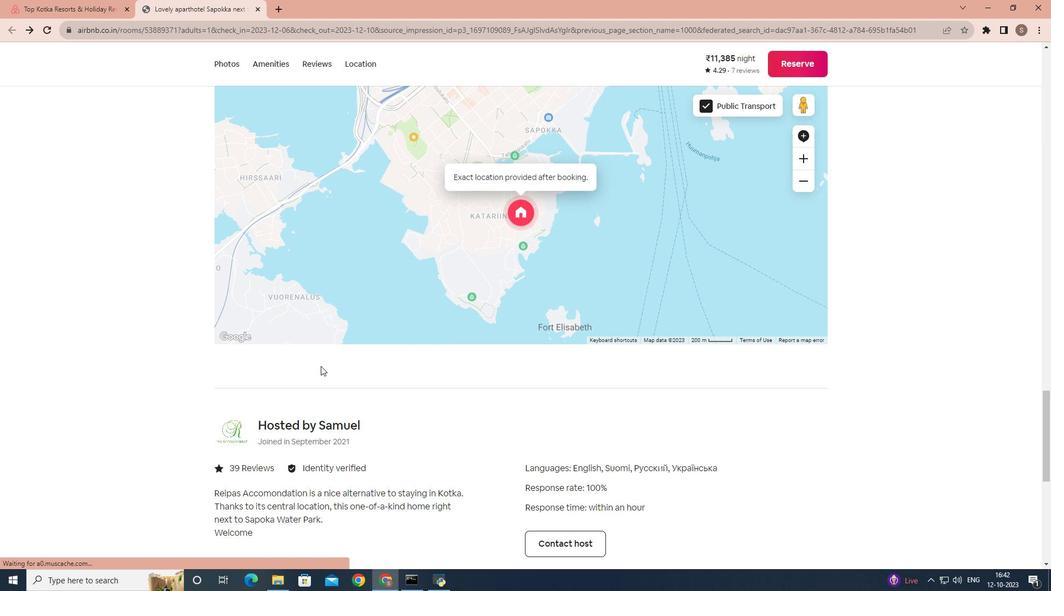 
Action: Mouse scrolled (320, 365) with delta (0, 0)
Screenshot: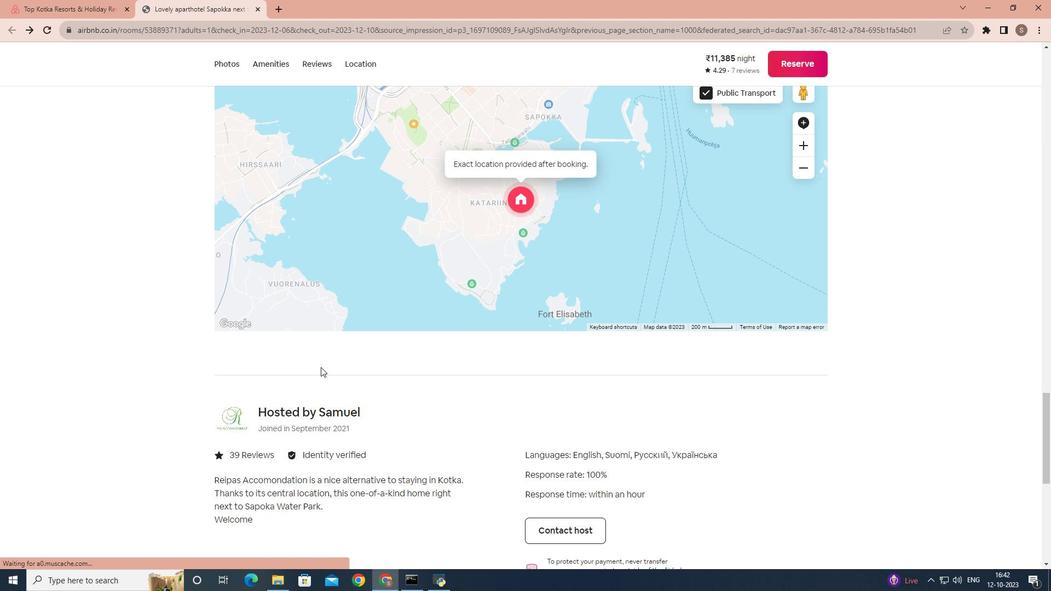 
Action: Mouse moved to (320, 371)
Screenshot: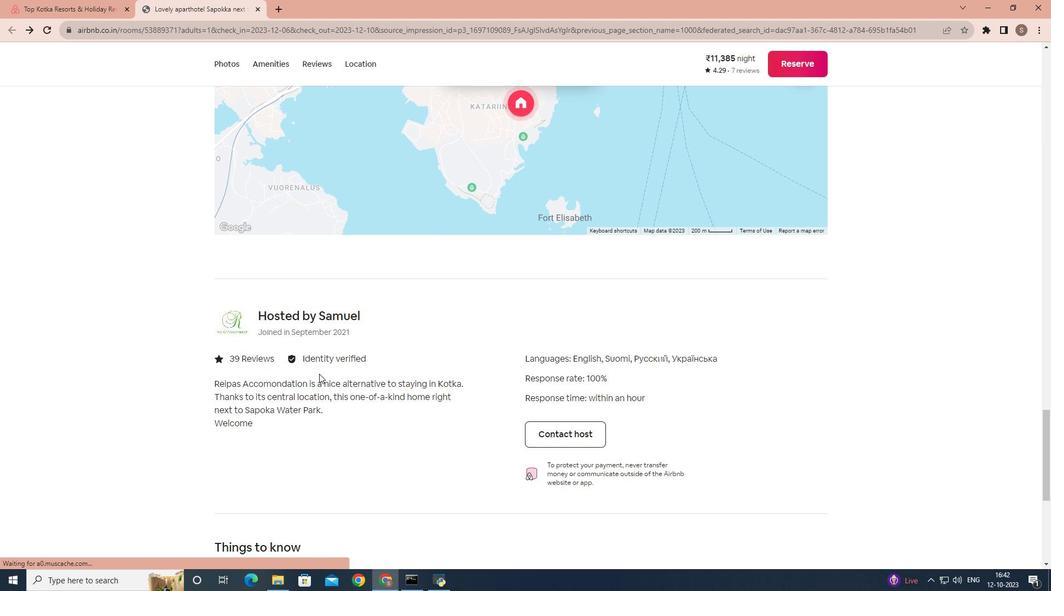 
Action: Mouse scrolled (320, 371) with delta (0, 0)
Screenshot: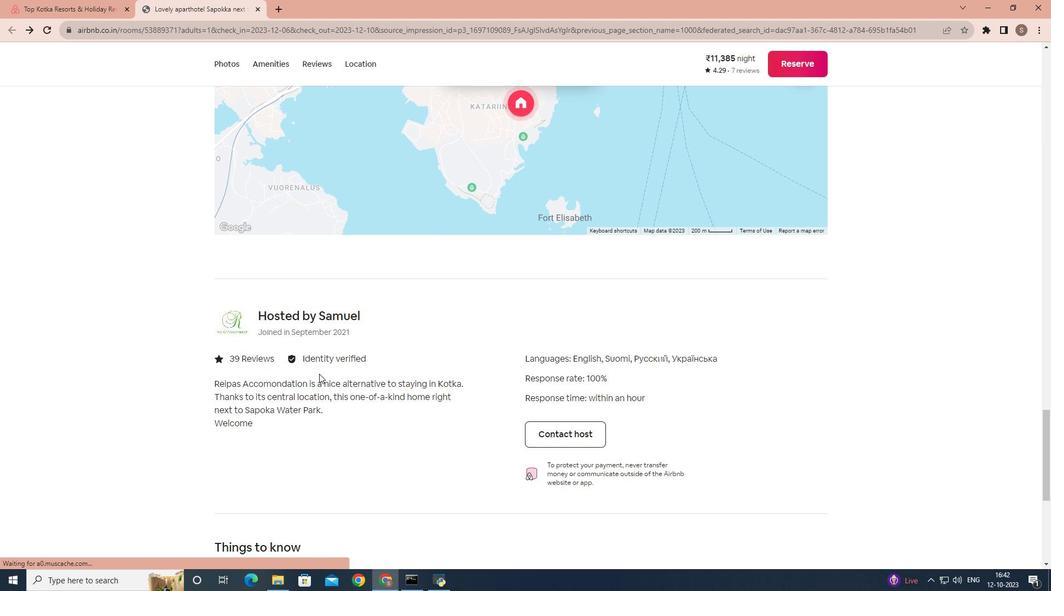
Action: Mouse moved to (319, 377)
Screenshot: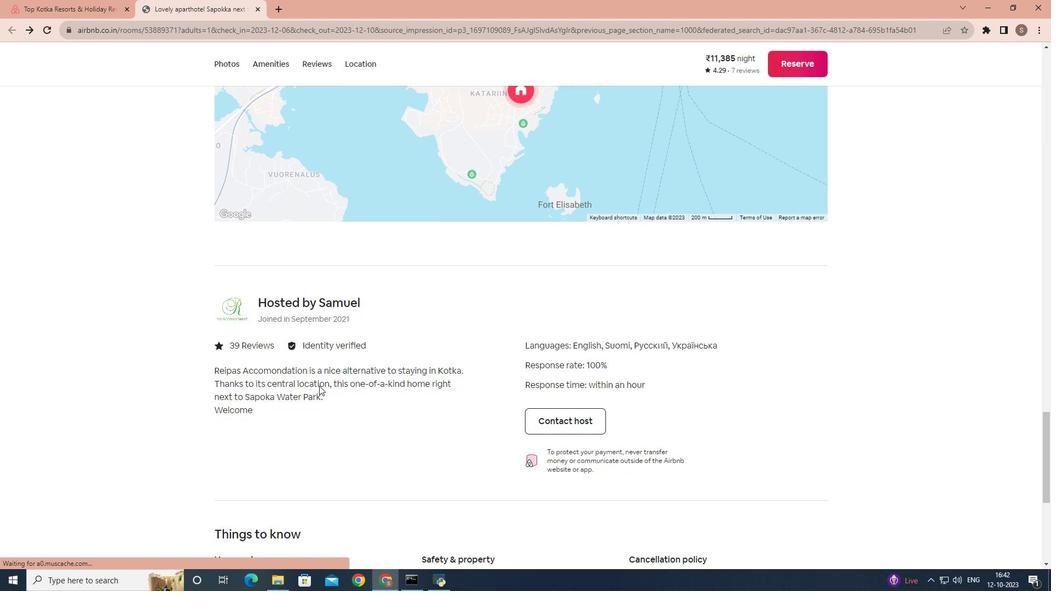 
Action: Mouse scrolled (319, 377) with delta (0, 0)
Screenshot: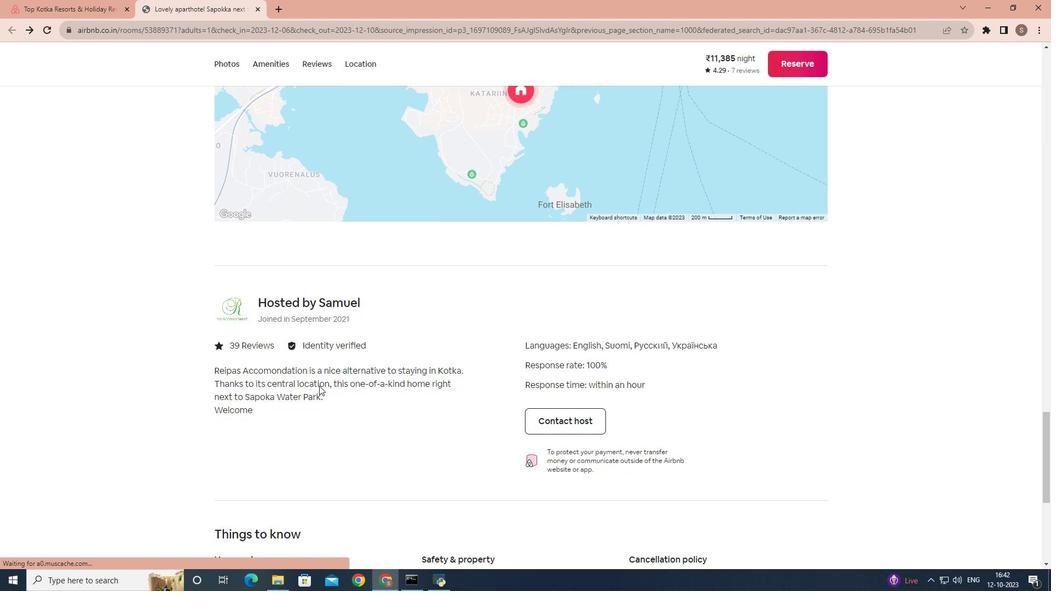 
Action: Mouse moved to (319, 386)
Screenshot: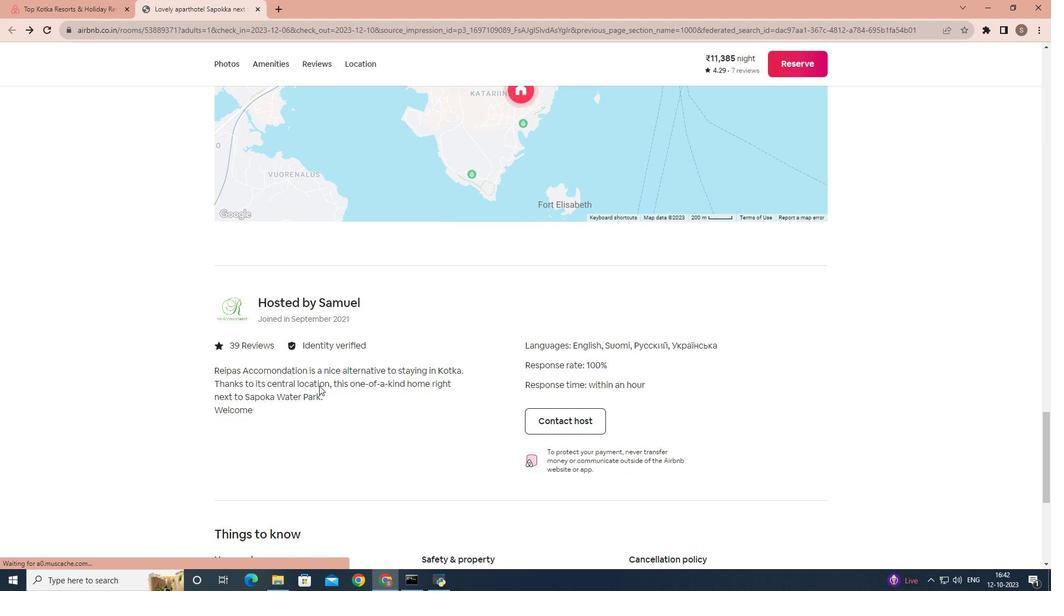 
Action: Mouse scrolled (319, 385) with delta (0, 0)
Screenshot: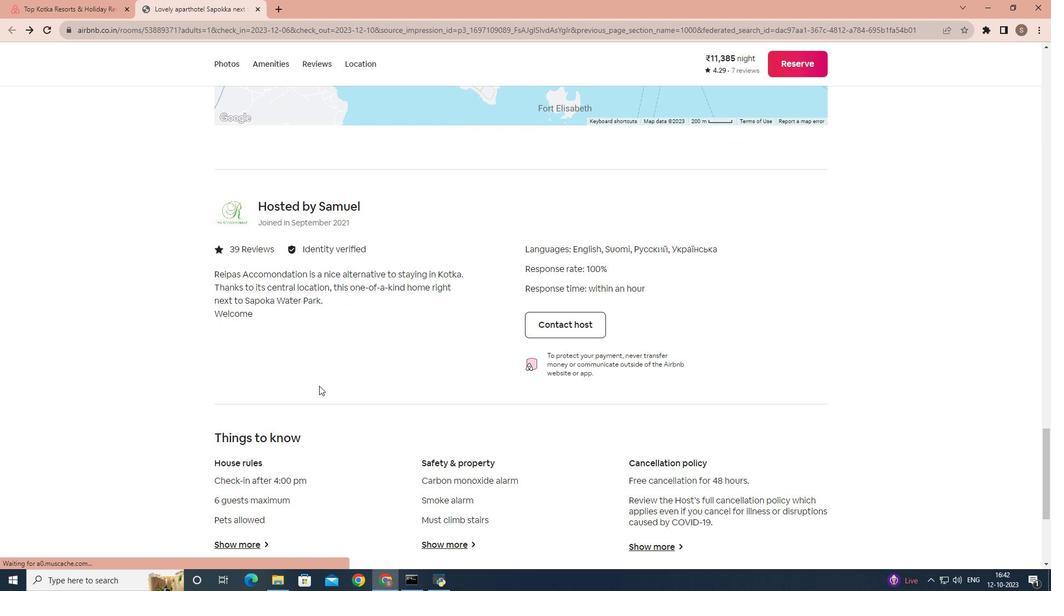 
Action: Mouse scrolled (319, 385) with delta (0, 0)
Screenshot: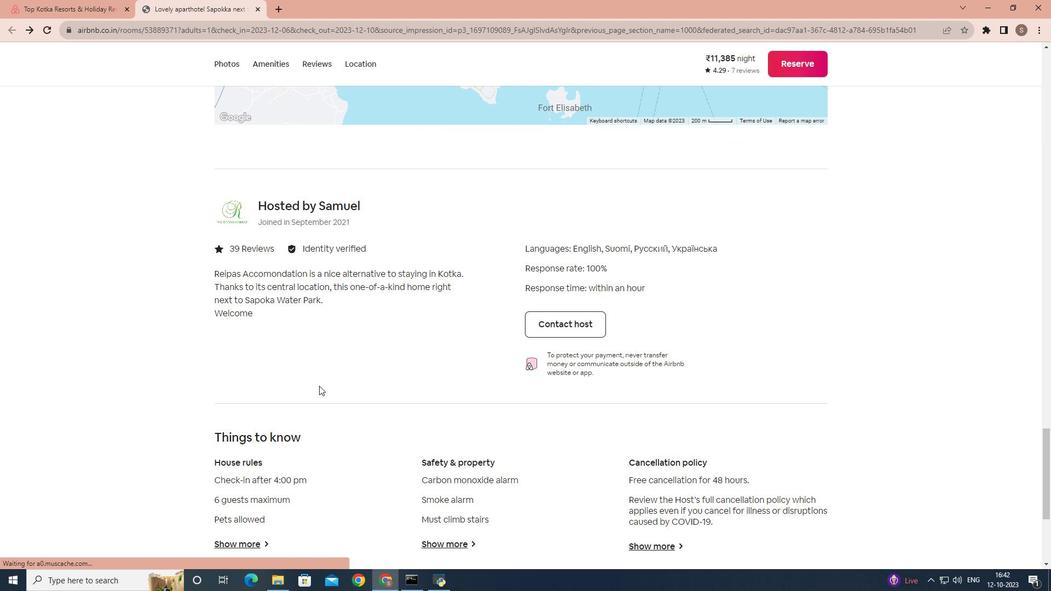 
Action: Mouse moved to (266, 397)
Screenshot: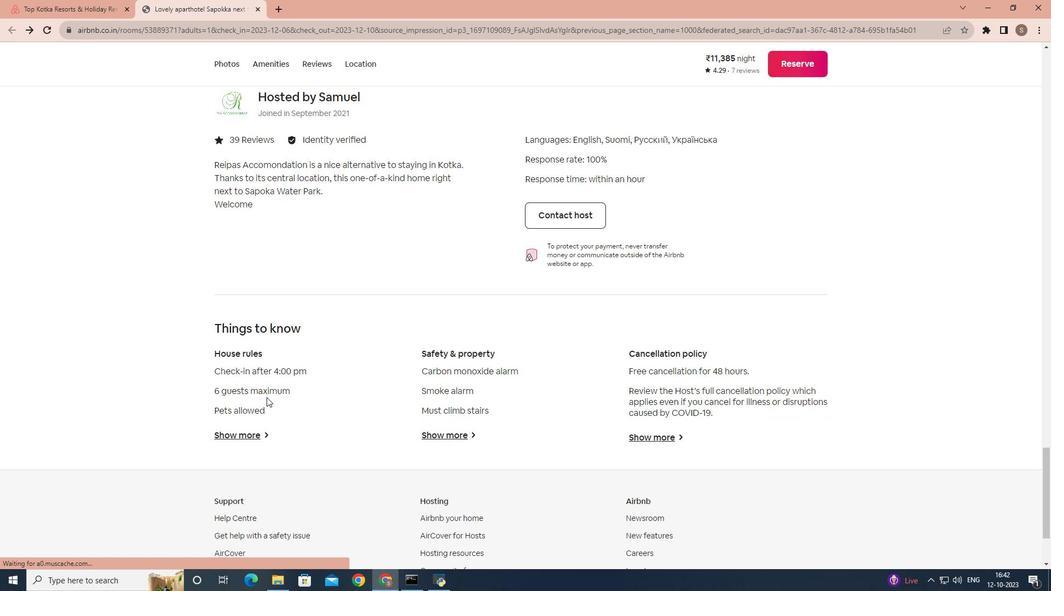 
Action: Mouse scrolled (266, 396) with delta (0, 0)
Screenshot: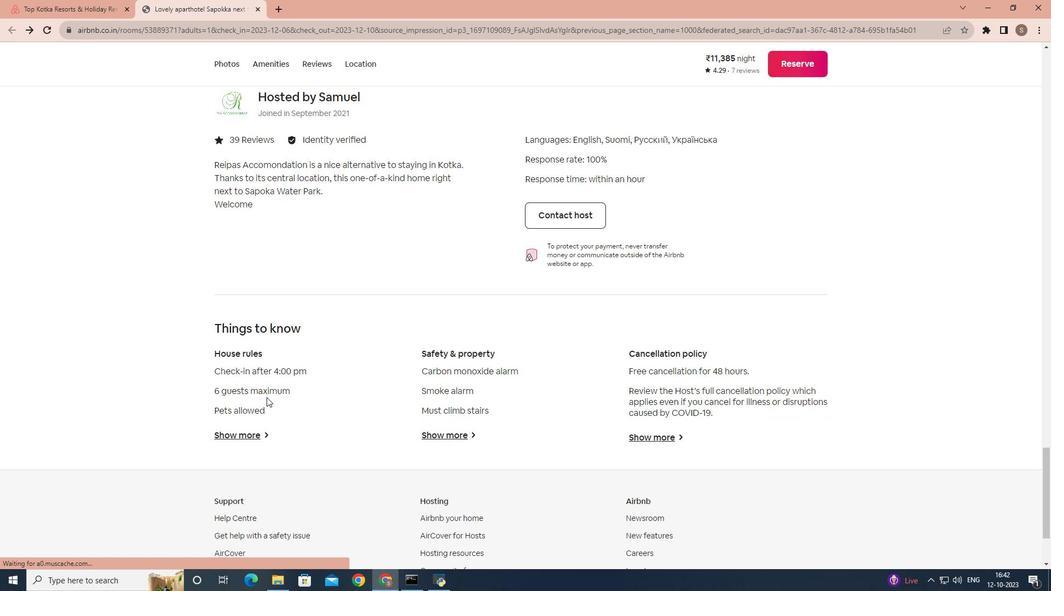 
Action: Mouse moved to (261, 376)
Screenshot: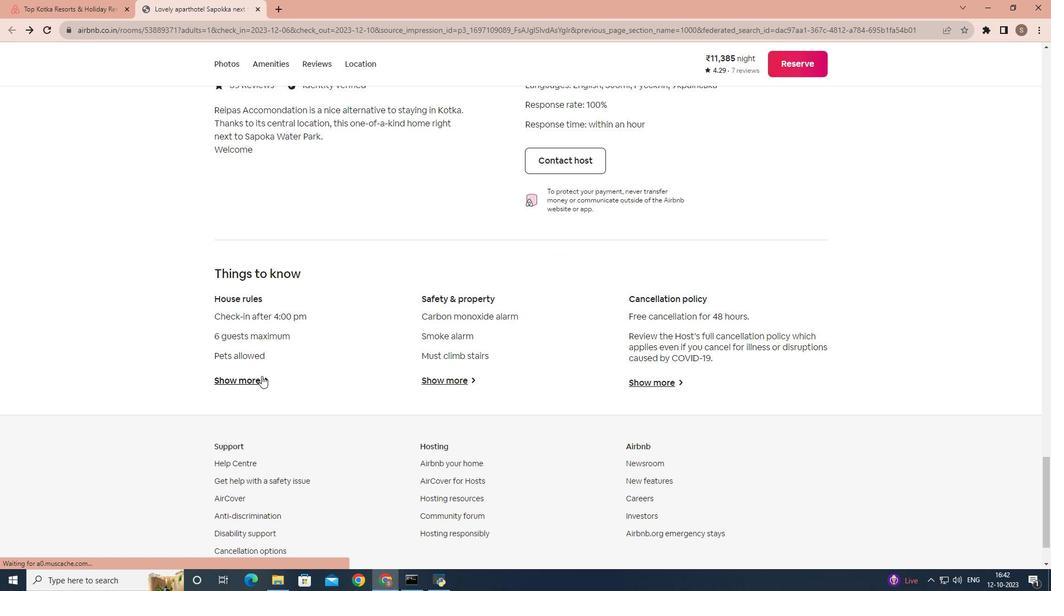 
Action: Mouse pressed left at (261, 376)
Screenshot: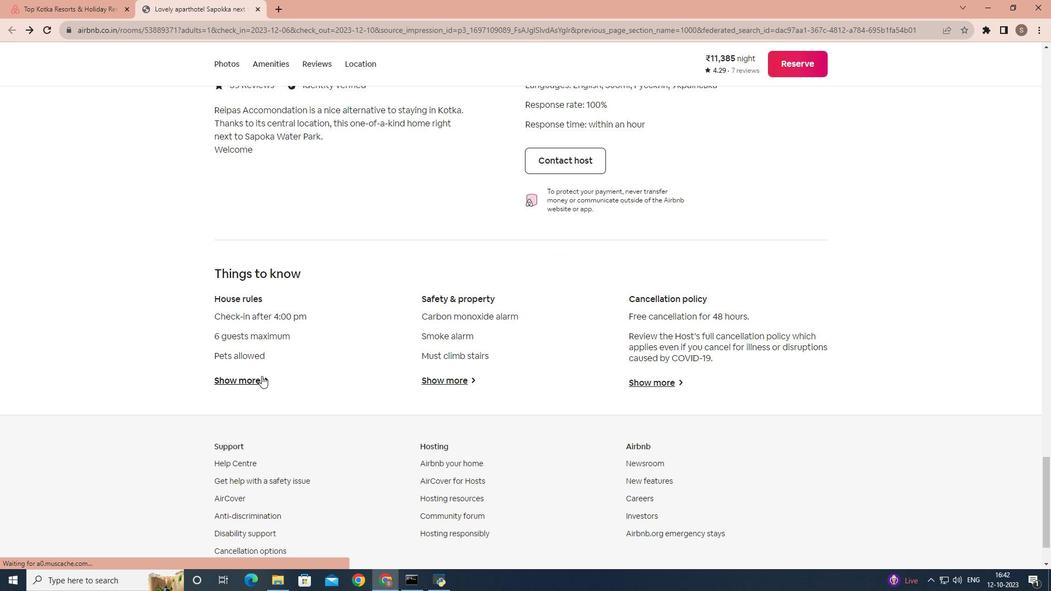 
Action: Mouse moved to (411, 320)
Screenshot: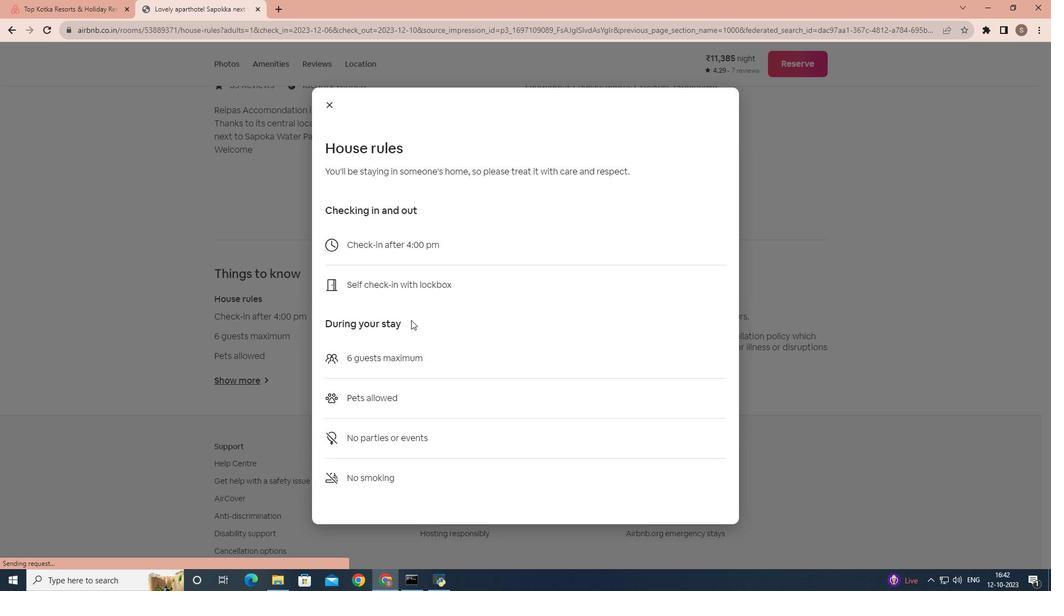 
Action: Mouse scrolled (411, 319) with delta (0, 0)
Screenshot: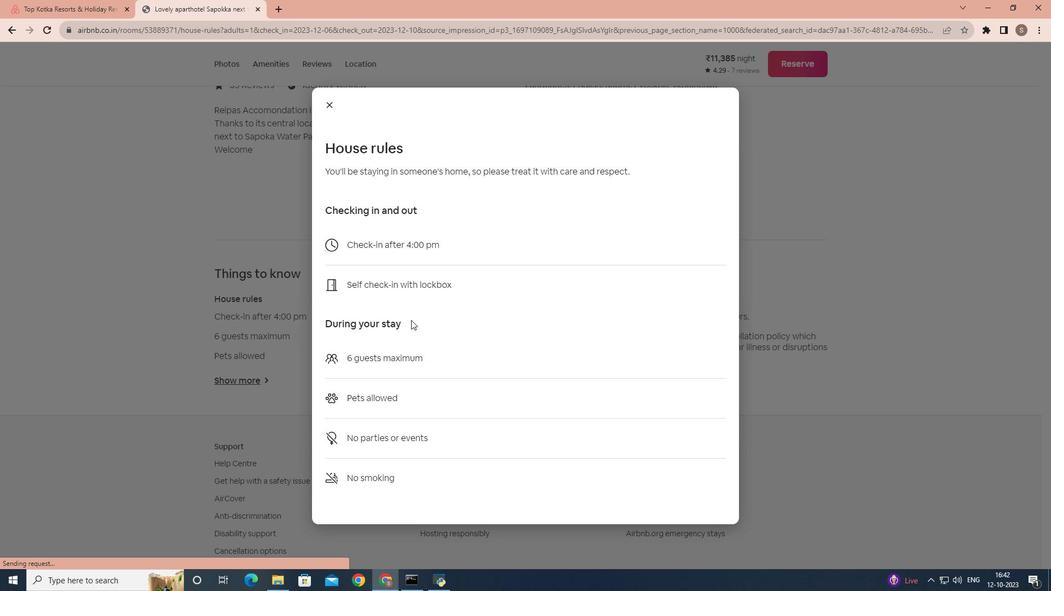 
Action: Mouse scrolled (411, 319) with delta (0, 0)
Screenshot: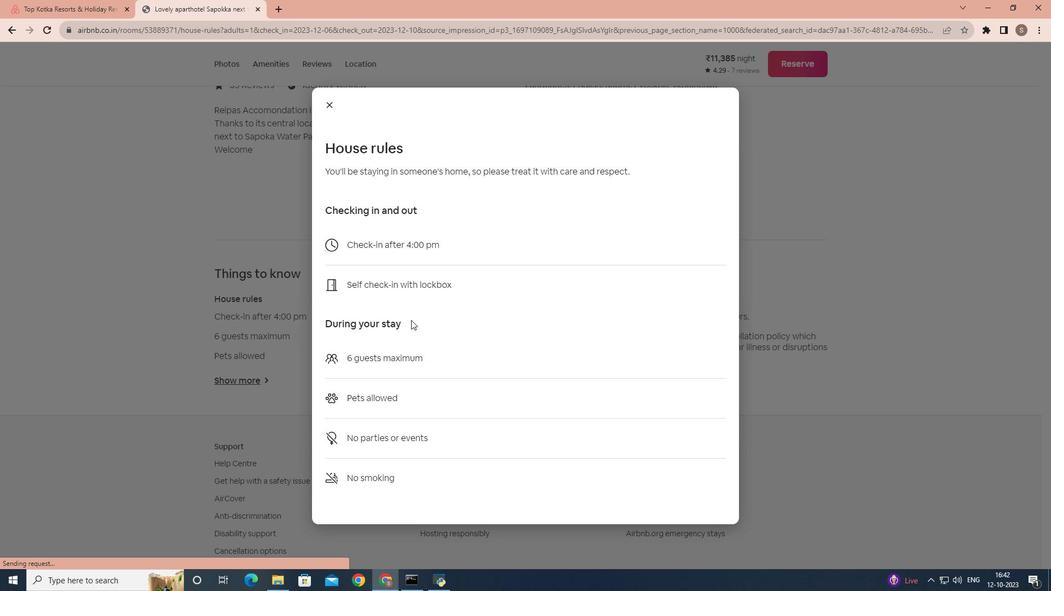 
Action: Mouse scrolled (411, 319) with delta (0, 0)
Screenshot: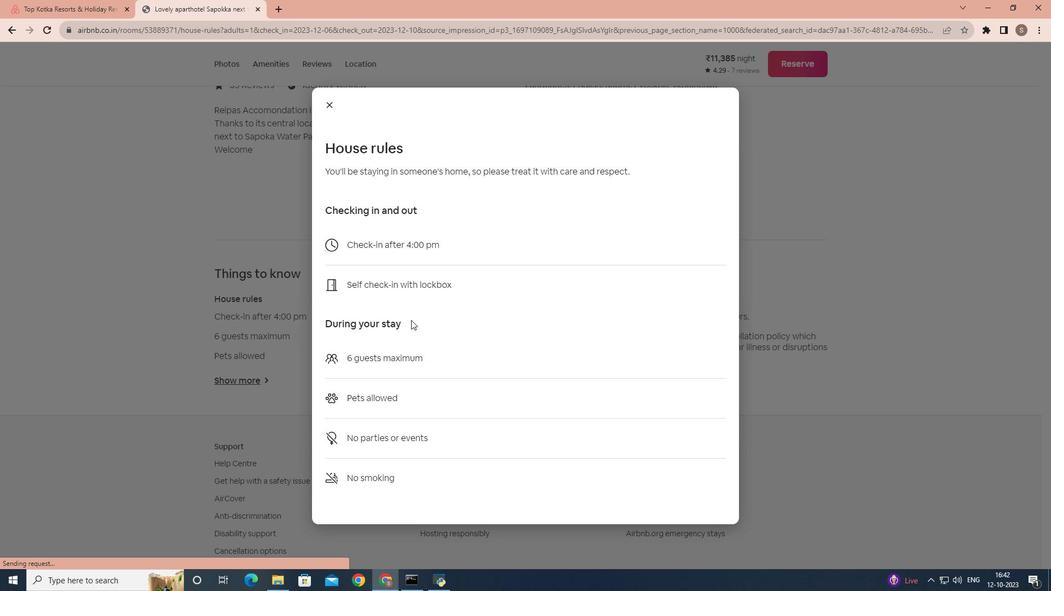 
Action: Mouse scrolled (411, 319) with delta (0, 0)
Screenshot: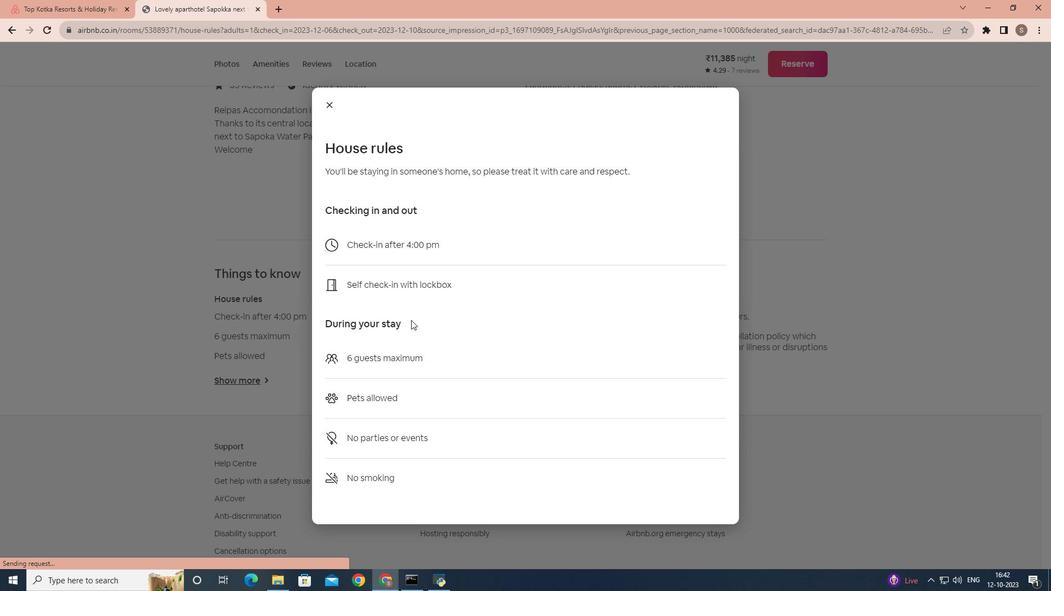 
Action: Mouse scrolled (411, 319) with delta (0, 0)
Screenshot: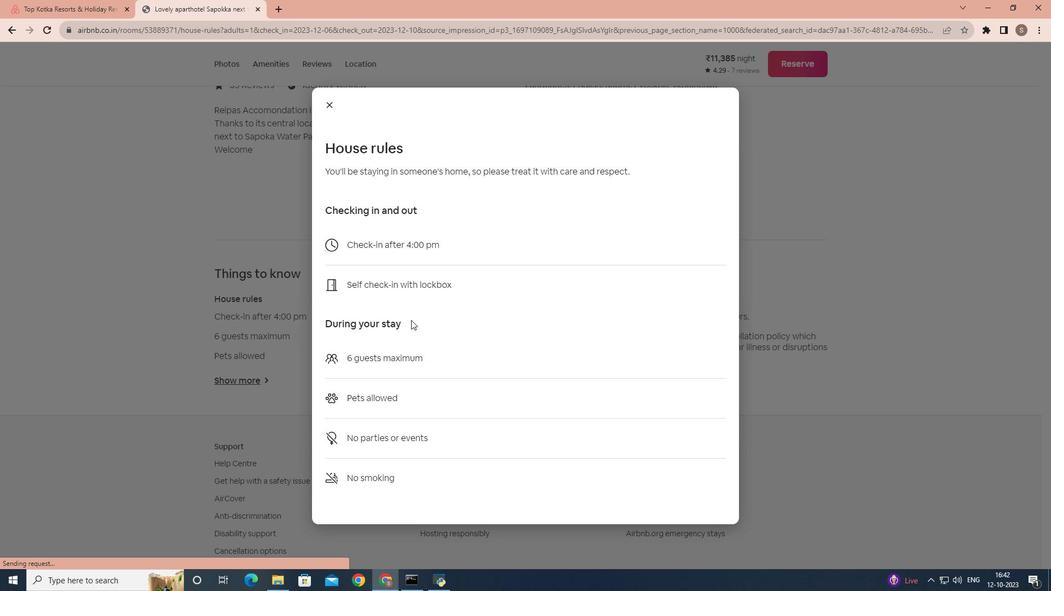 
Action: Mouse scrolled (411, 319) with delta (0, 0)
Screenshot: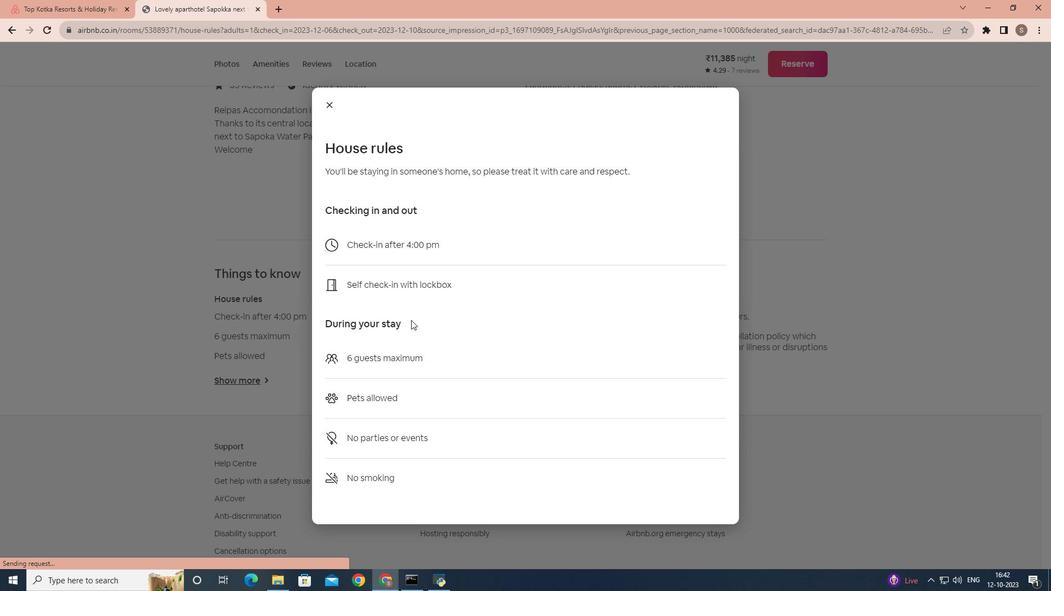 
Action: Mouse moved to (329, 108)
Screenshot: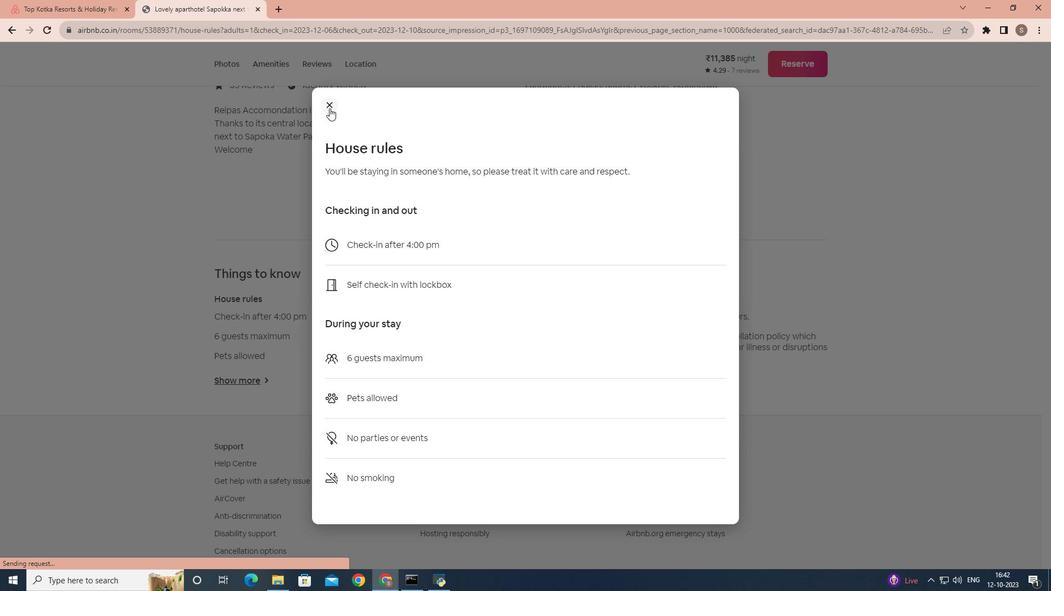 
Action: Mouse pressed left at (329, 108)
Screenshot: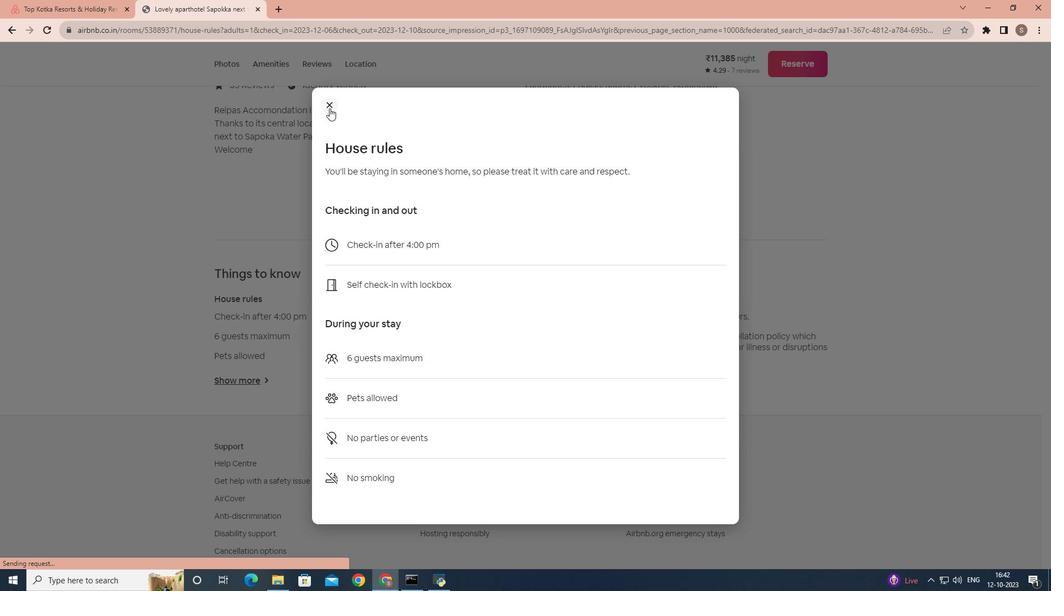 
Action: Mouse moved to (463, 382)
Screenshot: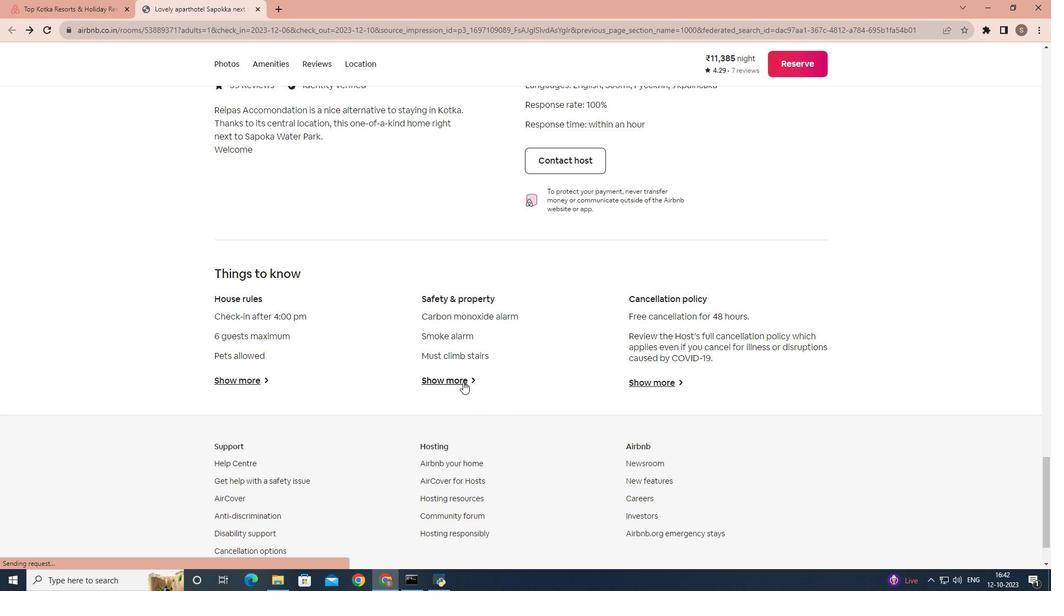 
Action: Mouse pressed left at (463, 382)
Screenshot: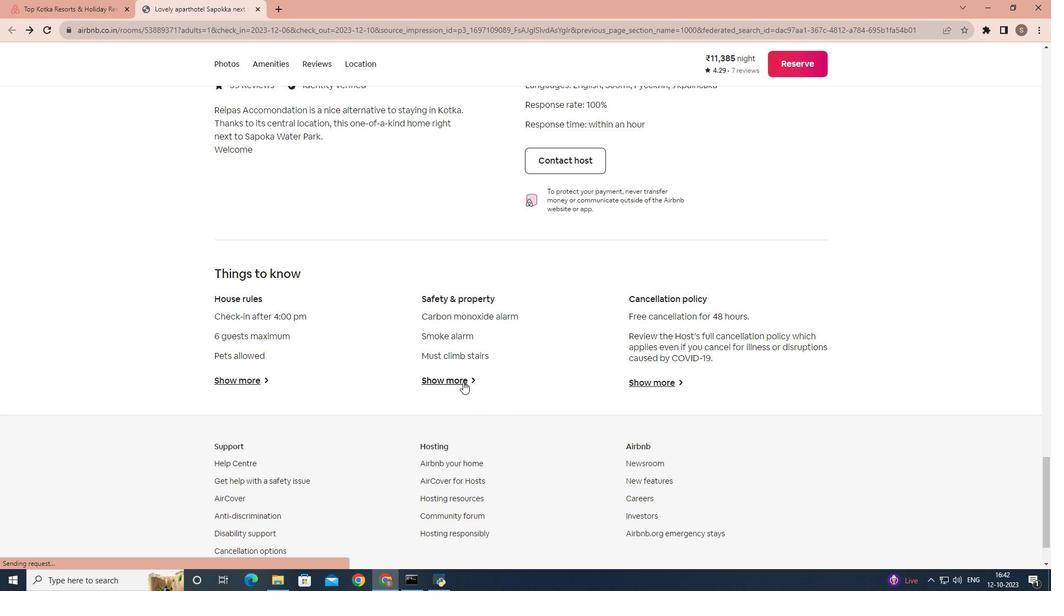 
Action: Mouse moved to (467, 371)
Screenshot: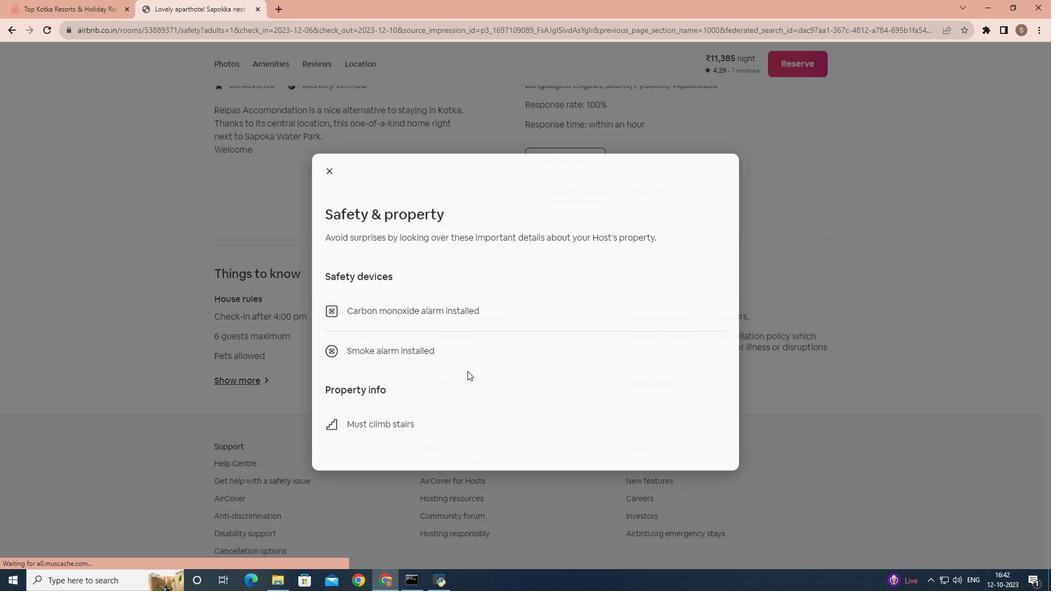 
Action: Mouse scrolled (467, 370) with delta (0, 0)
Screenshot: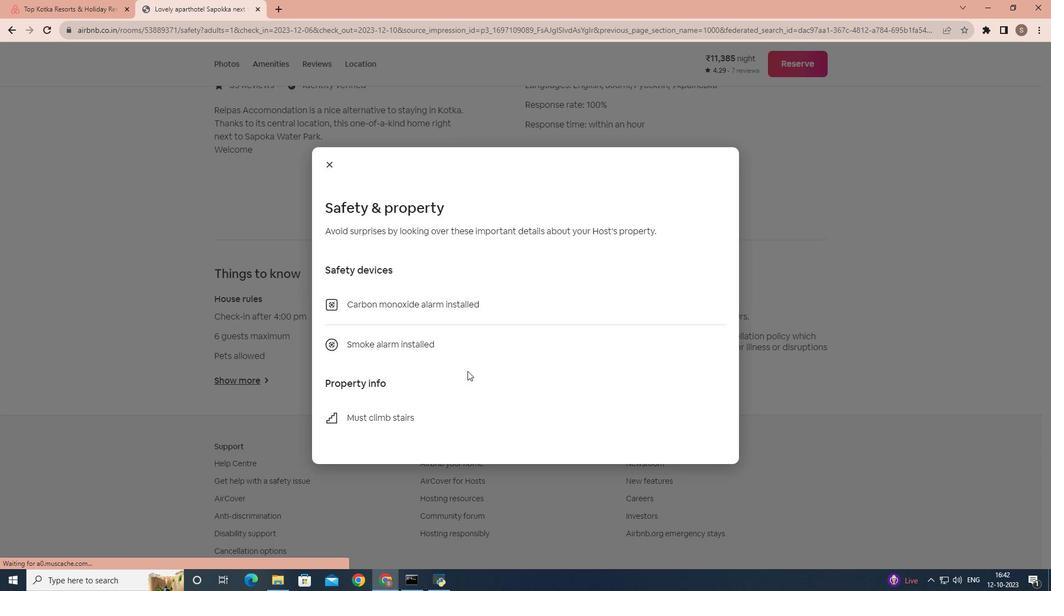 
Action: Mouse scrolled (467, 370) with delta (0, 0)
Screenshot: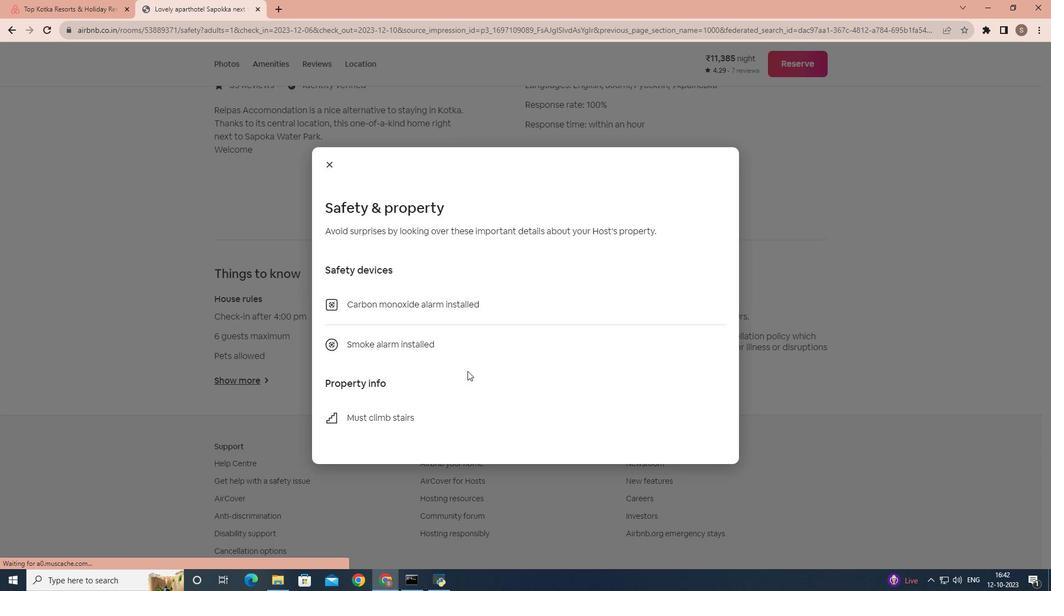 
Action: Mouse moved to (326, 169)
Screenshot: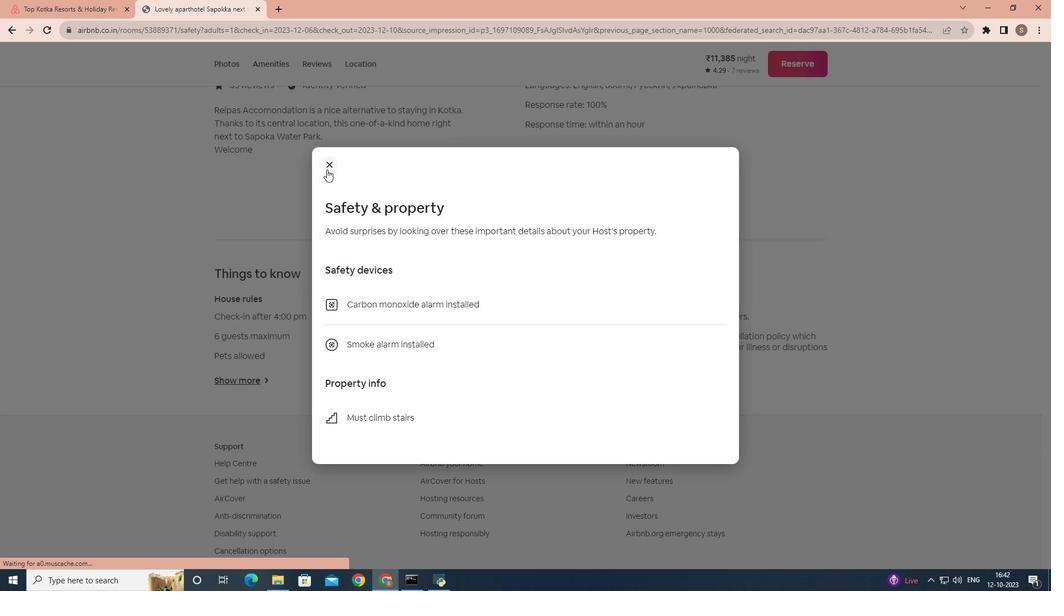 
Action: Mouse pressed left at (326, 169)
Screenshot: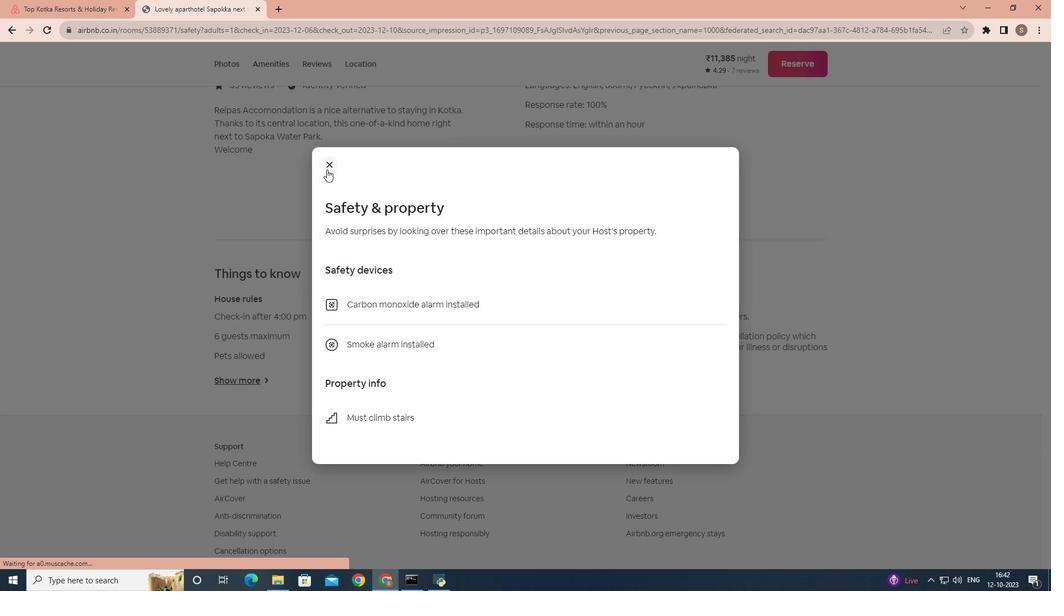 
Action: Mouse moved to (670, 384)
Screenshot: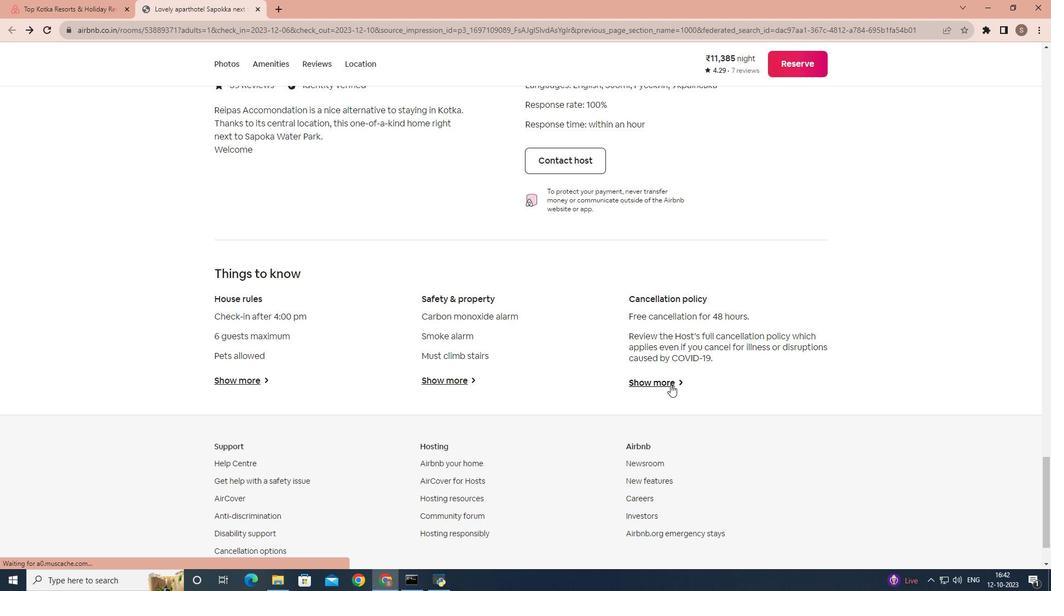 
Action: Mouse pressed left at (670, 384)
